 Task: Plan a trip to Mentekab, Malaysia from 5th December, 2023 to 13th December, 2023 for 6 adults.3 bedrooms having 3 beds and 3 bathrooms. Property type can be house. Look for 5 properties as per requirement.
Action: Mouse moved to (433, 79)
Screenshot: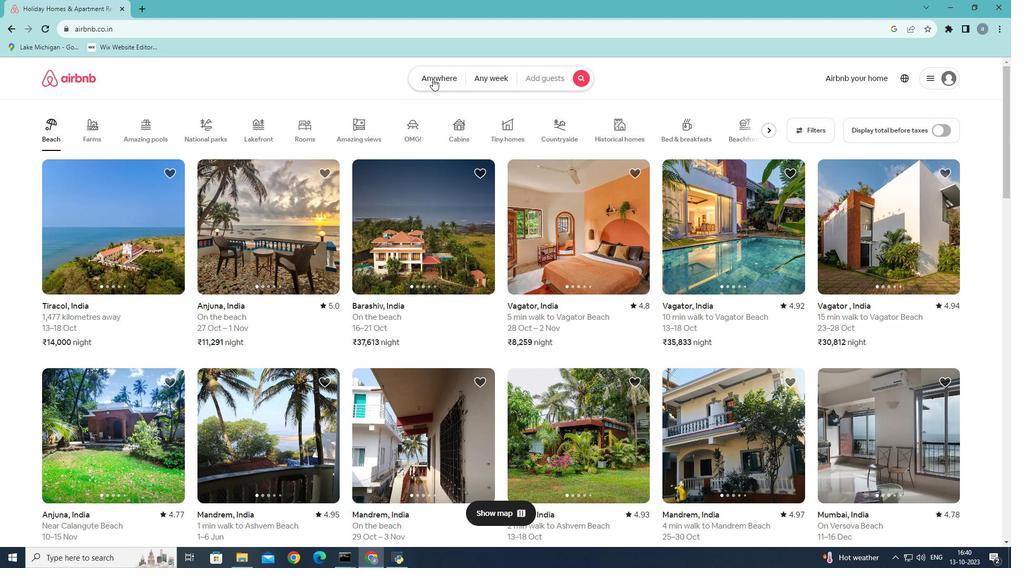 
Action: Mouse pressed left at (433, 79)
Screenshot: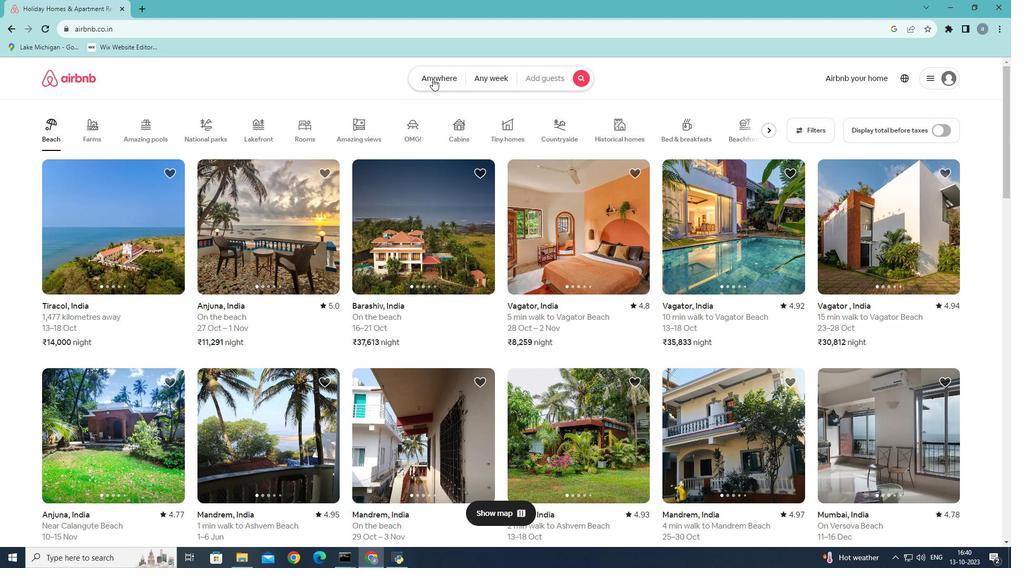 
Action: Mouse moved to (334, 121)
Screenshot: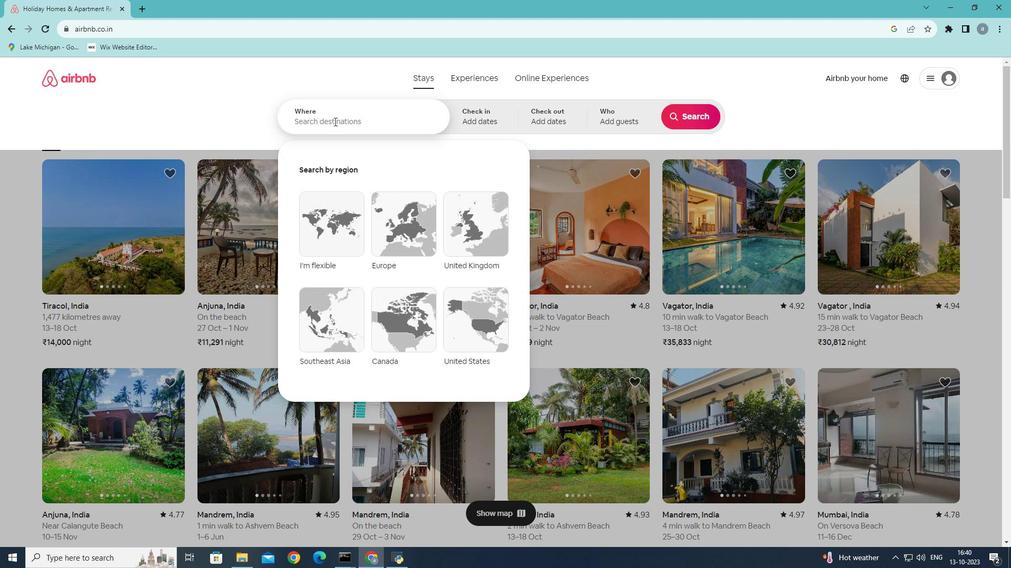 
Action: Mouse pressed left at (334, 121)
Screenshot: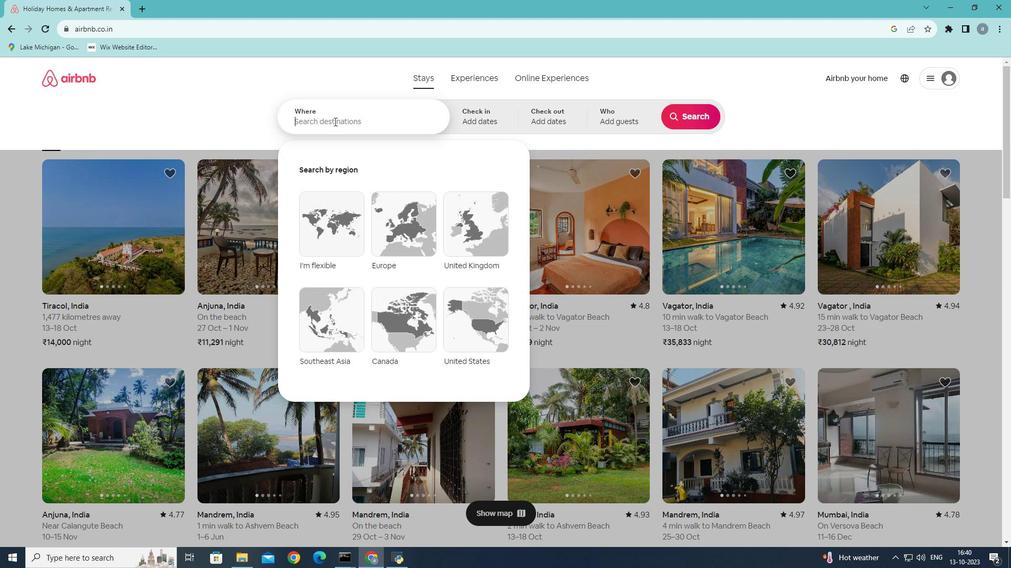 
Action: Mouse moved to (379, 121)
Screenshot: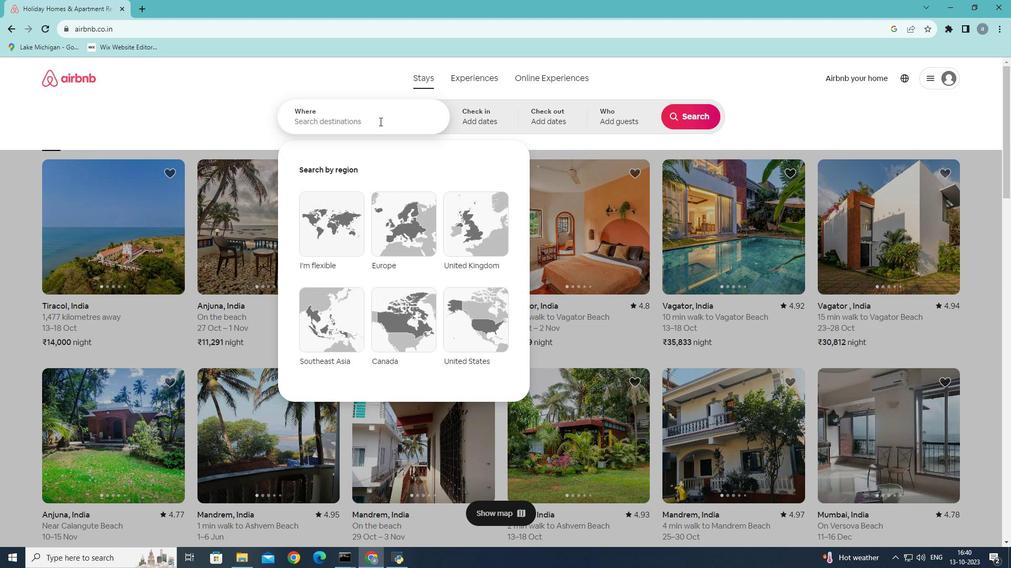 
Action: Key pressed <Key.shift>Mentekab
Screenshot: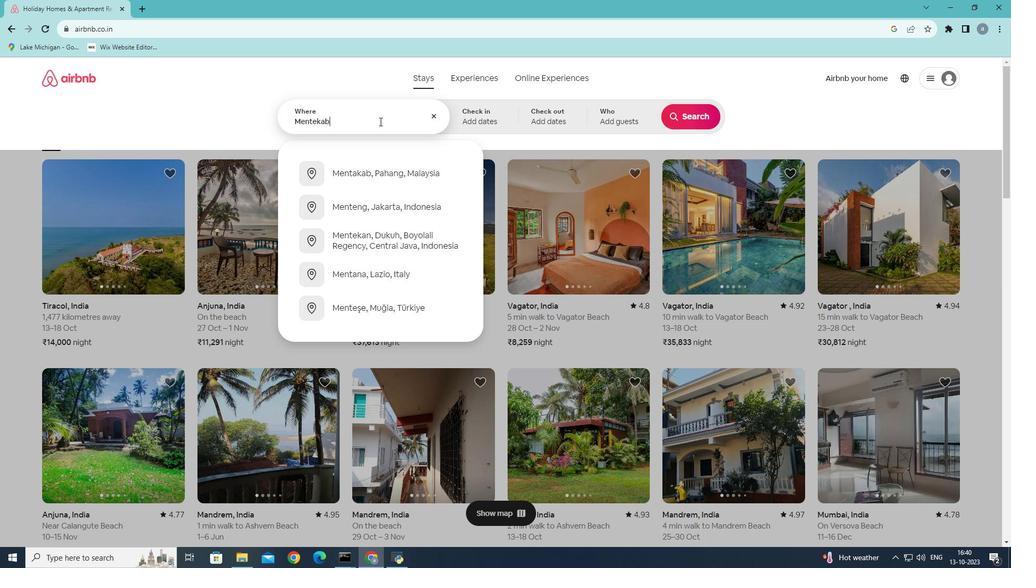 
Action: Mouse moved to (374, 177)
Screenshot: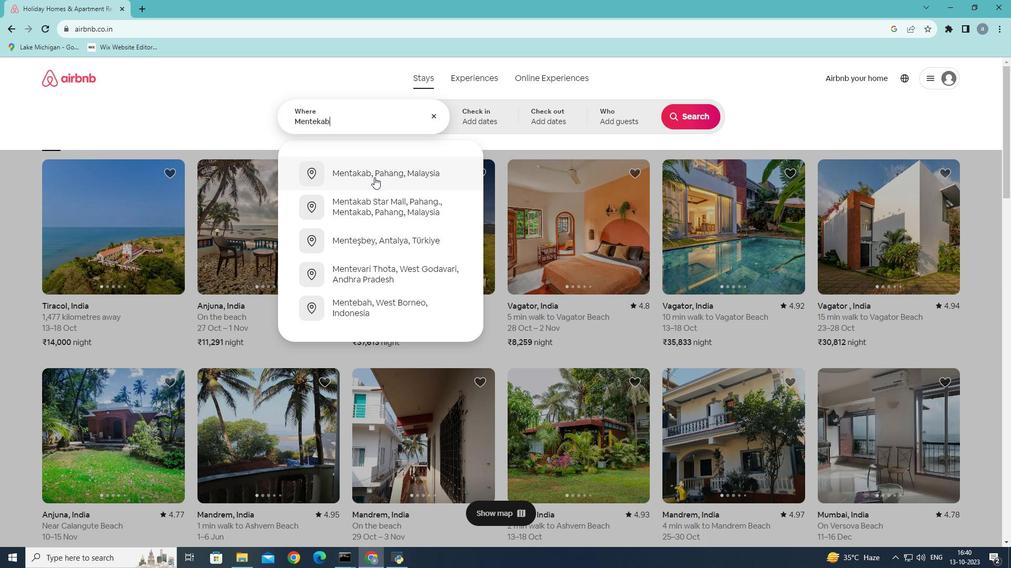 
Action: Mouse pressed left at (374, 177)
Screenshot: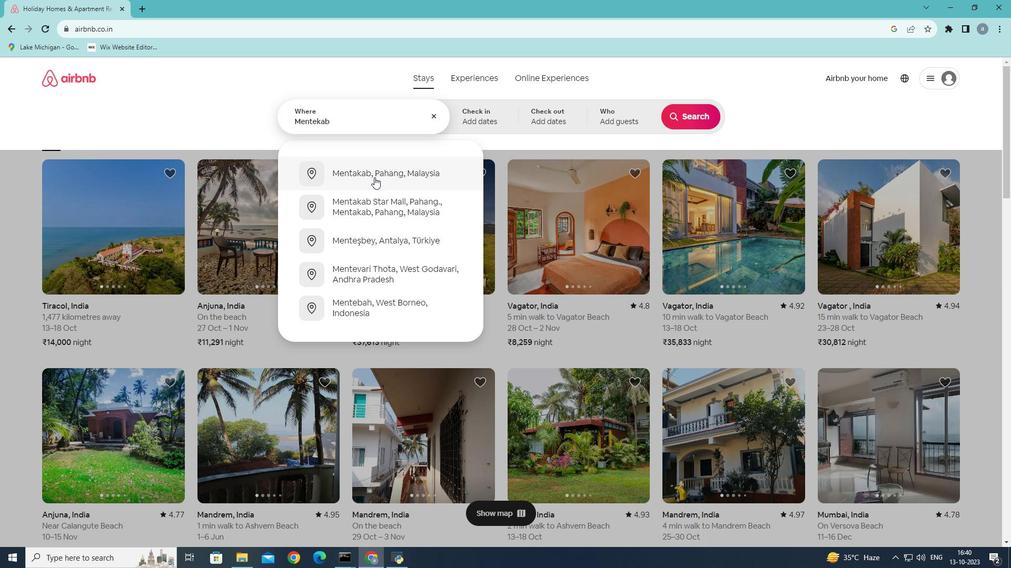 
Action: Mouse moved to (689, 201)
Screenshot: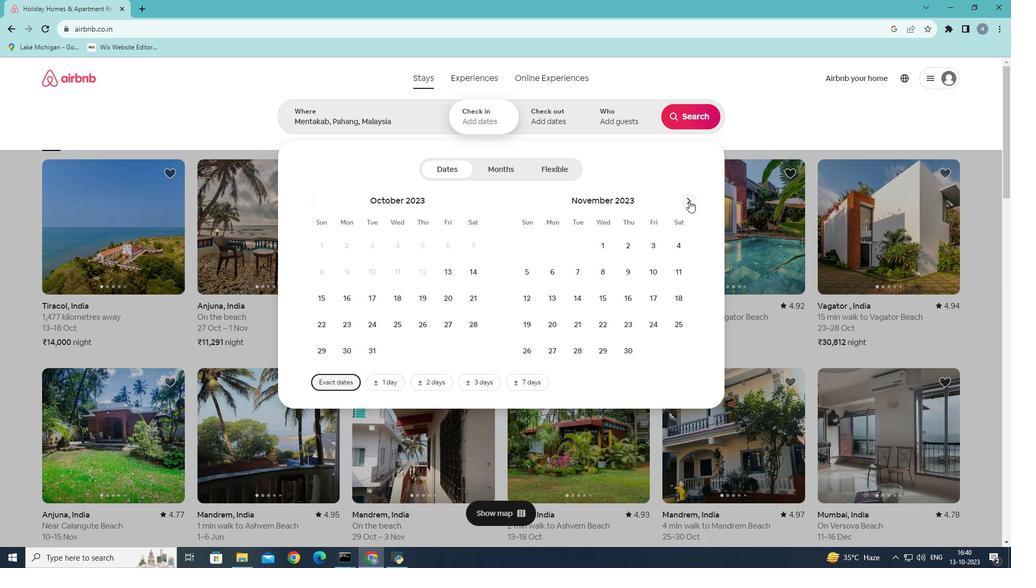 
Action: Mouse pressed left at (689, 201)
Screenshot: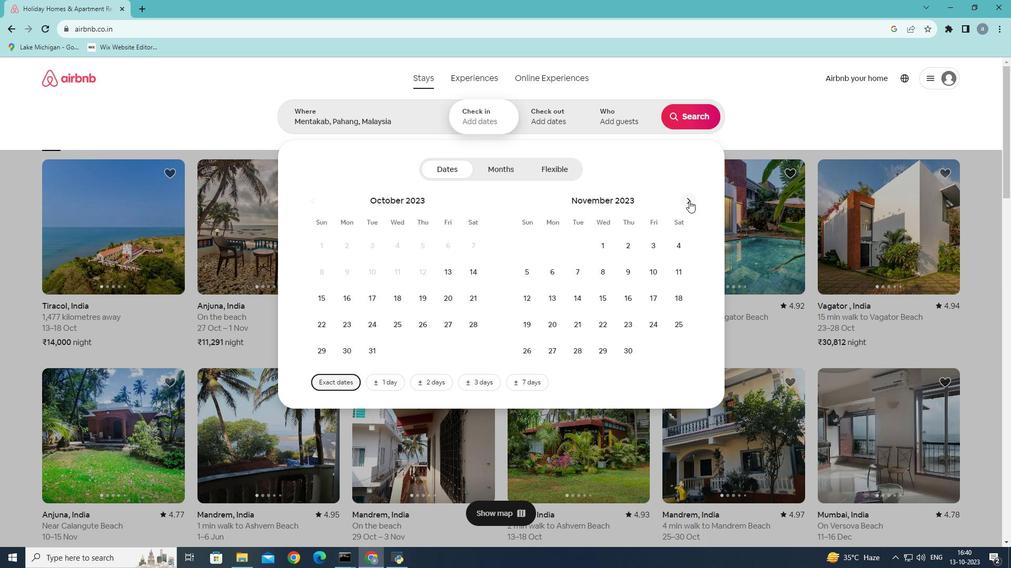 
Action: Mouse moved to (579, 272)
Screenshot: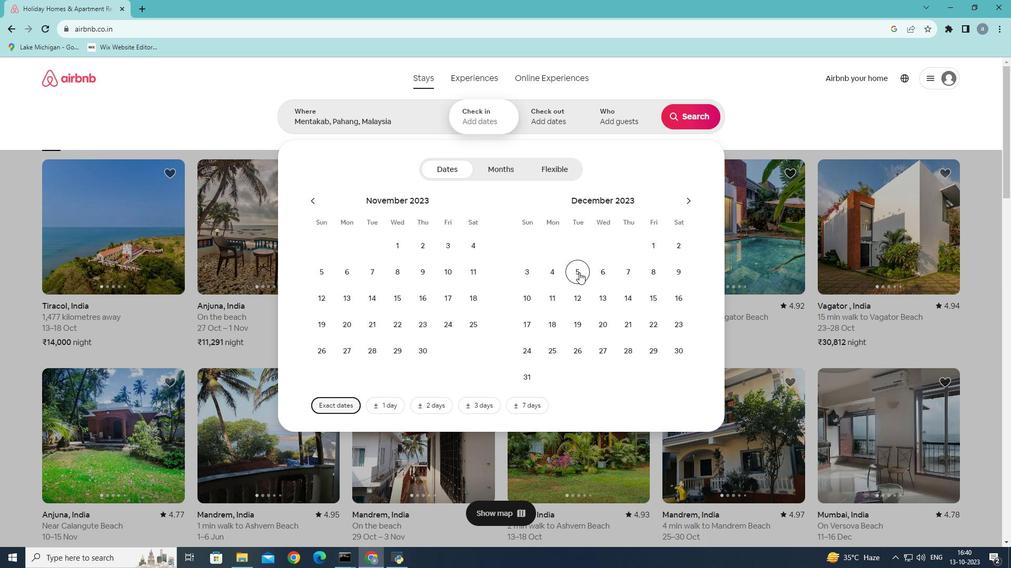 
Action: Mouse pressed left at (579, 272)
Screenshot: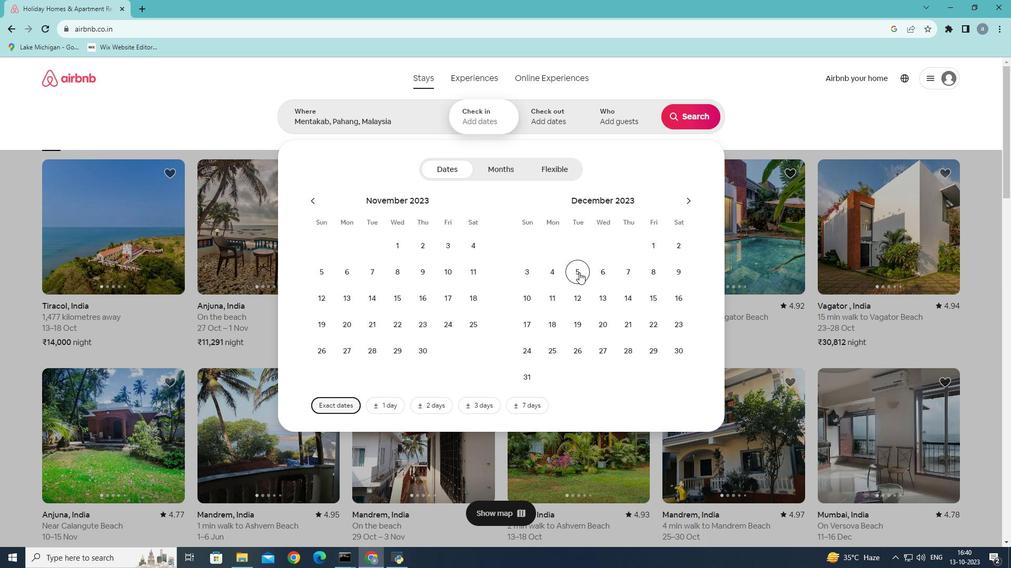 
Action: Mouse moved to (601, 292)
Screenshot: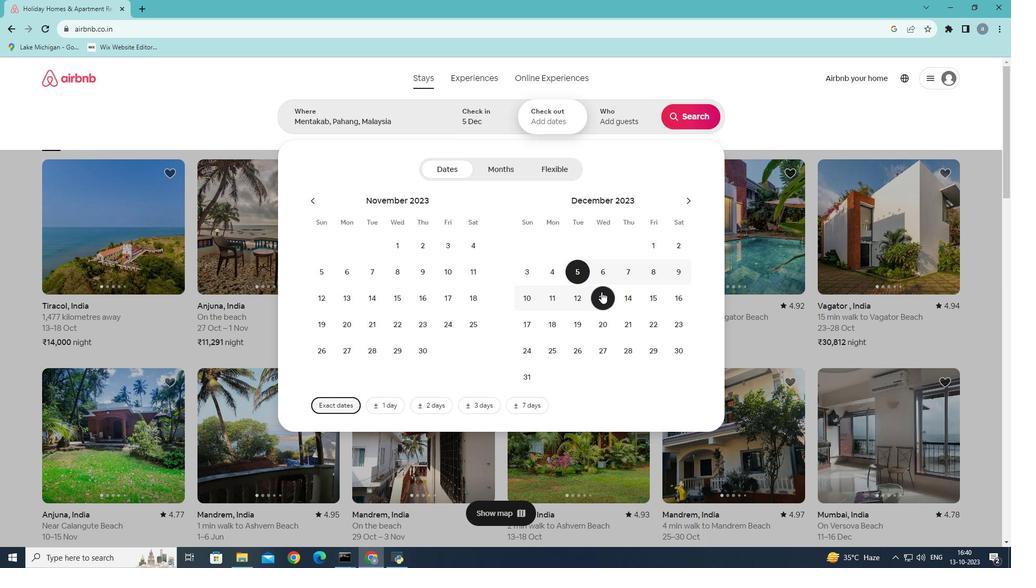 
Action: Mouse pressed left at (601, 292)
Screenshot: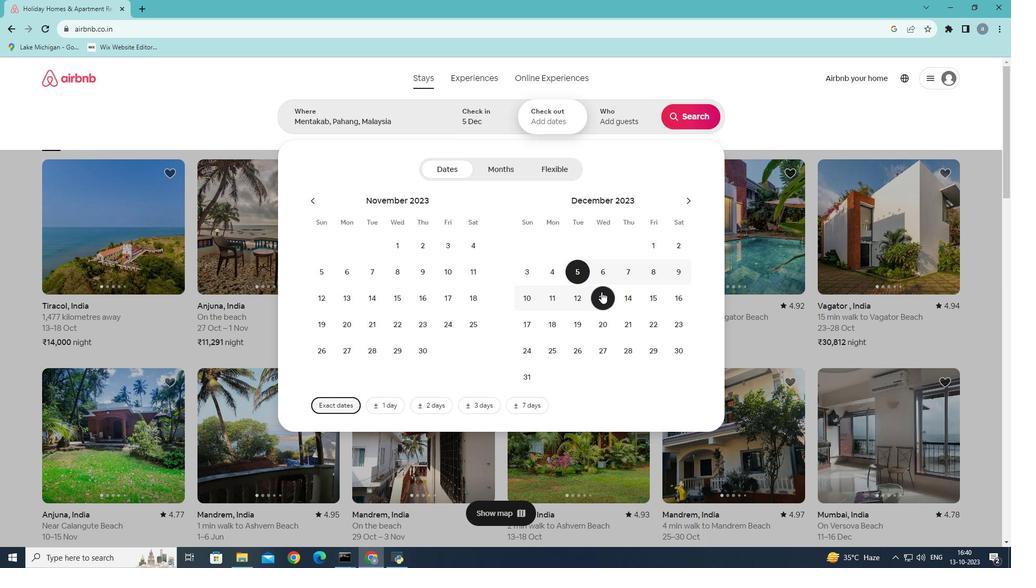 
Action: Mouse moved to (632, 119)
Screenshot: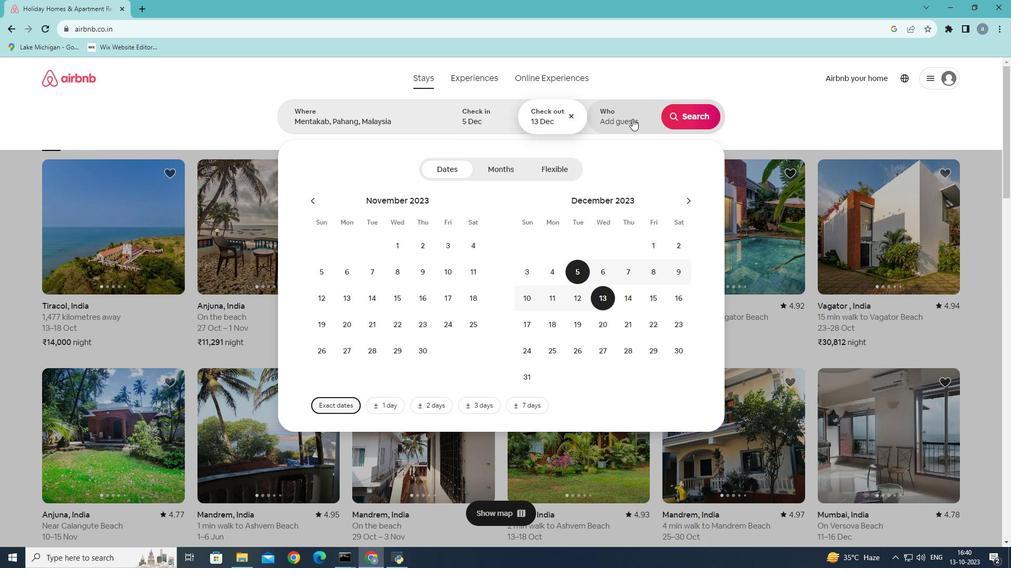 
Action: Mouse pressed left at (632, 119)
Screenshot: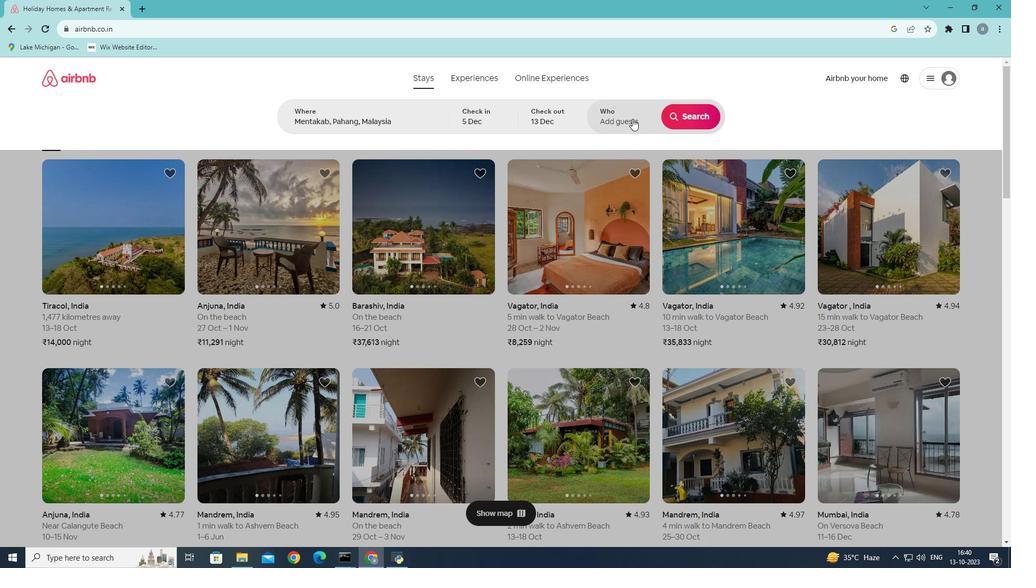 
Action: Mouse moved to (689, 171)
Screenshot: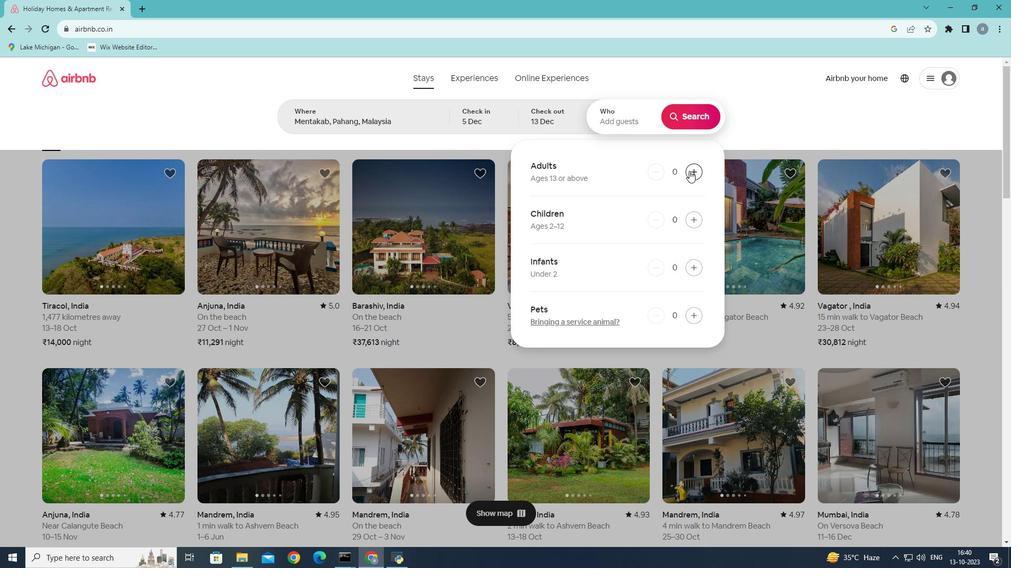 
Action: Mouse pressed left at (689, 171)
Screenshot: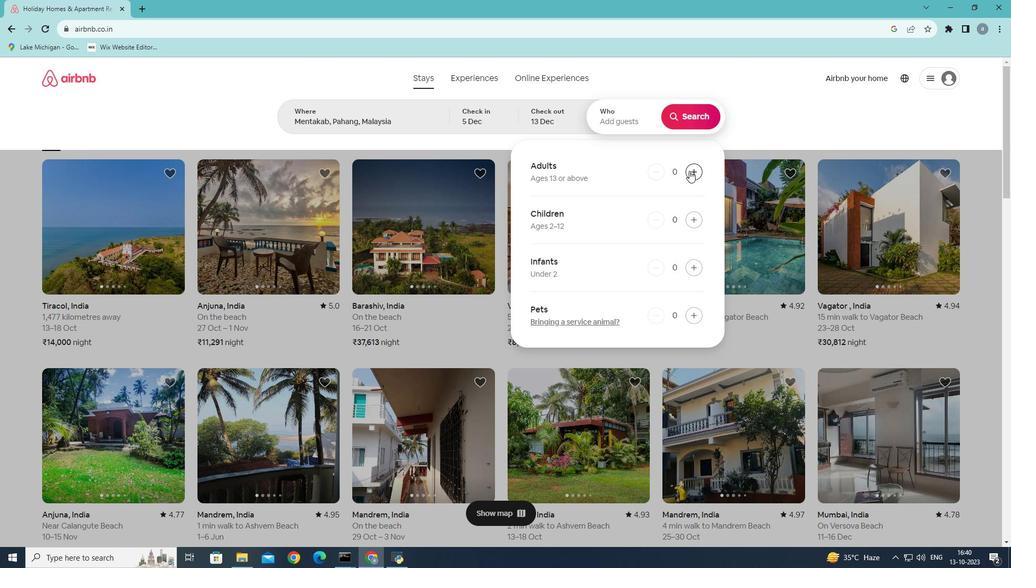 
Action: Mouse moved to (689, 171)
Screenshot: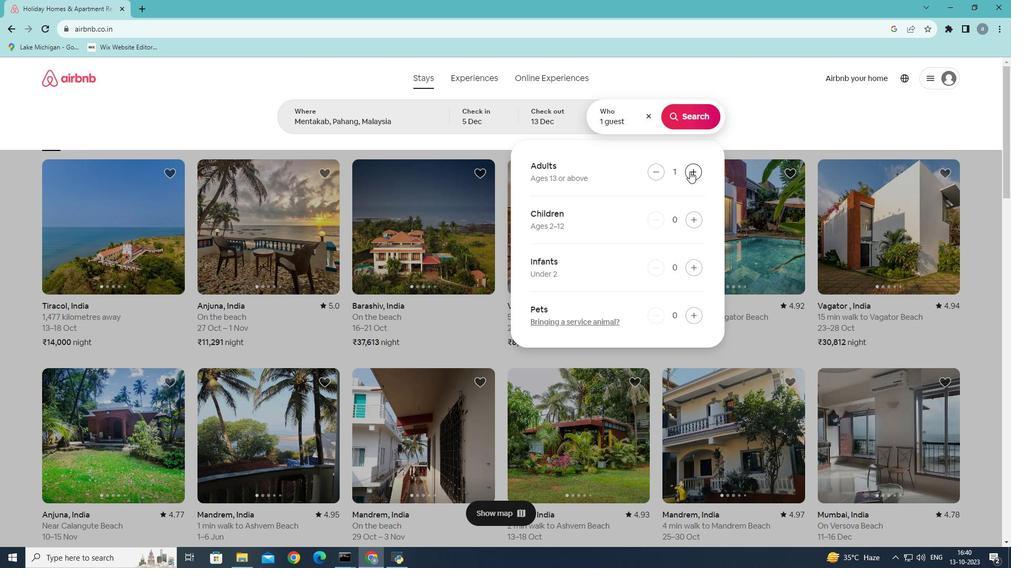 
Action: Mouse pressed left at (689, 171)
Screenshot: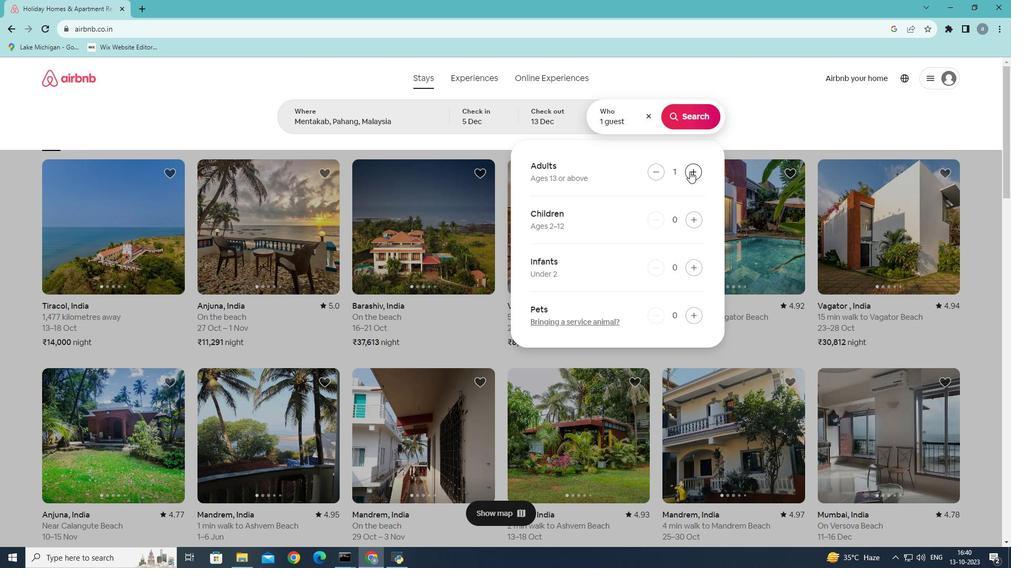 
Action: Mouse moved to (690, 171)
Screenshot: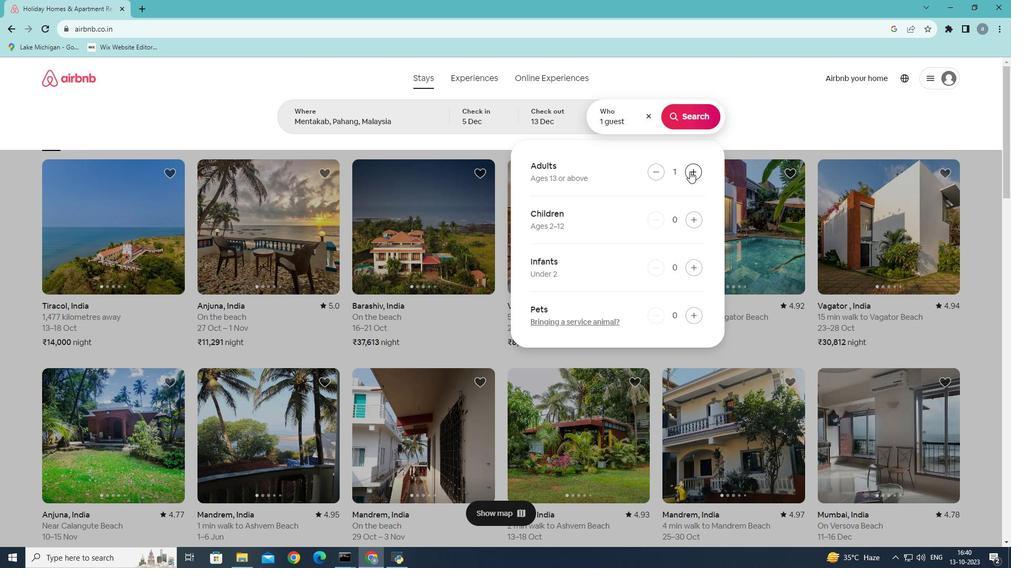 
Action: Mouse pressed left at (690, 171)
Screenshot: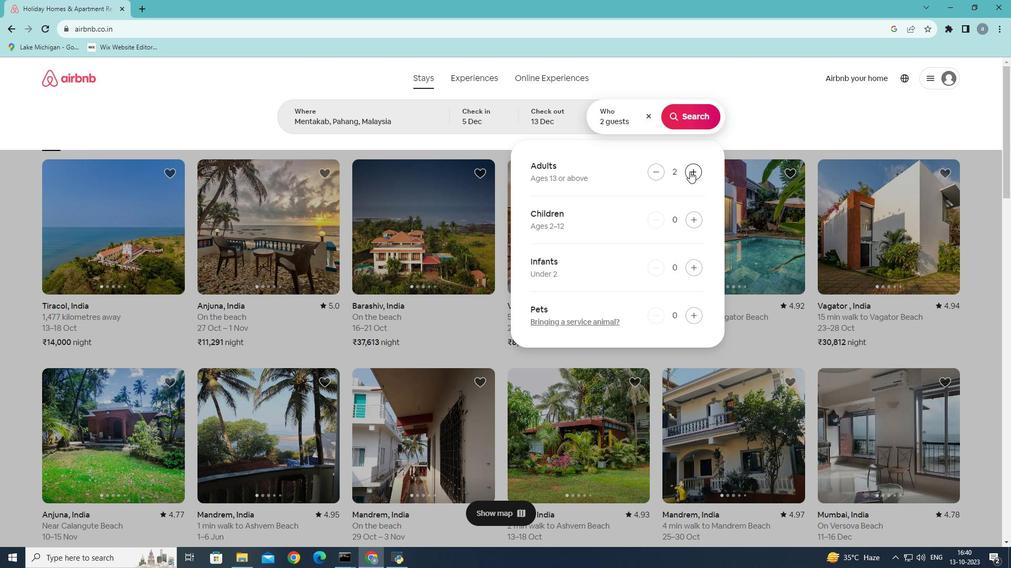 
Action: Mouse pressed left at (690, 171)
Screenshot: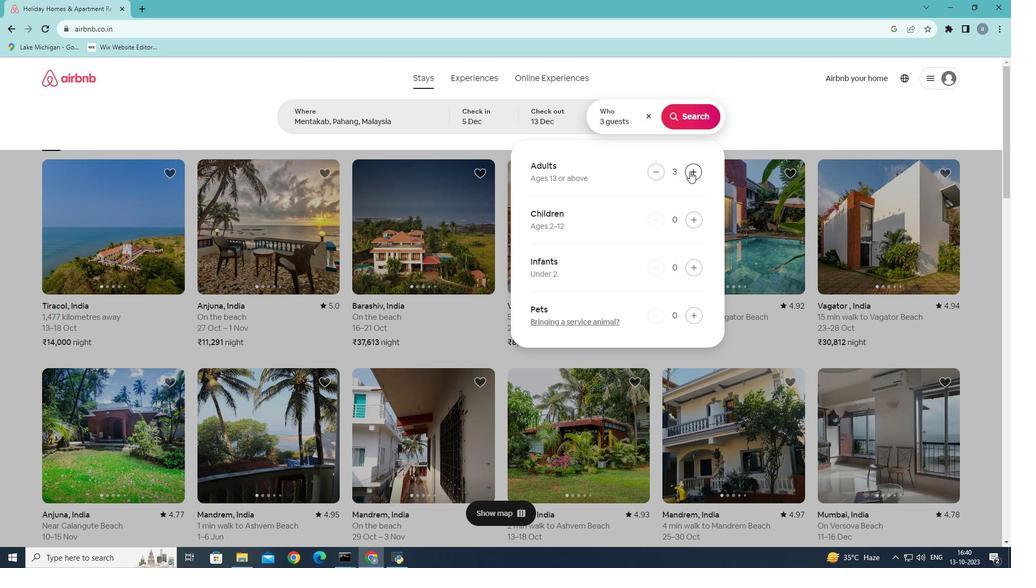 
Action: Mouse pressed left at (690, 171)
Screenshot: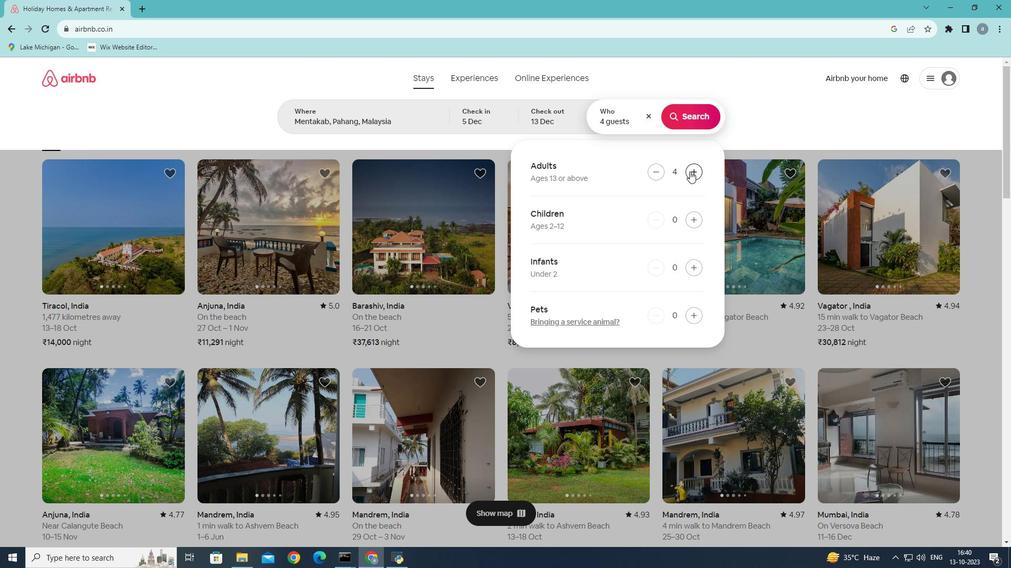 
Action: Mouse pressed left at (690, 171)
Screenshot: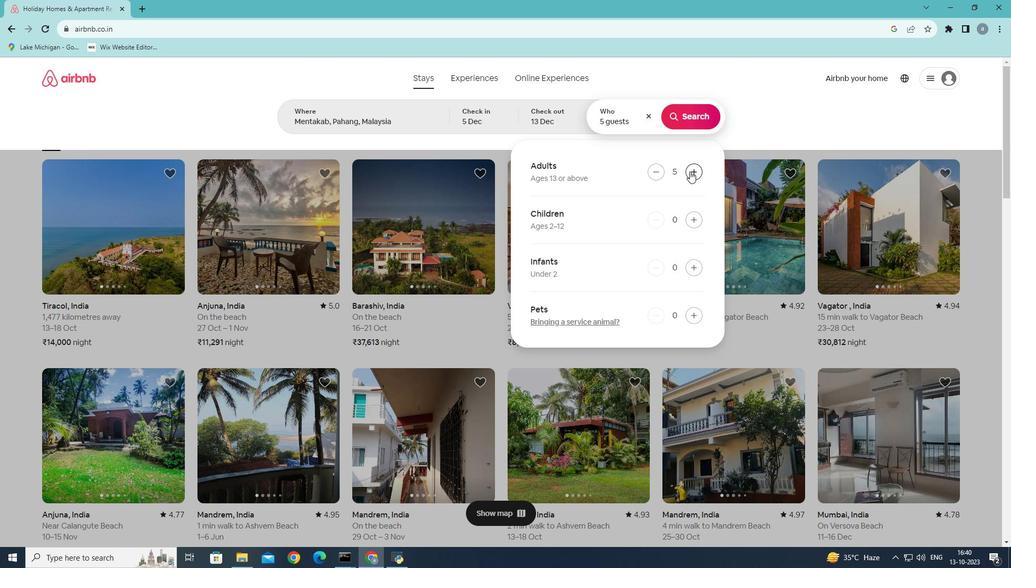 
Action: Mouse moved to (689, 118)
Screenshot: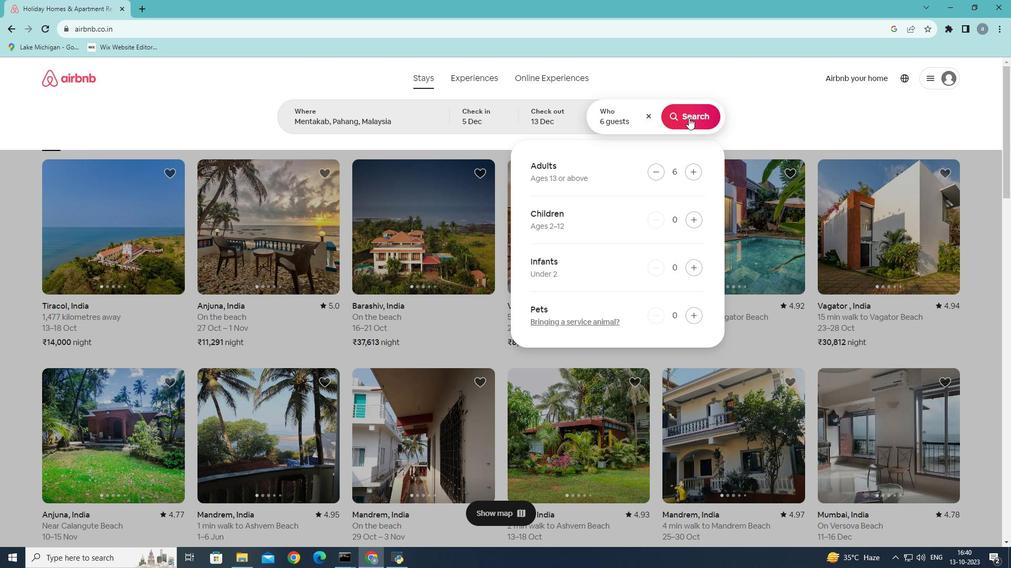 
Action: Mouse pressed left at (689, 118)
Screenshot: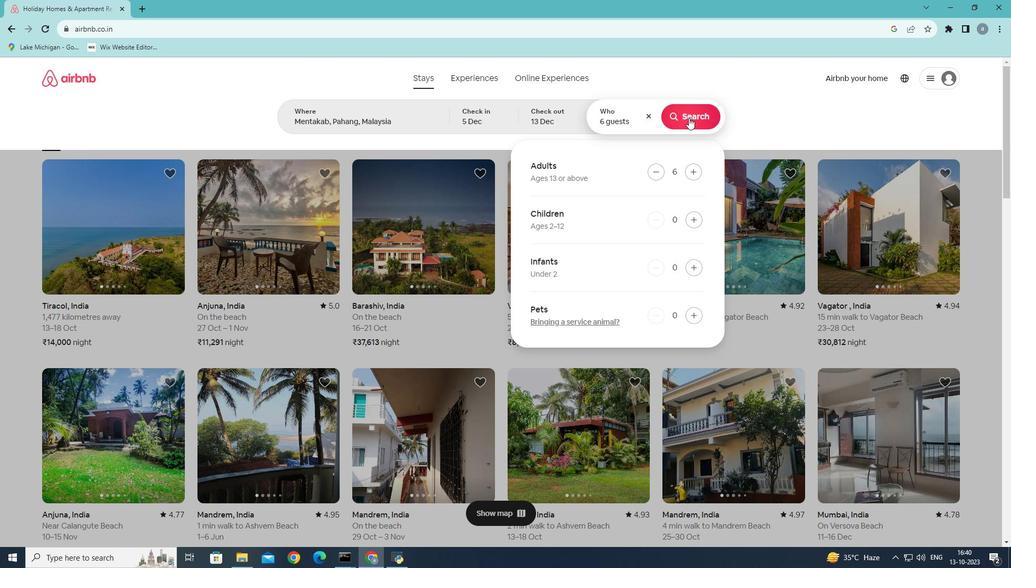 
Action: Mouse moved to (850, 118)
Screenshot: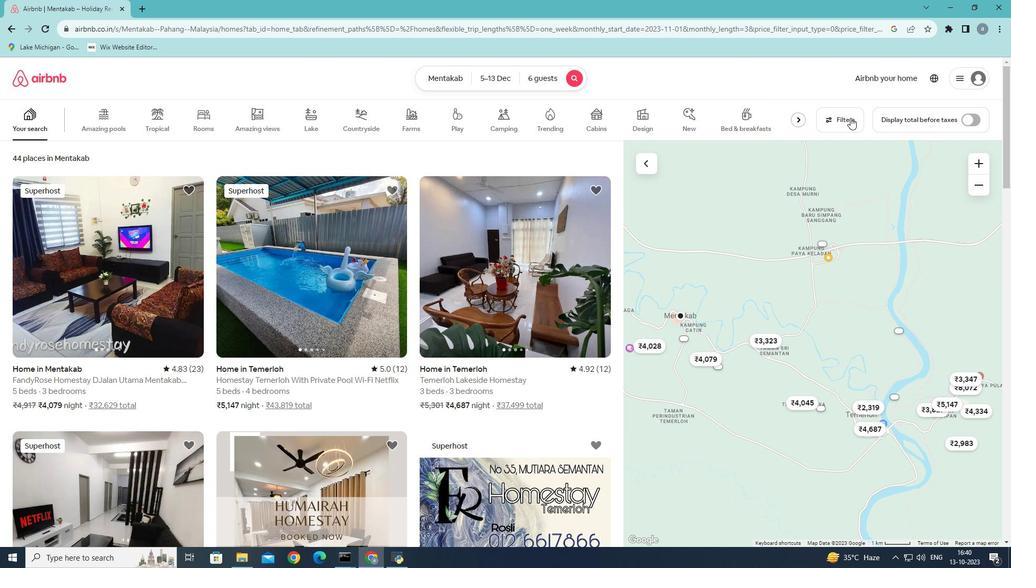 
Action: Mouse pressed left at (850, 118)
Screenshot: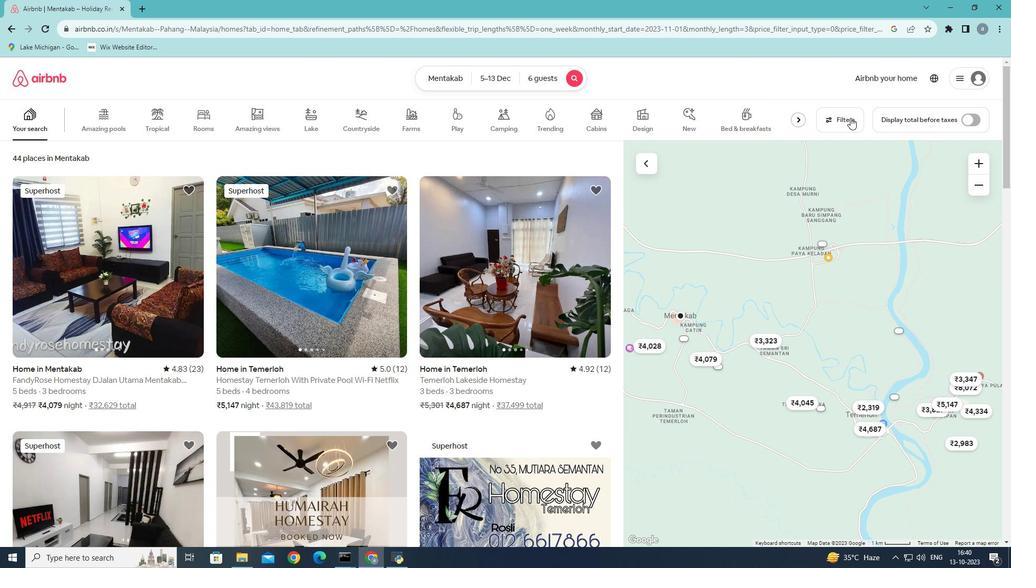 
Action: Mouse moved to (678, 229)
Screenshot: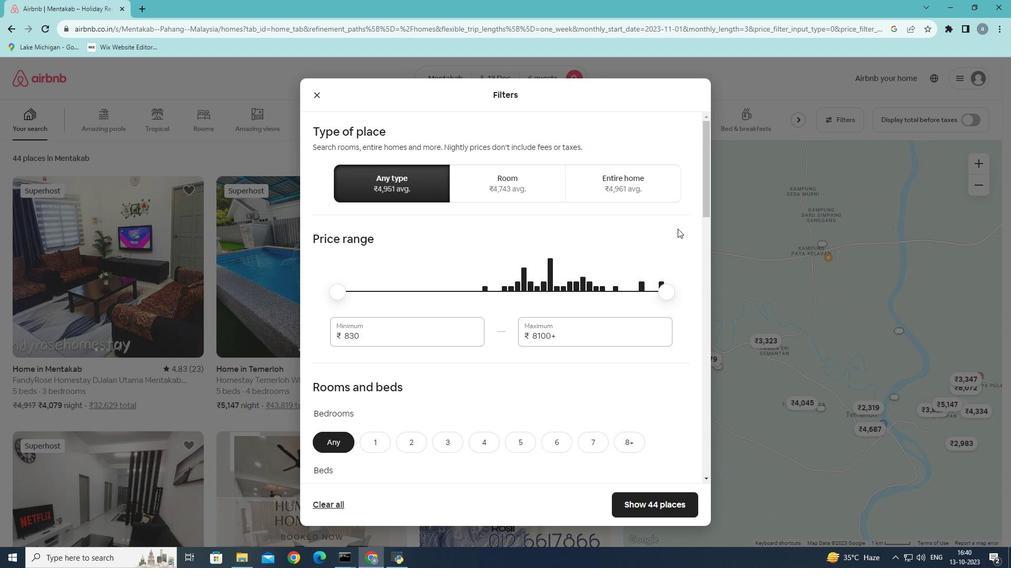 
Action: Mouse scrolled (678, 228) with delta (0, 0)
Screenshot: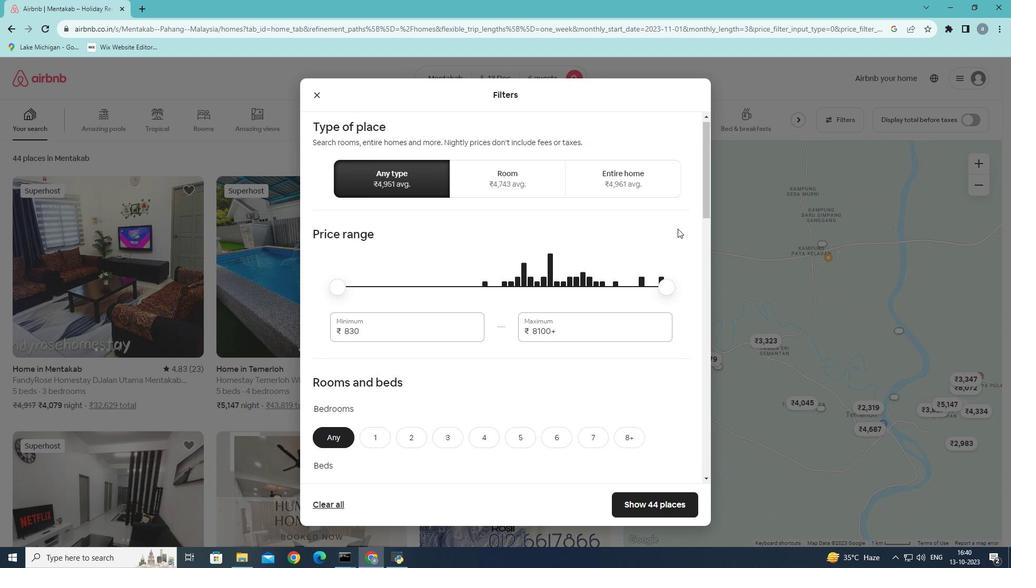 
Action: Mouse moved to (664, 252)
Screenshot: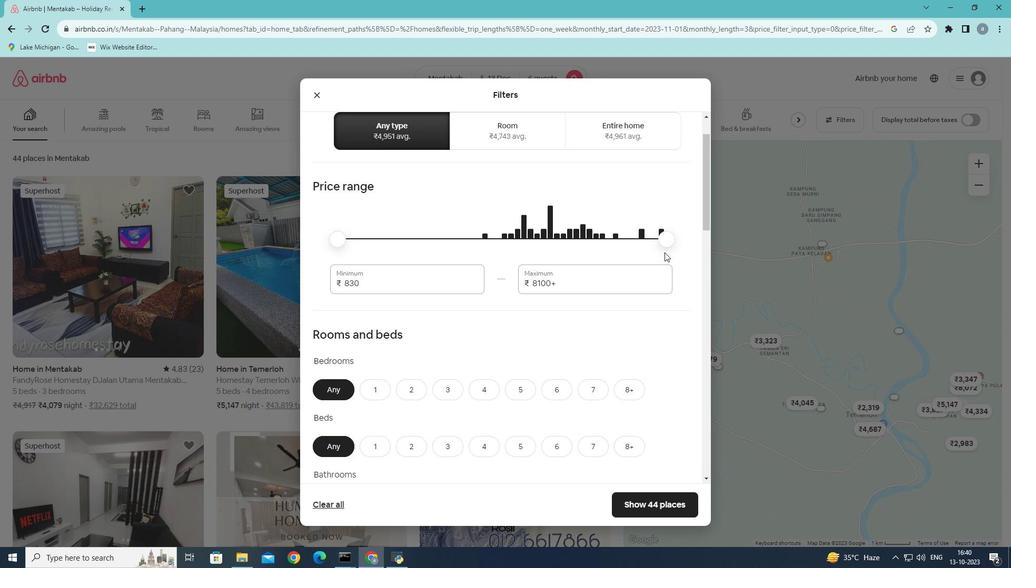 
Action: Mouse scrolled (664, 252) with delta (0, 0)
Screenshot: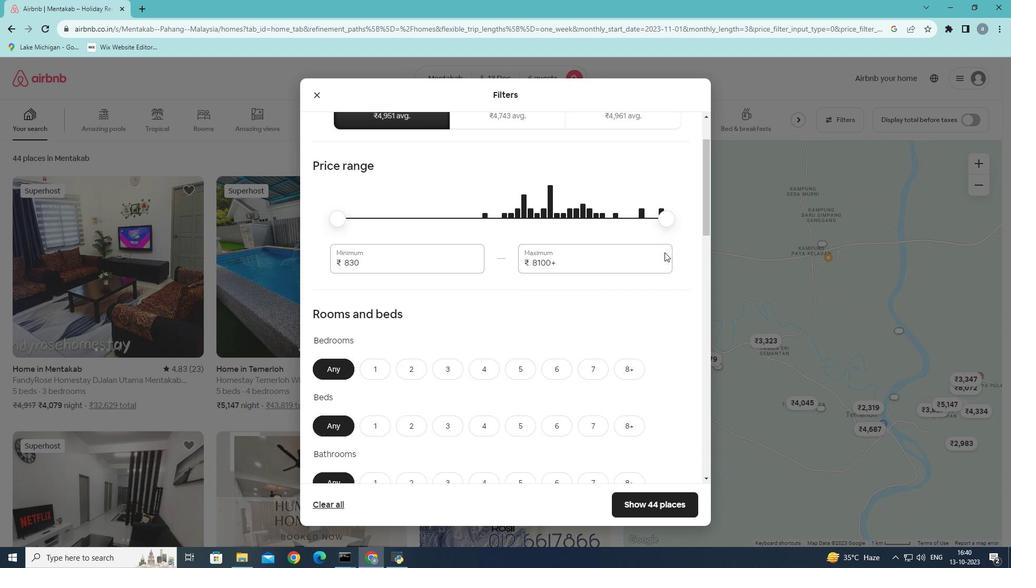 
Action: Mouse scrolled (664, 252) with delta (0, 0)
Screenshot: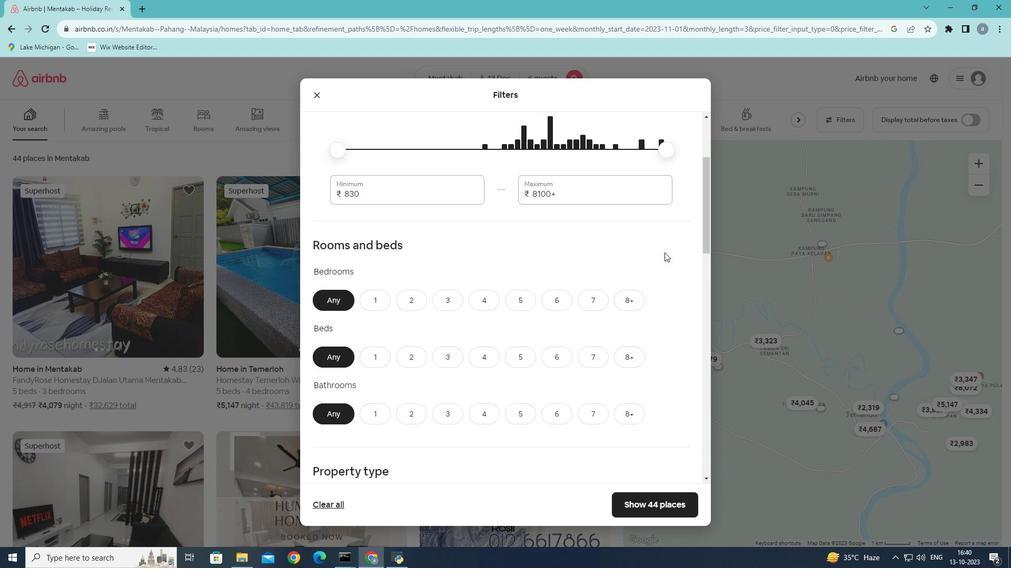 
Action: Mouse scrolled (664, 252) with delta (0, 0)
Screenshot: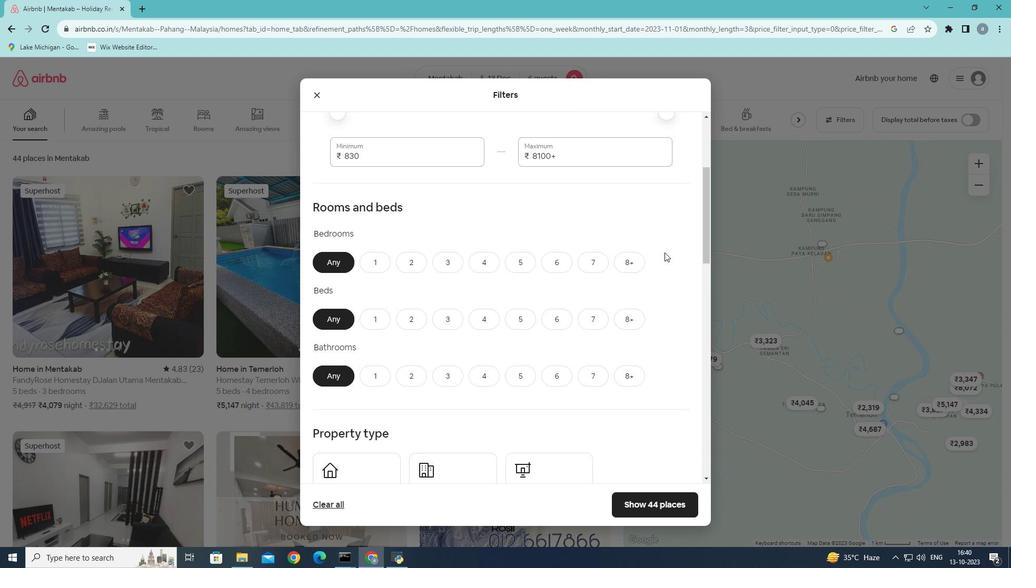 
Action: Mouse moved to (445, 238)
Screenshot: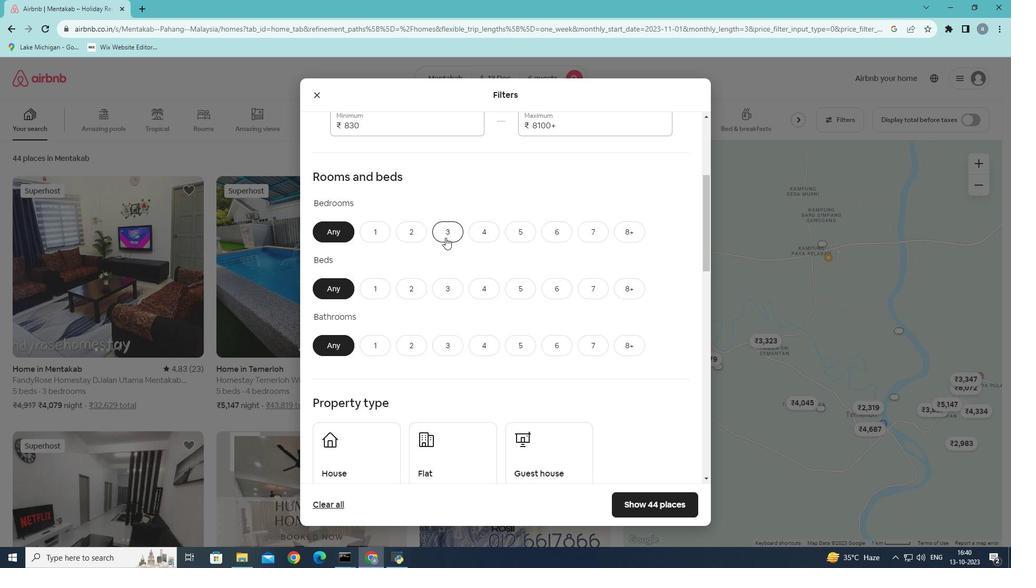 
Action: Mouse pressed left at (445, 238)
Screenshot: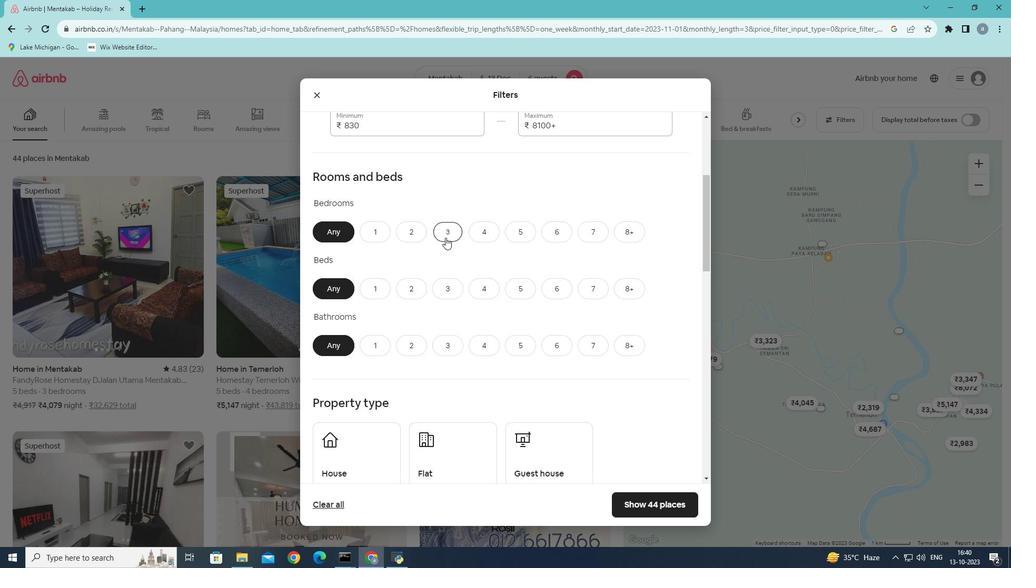 
Action: Mouse moved to (455, 294)
Screenshot: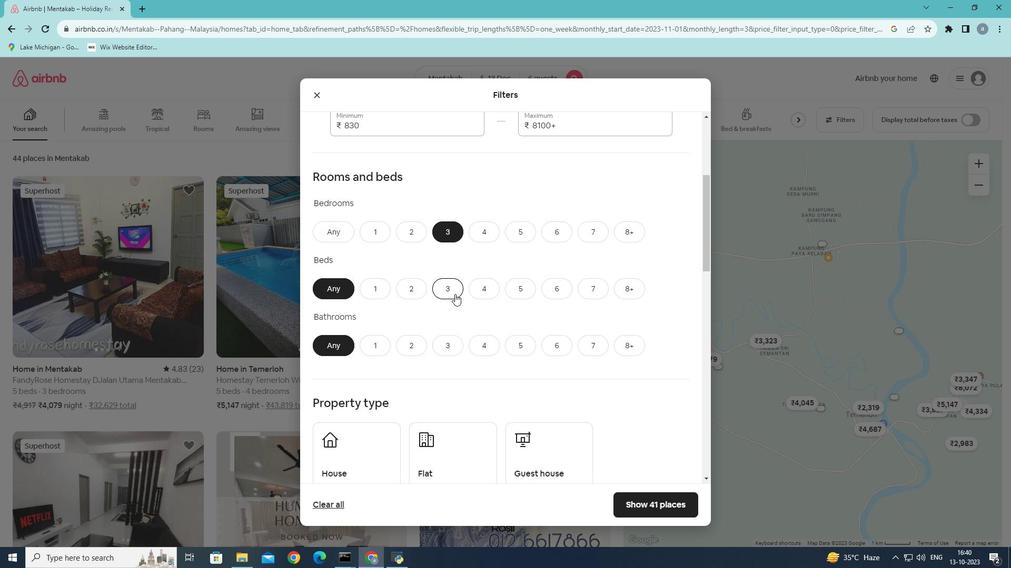 
Action: Mouse pressed left at (455, 294)
Screenshot: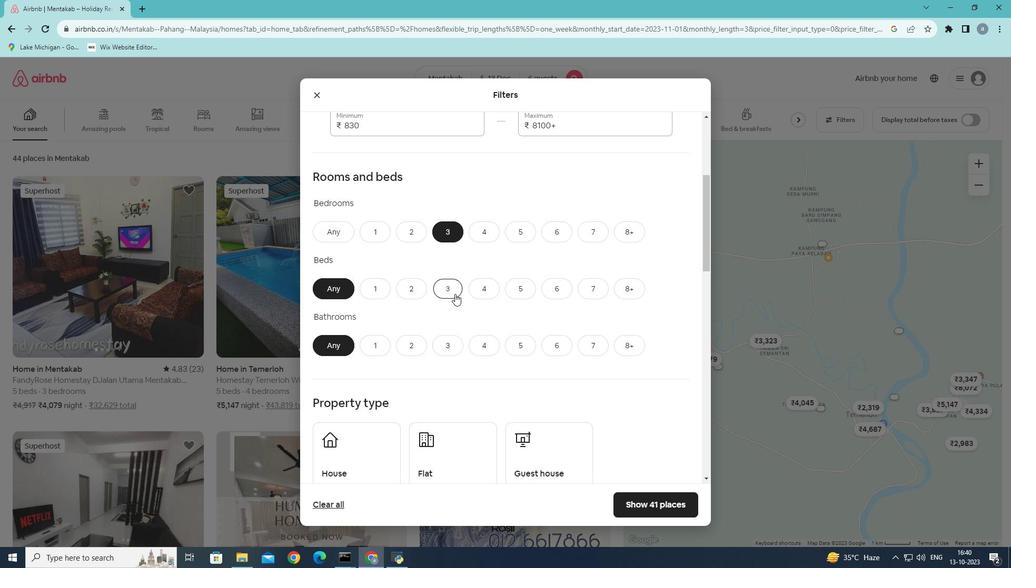 
Action: Mouse moved to (446, 340)
Screenshot: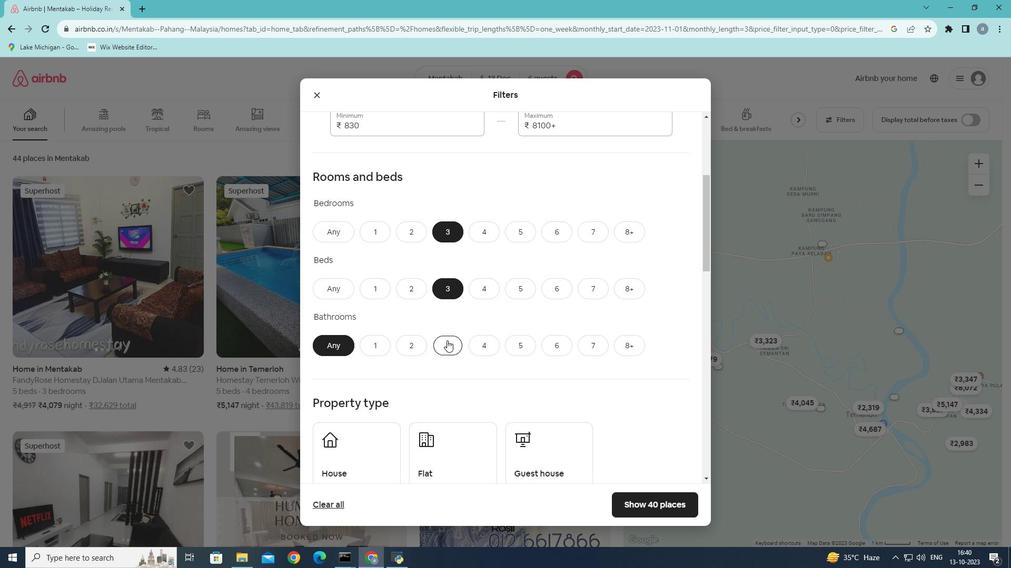 
Action: Mouse pressed left at (446, 340)
Screenshot: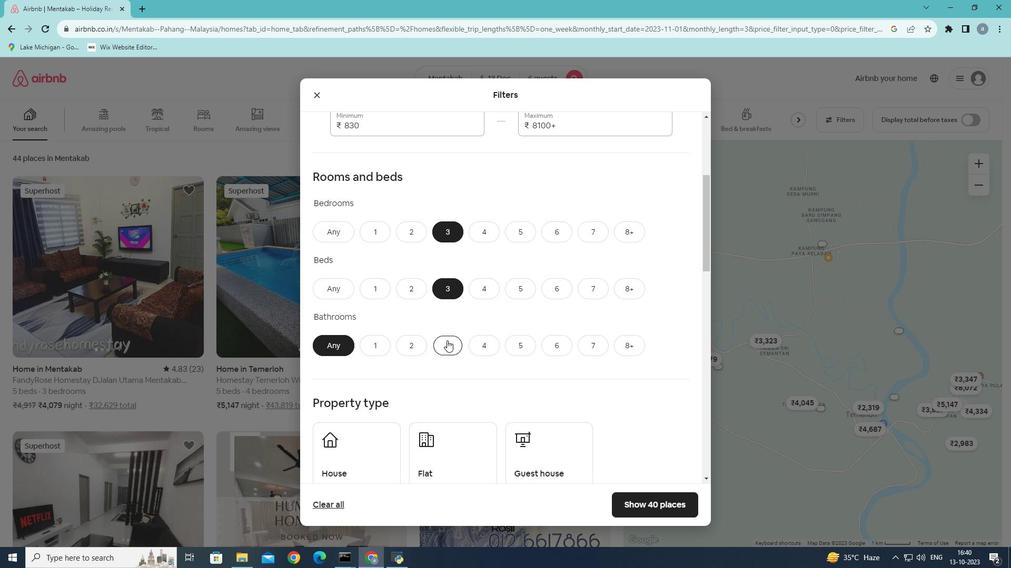 
Action: Mouse moved to (368, 246)
Screenshot: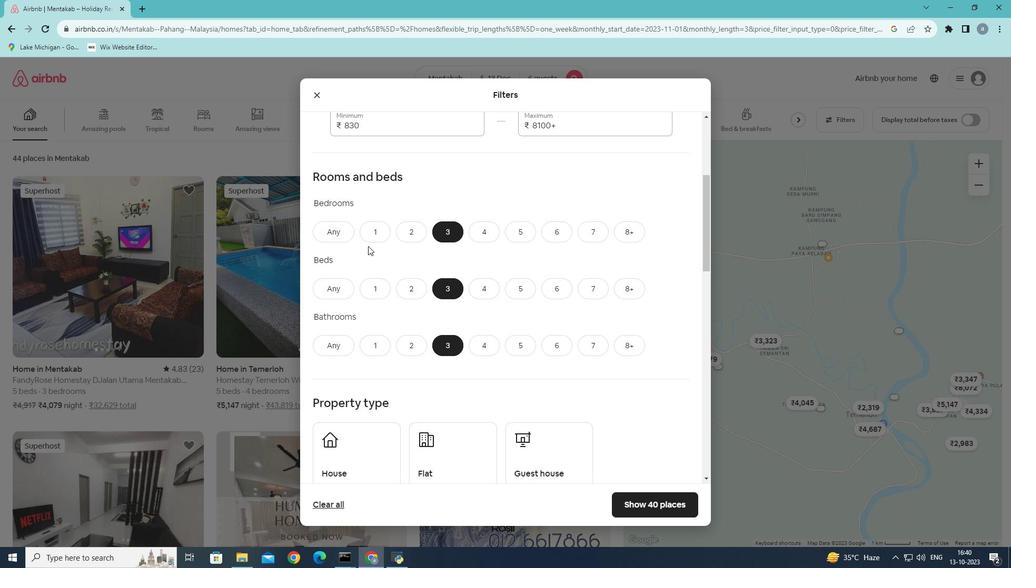
Action: Mouse scrolled (368, 246) with delta (0, 0)
Screenshot: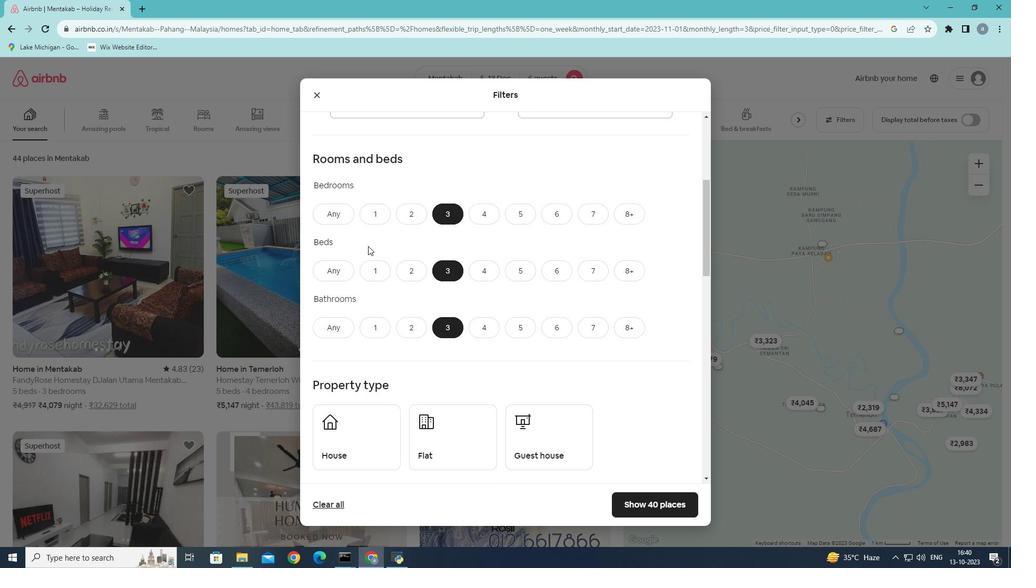 
Action: Mouse scrolled (368, 246) with delta (0, 0)
Screenshot: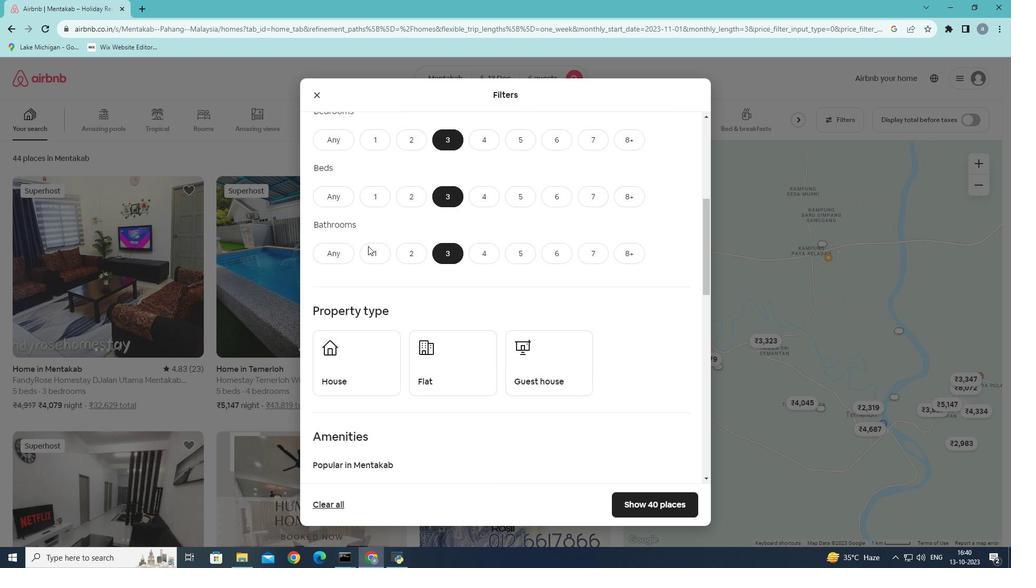 
Action: Mouse scrolled (368, 246) with delta (0, 0)
Screenshot: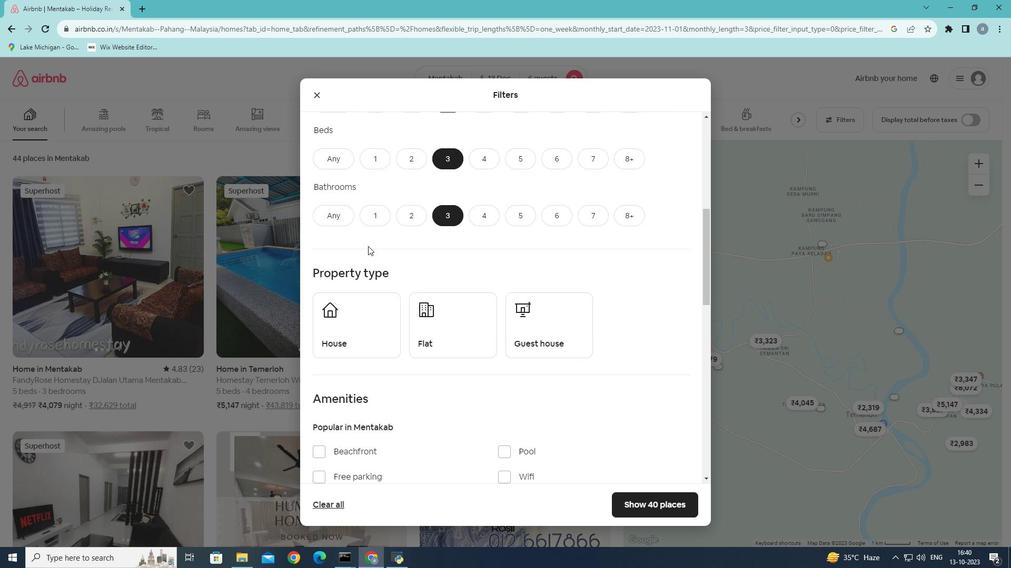 
Action: Mouse scrolled (368, 246) with delta (0, 0)
Screenshot: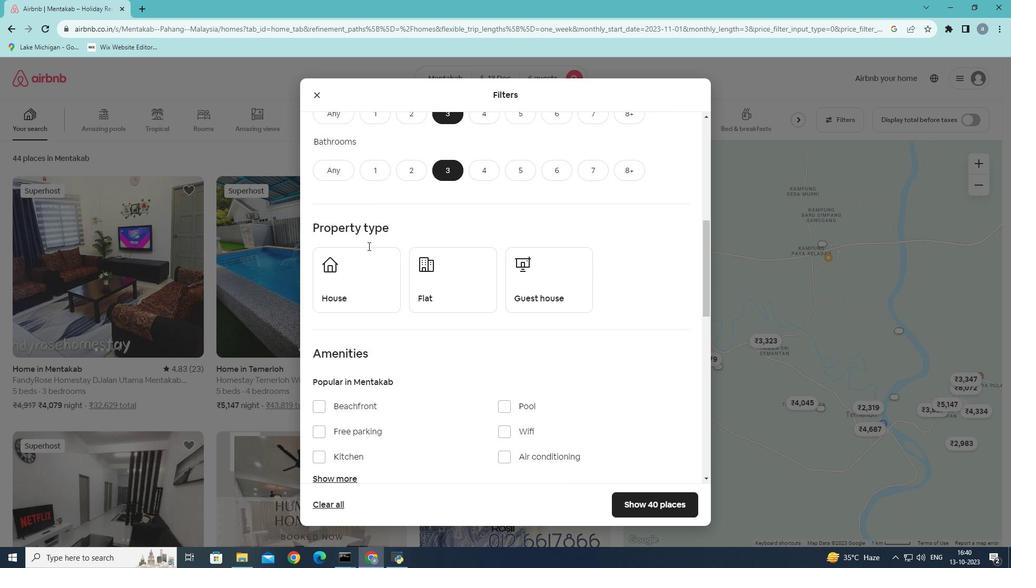 
Action: Mouse scrolled (368, 246) with delta (0, 0)
Screenshot: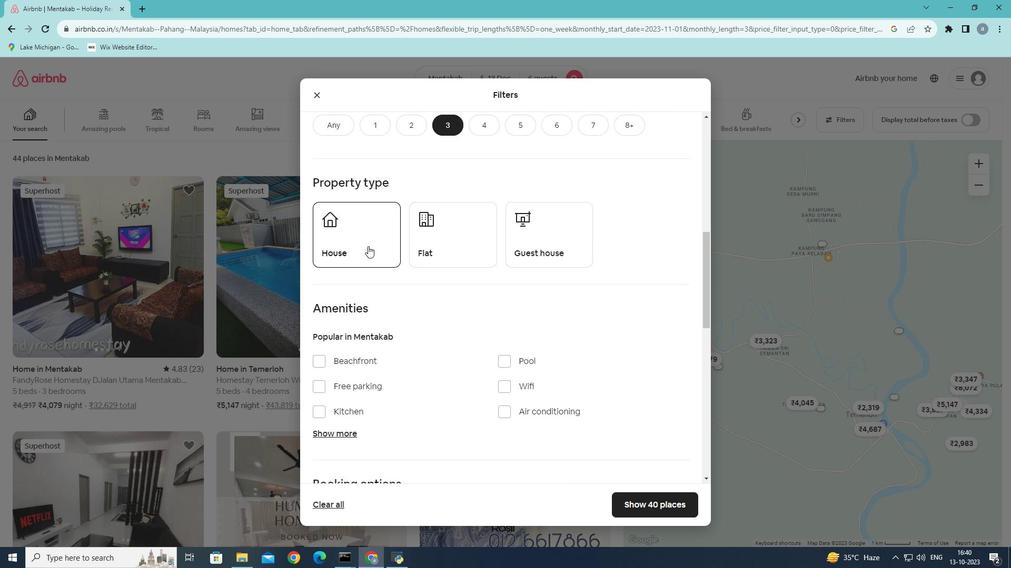 
Action: Mouse scrolled (368, 246) with delta (0, 0)
Screenshot: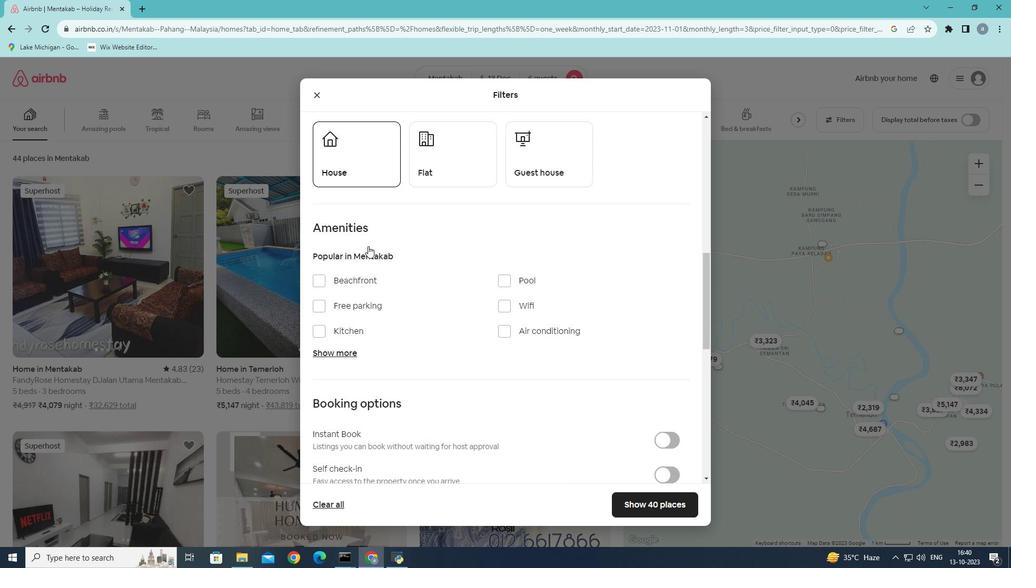 
Action: Mouse scrolled (368, 247) with delta (0, 0)
Screenshot: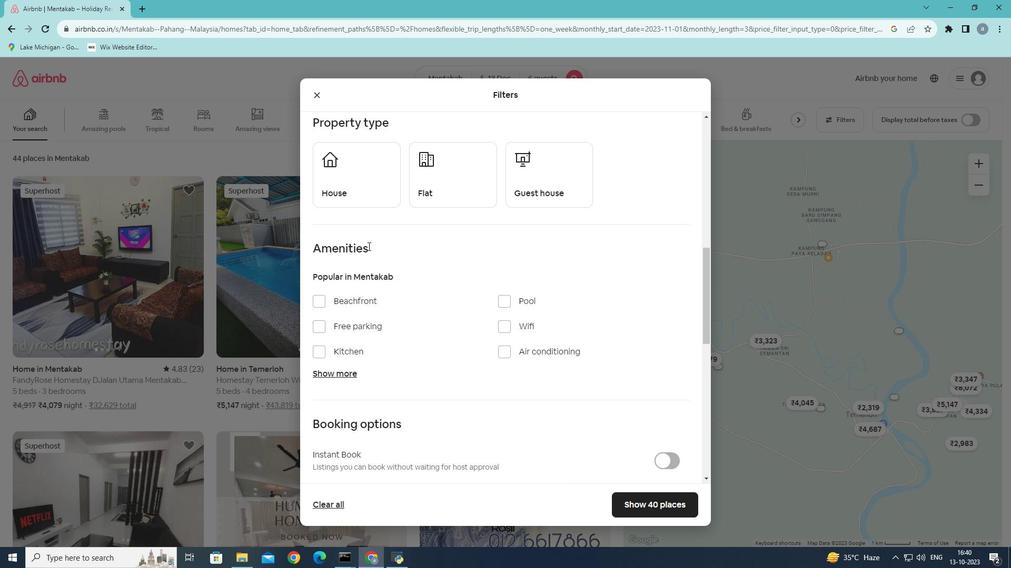 
Action: Mouse moved to (347, 213)
Screenshot: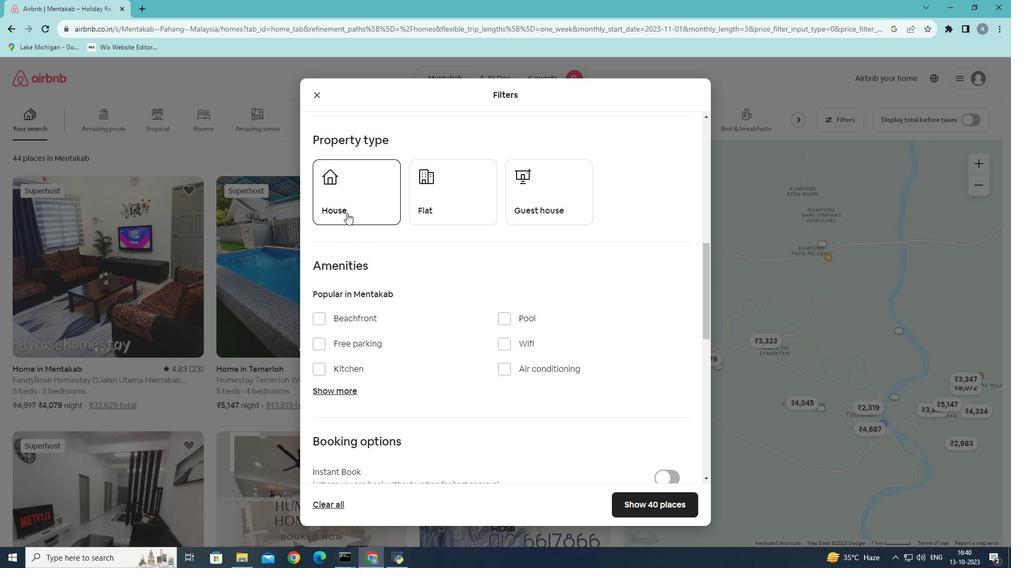
Action: Mouse pressed left at (347, 213)
Screenshot: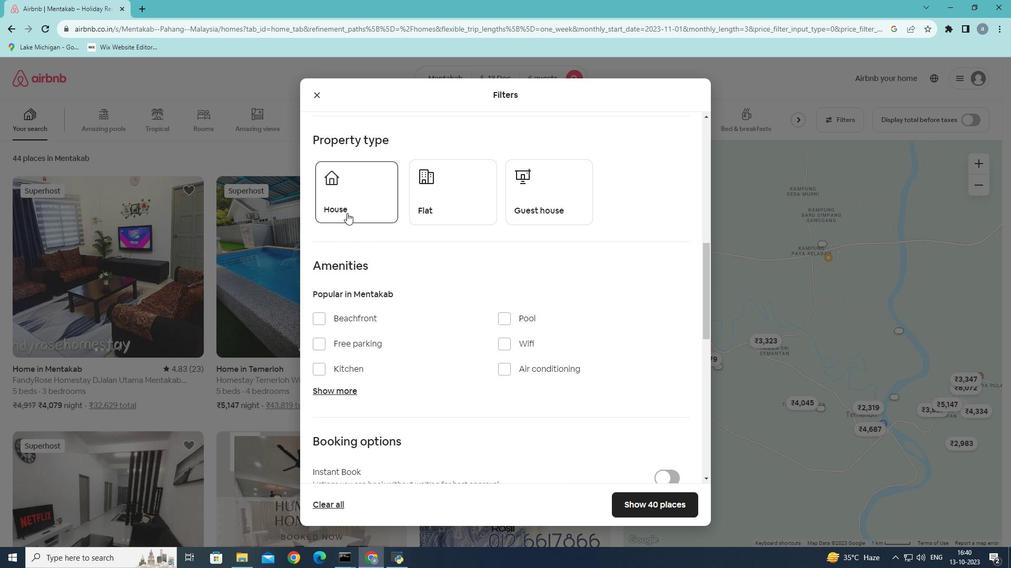 
Action: Mouse moved to (398, 254)
Screenshot: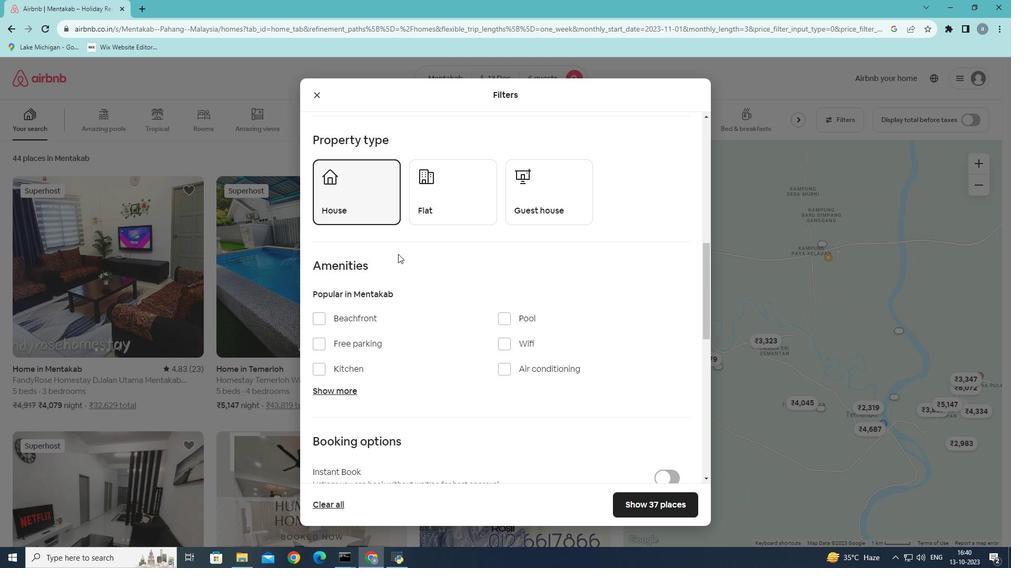 
Action: Mouse scrolled (398, 253) with delta (0, 0)
Screenshot: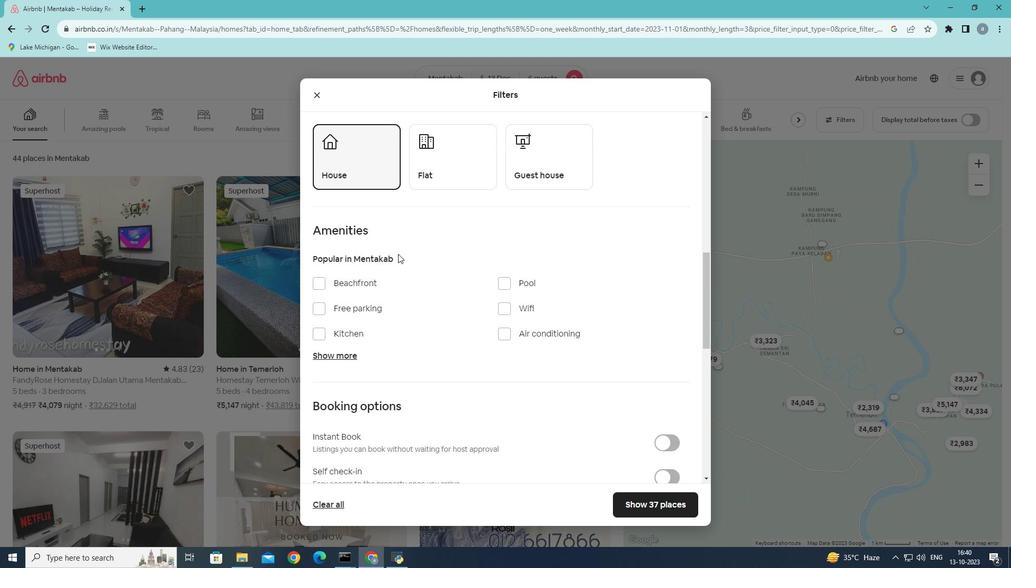 
Action: Mouse scrolled (398, 253) with delta (0, 0)
Screenshot: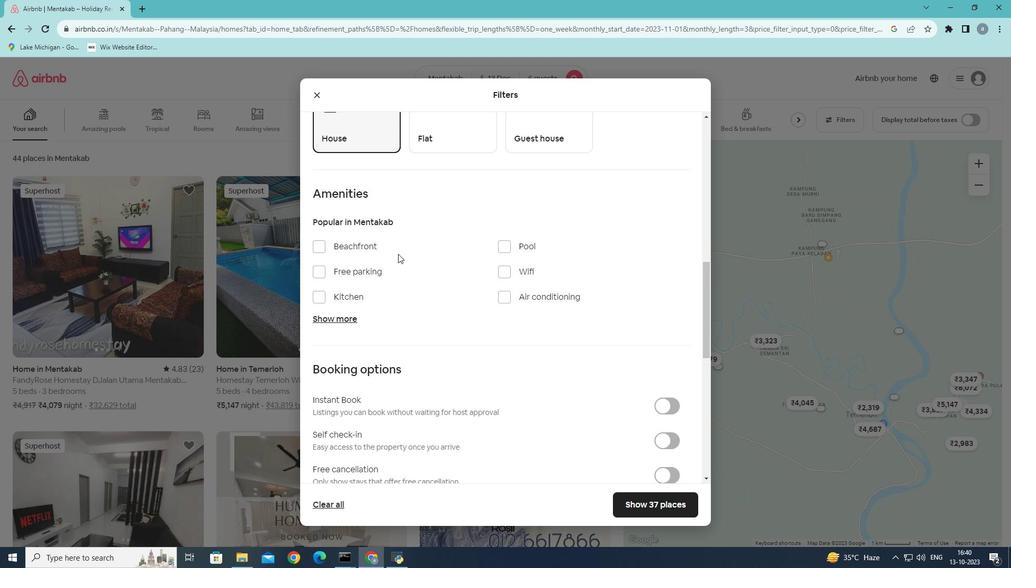 
Action: Mouse scrolled (398, 253) with delta (0, 0)
Screenshot: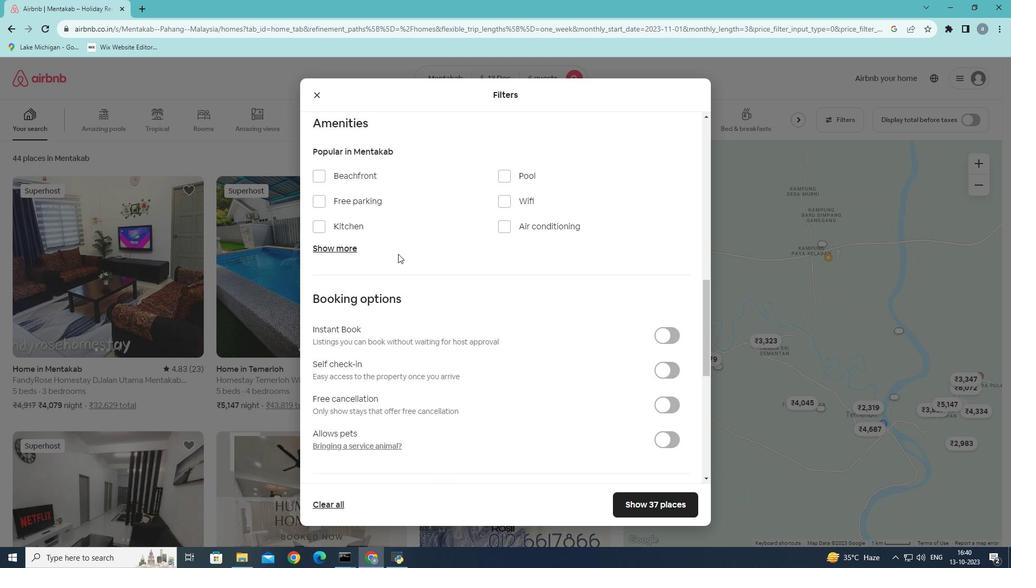
Action: Mouse scrolled (398, 253) with delta (0, 0)
Screenshot: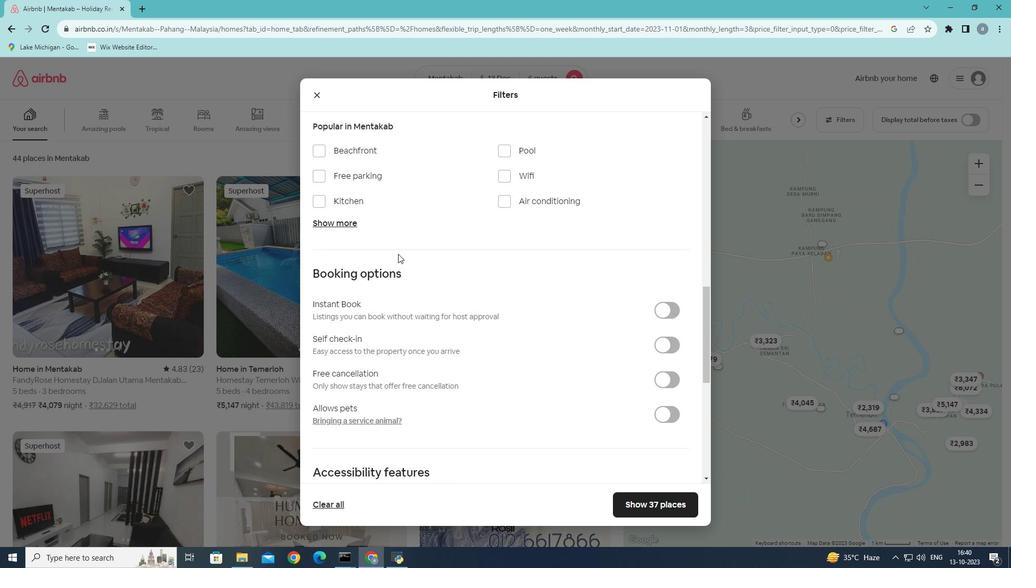 
Action: Mouse scrolled (398, 253) with delta (0, 0)
Screenshot: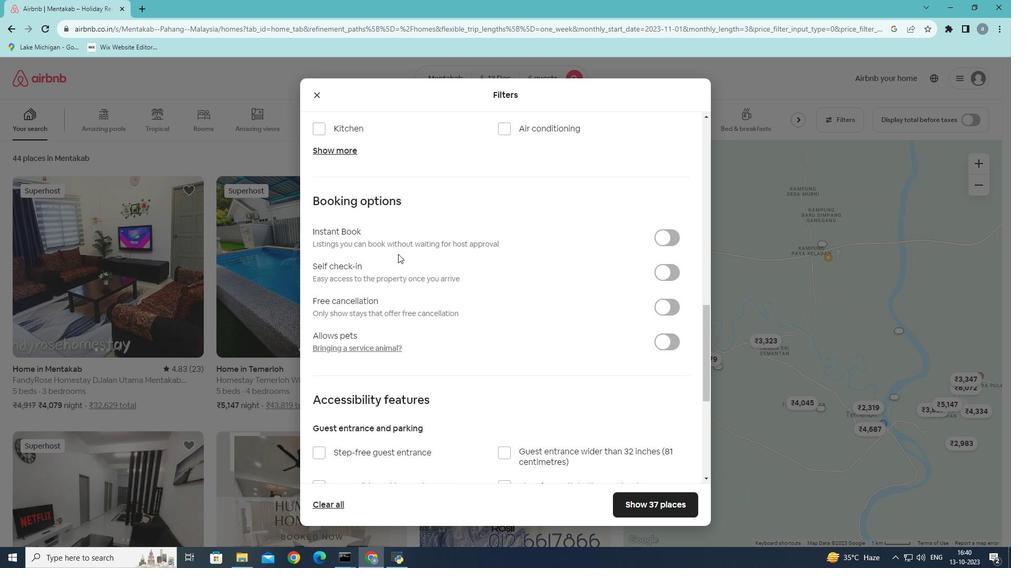 
Action: Mouse scrolled (398, 253) with delta (0, 0)
Screenshot: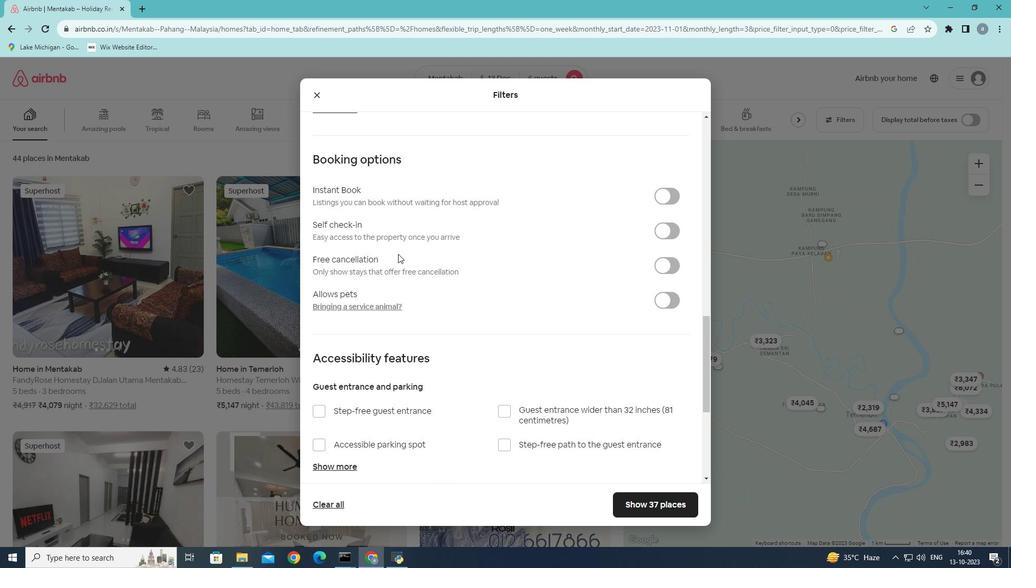 
Action: Mouse scrolled (398, 253) with delta (0, 0)
Screenshot: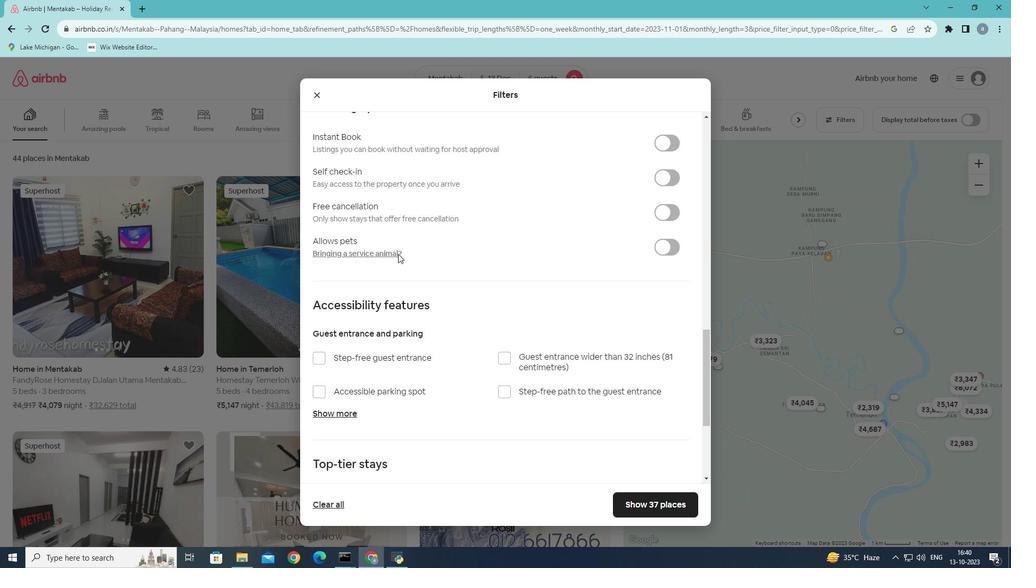 
Action: Mouse moved to (645, 507)
Screenshot: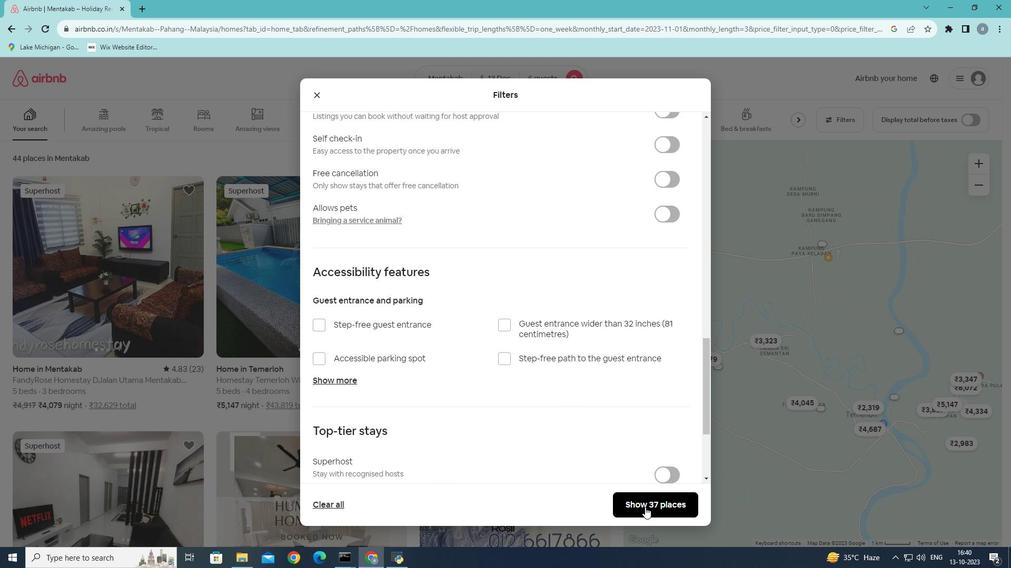 
Action: Mouse pressed left at (645, 507)
Screenshot: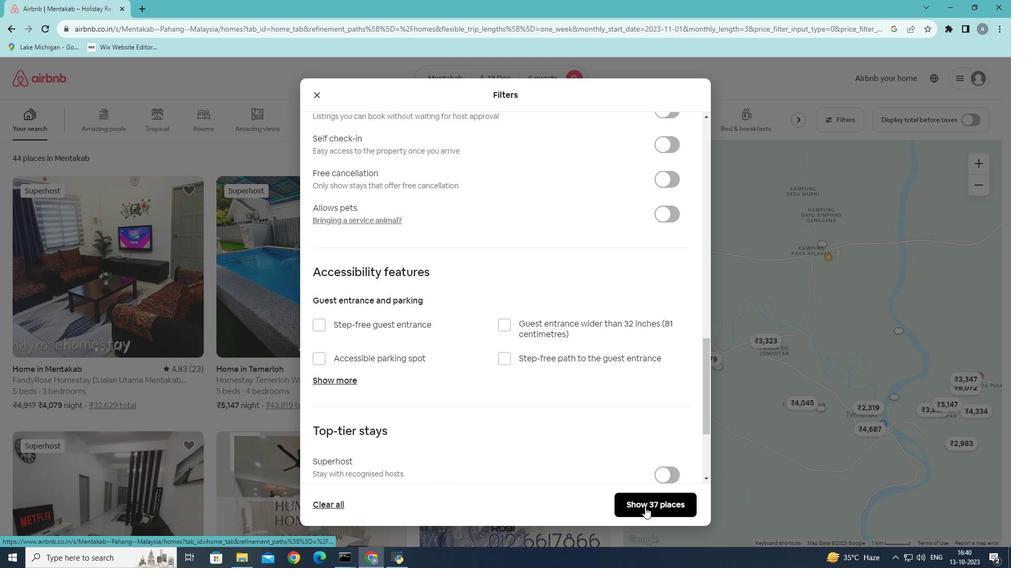 
Action: Mouse moved to (120, 300)
Screenshot: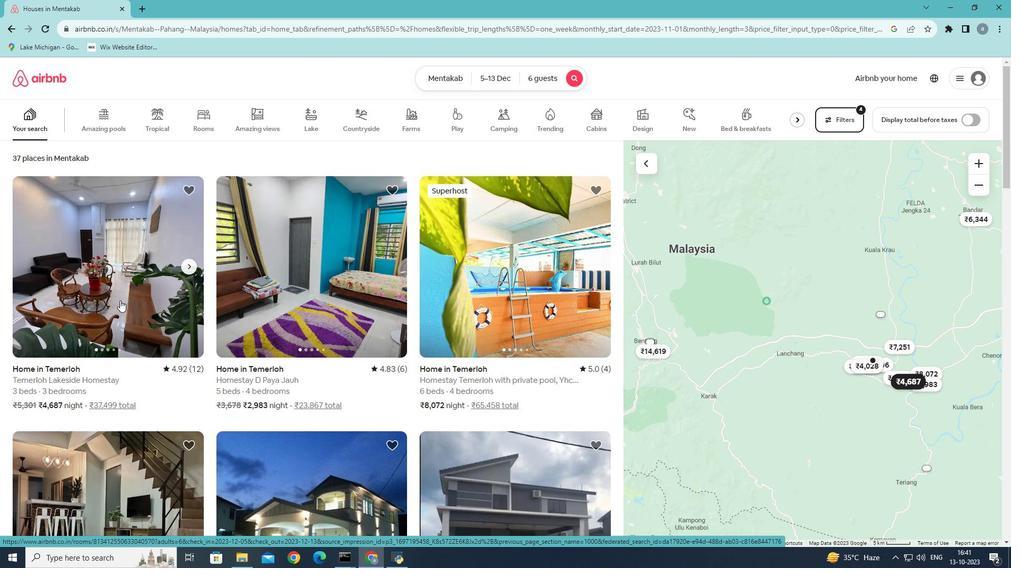 
Action: Mouse pressed left at (120, 300)
Screenshot: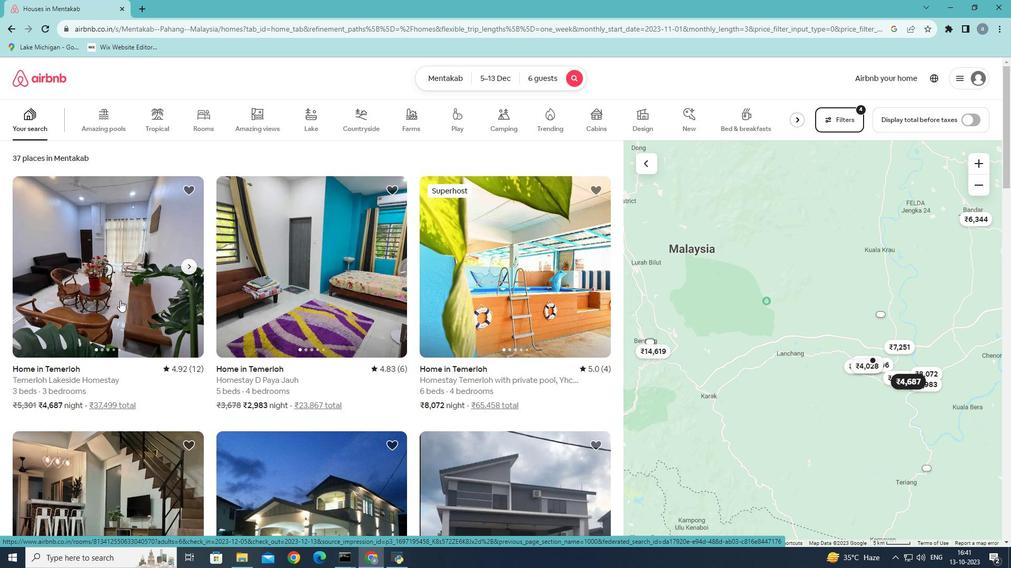 
Action: Mouse moved to (740, 396)
Screenshot: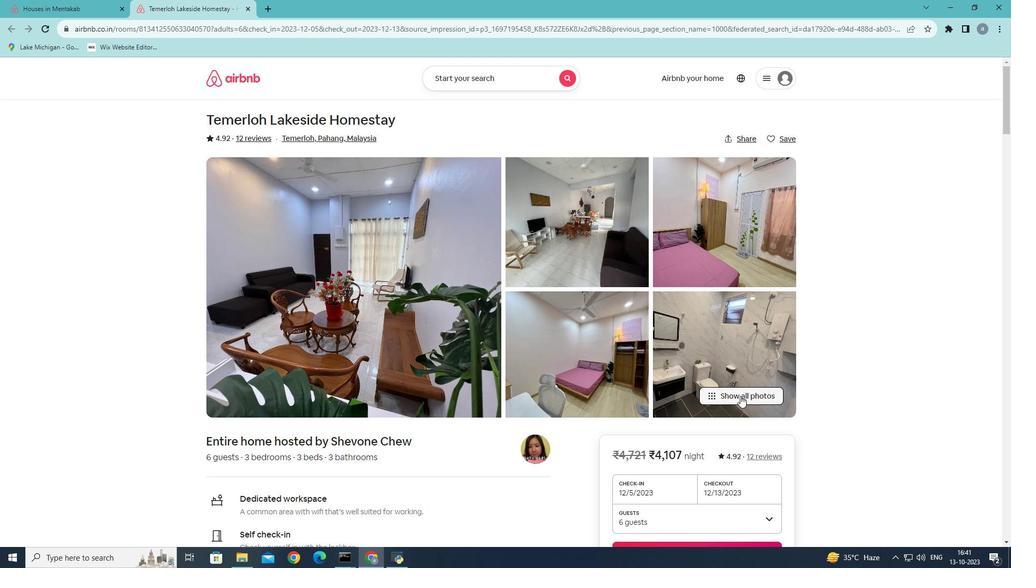 
Action: Mouse pressed left at (740, 396)
Screenshot: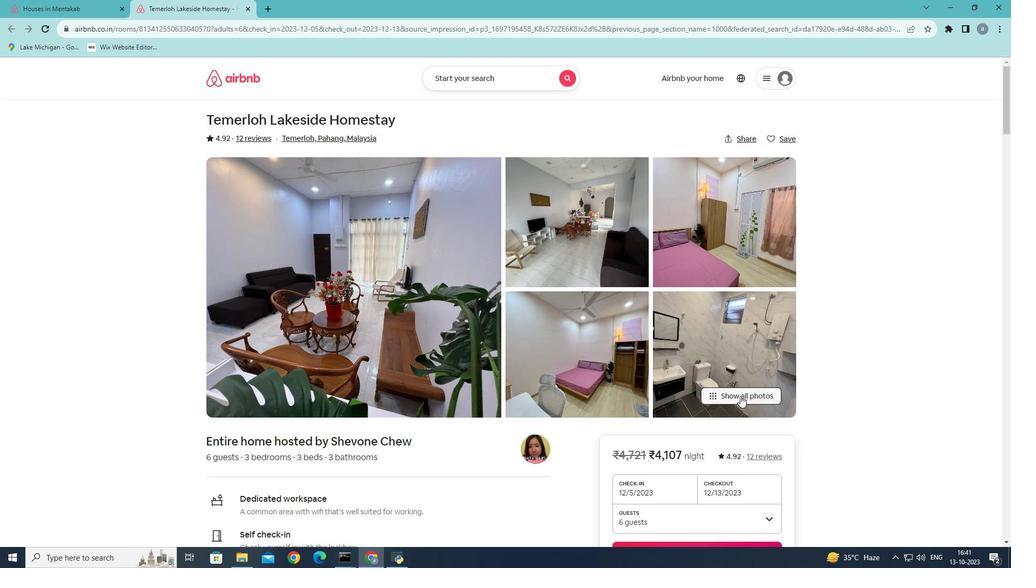 
Action: Mouse moved to (629, 266)
Screenshot: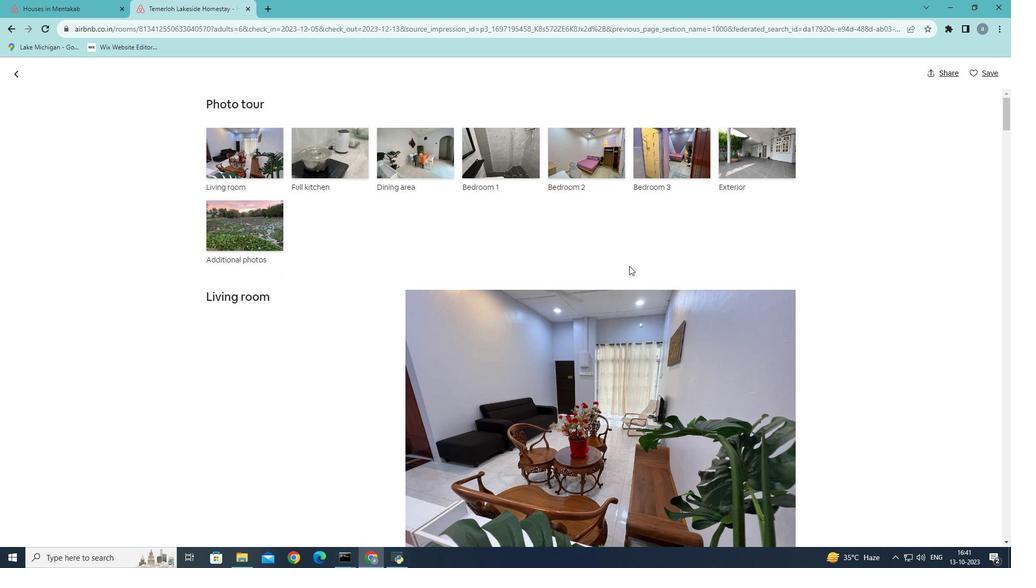 
Action: Mouse scrolled (629, 266) with delta (0, 0)
Screenshot: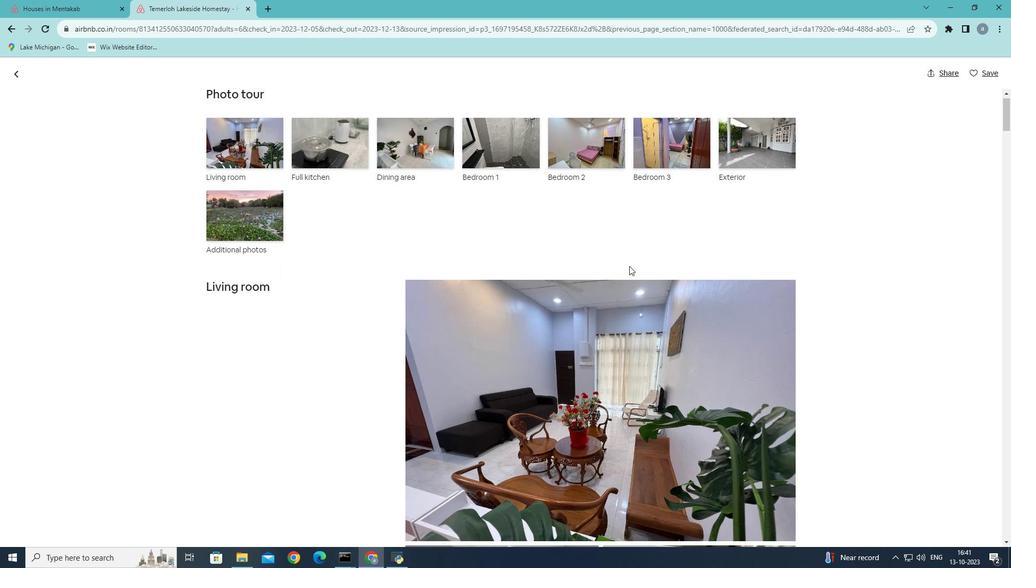 
Action: Mouse moved to (629, 267)
Screenshot: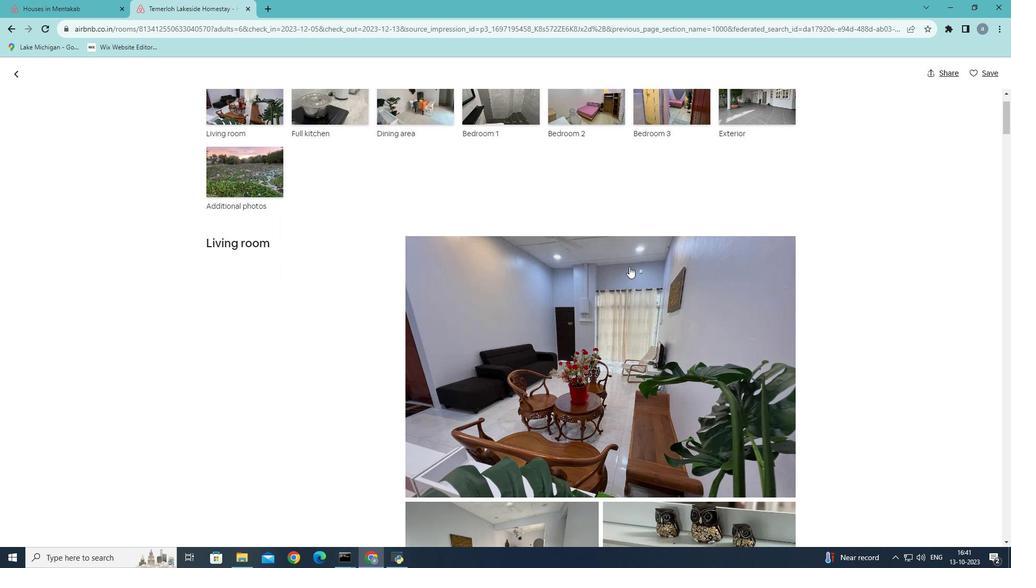 
Action: Mouse scrolled (629, 266) with delta (0, 0)
Screenshot: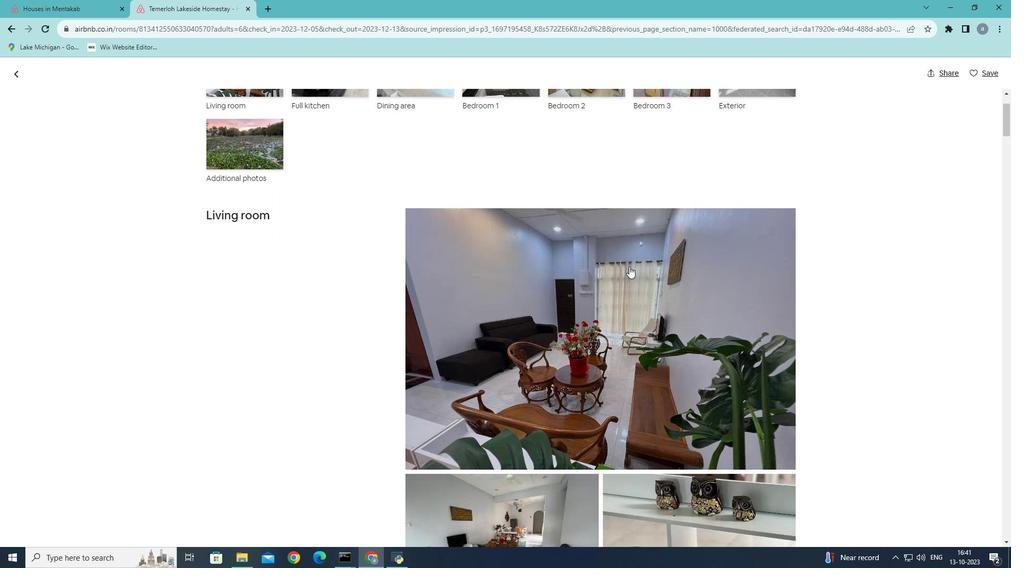 
Action: Mouse scrolled (629, 266) with delta (0, 0)
Screenshot: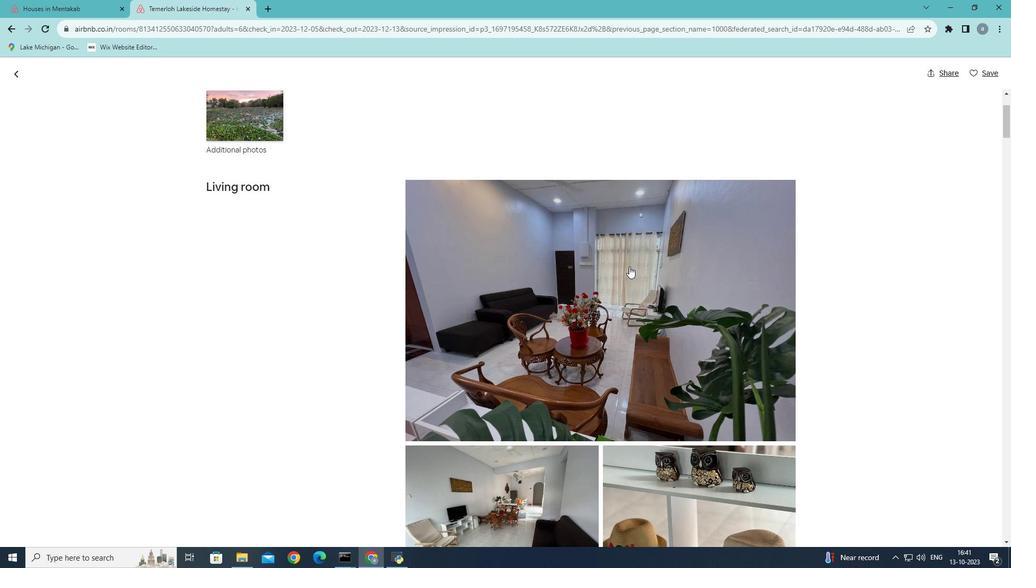 
Action: Mouse scrolled (629, 266) with delta (0, 0)
Screenshot: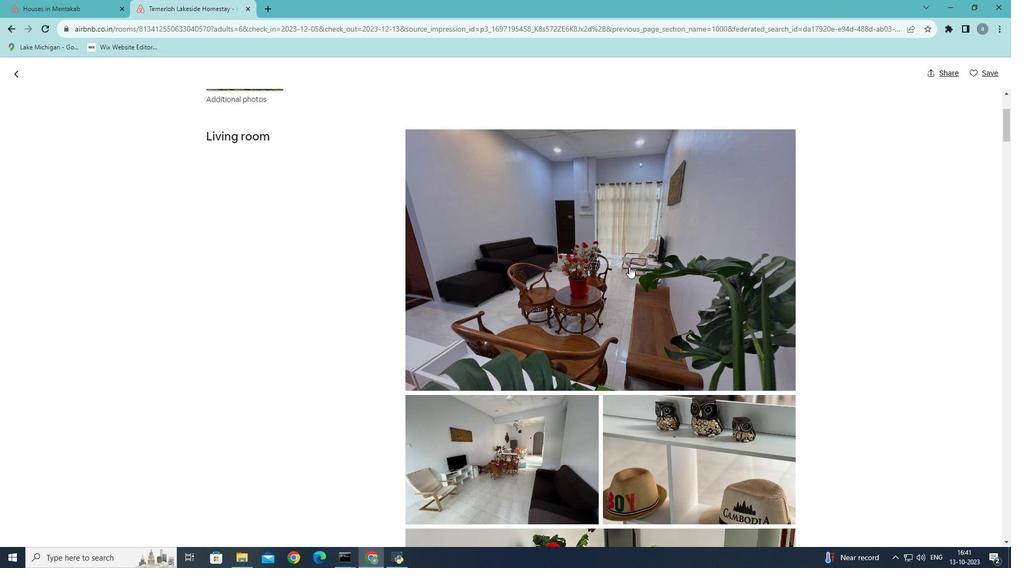 
Action: Mouse scrolled (629, 266) with delta (0, 0)
Screenshot: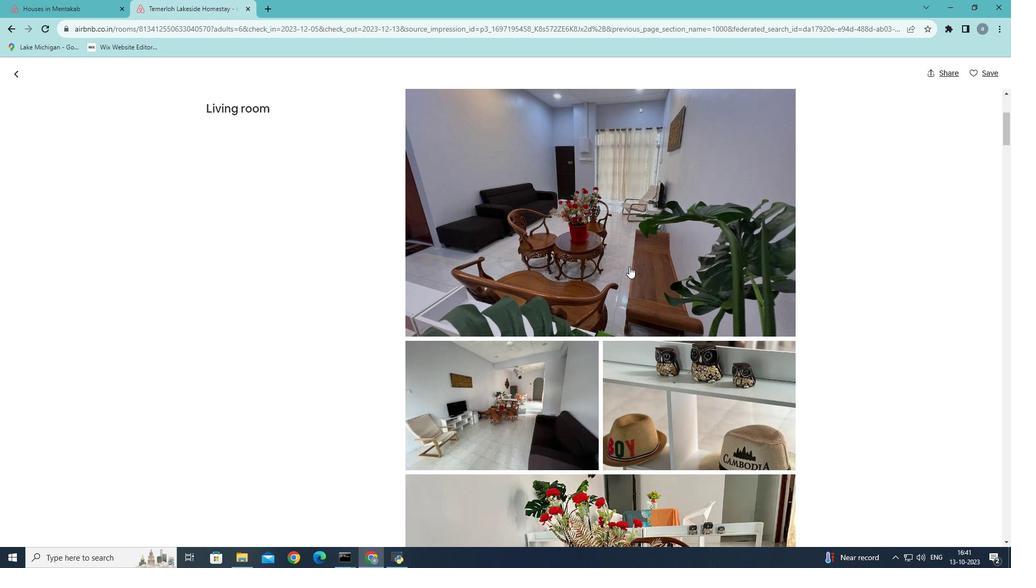 
Action: Mouse scrolled (629, 266) with delta (0, 0)
Screenshot: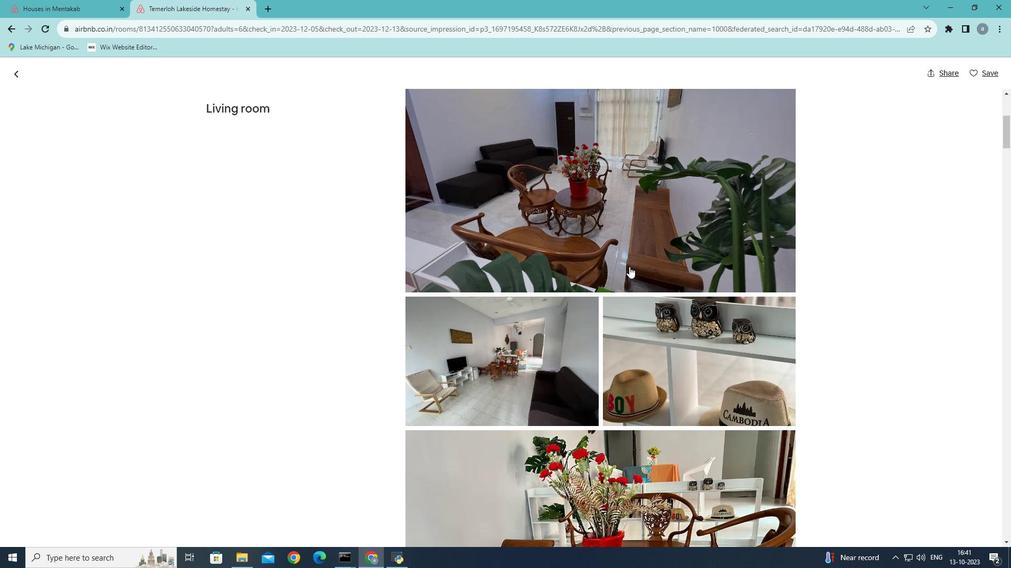 
Action: Mouse scrolled (629, 266) with delta (0, 0)
Screenshot: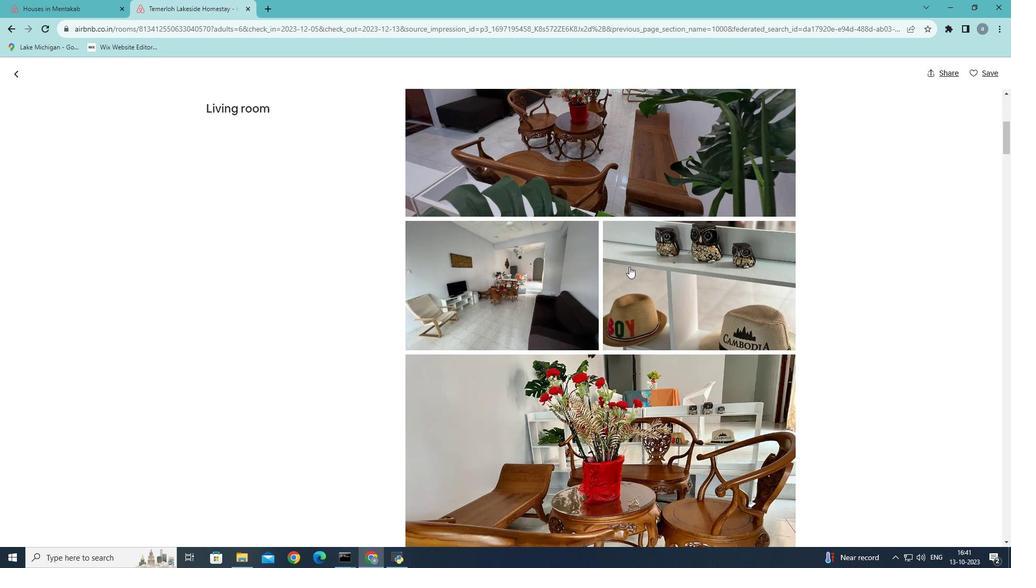 
Action: Mouse scrolled (629, 266) with delta (0, 0)
Screenshot: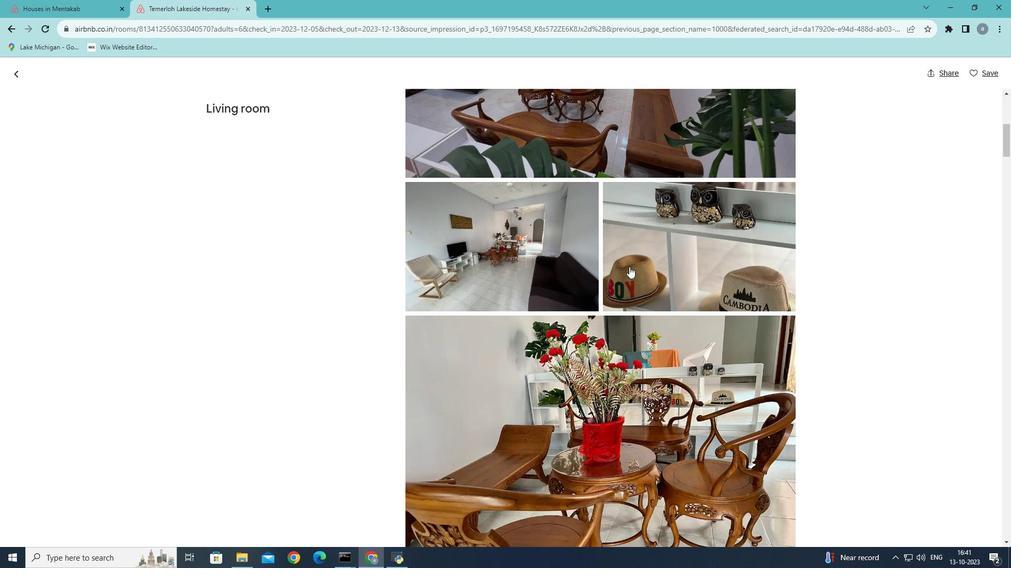 
Action: Mouse scrolled (629, 266) with delta (0, 0)
Screenshot: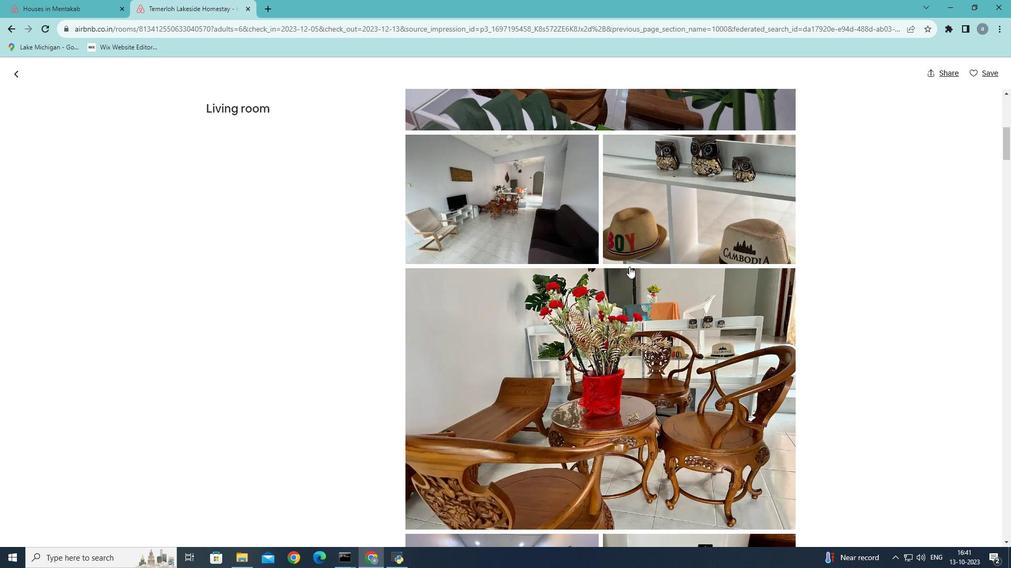 
Action: Mouse scrolled (629, 266) with delta (0, 0)
Screenshot: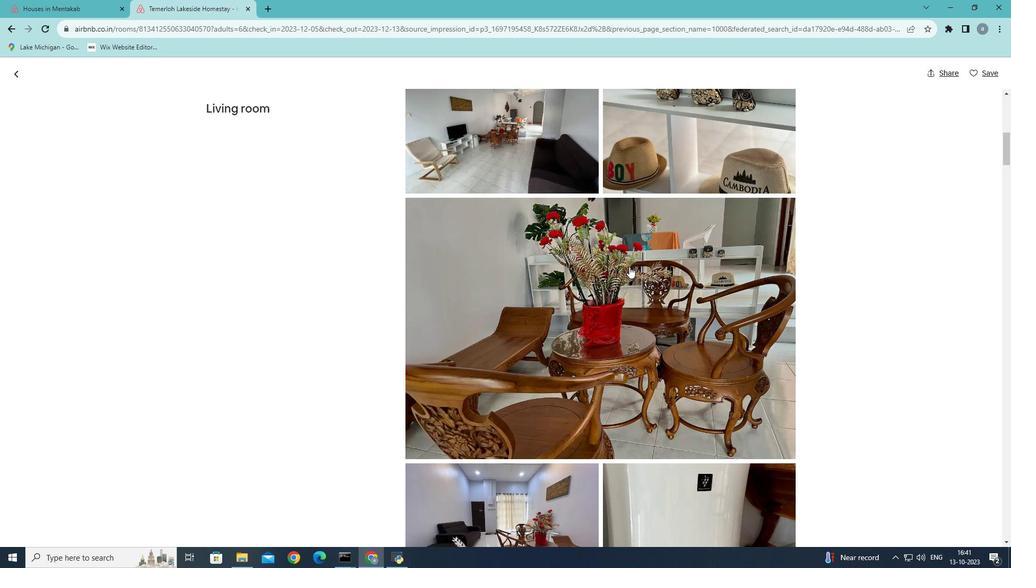 
Action: Mouse scrolled (629, 266) with delta (0, 0)
Screenshot: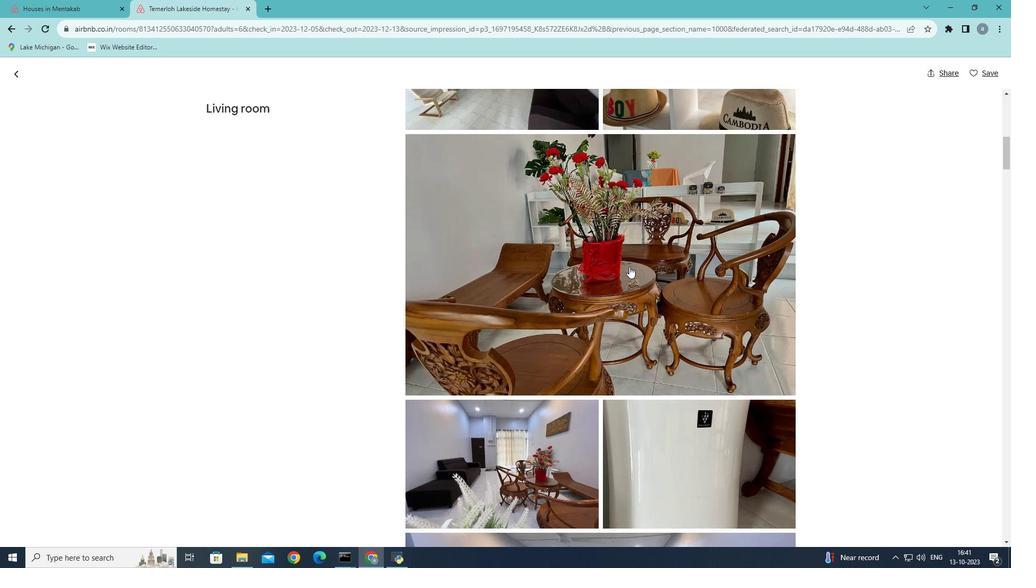 
Action: Mouse scrolled (629, 266) with delta (0, 0)
Screenshot: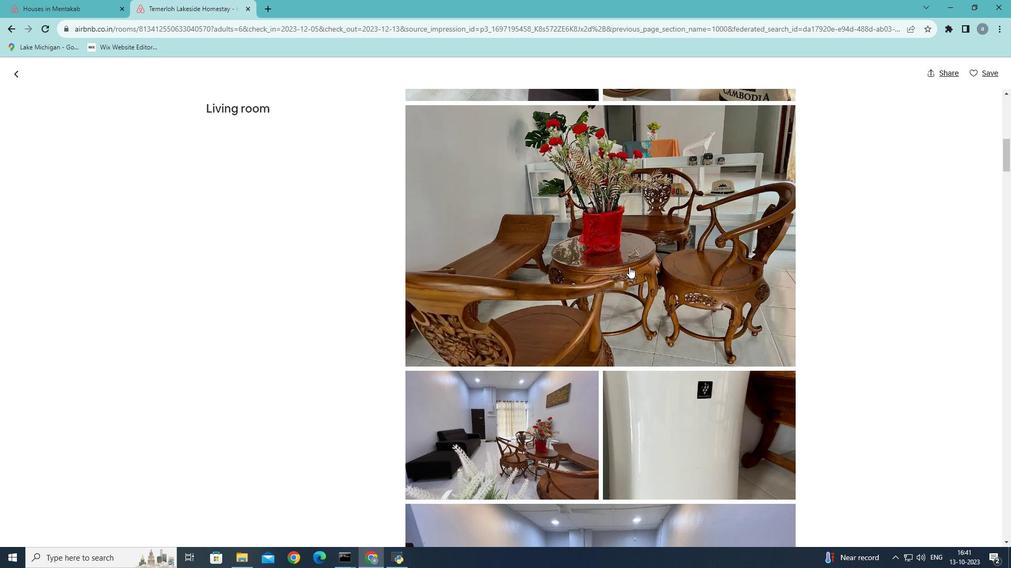 
Action: Mouse scrolled (629, 266) with delta (0, 0)
Screenshot: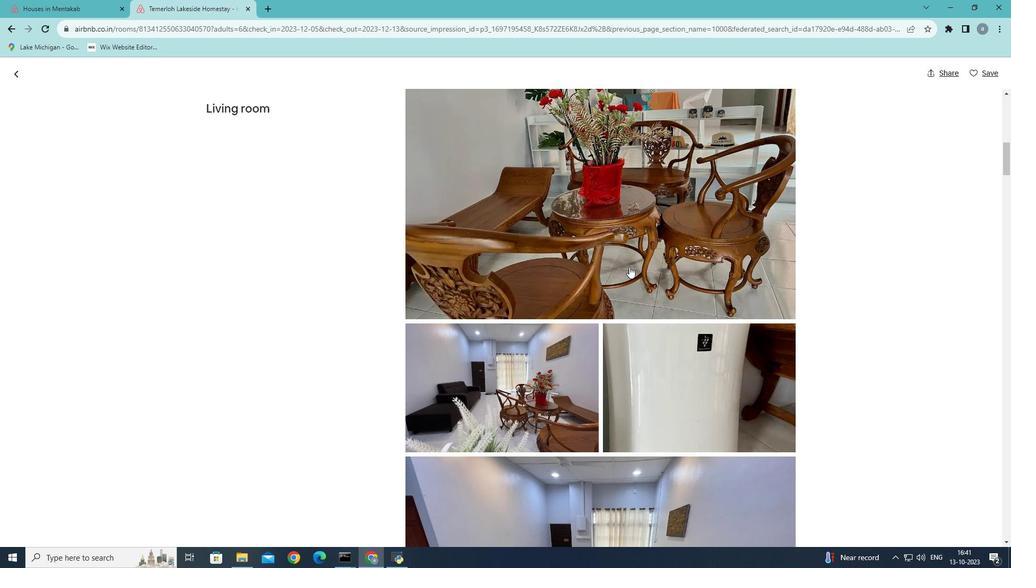 
Action: Mouse scrolled (629, 266) with delta (0, 0)
Screenshot: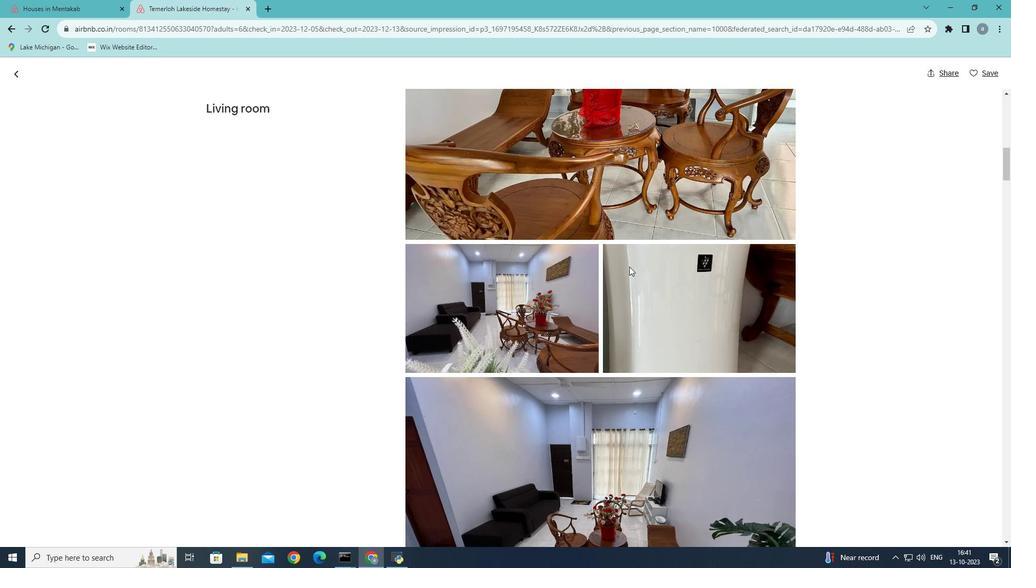 
Action: Mouse scrolled (629, 266) with delta (0, 0)
Screenshot: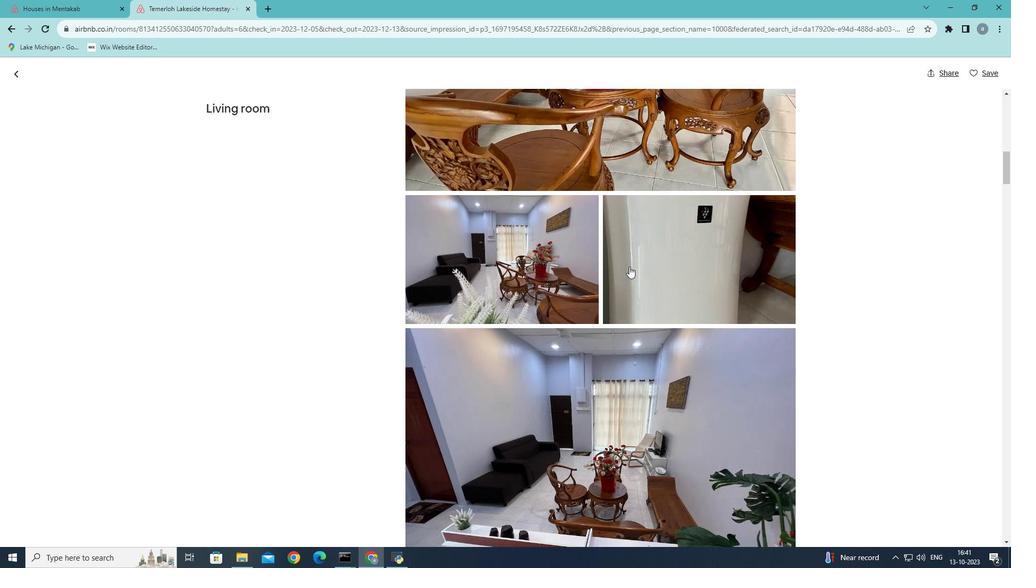 
Action: Mouse scrolled (629, 266) with delta (0, 0)
Screenshot: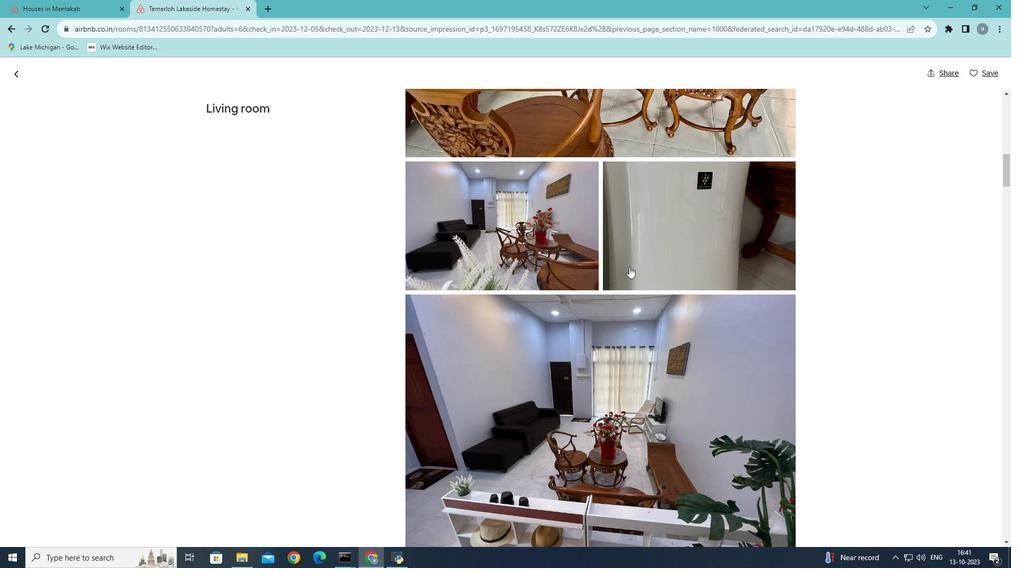 
Action: Mouse scrolled (629, 266) with delta (0, 0)
Screenshot: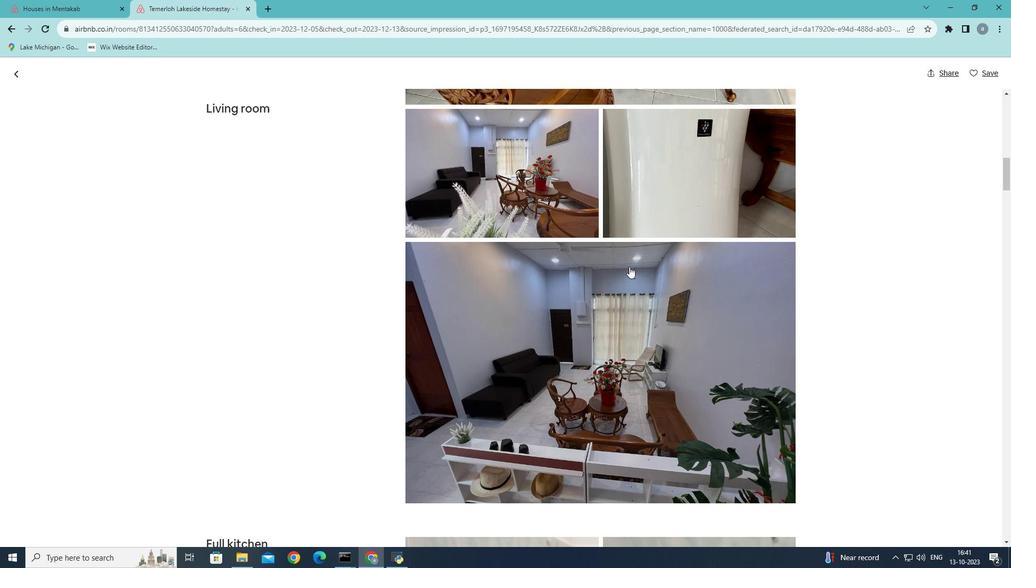 
Action: Mouse scrolled (629, 266) with delta (0, 0)
Screenshot: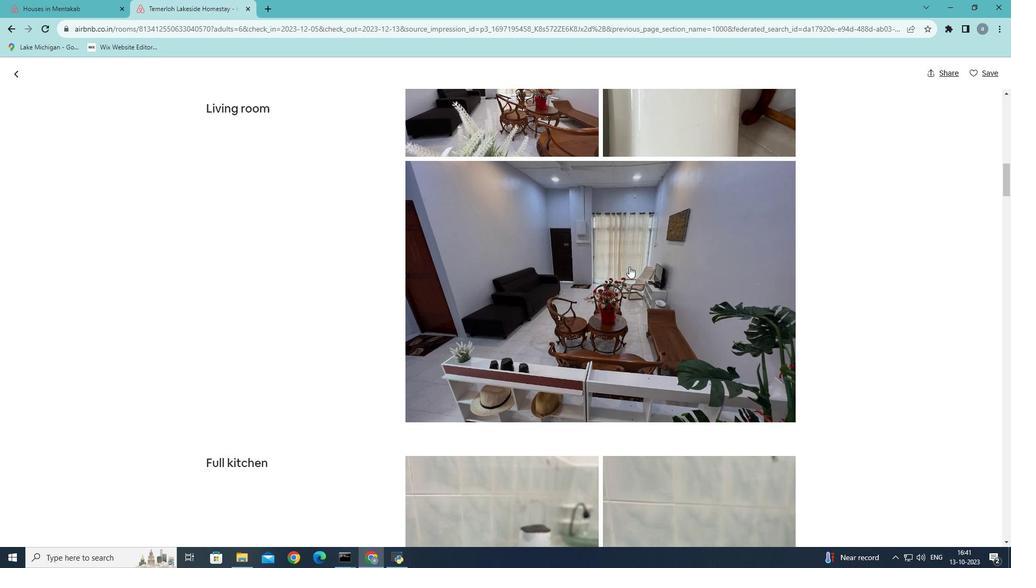 
Action: Mouse scrolled (629, 266) with delta (0, 0)
Screenshot: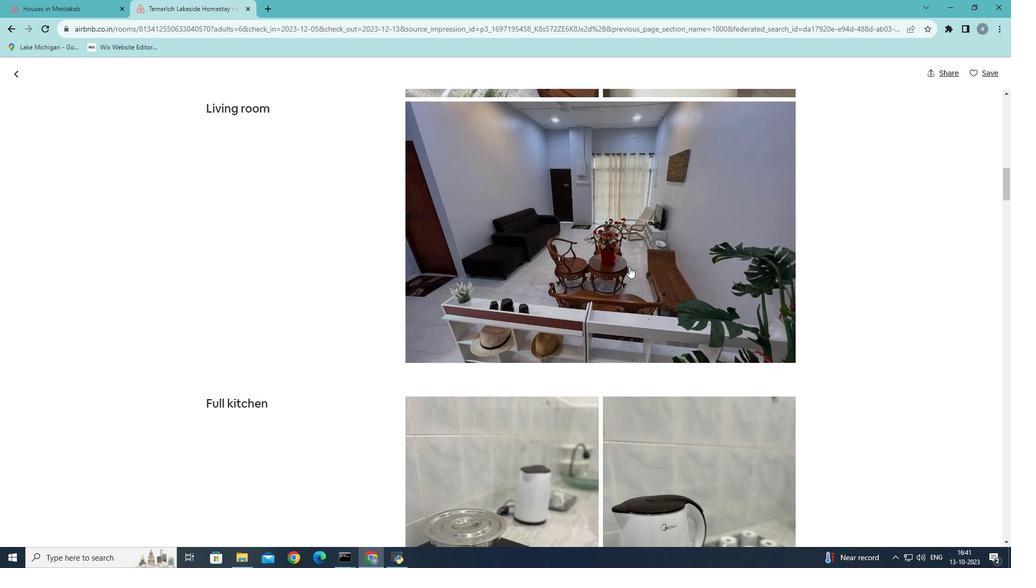 
Action: Mouse scrolled (629, 266) with delta (0, 0)
Screenshot: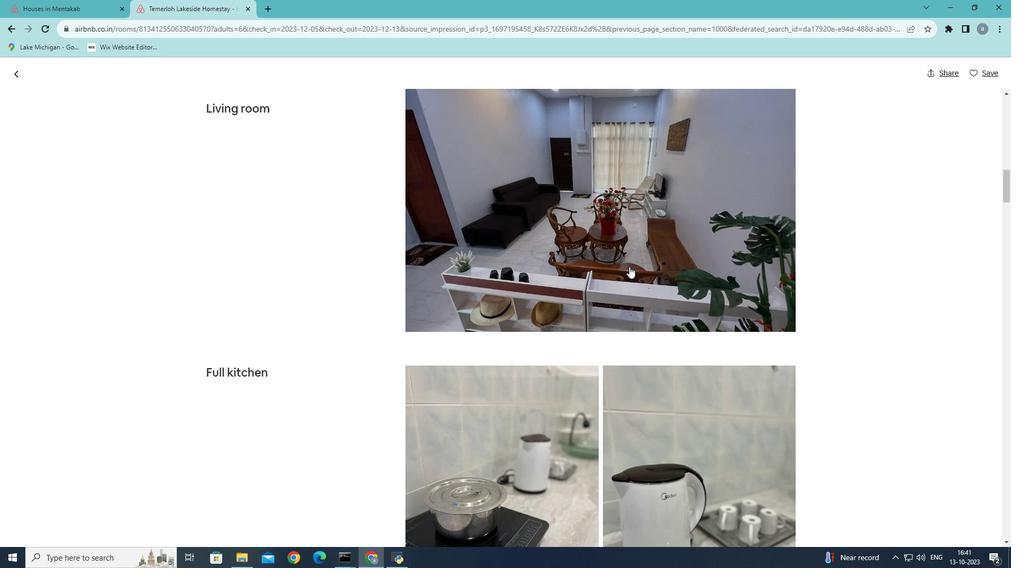
Action: Mouse scrolled (629, 266) with delta (0, 0)
Screenshot: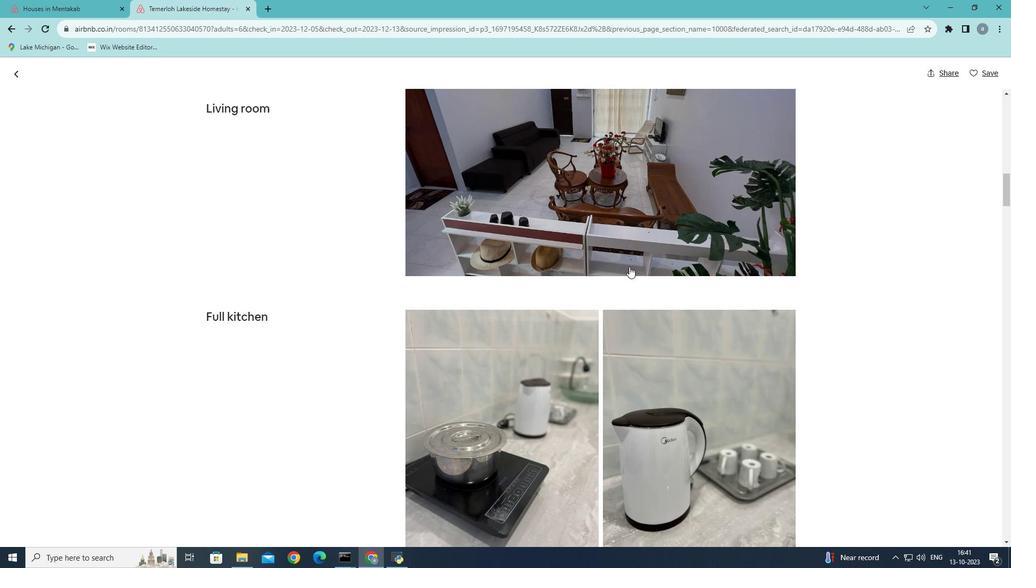 
Action: Mouse scrolled (629, 266) with delta (0, 0)
Screenshot: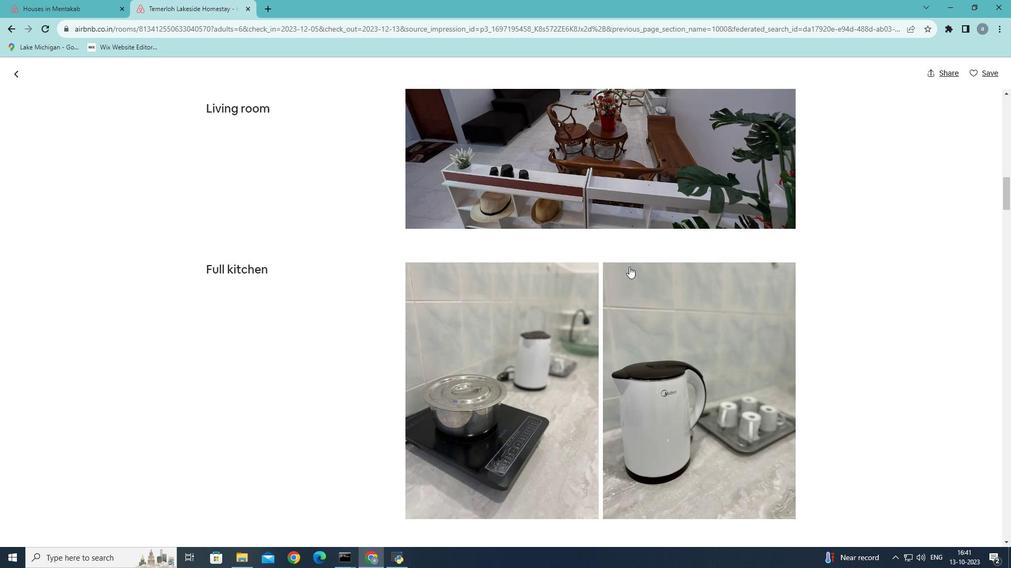 
Action: Mouse scrolled (629, 266) with delta (0, 0)
Screenshot: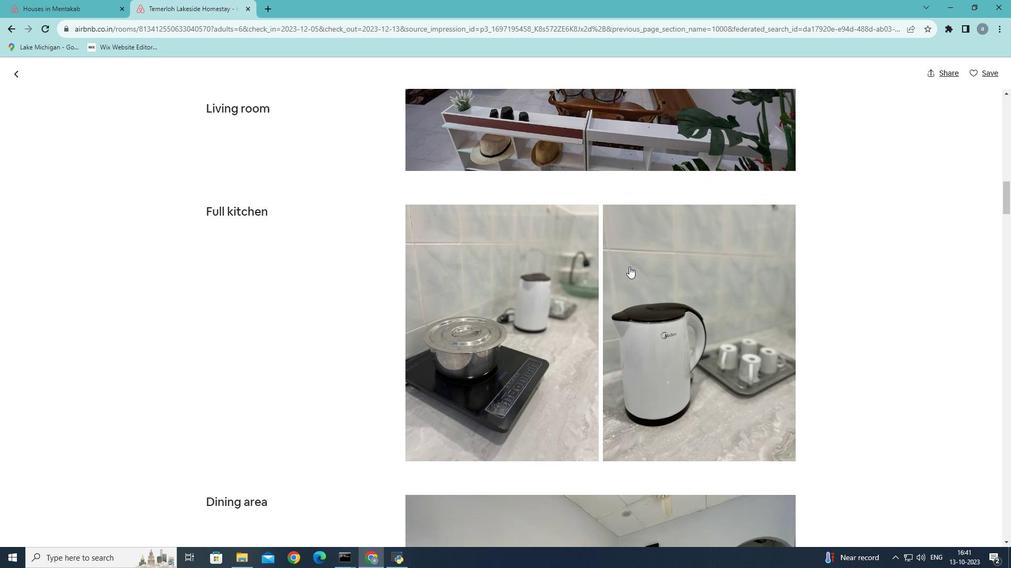 
Action: Mouse scrolled (629, 266) with delta (0, 0)
Screenshot: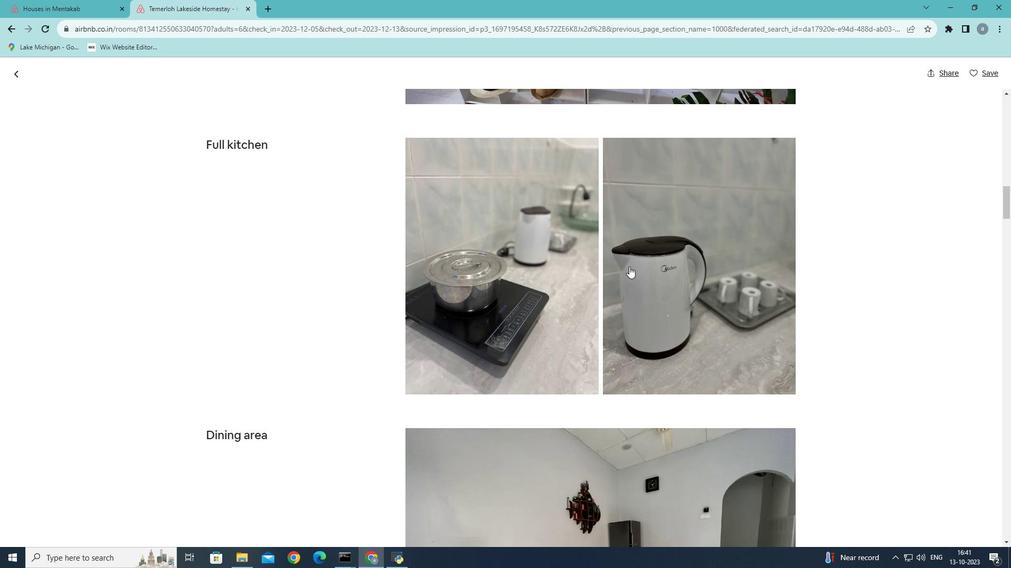 
Action: Mouse scrolled (629, 266) with delta (0, 0)
Screenshot: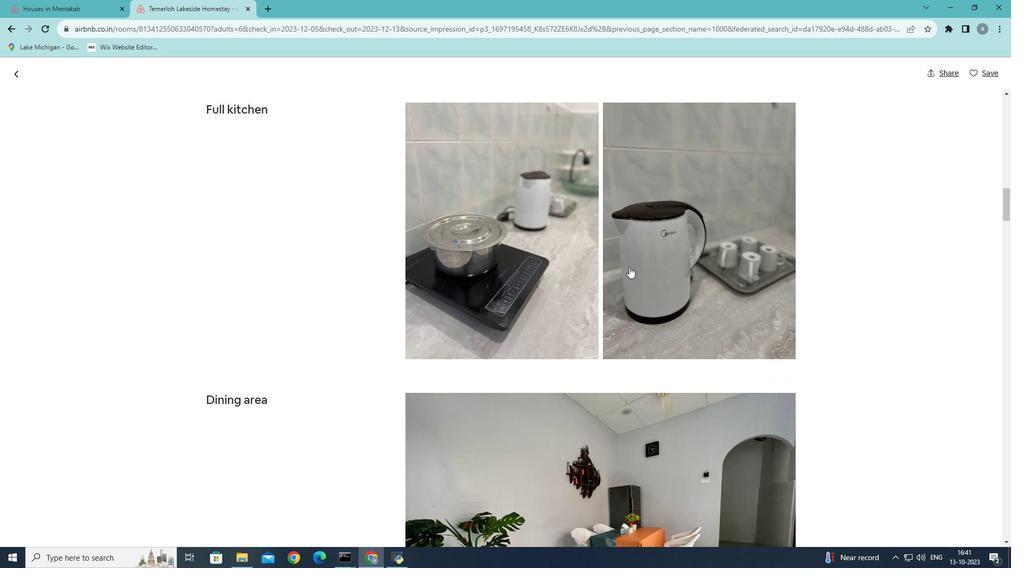 
Action: Mouse scrolled (629, 266) with delta (0, 0)
Screenshot: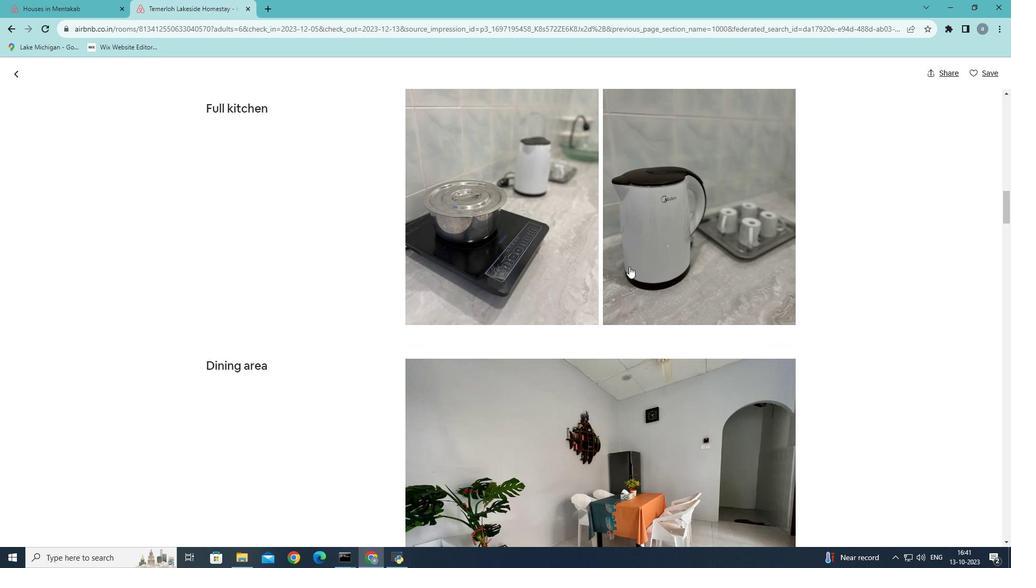 
Action: Mouse scrolled (629, 266) with delta (0, 0)
Screenshot: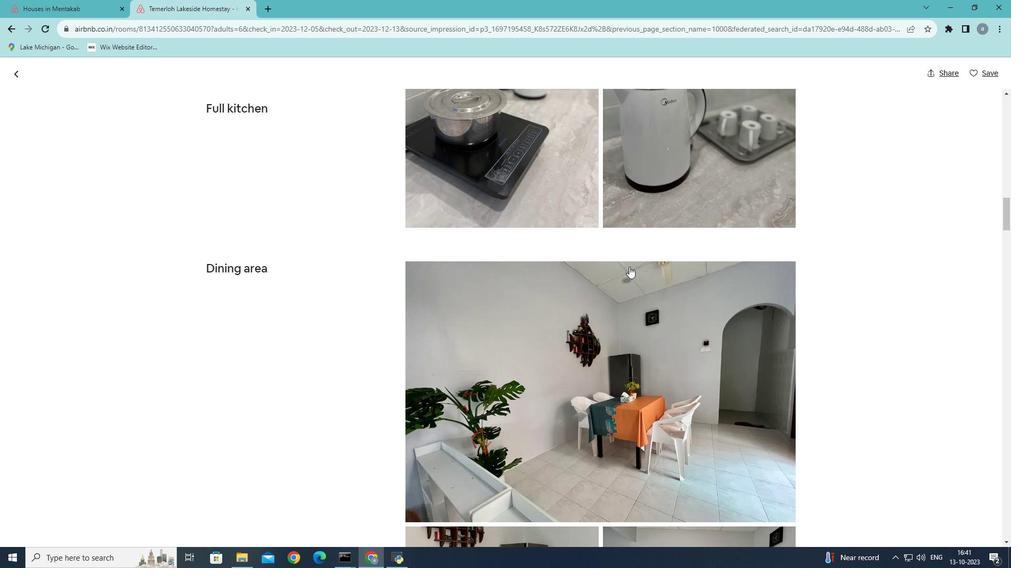 
Action: Mouse scrolled (629, 266) with delta (0, 0)
Screenshot: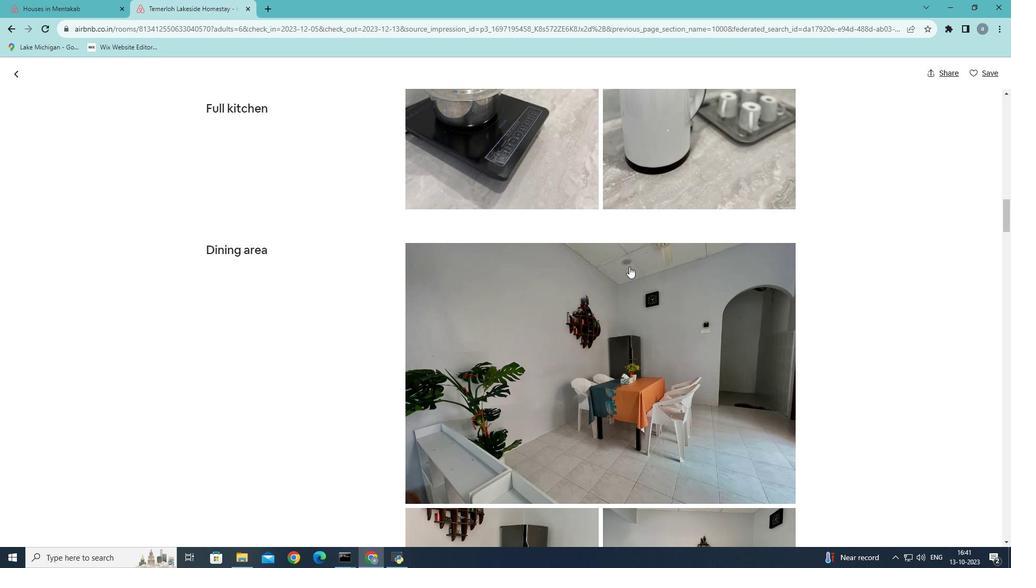 
Action: Mouse scrolled (629, 266) with delta (0, 0)
Screenshot: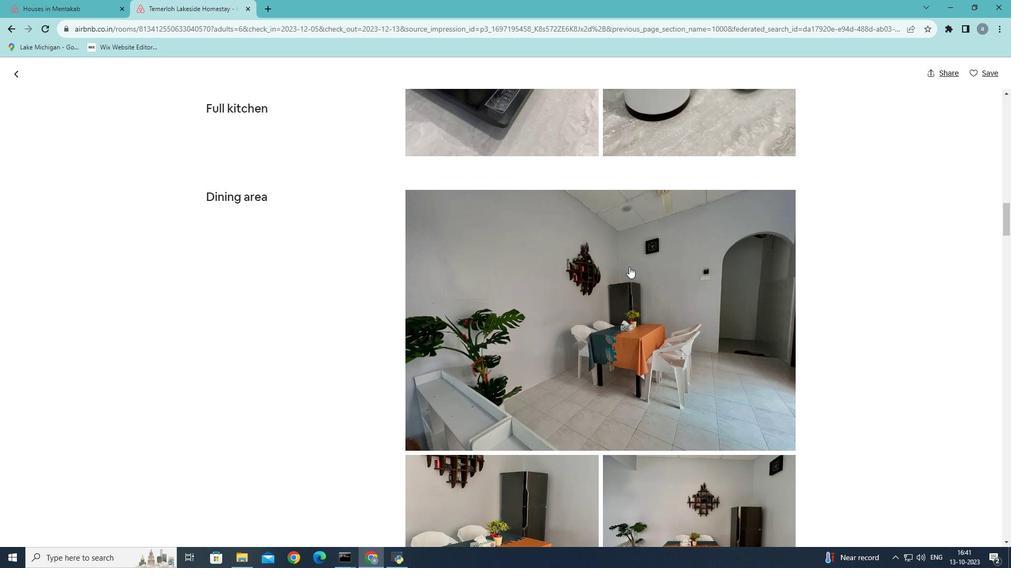 
Action: Mouse scrolled (629, 266) with delta (0, 0)
Screenshot: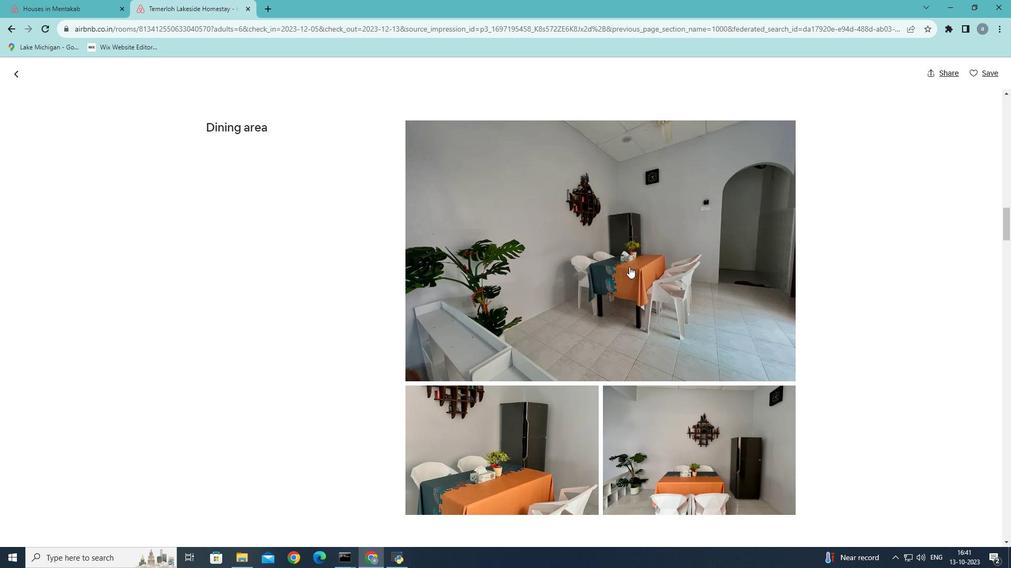 
Action: Mouse scrolled (629, 266) with delta (0, 0)
Screenshot: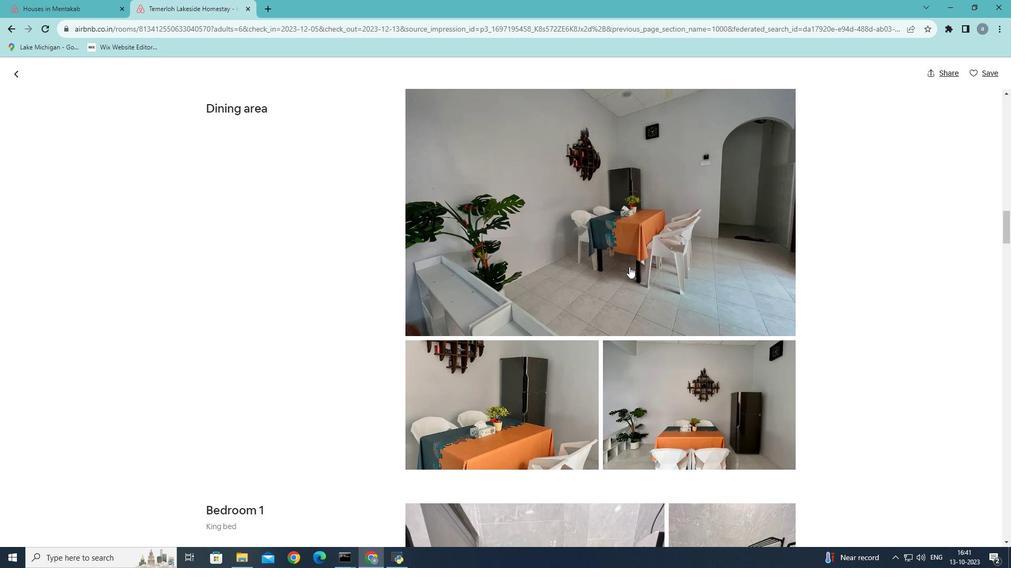 
Action: Mouse scrolled (629, 266) with delta (0, 0)
Screenshot: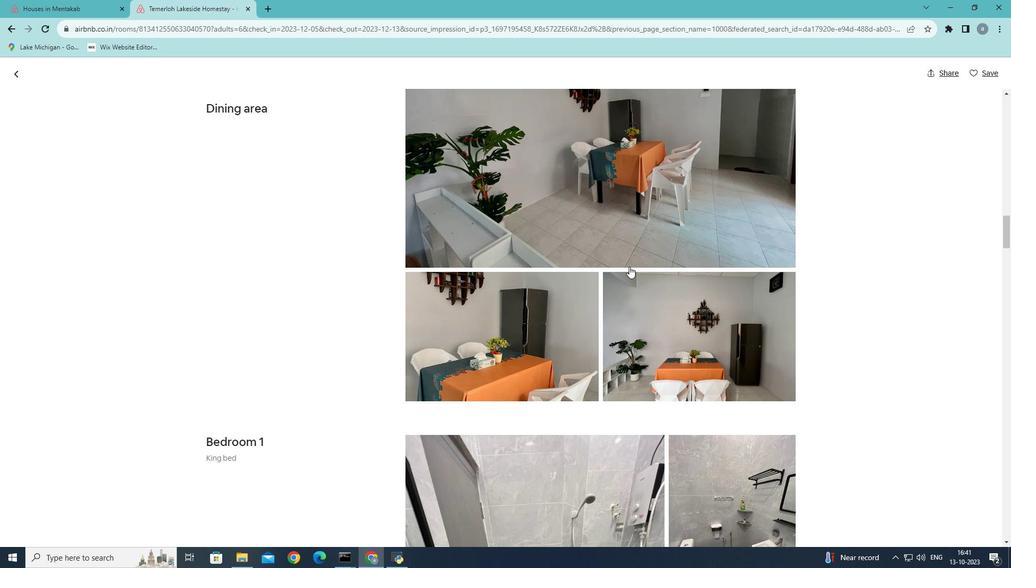 
Action: Mouse scrolled (629, 266) with delta (0, 0)
Screenshot: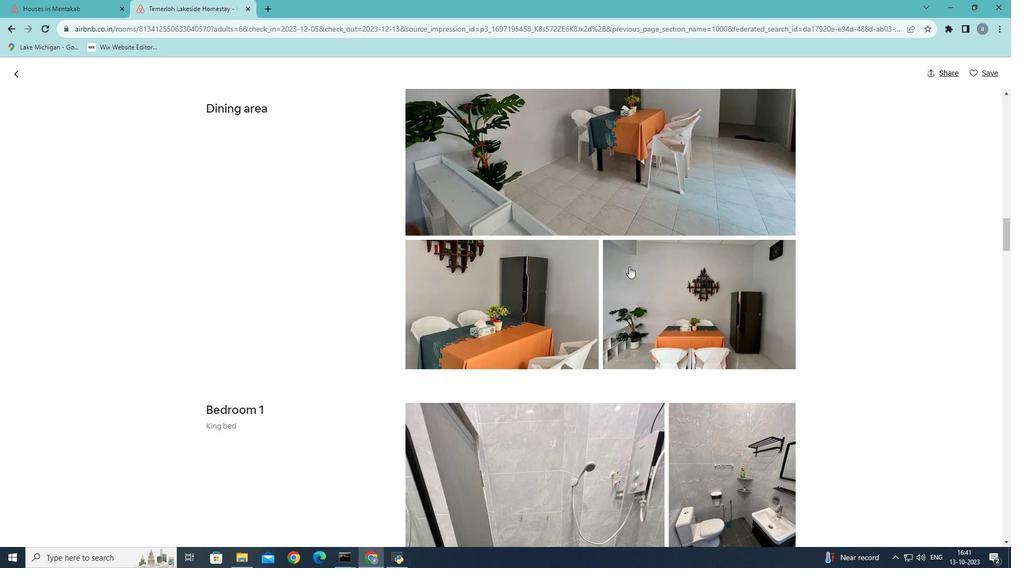 
Action: Mouse scrolled (629, 266) with delta (0, 0)
Screenshot: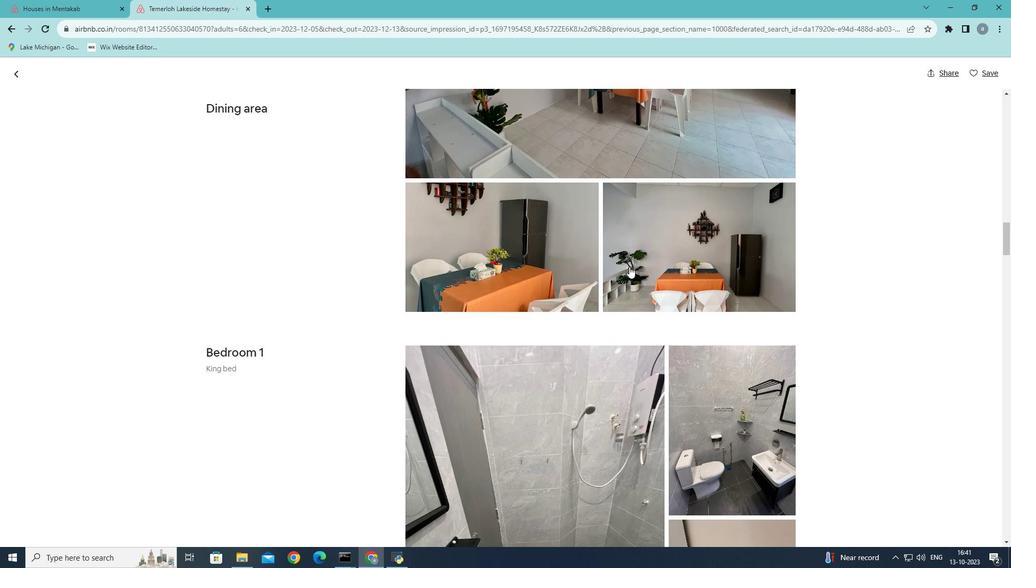 
Action: Mouse scrolled (629, 266) with delta (0, 0)
Screenshot: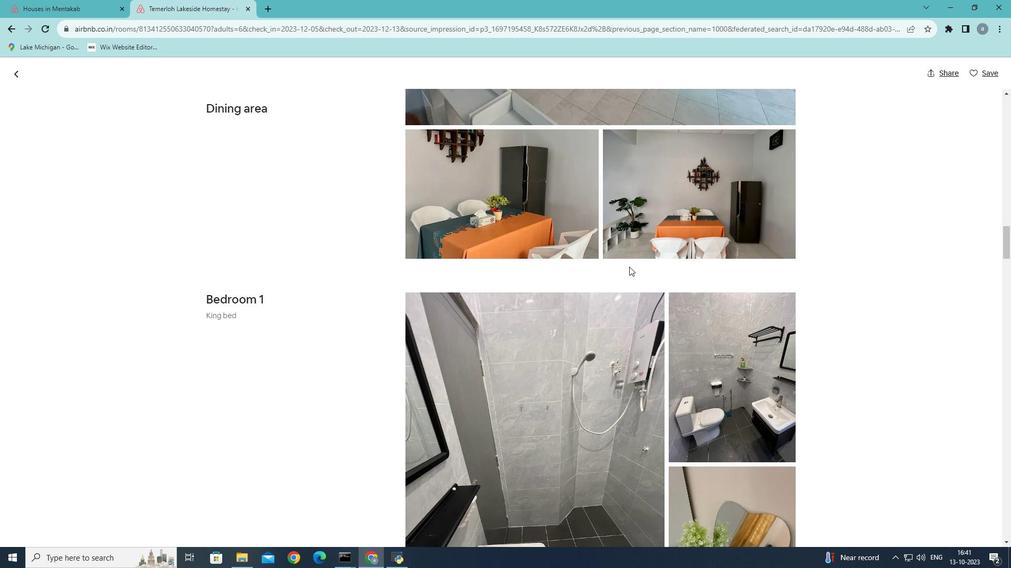 
Action: Mouse scrolled (629, 266) with delta (0, 0)
Screenshot: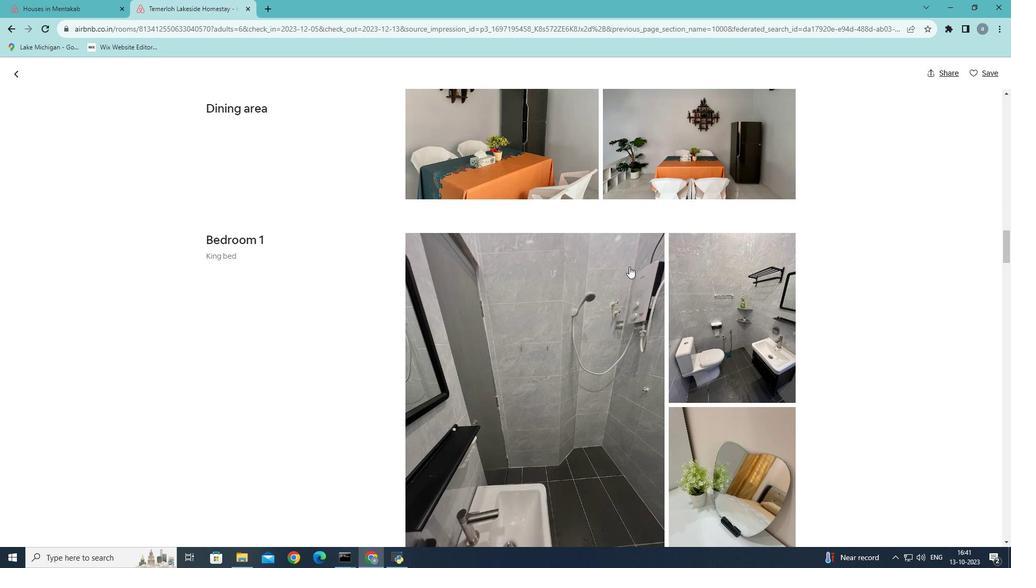 
Action: Mouse scrolled (629, 266) with delta (0, 0)
Screenshot: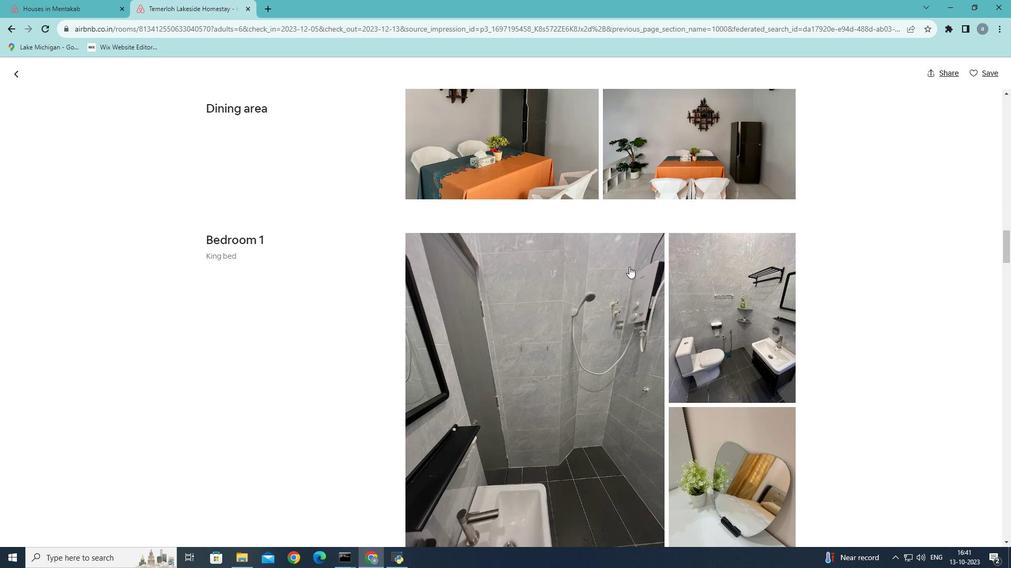 
Action: Mouse scrolled (629, 266) with delta (0, 0)
Screenshot: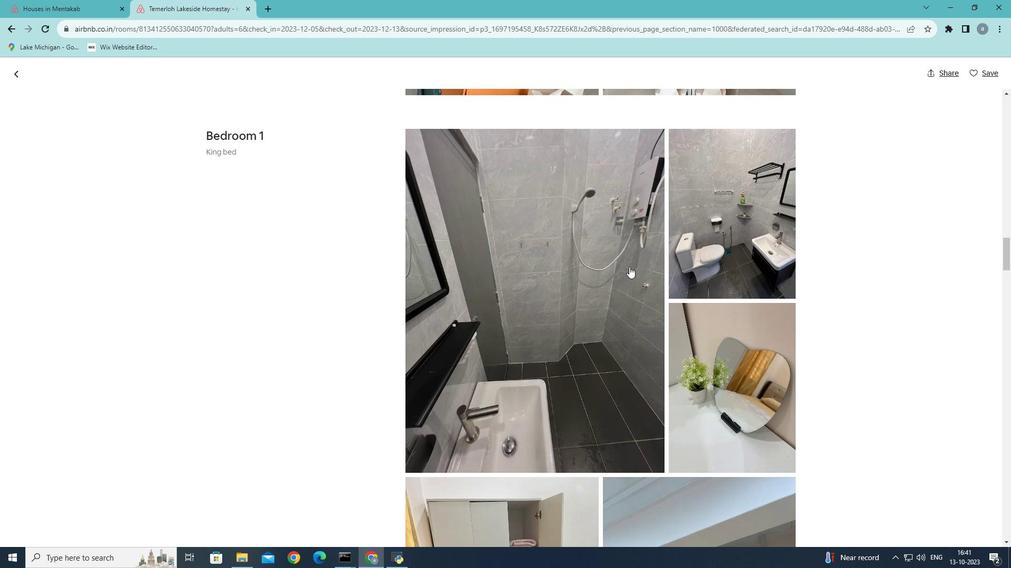 
Action: Mouse scrolled (629, 266) with delta (0, 0)
Screenshot: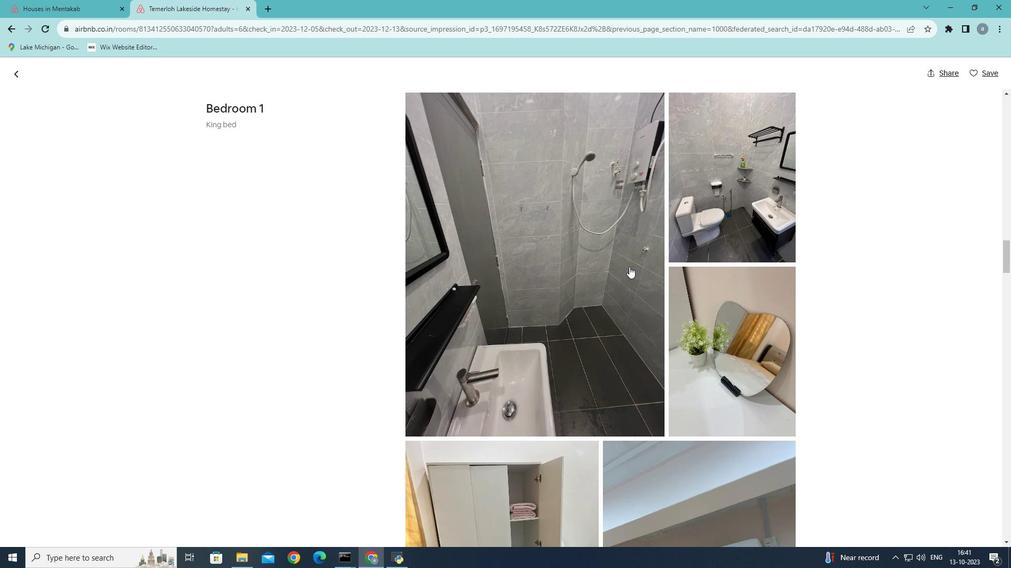 
Action: Mouse scrolled (629, 266) with delta (0, 0)
Screenshot: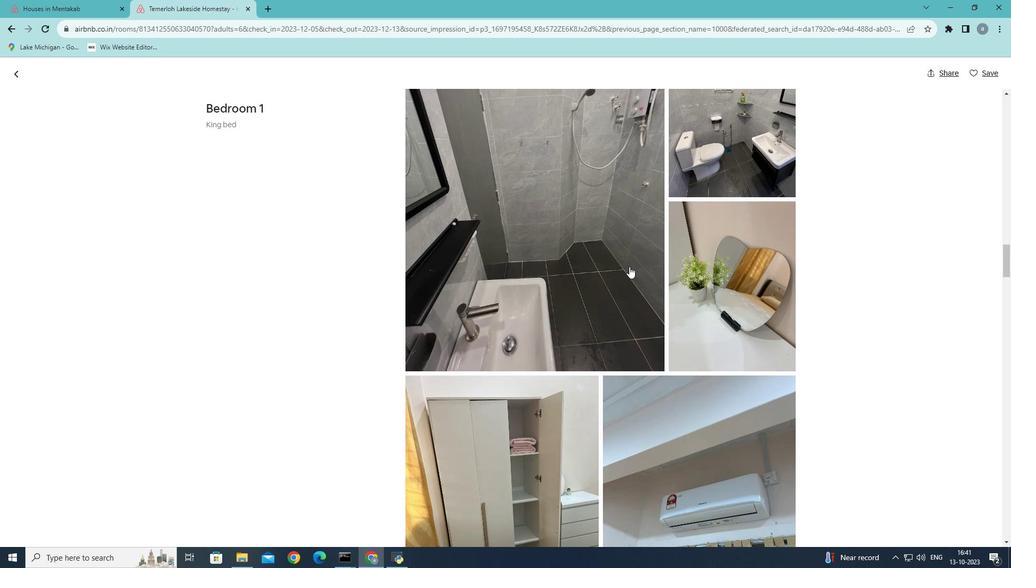 
Action: Mouse scrolled (629, 266) with delta (0, 0)
Screenshot: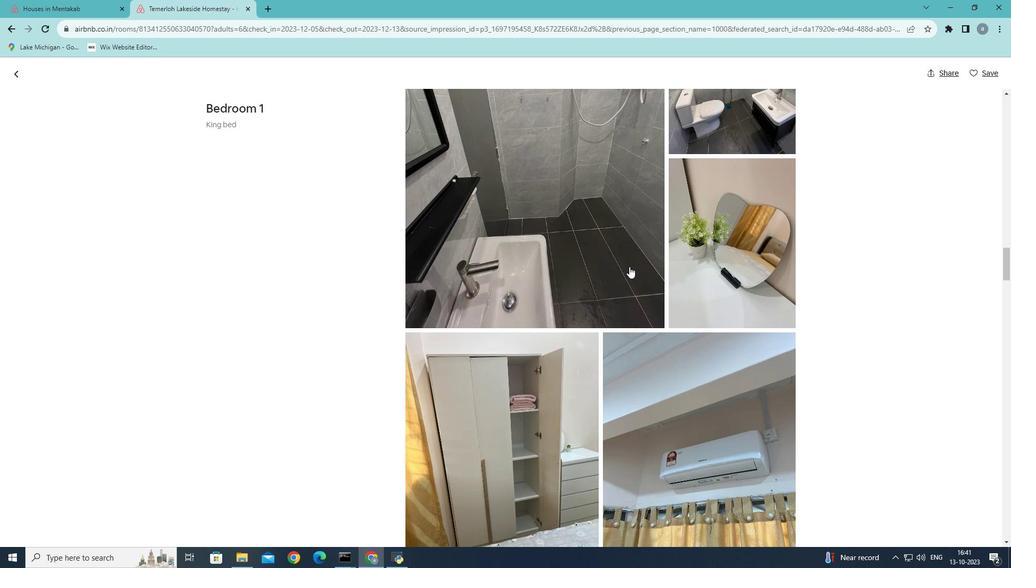 
Action: Mouse scrolled (629, 266) with delta (0, 0)
Screenshot: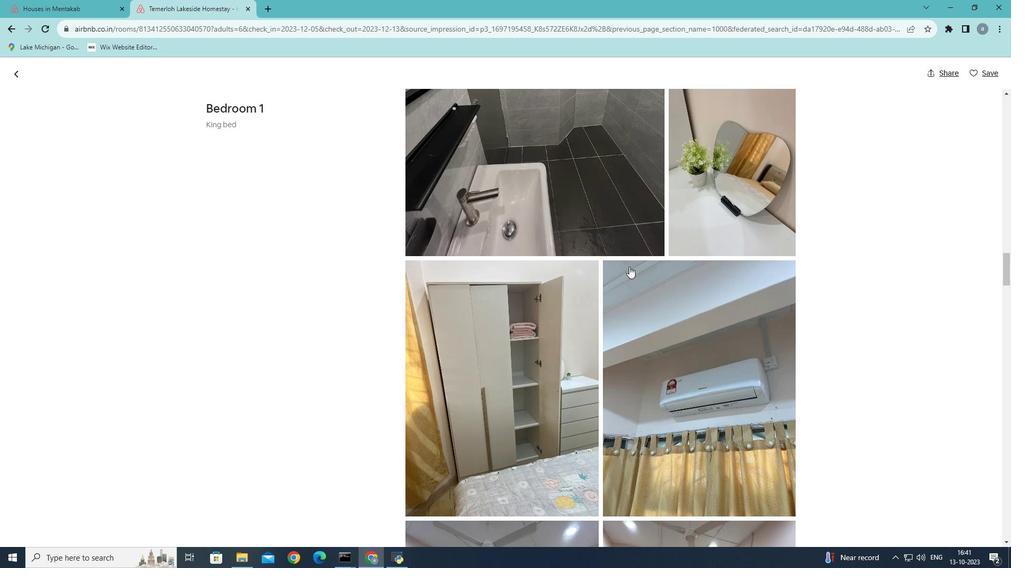 
Action: Mouse scrolled (629, 266) with delta (0, 0)
Screenshot: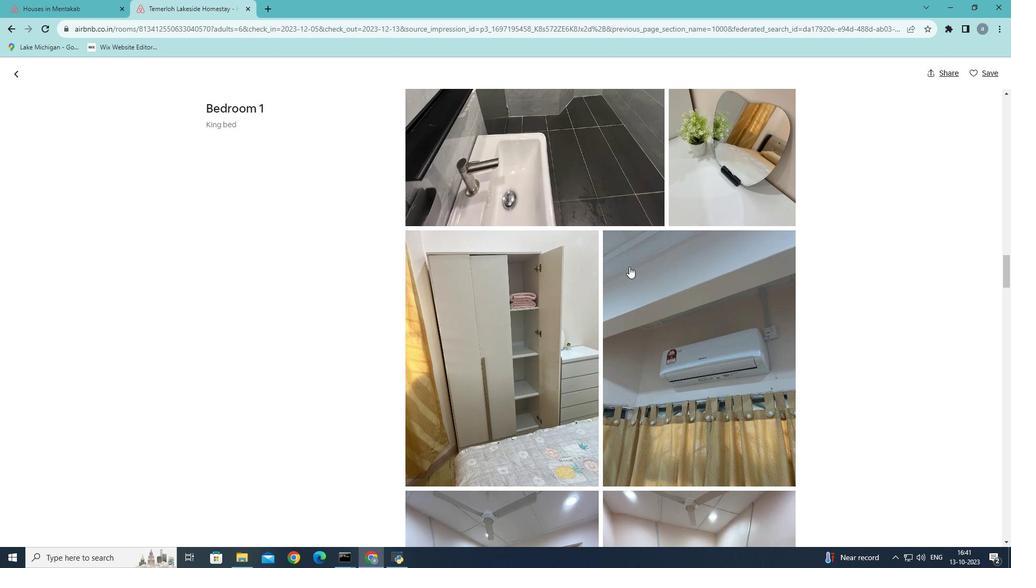 
Action: Mouse scrolled (629, 266) with delta (0, 0)
Screenshot: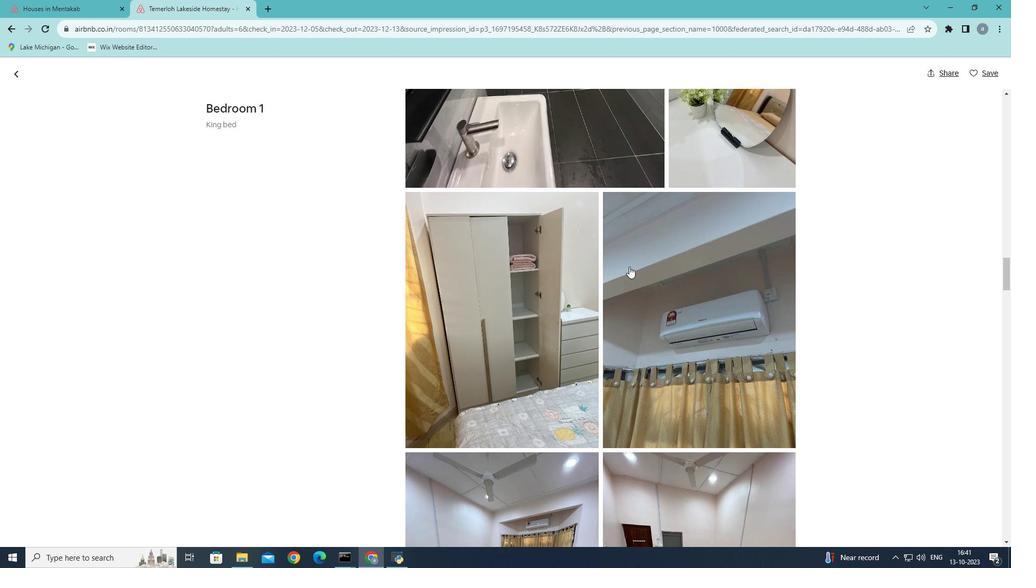 
Action: Mouse scrolled (629, 266) with delta (0, 0)
Screenshot: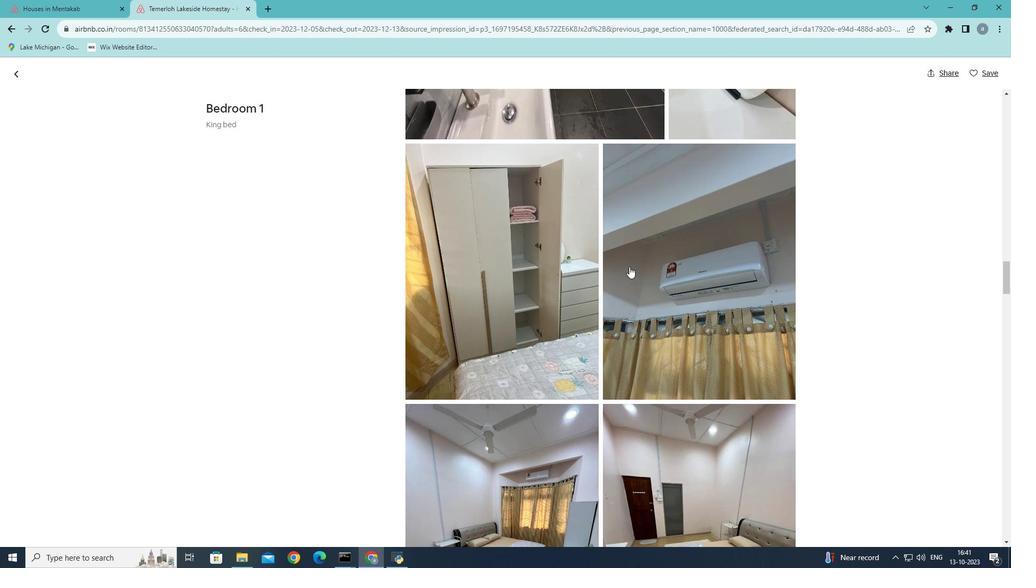 
Action: Mouse scrolled (629, 266) with delta (0, 0)
Screenshot: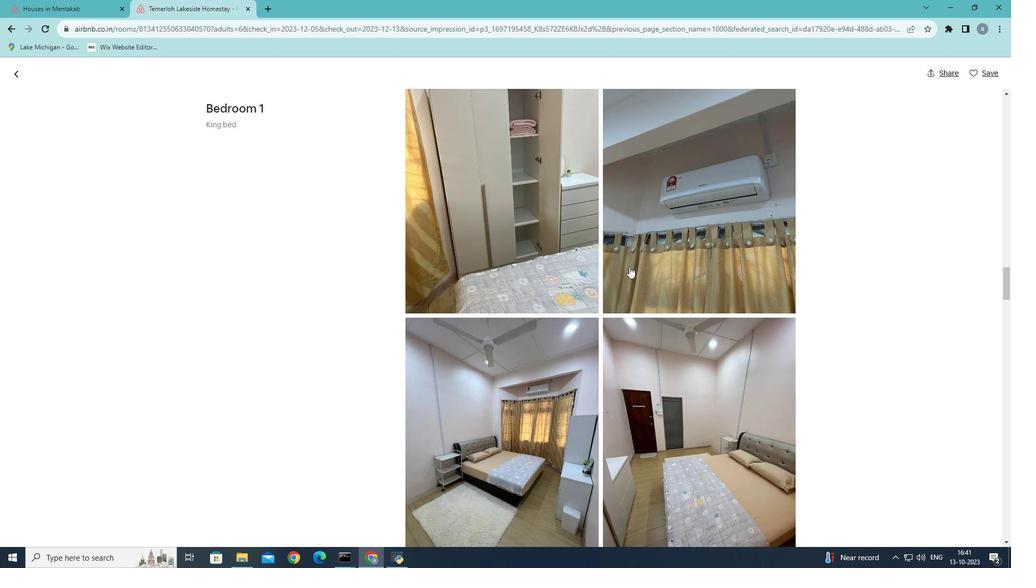 
Action: Mouse scrolled (629, 266) with delta (0, 0)
Screenshot: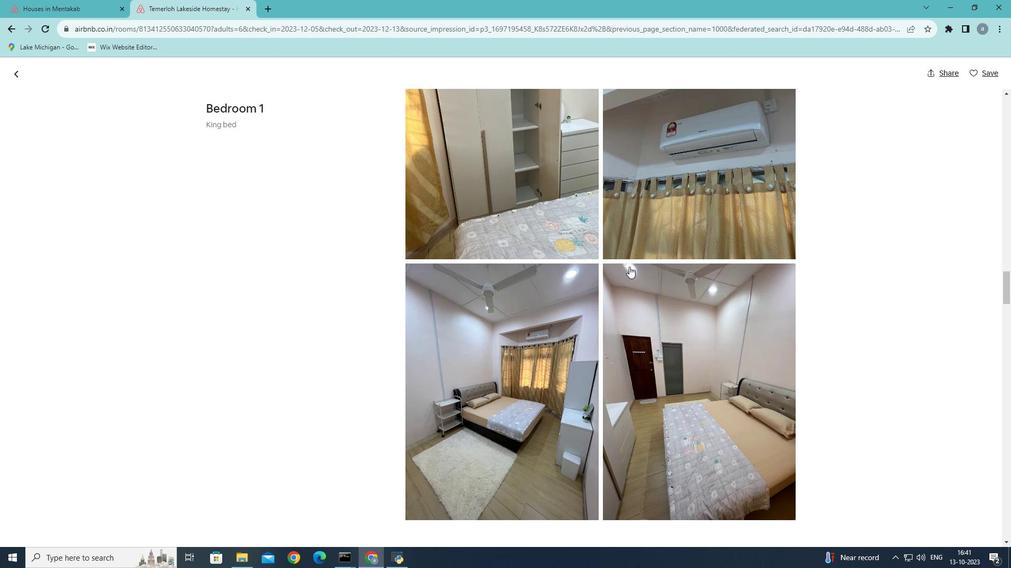 
Action: Mouse scrolled (629, 266) with delta (0, 0)
Screenshot: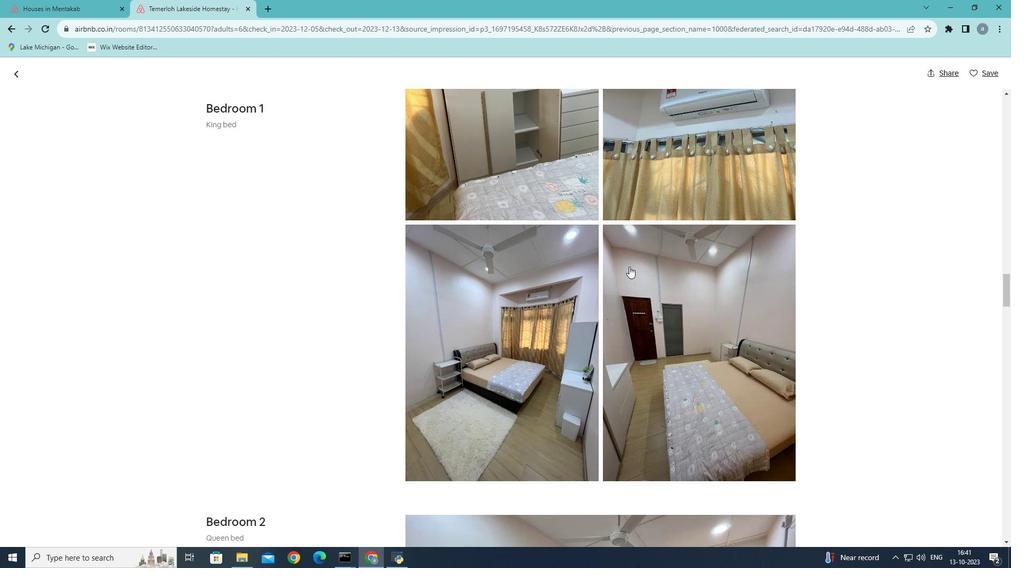 
Action: Mouse scrolled (629, 266) with delta (0, 0)
Screenshot: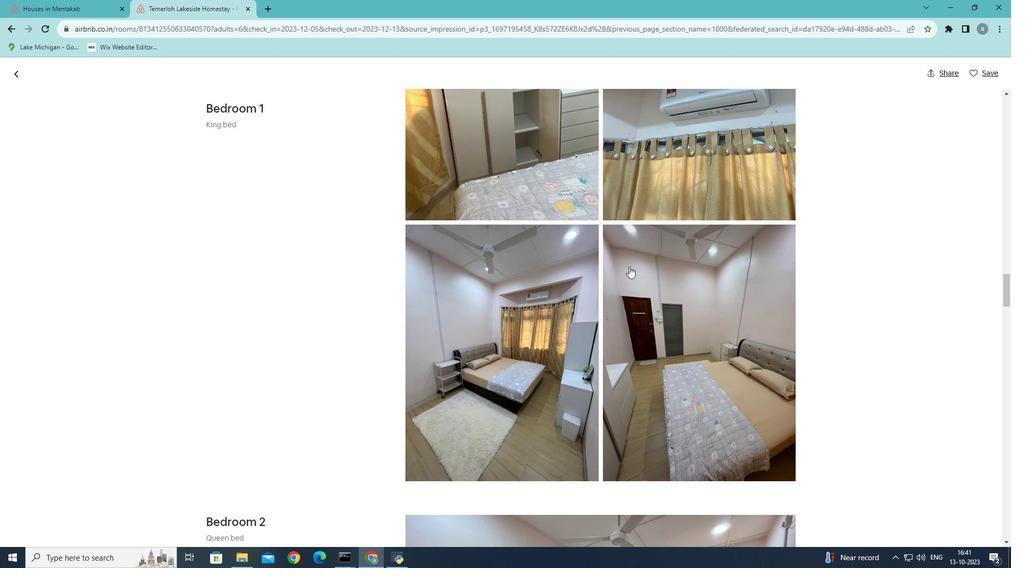 
Action: Mouse scrolled (629, 266) with delta (0, 0)
Screenshot: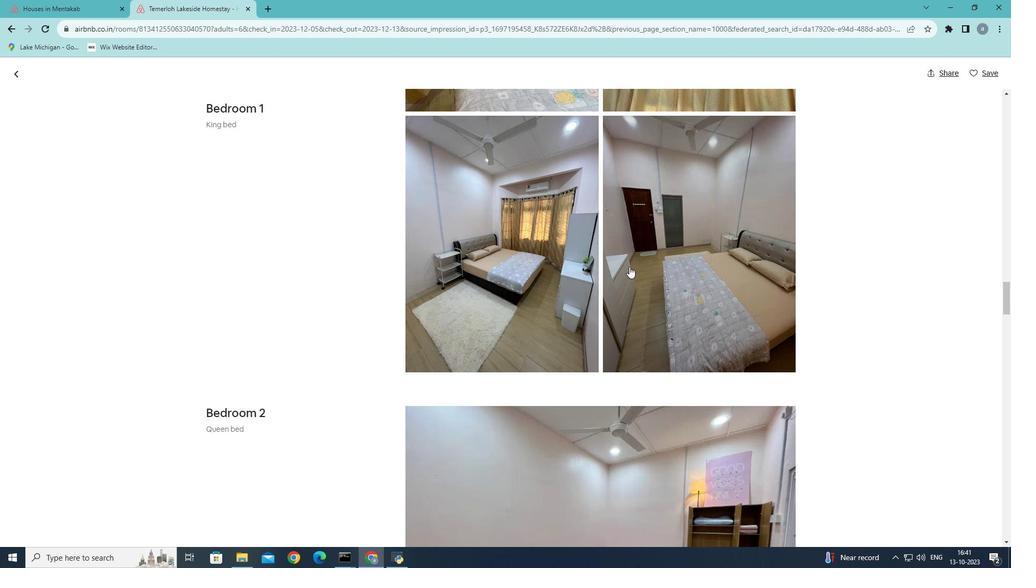 
Action: Mouse scrolled (629, 266) with delta (0, 0)
Screenshot: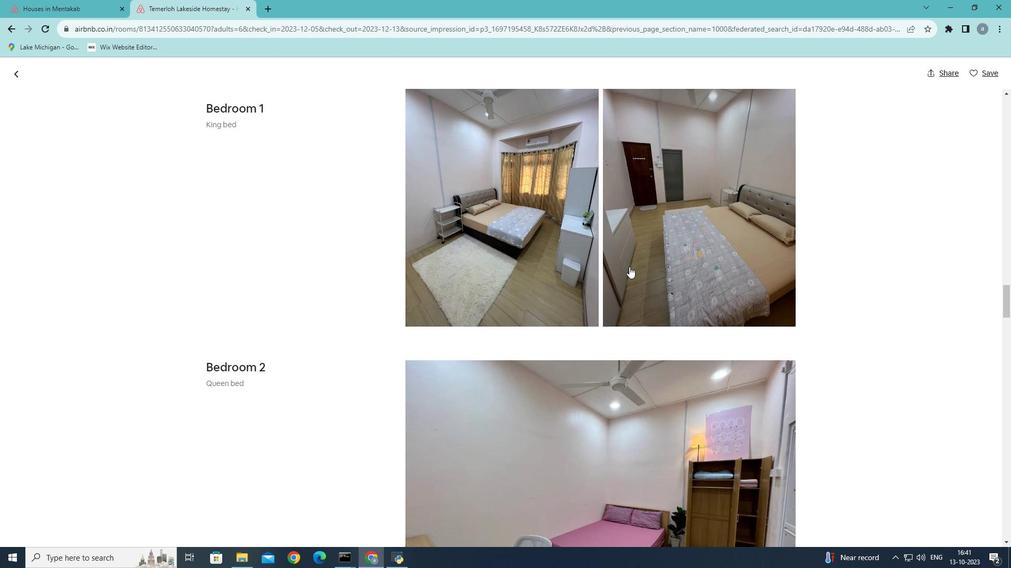 
Action: Mouse scrolled (629, 266) with delta (0, 0)
Screenshot: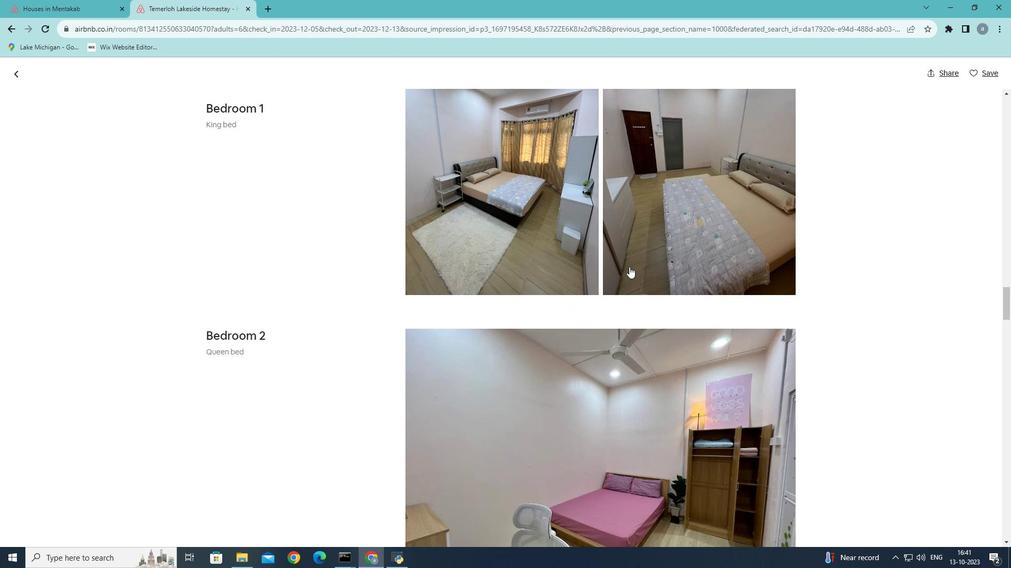 
Action: Mouse scrolled (629, 266) with delta (0, 0)
Screenshot: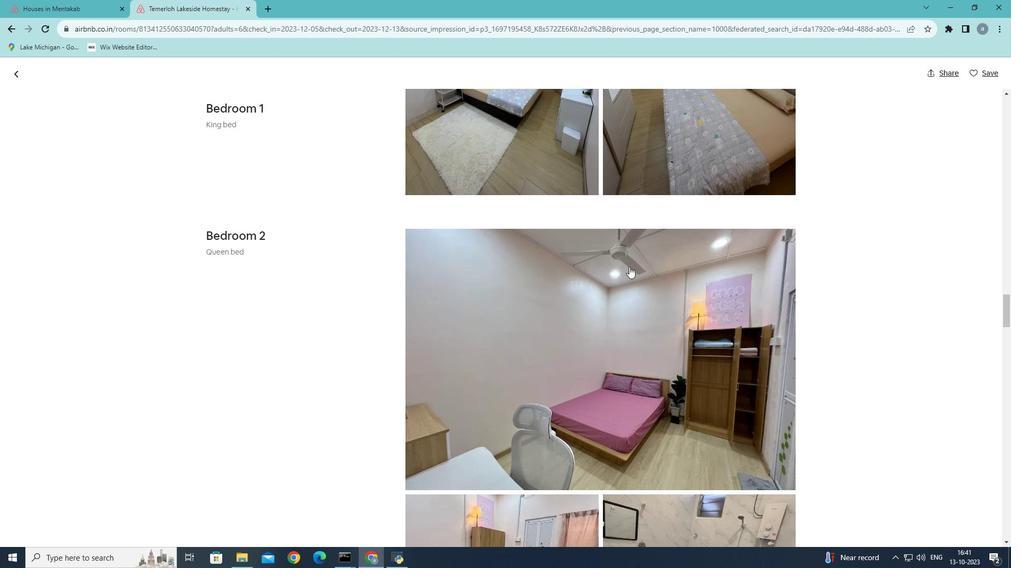 
Action: Mouse scrolled (629, 266) with delta (0, 0)
Screenshot: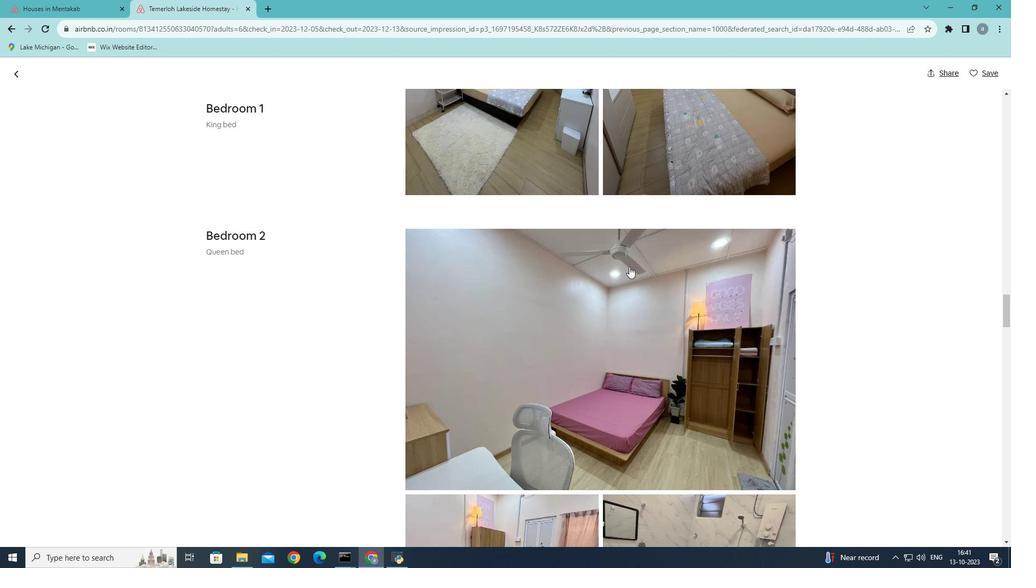 
Action: Mouse scrolled (629, 266) with delta (0, 0)
Screenshot: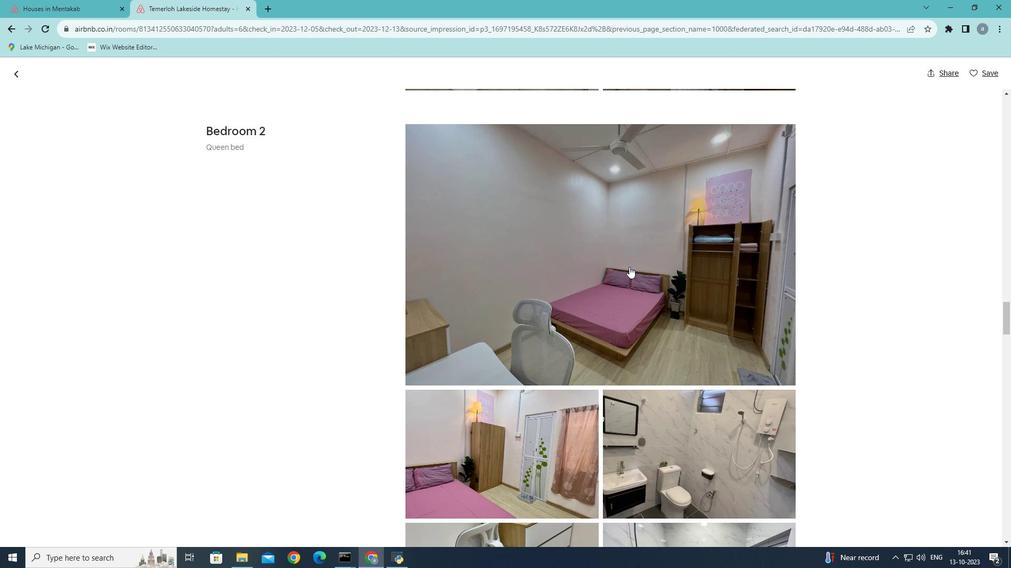 
Action: Mouse scrolled (629, 266) with delta (0, 0)
Screenshot: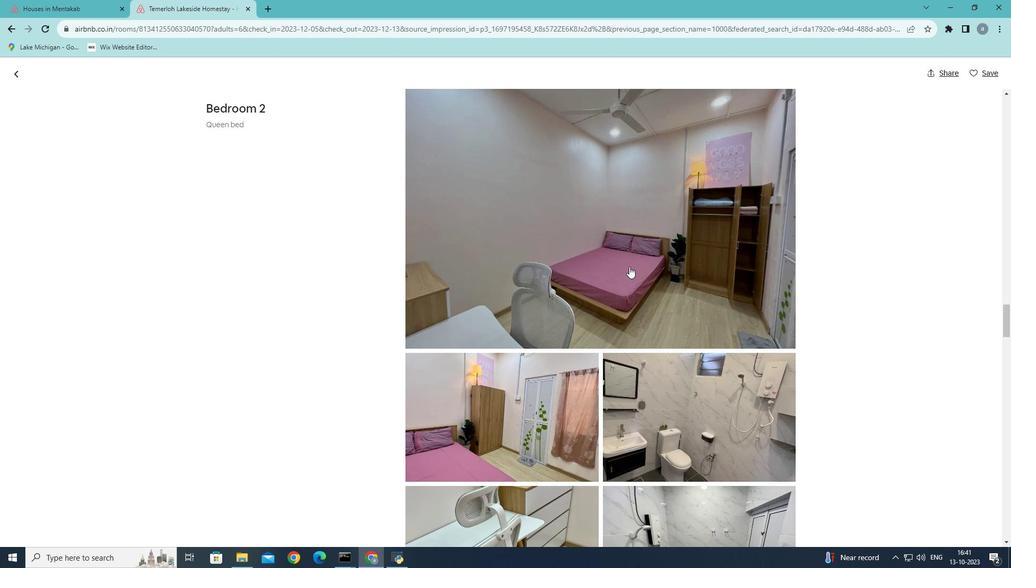 
Action: Mouse scrolled (629, 266) with delta (0, 0)
Screenshot: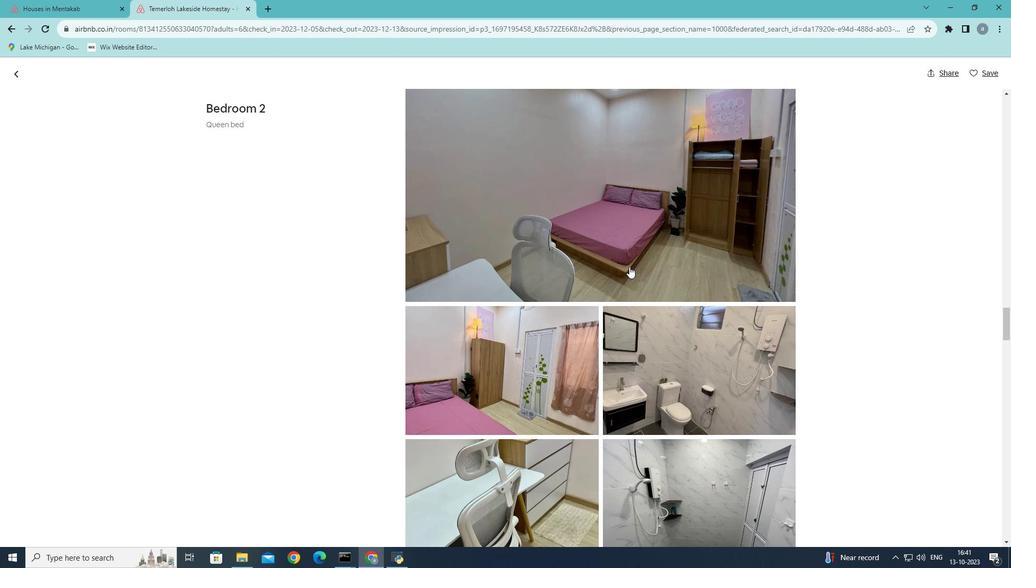
Action: Mouse scrolled (629, 266) with delta (0, 0)
Screenshot: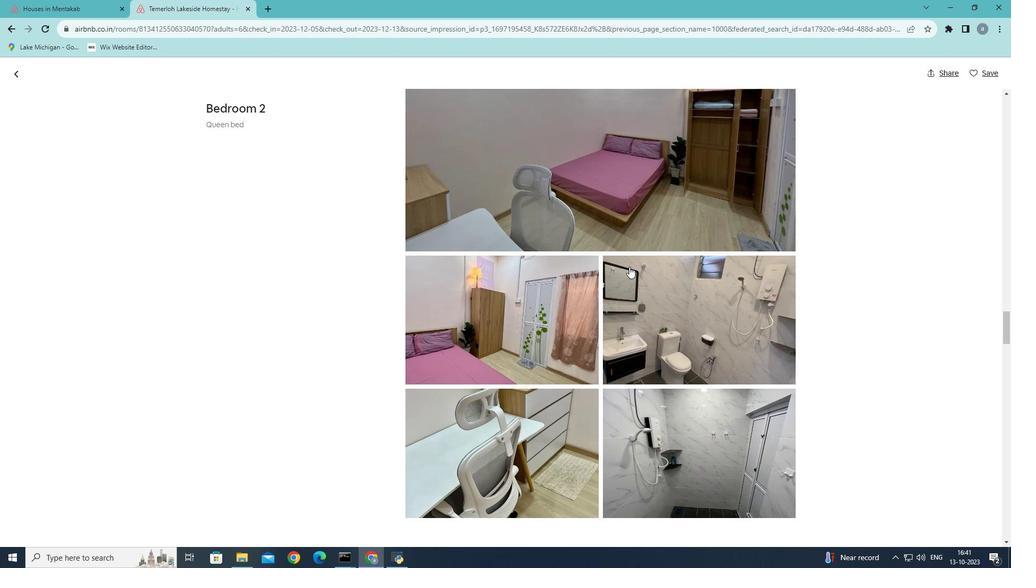 
Action: Mouse scrolled (629, 266) with delta (0, 0)
Screenshot: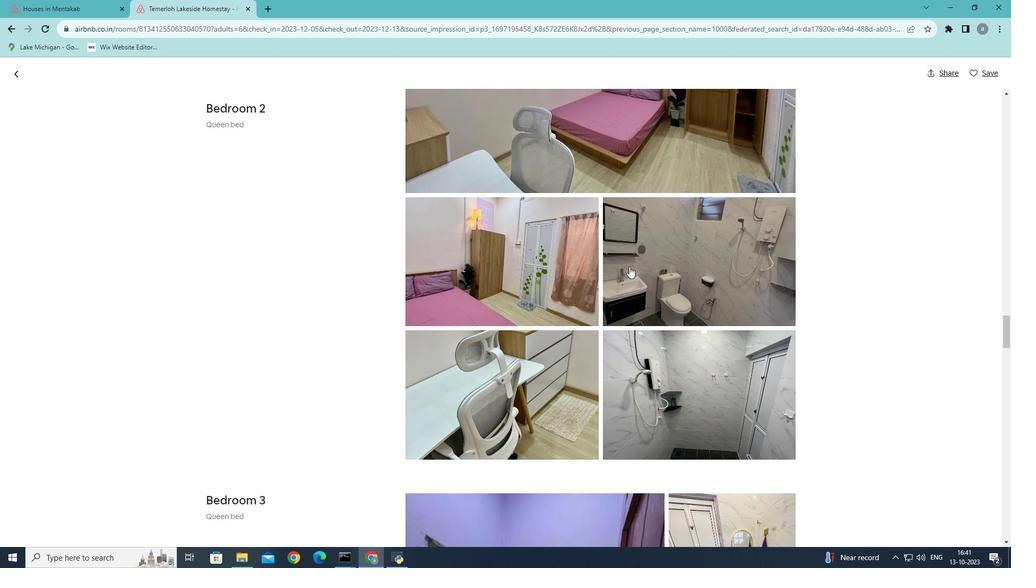 
Action: Mouse scrolled (629, 266) with delta (0, 0)
Screenshot: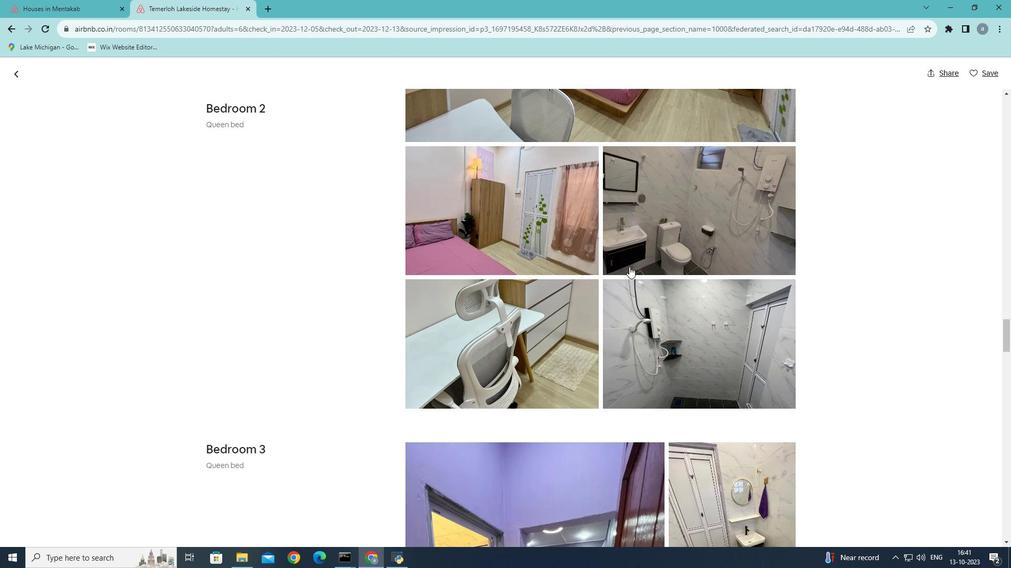 
Action: Mouse scrolled (629, 266) with delta (0, 0)
Screenshot: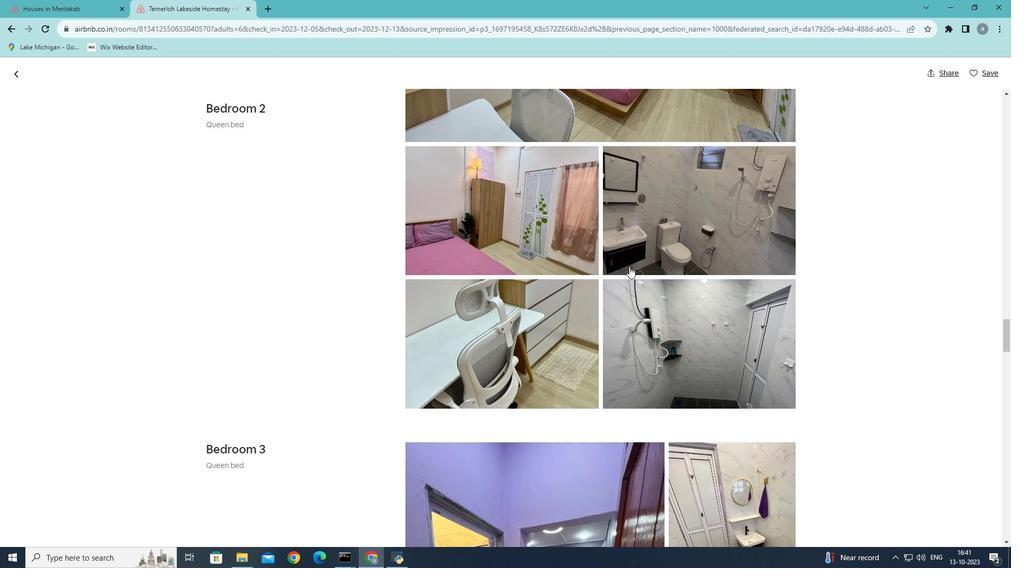
Action: Mouse scrolled (629, 266) with delta (0, 0)
Screenshot: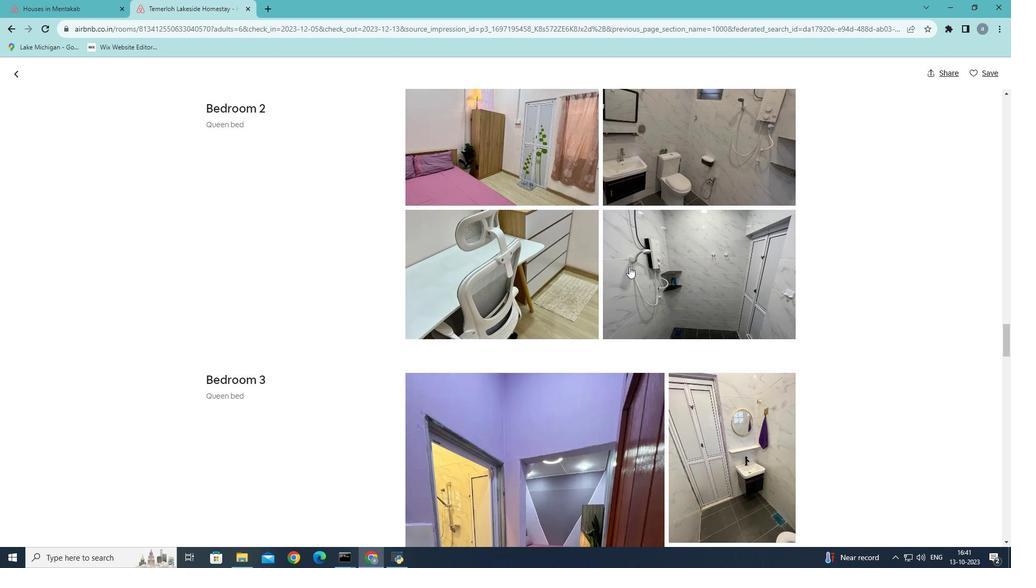 
Action: Mouse scrolled (629, 266) with delta (0, 0)
Screenshot: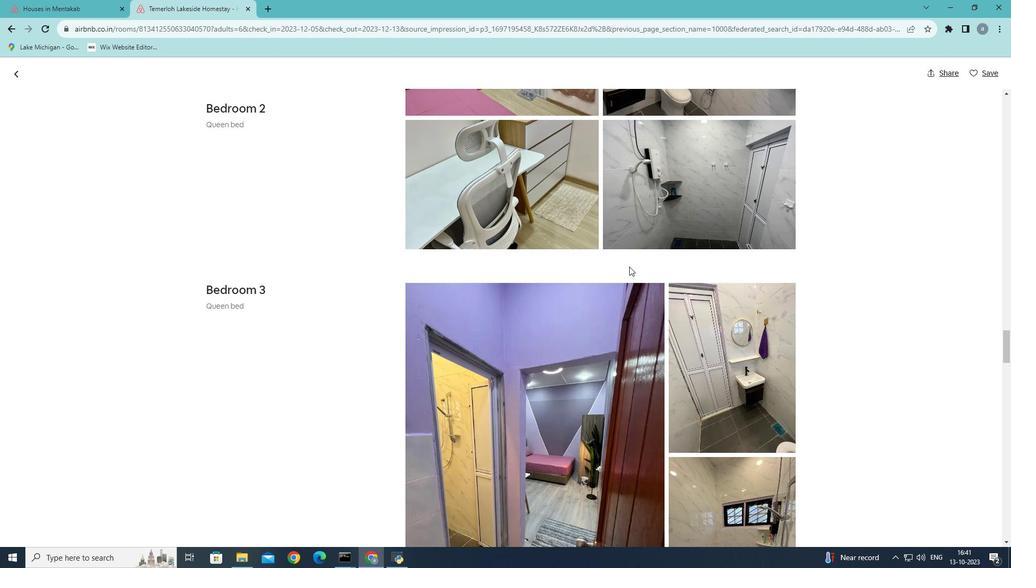 
Action: Mouse scrolled (629, 266) with delta (0, 0)
Screenshot: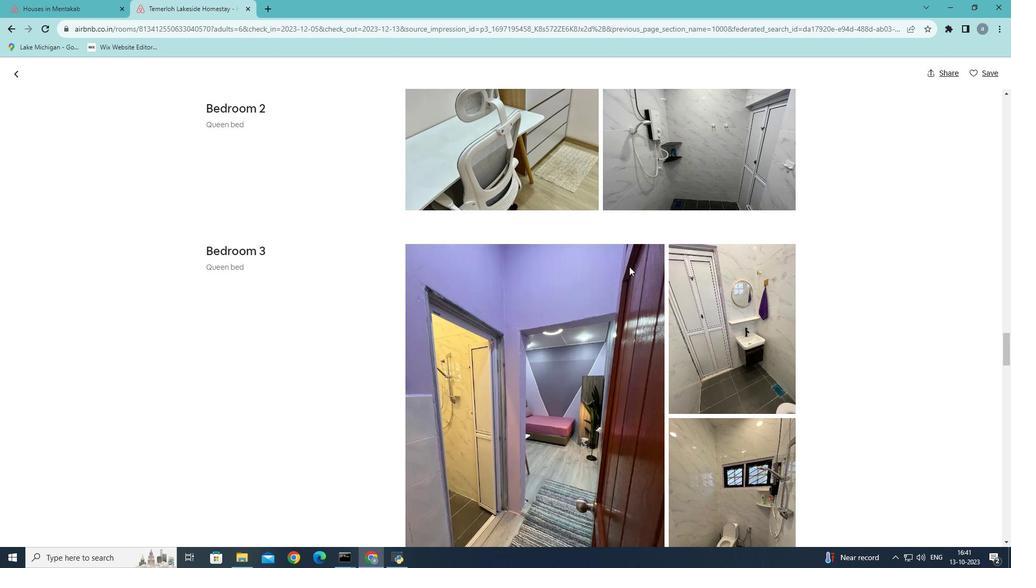 
Action: Mouse scrolled (629, 266) with delta (0, 0)
Screenshot: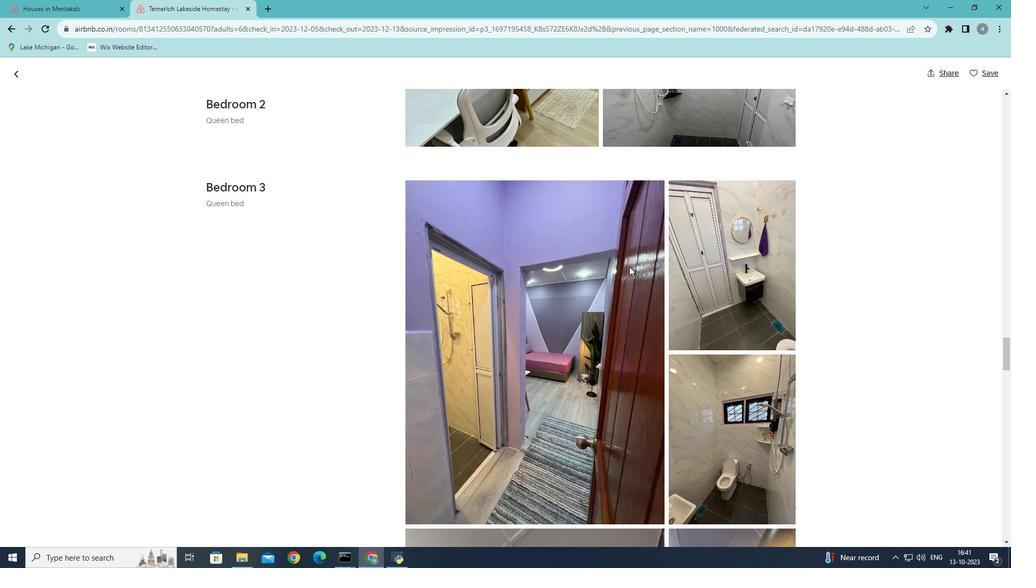 
Action: Mouse scrolled (629, 266) with delta (0, 0)
Screenshot: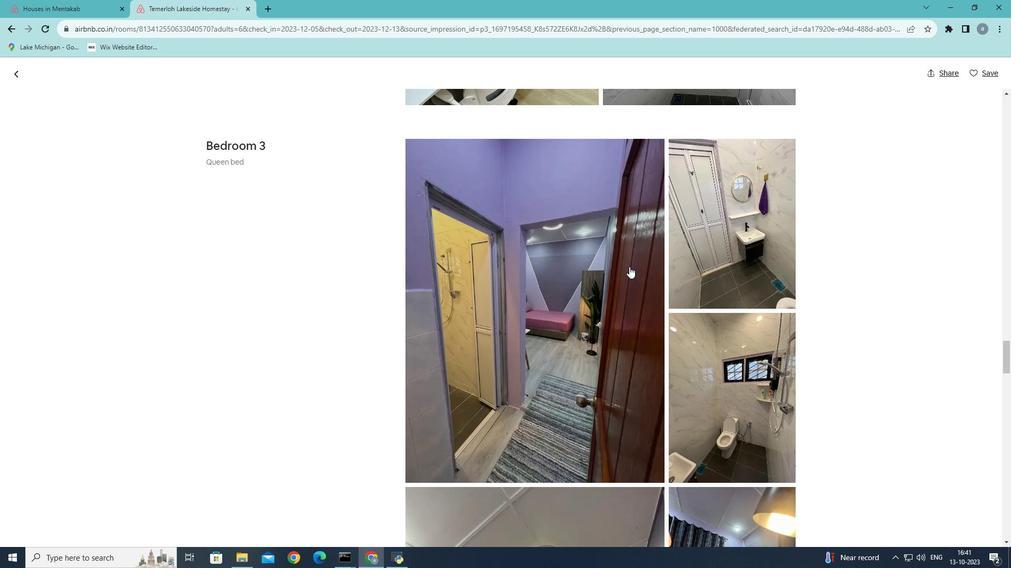 
Action: Mouse scrolled (629, 266) with delta (0, 0)
Screenshot: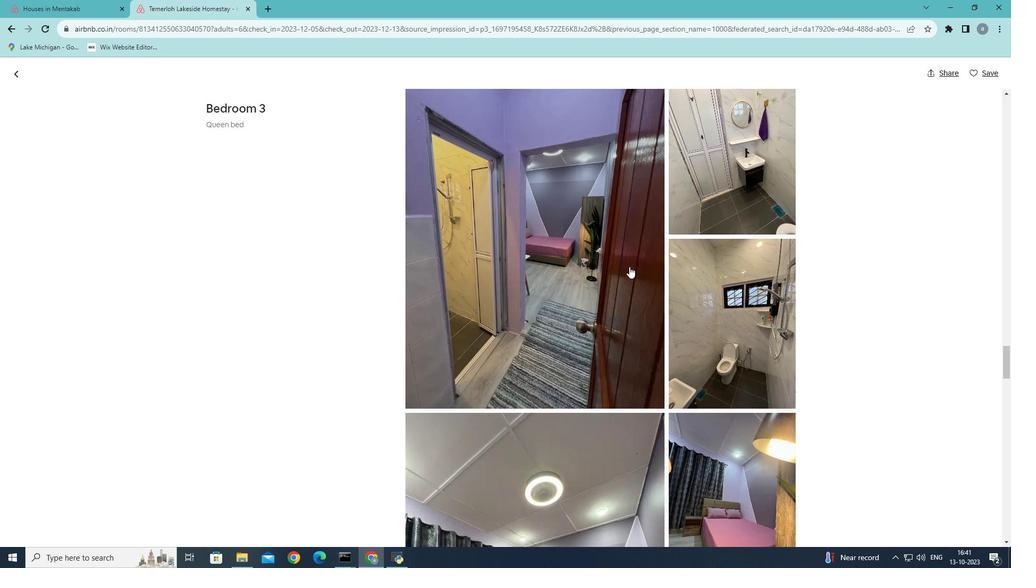 
Action: Mouse scrolled (629, 266) with delta (0, 0)
Screenshot: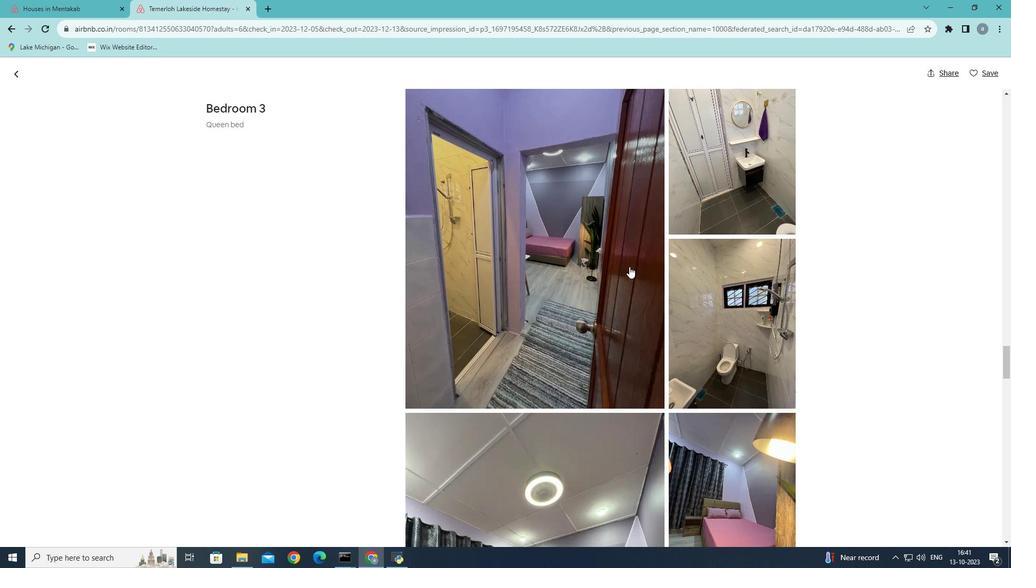 
Action: Mouse scrolled (629, 266) with delta (0, 0)
Screenshot: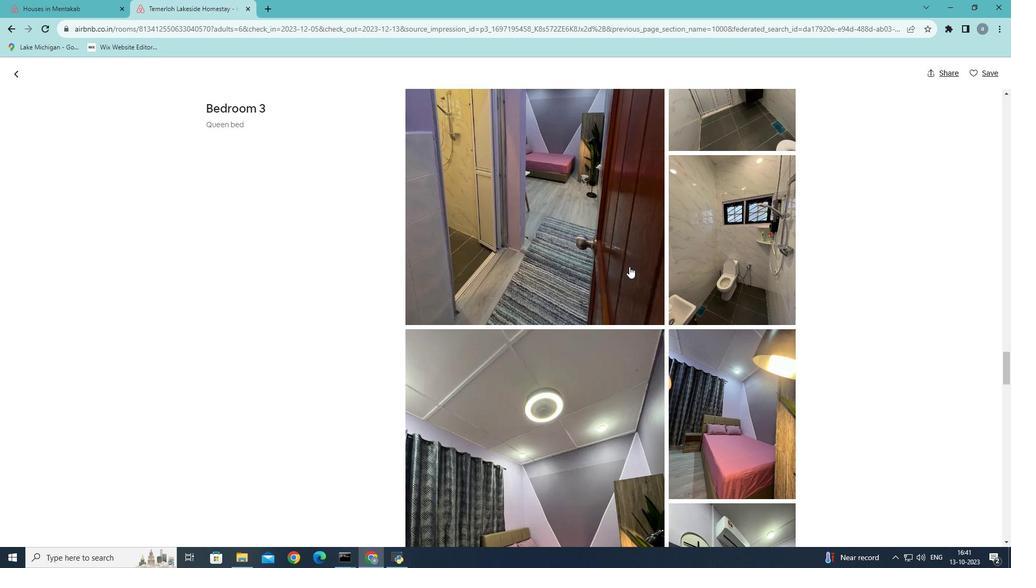 
Action: Mouse scrolled (629, 266) with delta (0, 0)
Screenshot: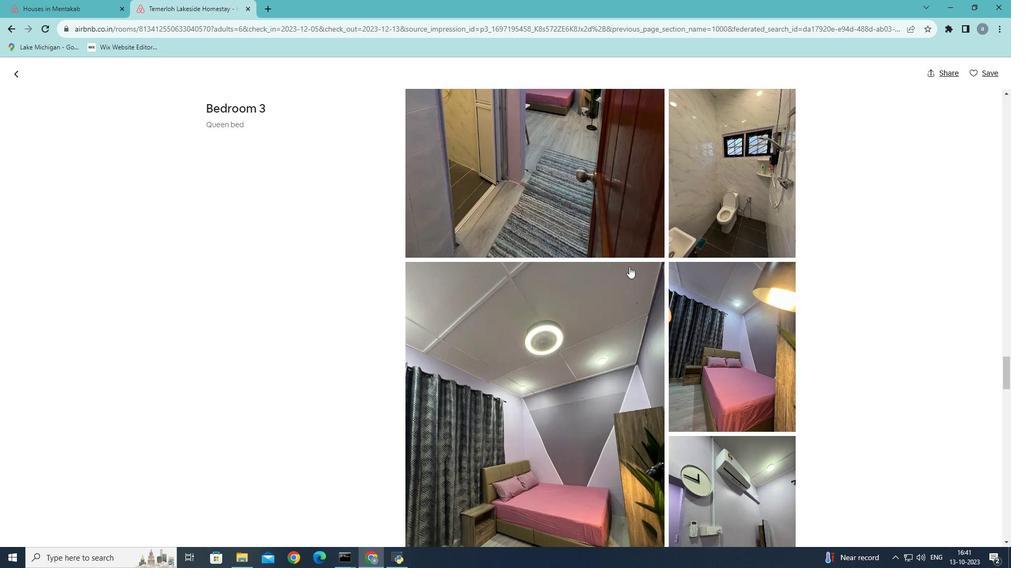 
Action: Mouse scrolled (629, 266) with delta (0, 0)
Screenshot: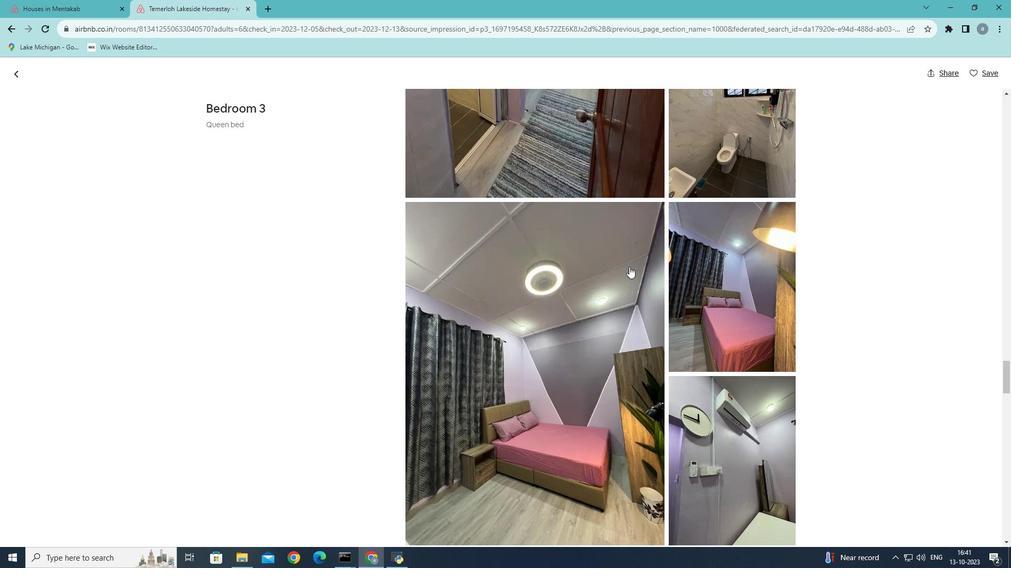 
Action: Mouse scrolled (629, 266) with delta (0, 0)
Screenshot: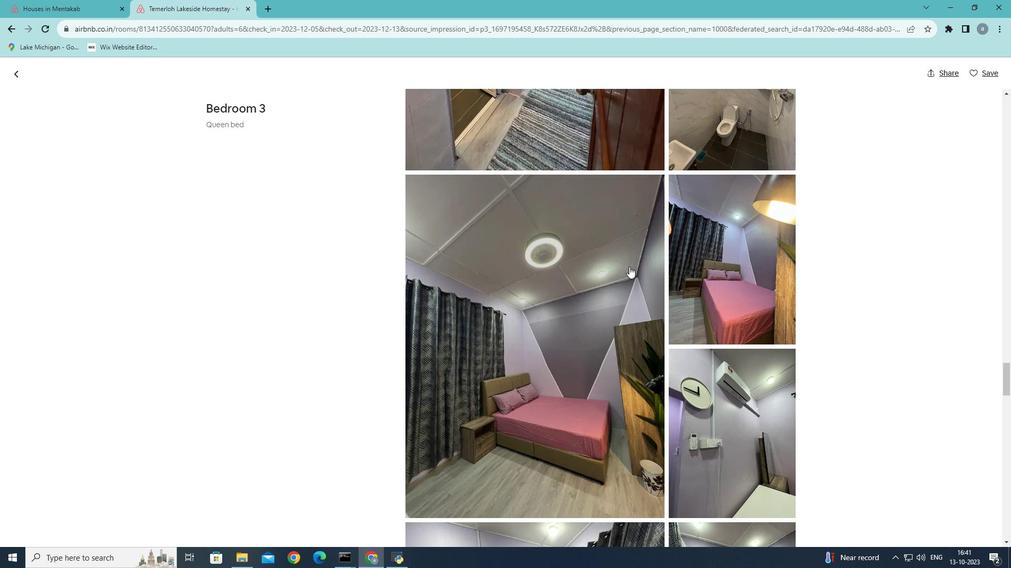 
Action: Mouse scrolled (629, 266) with delta (0, 0)
Screenshot: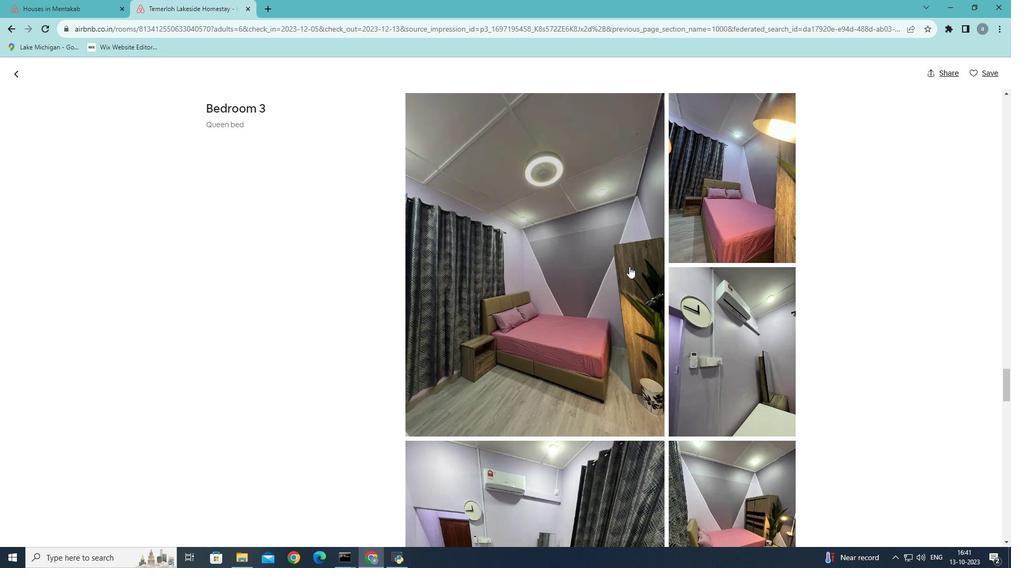 
Action: Mouse scrolled (629, 266) with delta (0, 0)
Screenshot: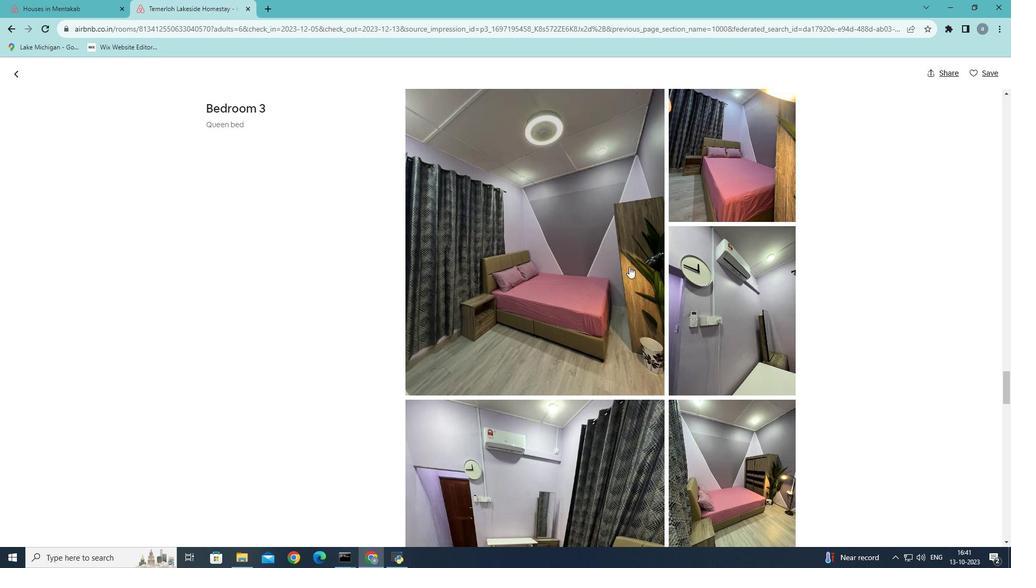
Action: Mouse scrolled (629, 266) with delta (0, 0)
Screenshot: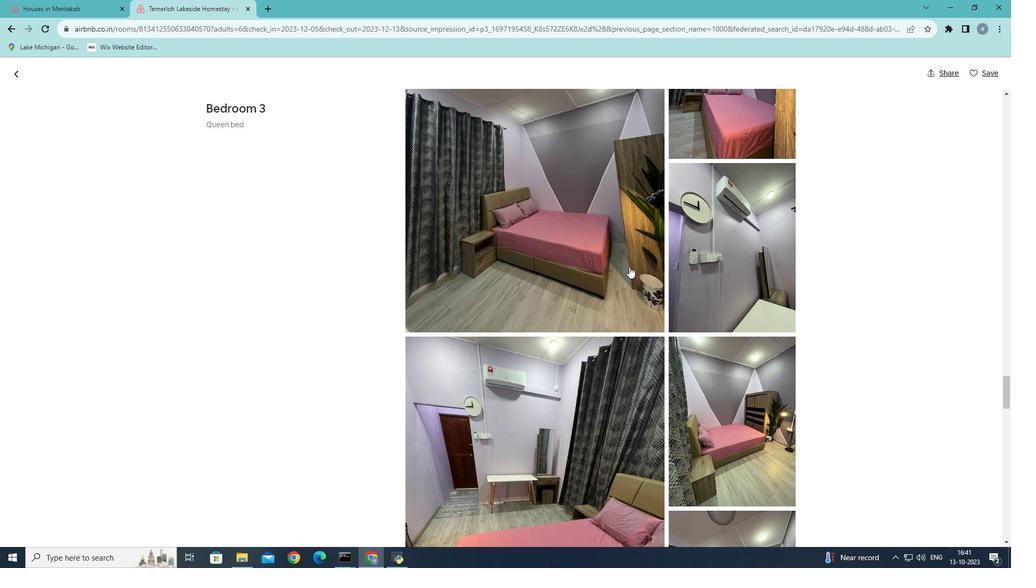 
Action: Mouse scrolled (629, 266) with delta (0, 0)
Screenshot: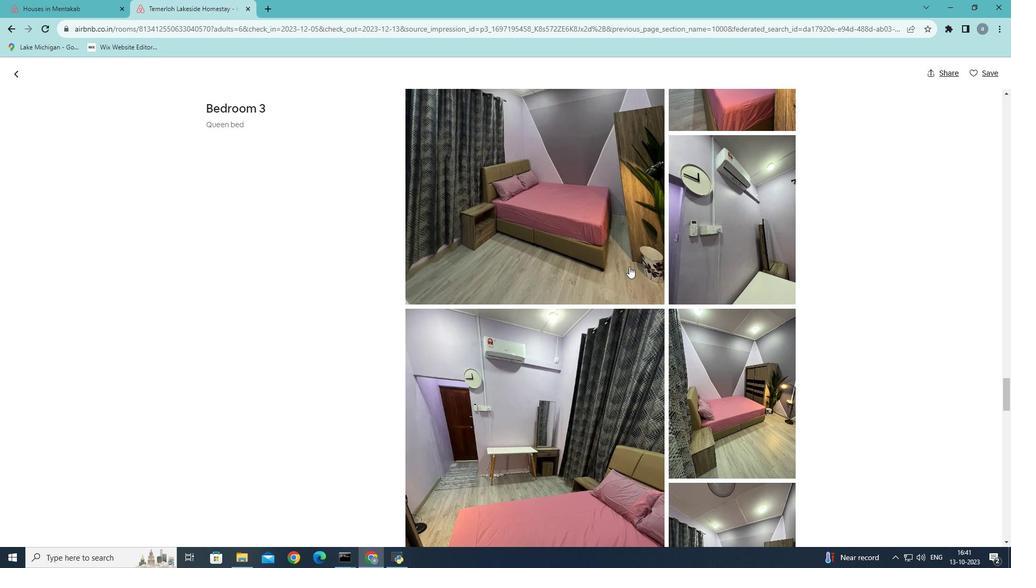 
Action: Mouse scrolled (629, 266) with delta (0, 0)
Screenshot: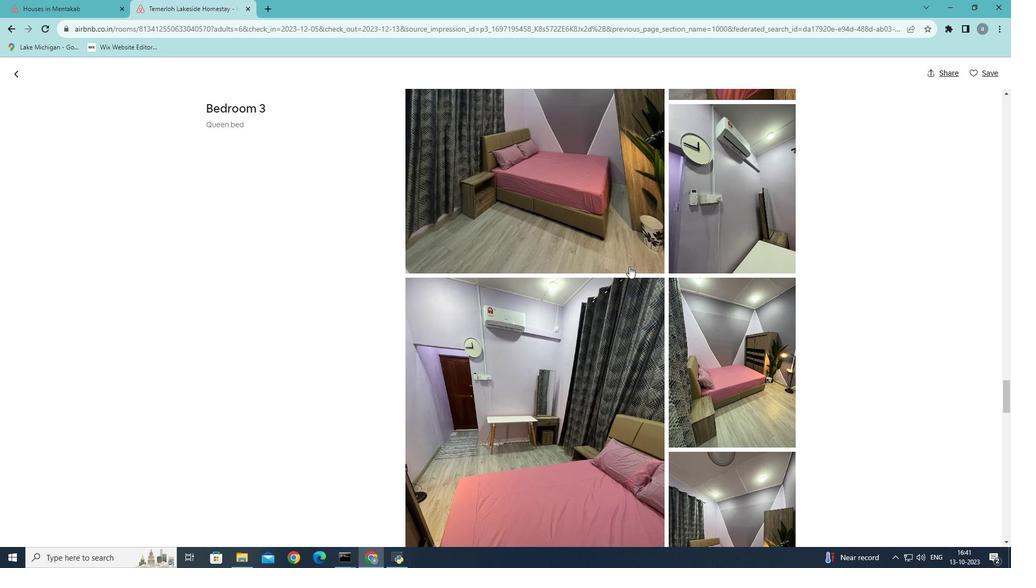 
Action: Mouse scrolled (629, 266) with delta (0, 0)
Screenshot: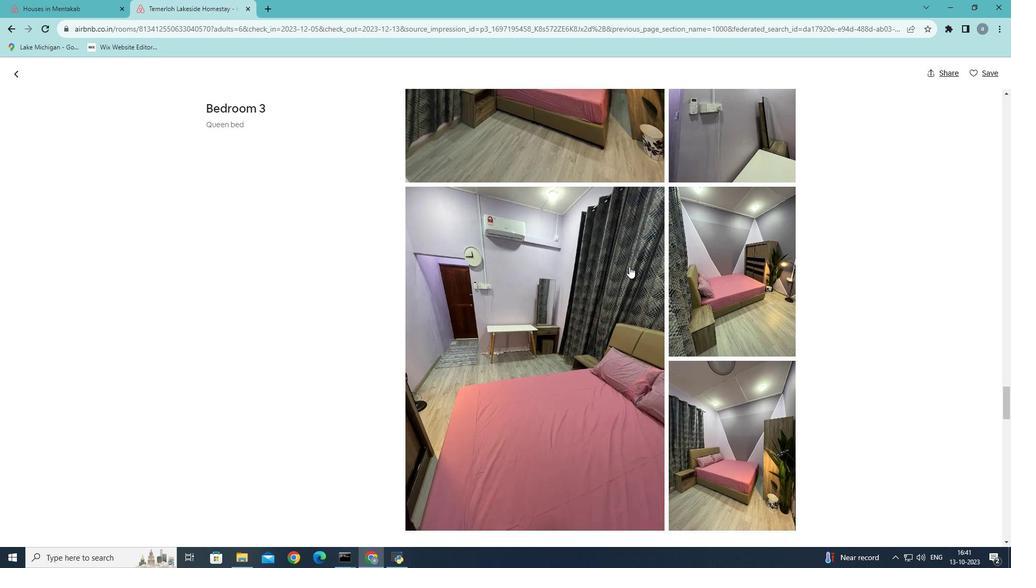 
Action: Mouse scrolled (629, 266) with delta (0, 0)
Screenshot: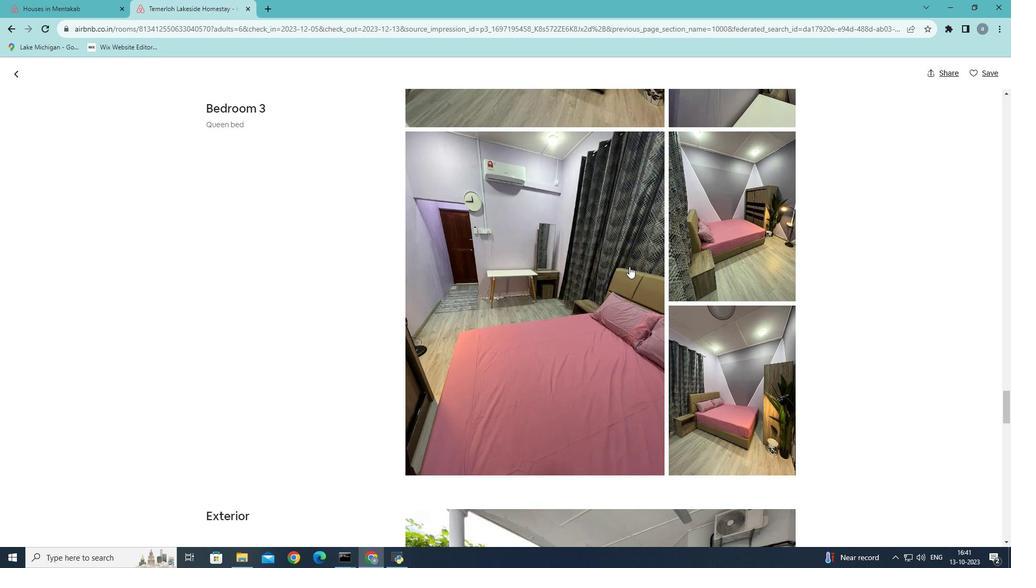 
Action: Mouse scrolled (629, 266) with delta (0, 0)
Screenshot: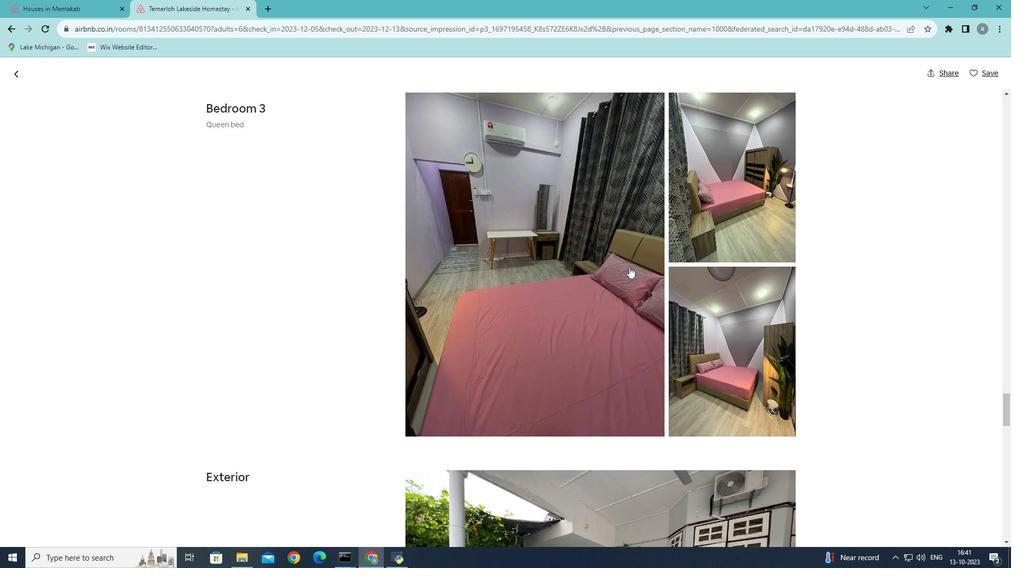 
Action: Mouse scrolled (629, 266) with delta (0, 0)
Screenshot: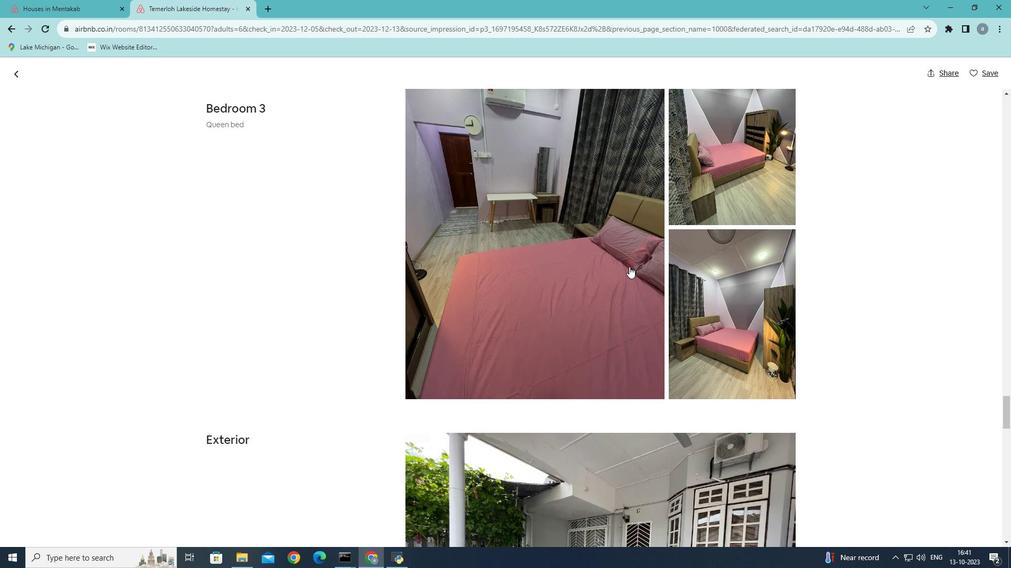 
Action: Mouse scrolled (629, 266) with delta (0, 0)
Screenshot: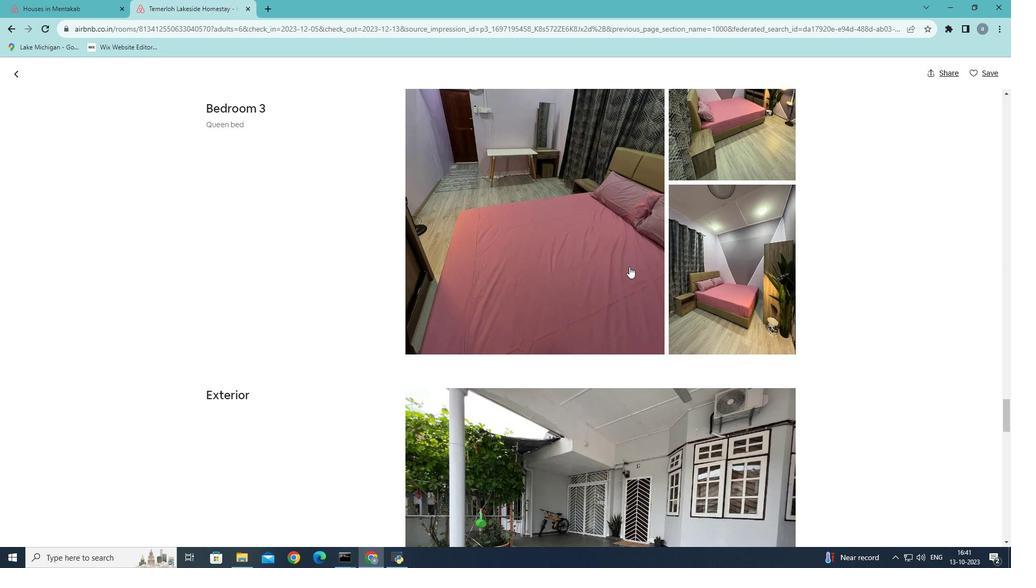 
Action: Mouse scrolled (629, 266) with delta (0, 0)
Screenshot: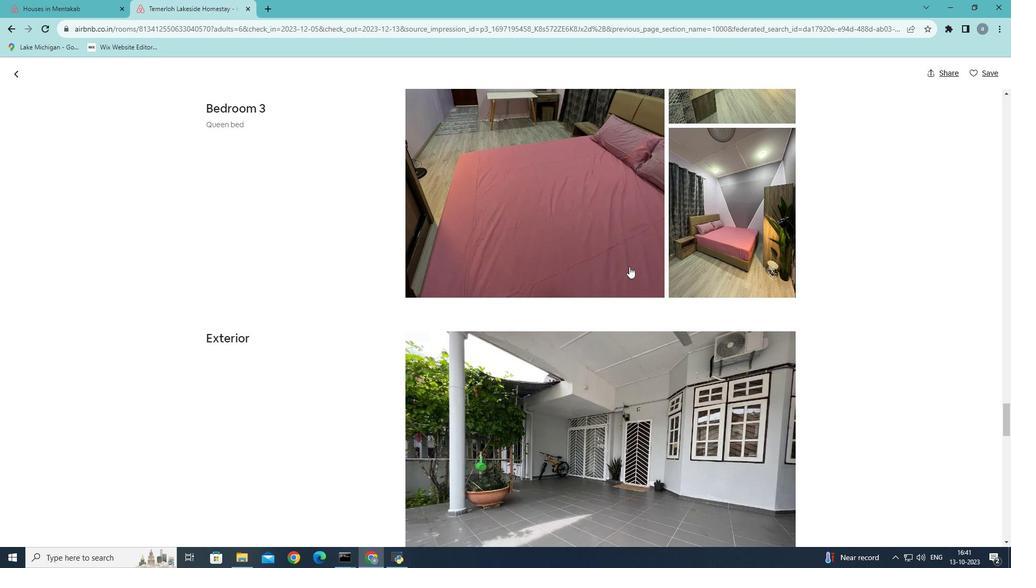 
Action: Mouse scrolled (629, 266) with delta (0, 0)
Screenshot: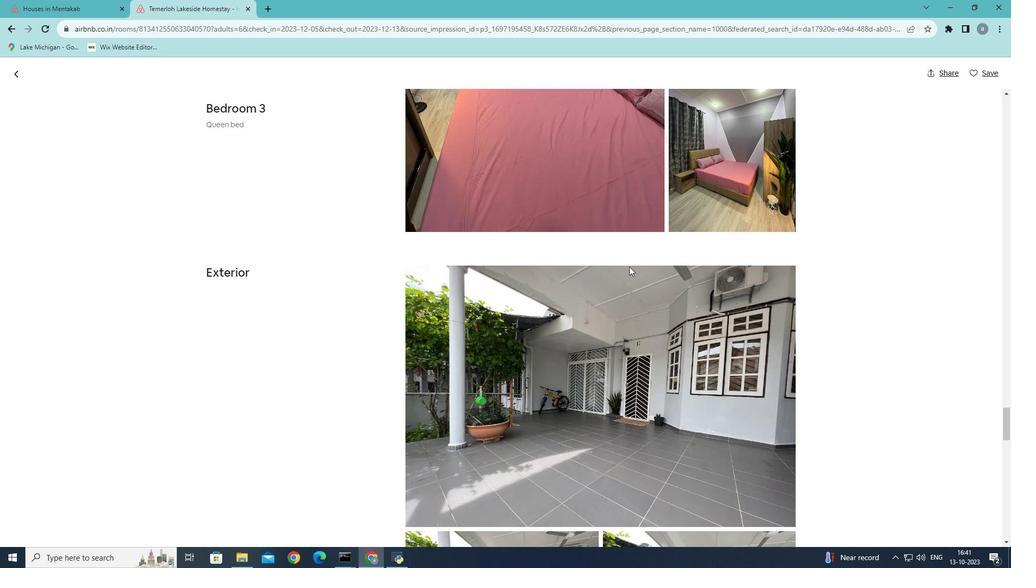 
Action: Mouse scrolled (629, 266) with delta (0, 0)
Screenshot: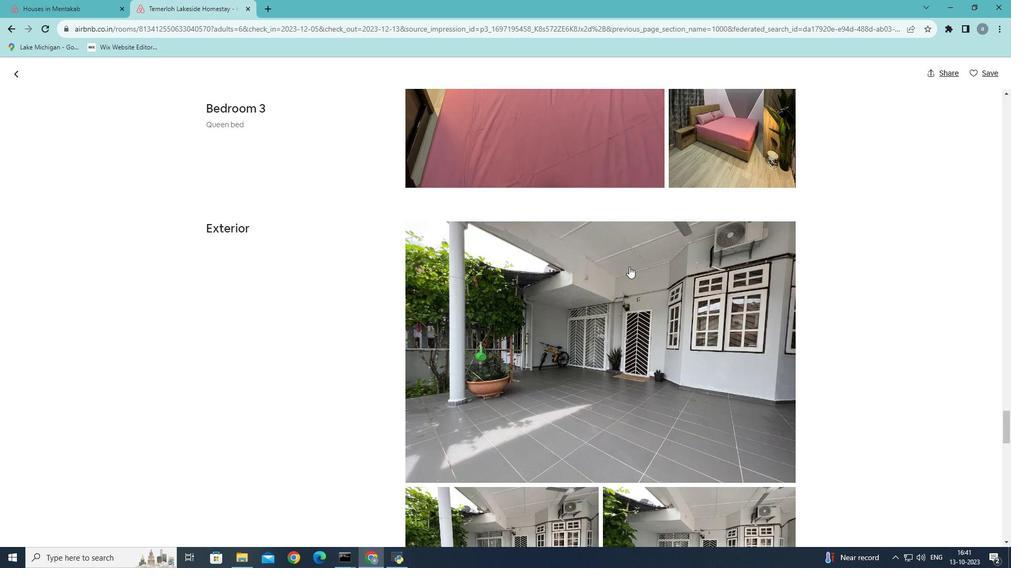 
Action: Mouse scrolled (629, 266) with delta (0, 0)
Screenshot: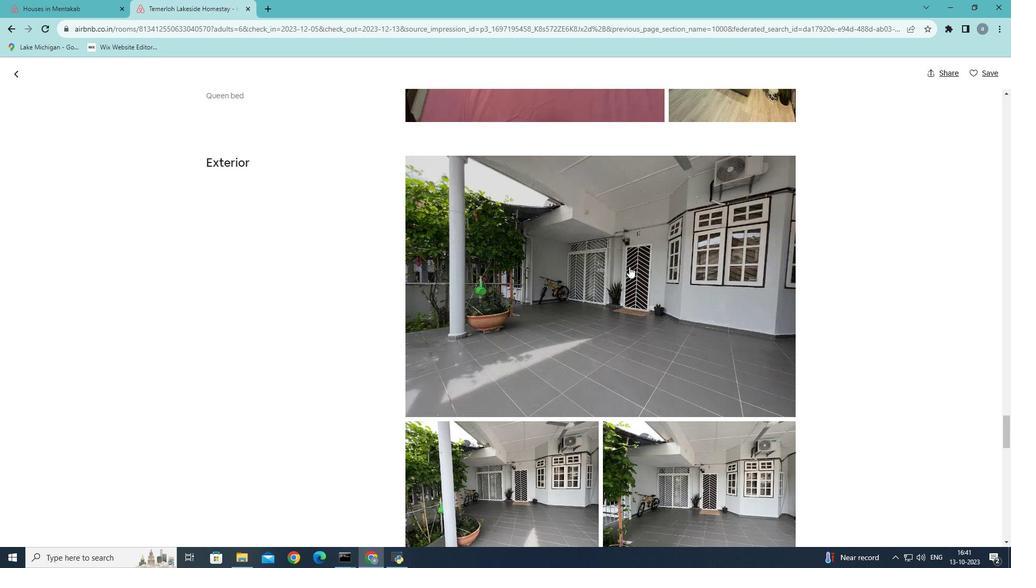 
Action: Mouse scrolled (629, 266) with delta (0, 0)
Screenshot: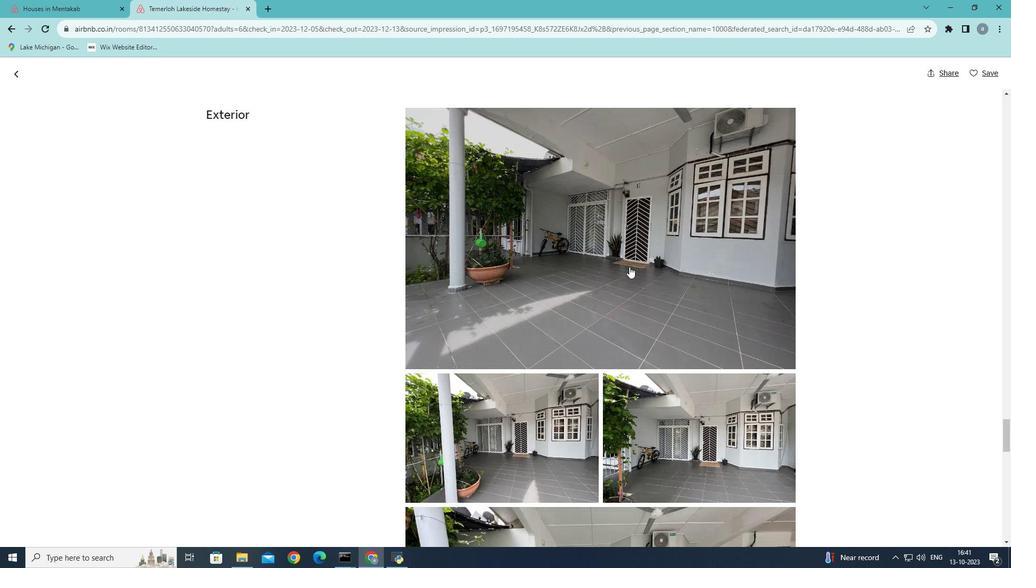 
Action: Mouse scrolled (629, 266) with delta (0, 0)
Screenshot: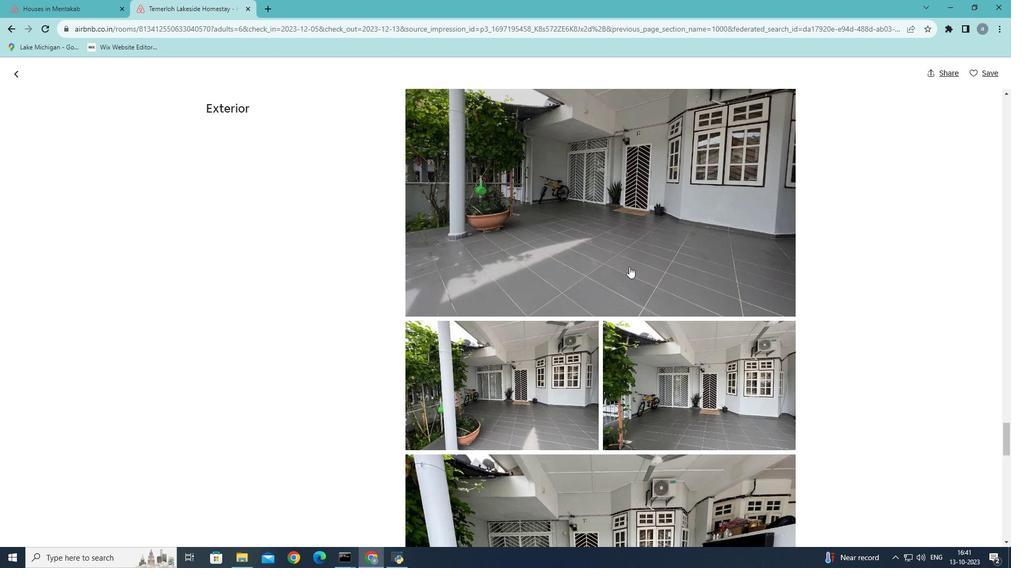 
Action: Mouse scrolled (629, 266) with delta (0, 0)
Screenshot: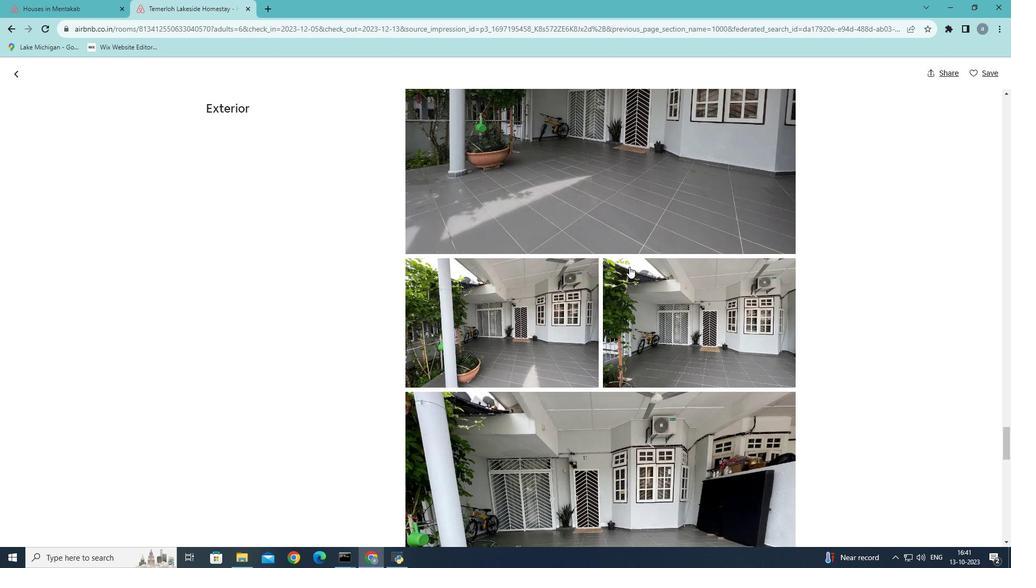 
Action: Mouse scrolled (629, 266) with delta (0, 0)
Screenshot: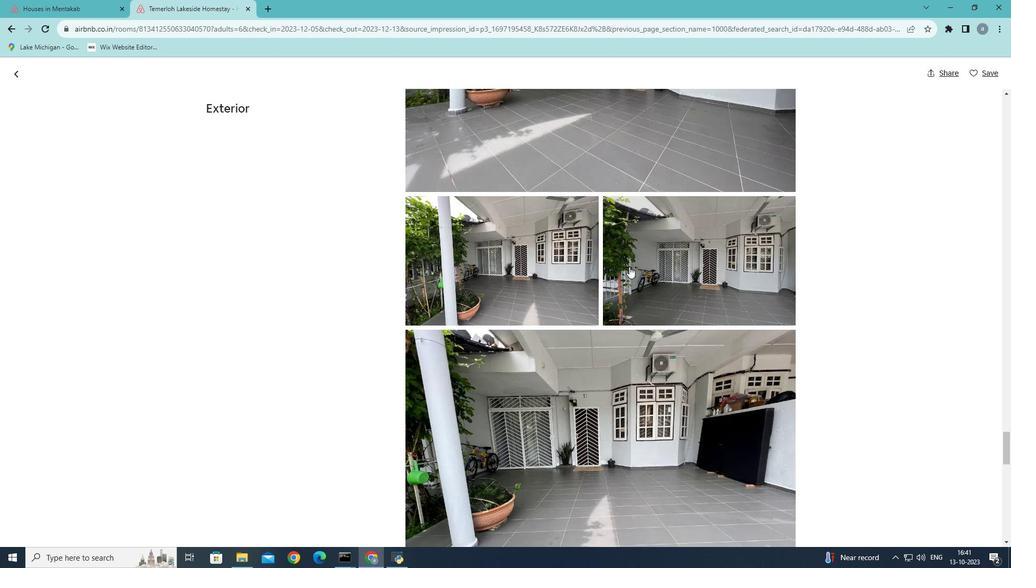 
Action: Mouse scrolled (629, 266) with delta (0, 0)
Screenshot: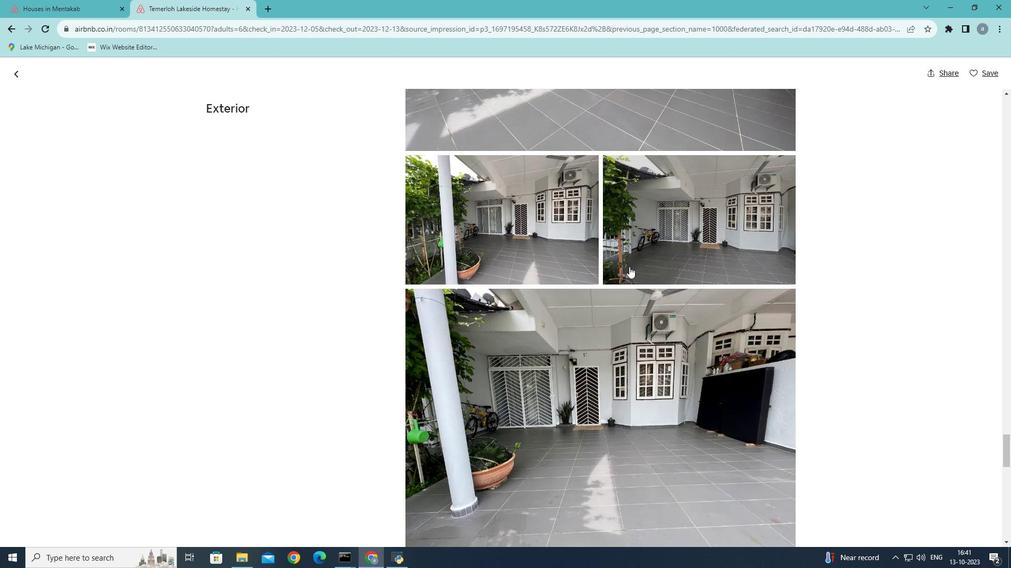 
Action: Mouse scrolled (629, 266) with delta (0, 0)
Screenshot: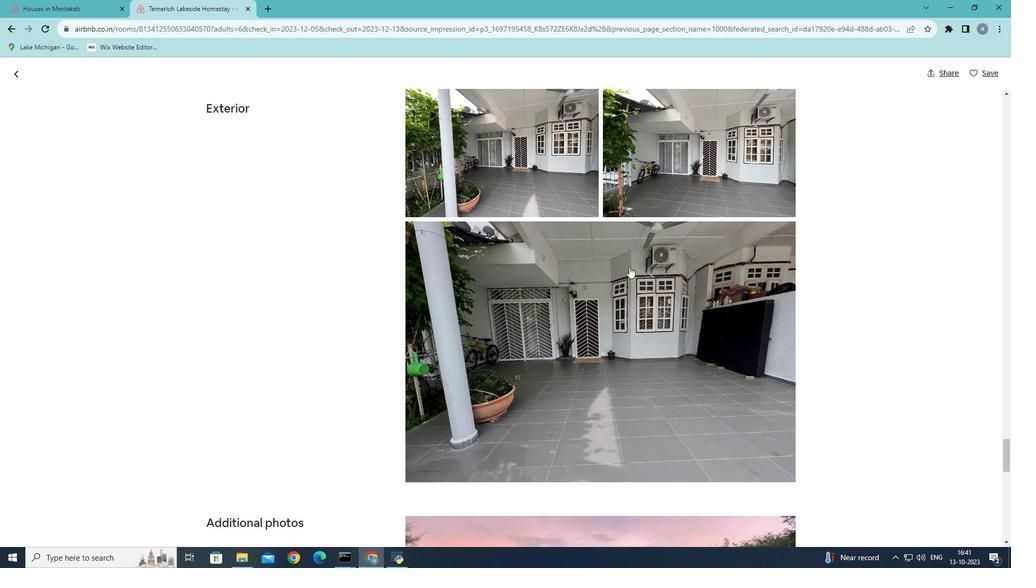 
Action: Mouse scrolled (629, 266) with delta (0, 0)
Screenshot: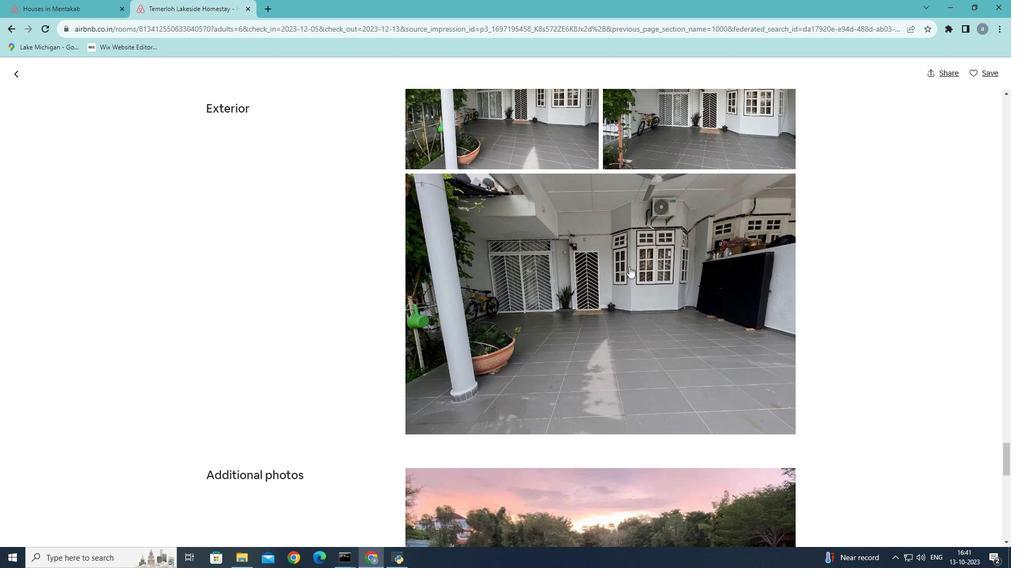 
Action: Mouse scrolled (629, 266) with delta (0, 0)
Screenshot: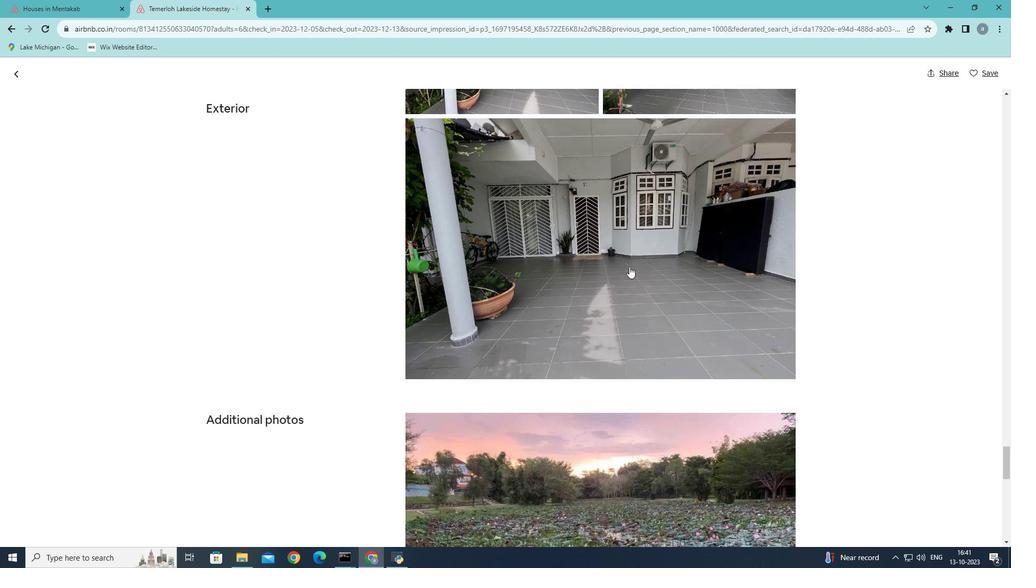 
Action: Mouse scrolled (629, 266) with delta (0, 0)
Screenshot: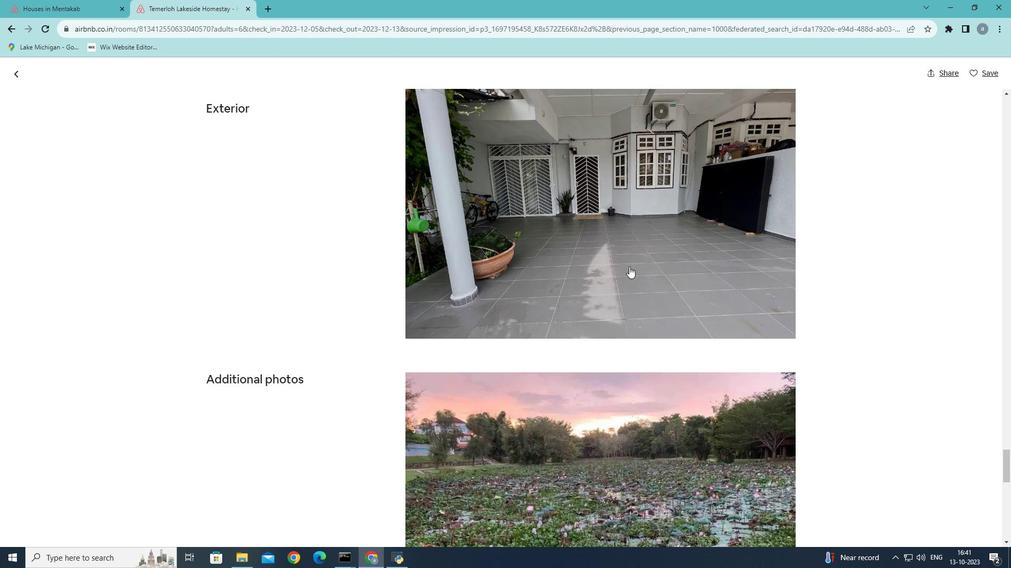 
Action: Mouse scrolled (629, 266) with delta (0, 0)
Screenshot: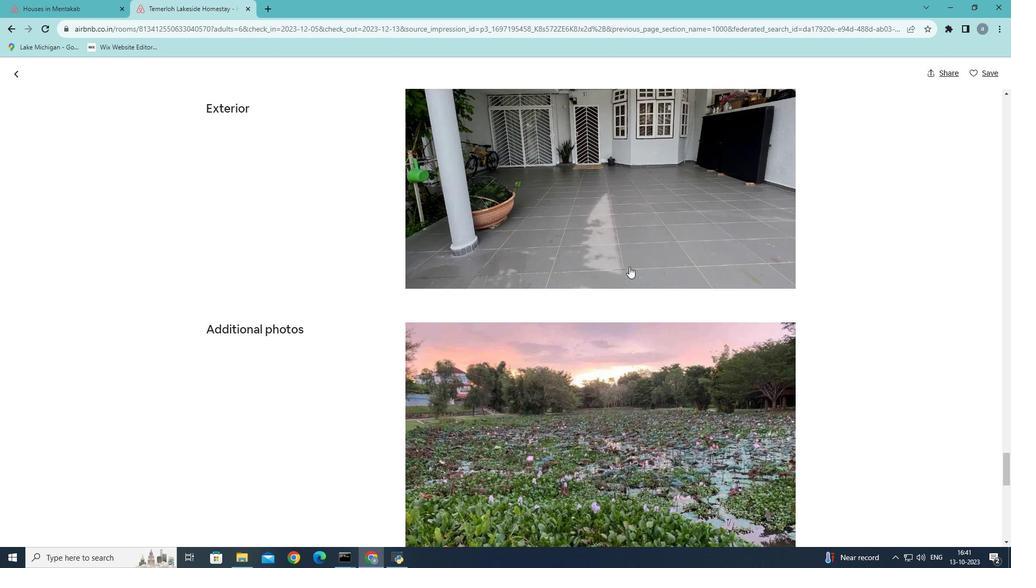
Action: Mouse scrolled (629, 266) with delta (0, 0)
Screenshot: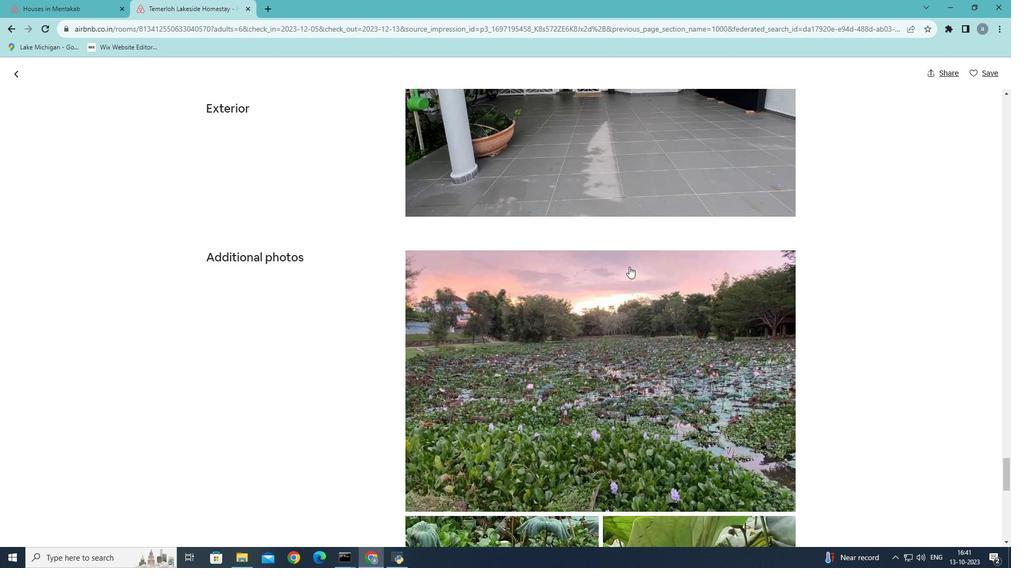 
Action: Mouse scrolled (629, 266) with delta (0, 0)
Screenshot: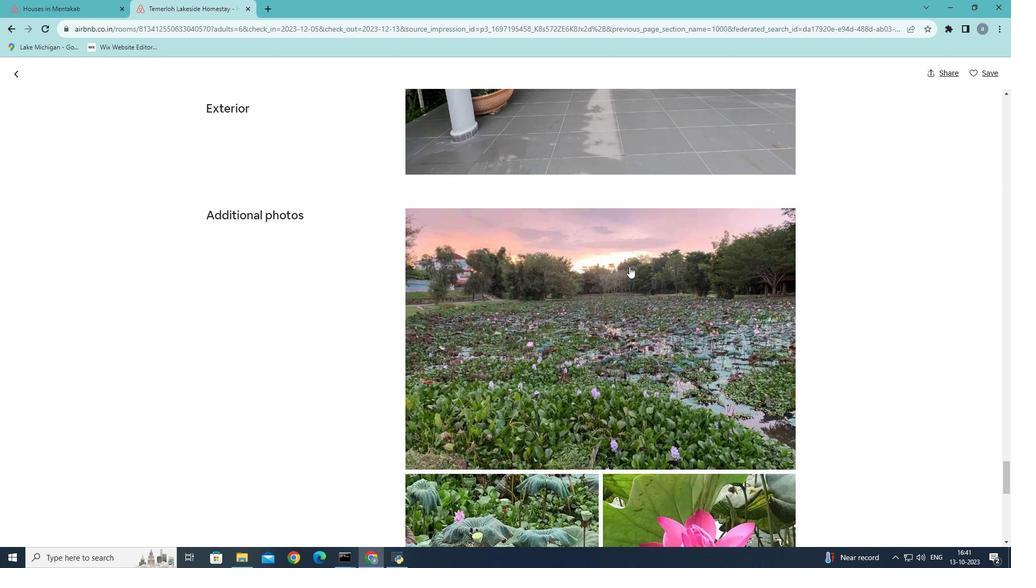 
Action: Mouse scrolled (629, 266) with delta (0, 0)
Screenshot: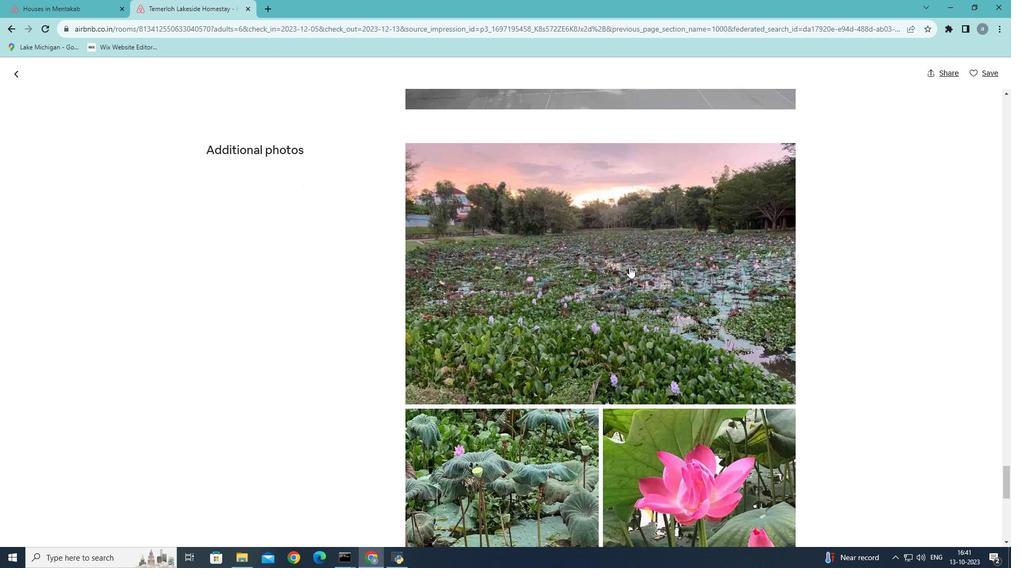 
Action: Mouse scrolled (629, 266) with delta (0, 0)
Screenshot: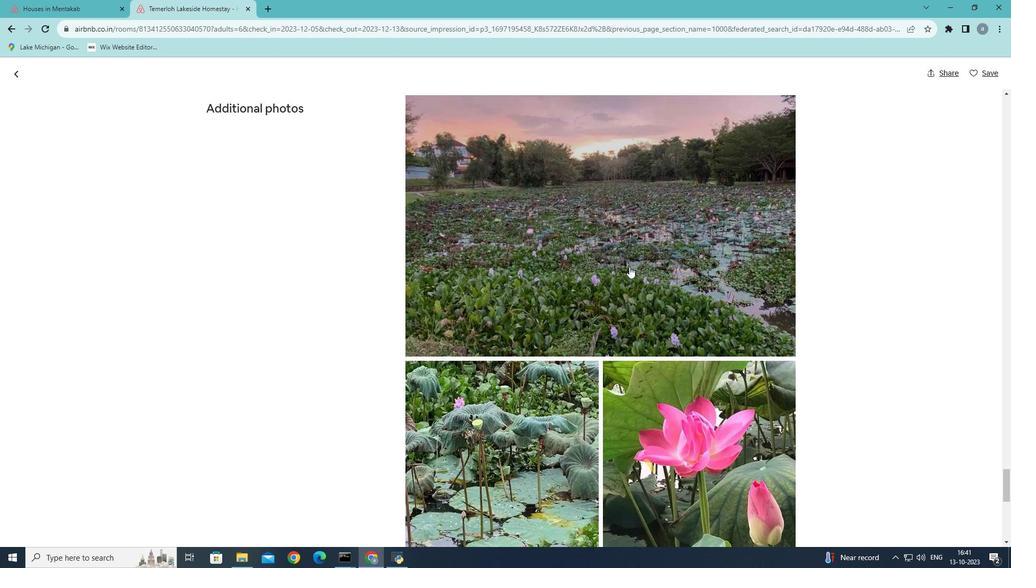 
Action: Mouse scrolled (629, 266) with delta (0, 0)
Screenshot: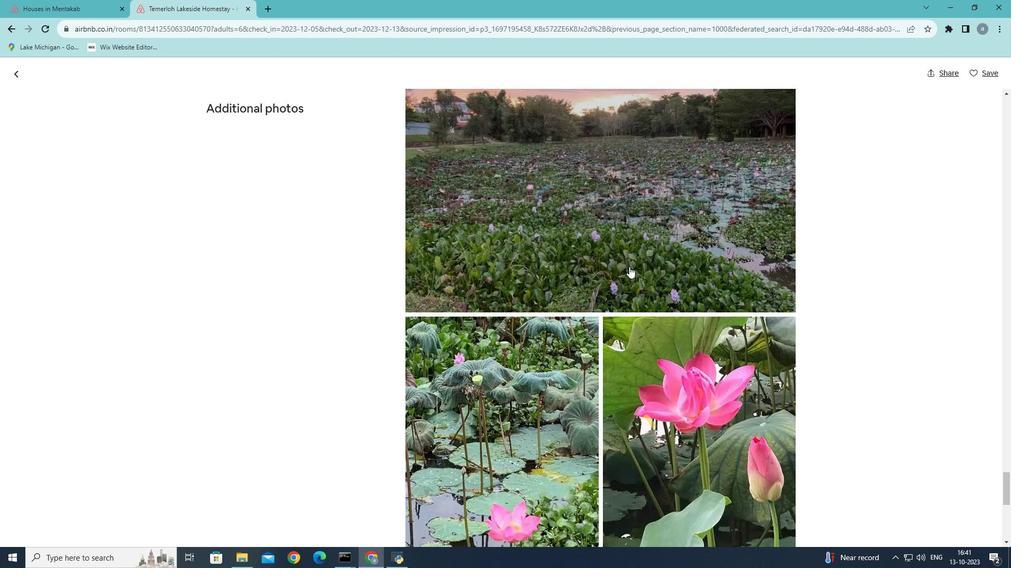 
Action: Mouse scrolled (629, 266) with delta (0, 0)
Screenshot: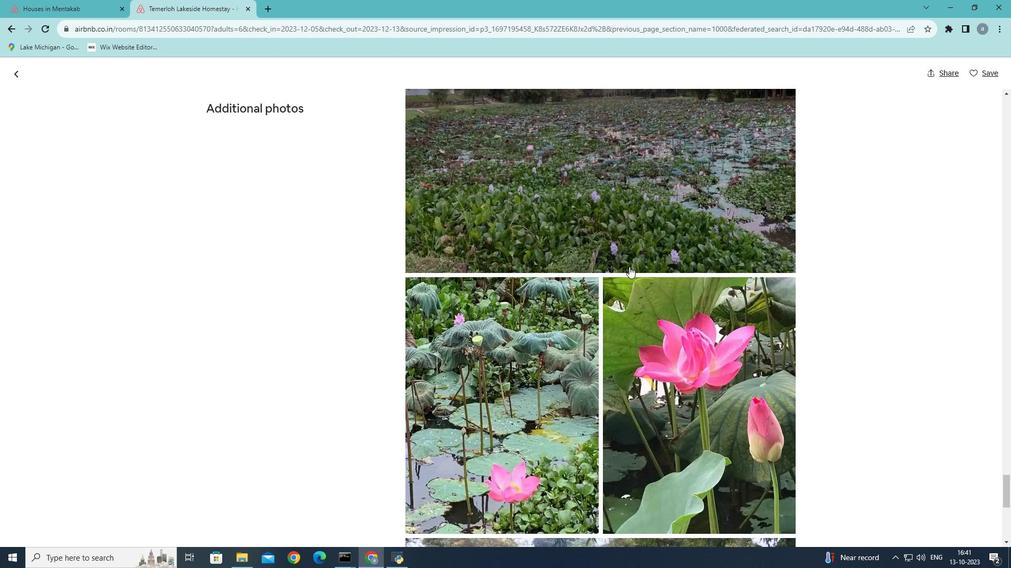
Action: Mouse scrolled (629, 266) with delta (0, 0)
Screenshot: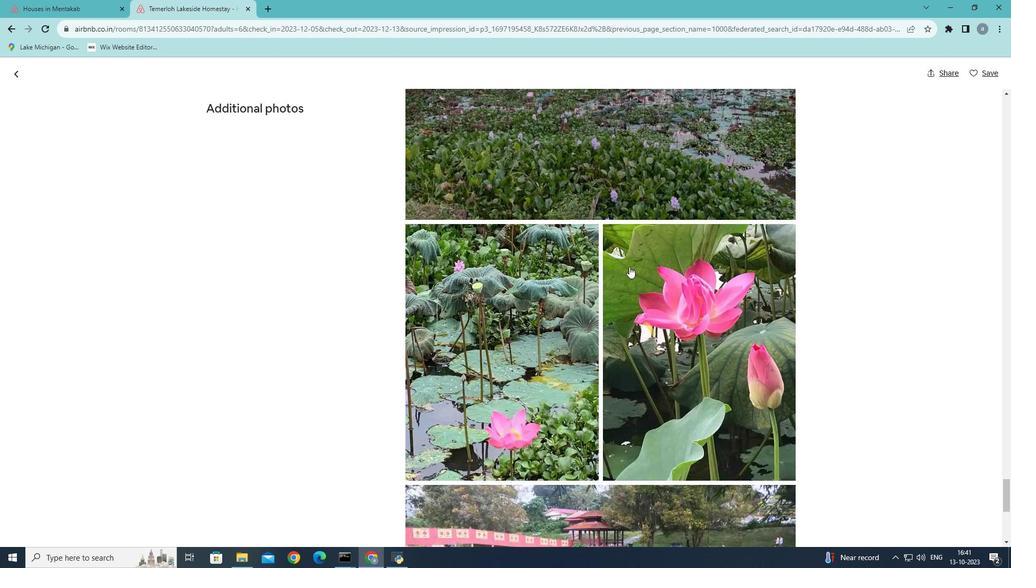 
Action: Mouse scrolled (629, 266) with delta (0, 0)
Screenshot: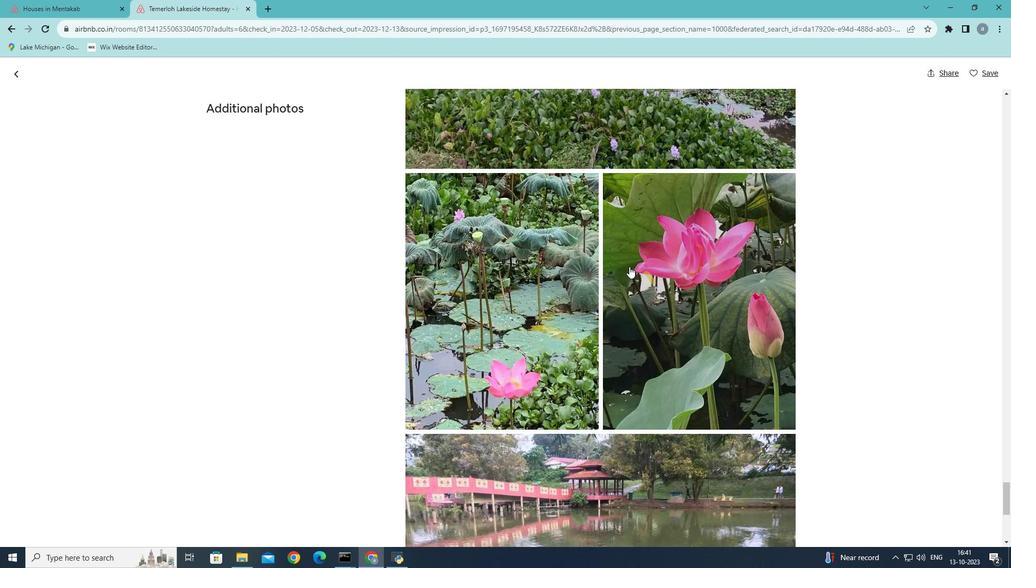 
Action: Mouse scrolled (629, 266) with delta (0, 0)
Screenshot: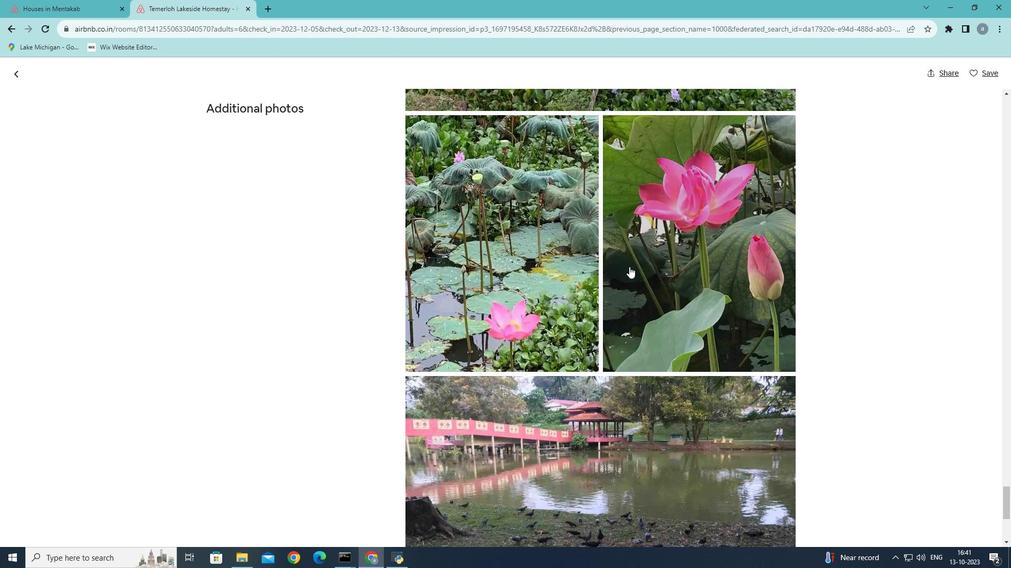 
Action: Mouse scrolled (629, 266) with delta (0, 0)
Screenshot: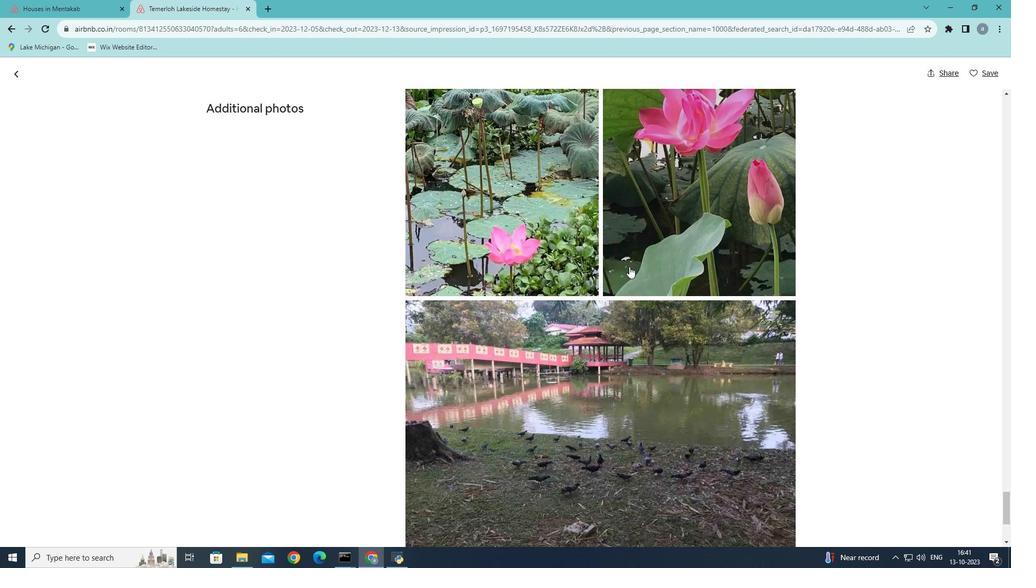 
Action: Mouse scrolled (629, 266) with delta (0, 0)
Screenshot: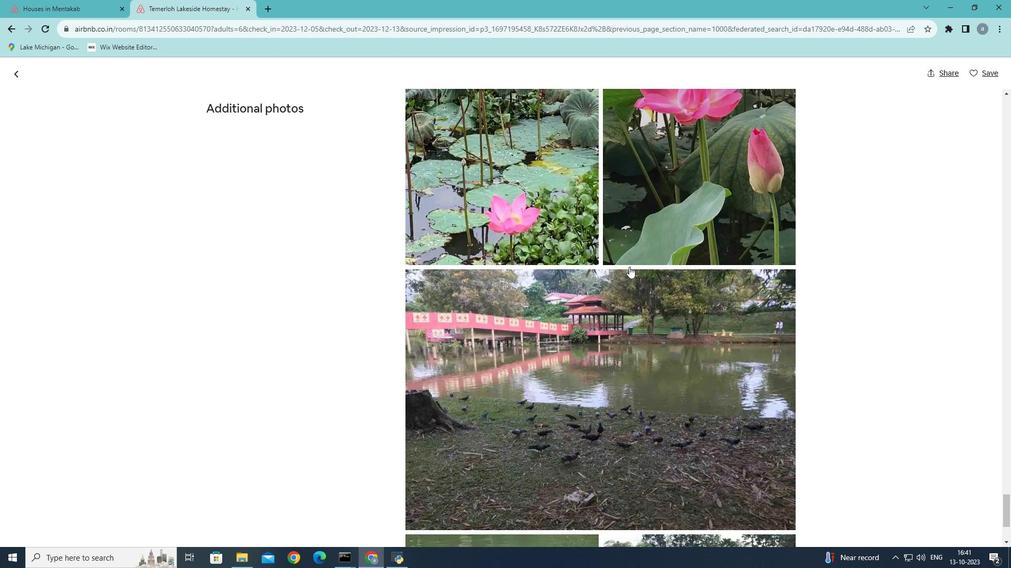 
Action: Mouse scrolled (629, 266) with delta (0, 0)
Screenshot: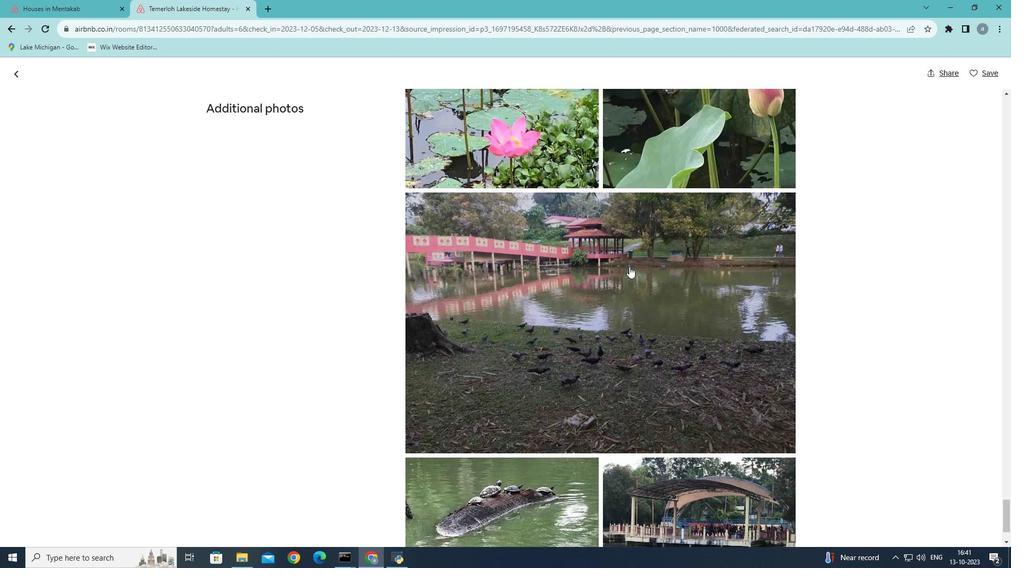 
Action: Mouse scrolled (629, 266) with delta (0, 0)
Screenshot: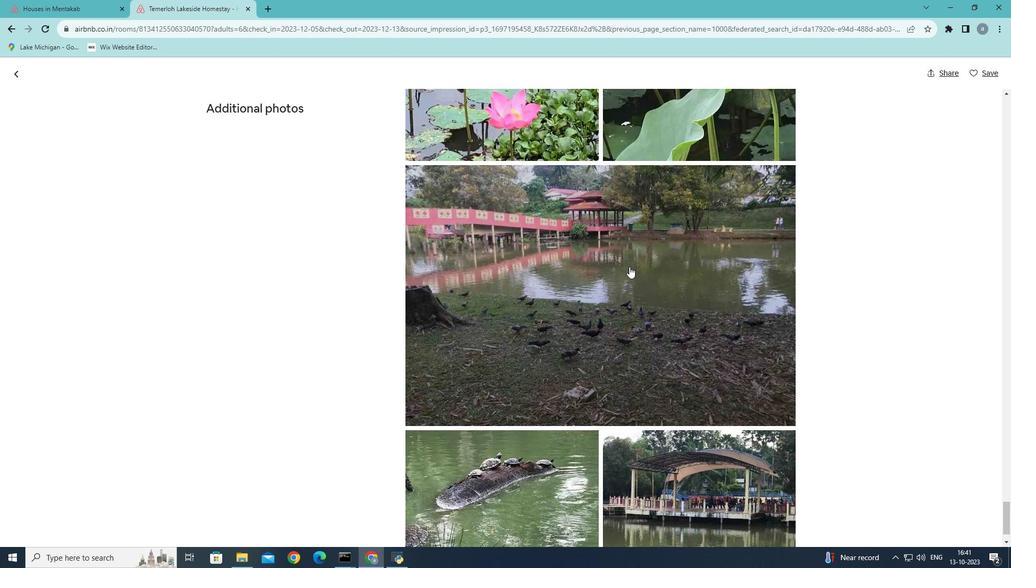 
Action: Mouse scrolled (629, 266) with delta (0, 0)
Screenshot: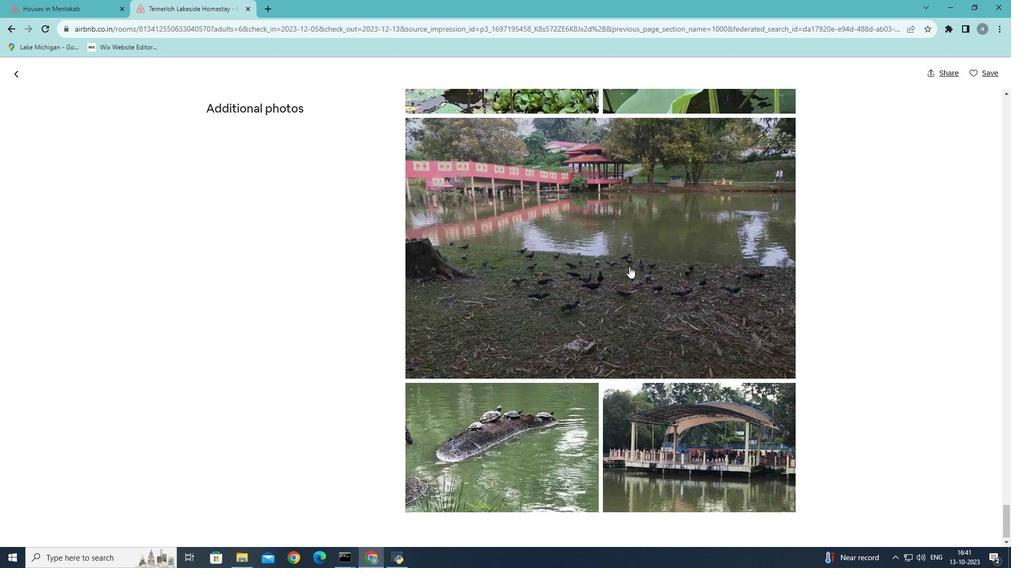 
Action: Mouse scrolled (629, 266) with delta (0, 0)
Screenshot: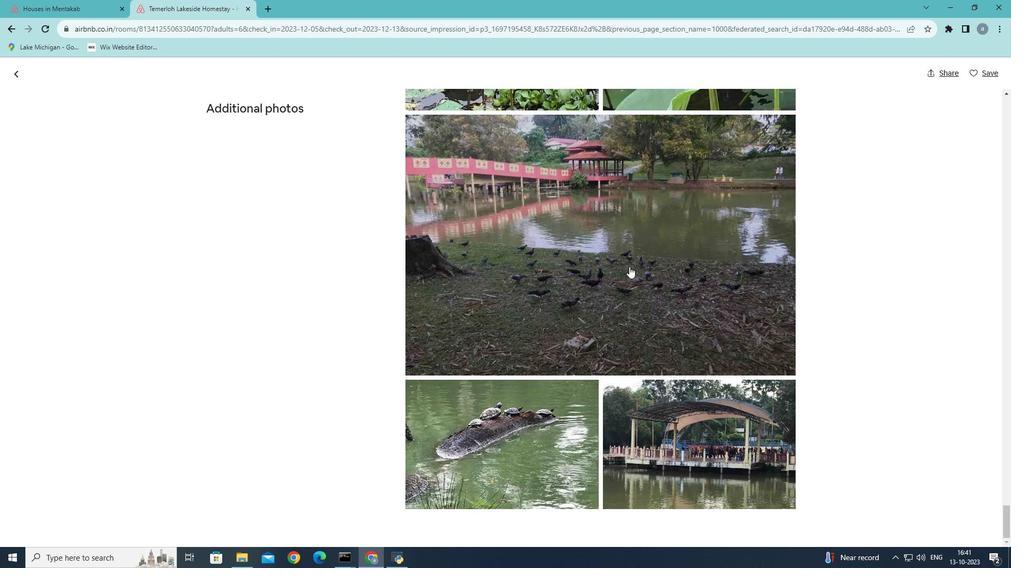 
Action: Mouse scrolled (629, 266) with delta (0, 0)
Screenshot: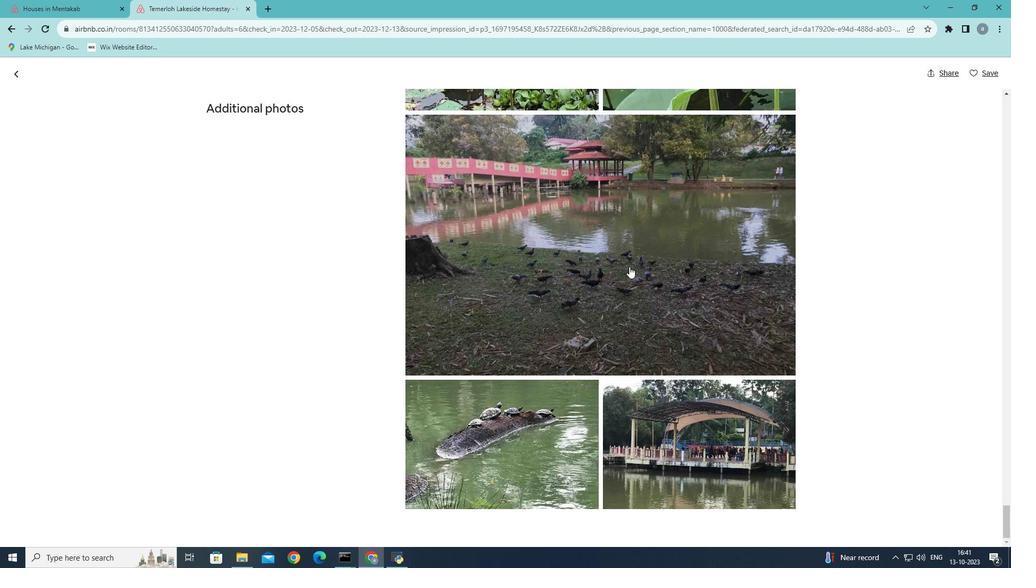 
Action: Mouse scrolled (629, 266) with delta (0, 0)
Screenshot: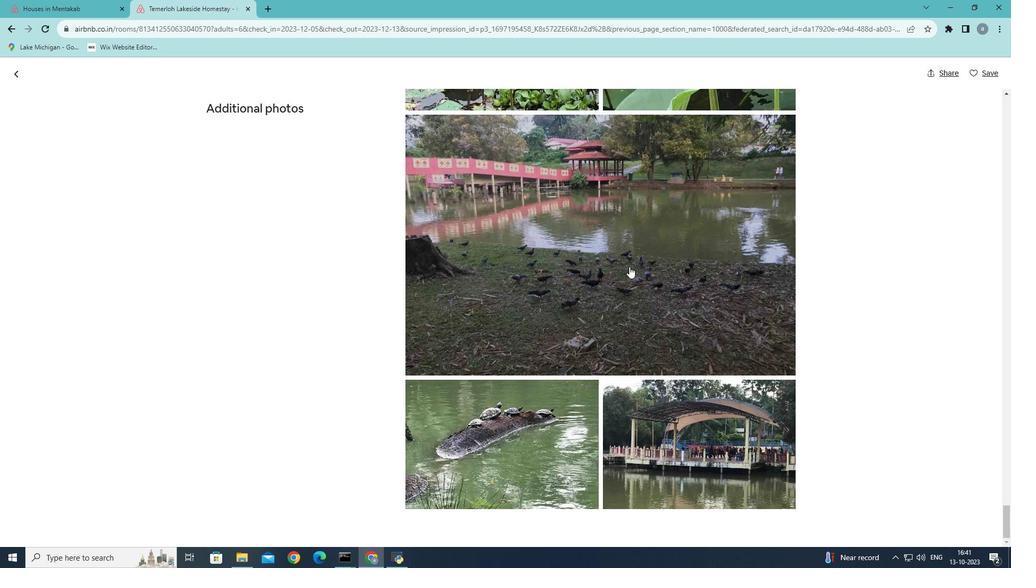 
Action: Mouse scrolled (629, 266) with delta (0, 0)
Screenshot: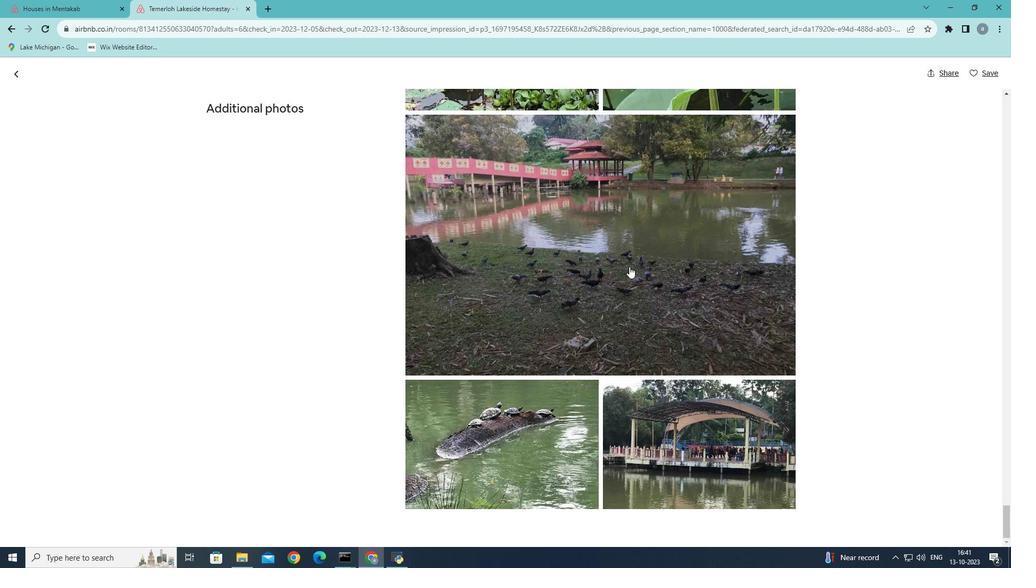 
Action: Mouse scrolled (629, 266) with delta (0, 0)
Screenshot: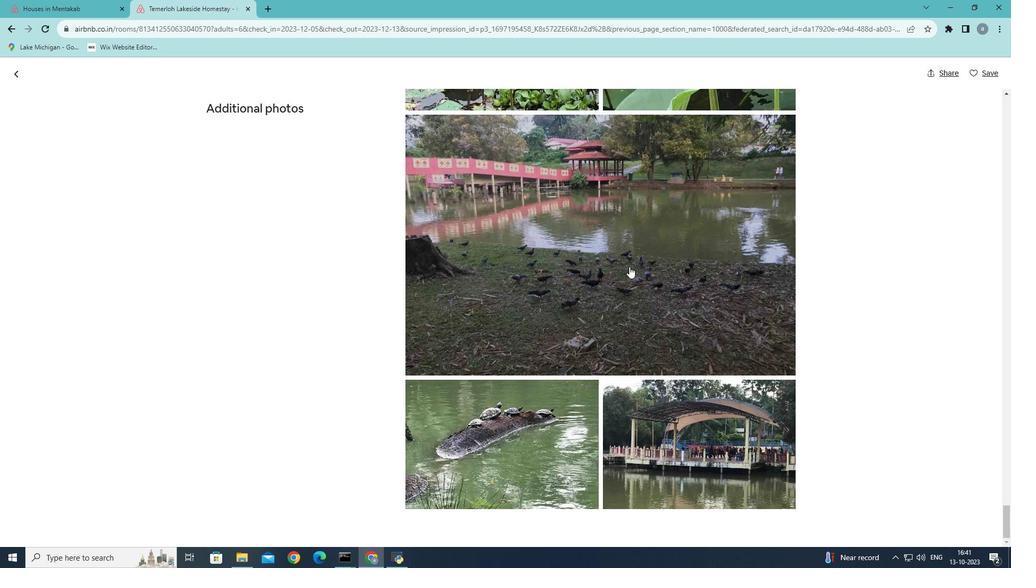 
Action: Mouse scrolled (629, 266) with delta (0, 0)
Screenshot: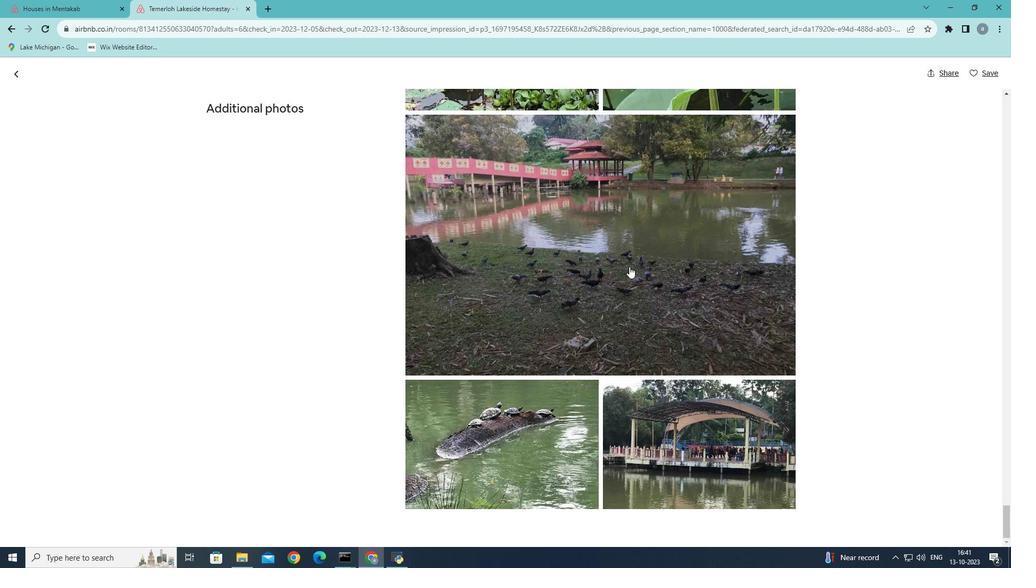 
Action: Mouse scrolled (629, 266) with delta (0, 0)
Screenshot: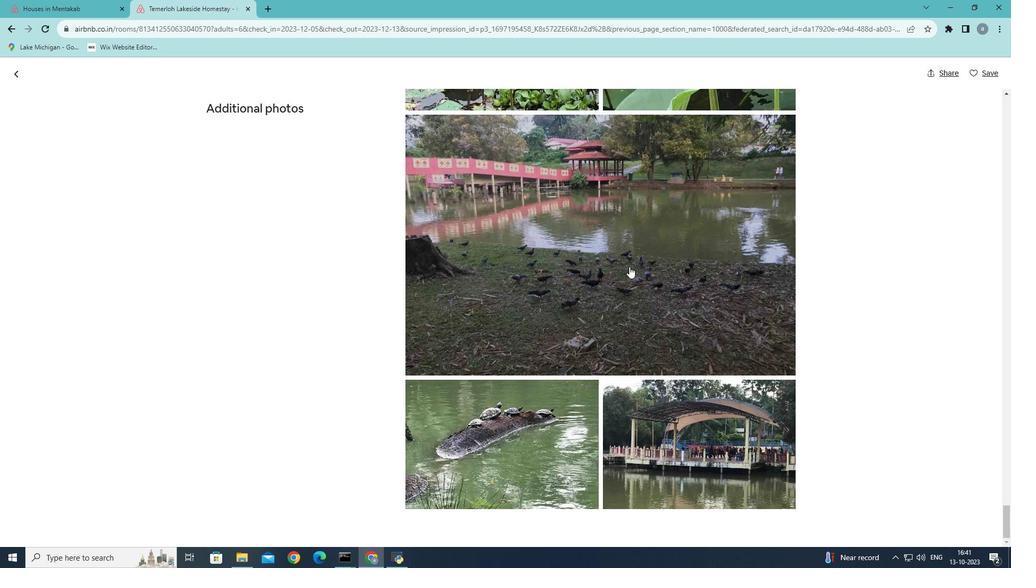 
Action: Mouse scrolled (629, 266) with delta (0, 0)
Screenshot: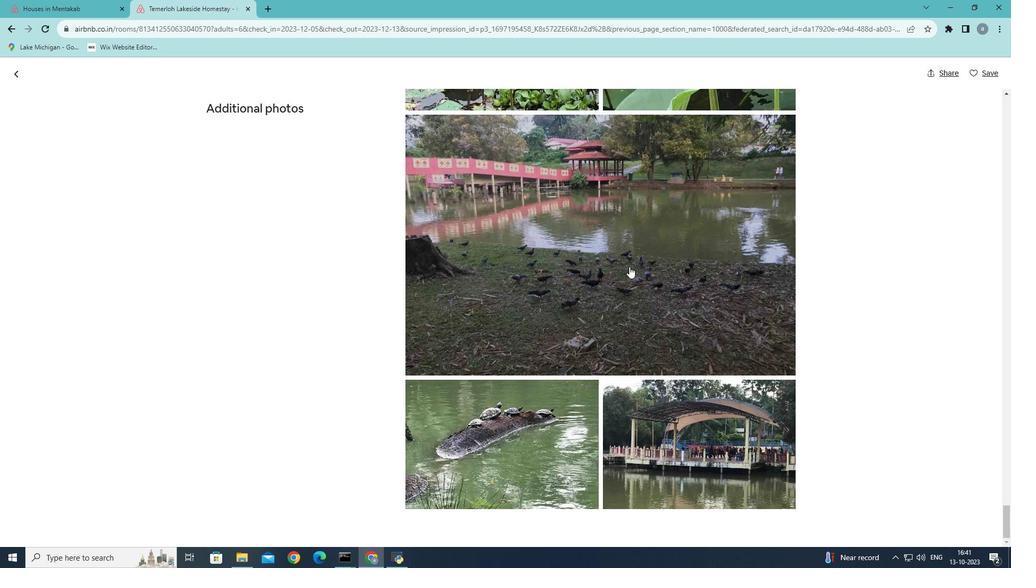 
Action: Mouse scrolled (629, 266) with delta (0, 0)
Screenshot: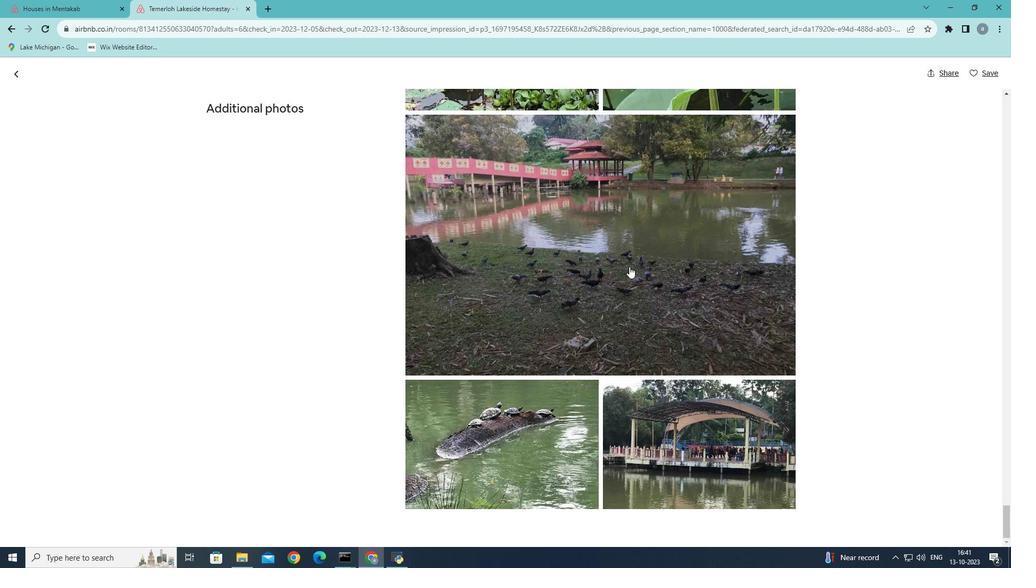 
Action: Mouse scrolled (629, 266) with delta (0, 0)
Screenshot: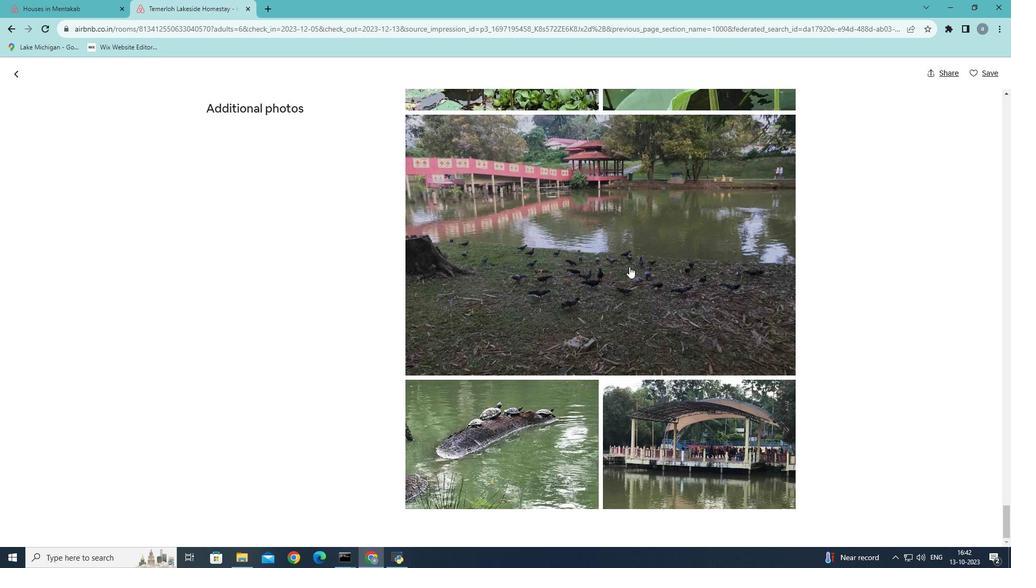 
Action: Mouse scrolled (629, 266) with delta (0, 0)
Screenshot: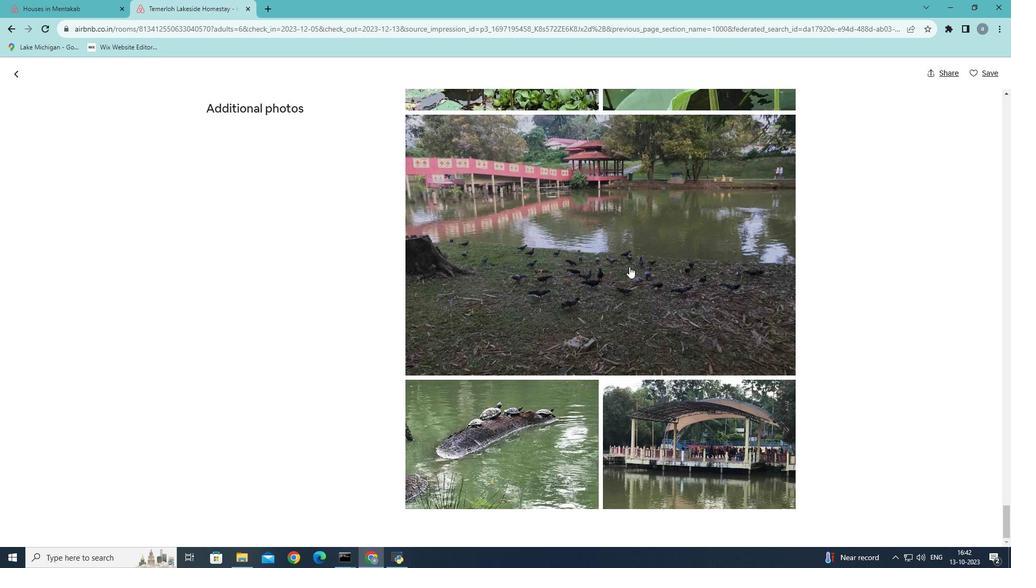 
Action: Mouse scrolled (629, 266) with delta (0, 0)
Screenshot: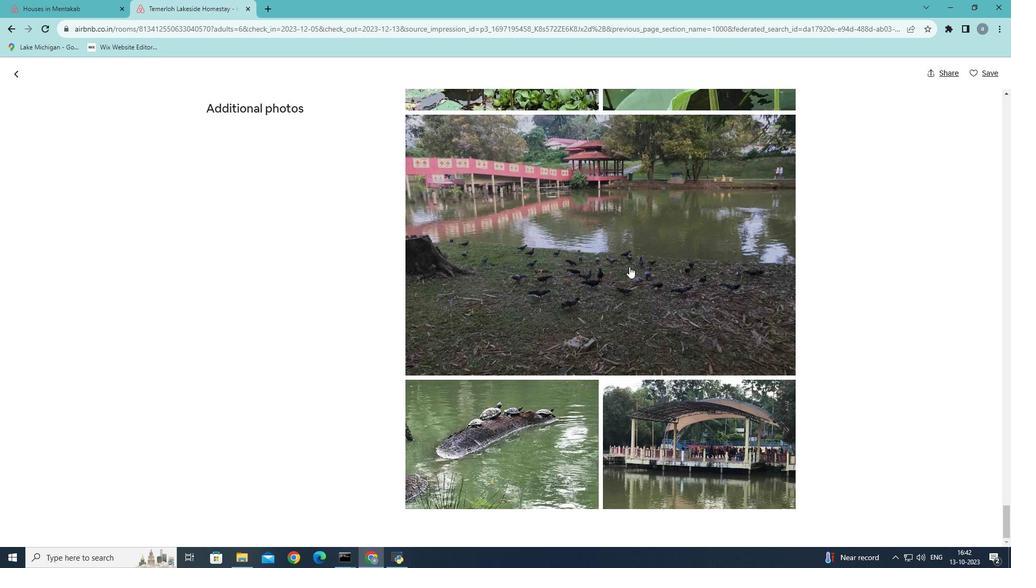 
Action: Mouse scrolled (629, 266) with delta (0, 0)
Screenshot: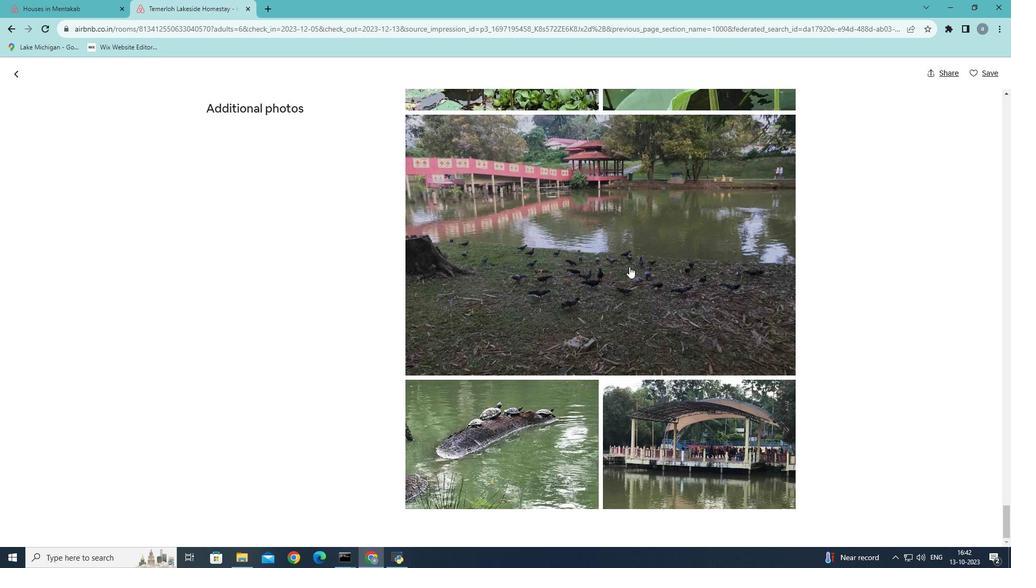 
Action: Mouse scrolled (629, 266) with delta (0, 0)
Screenshot: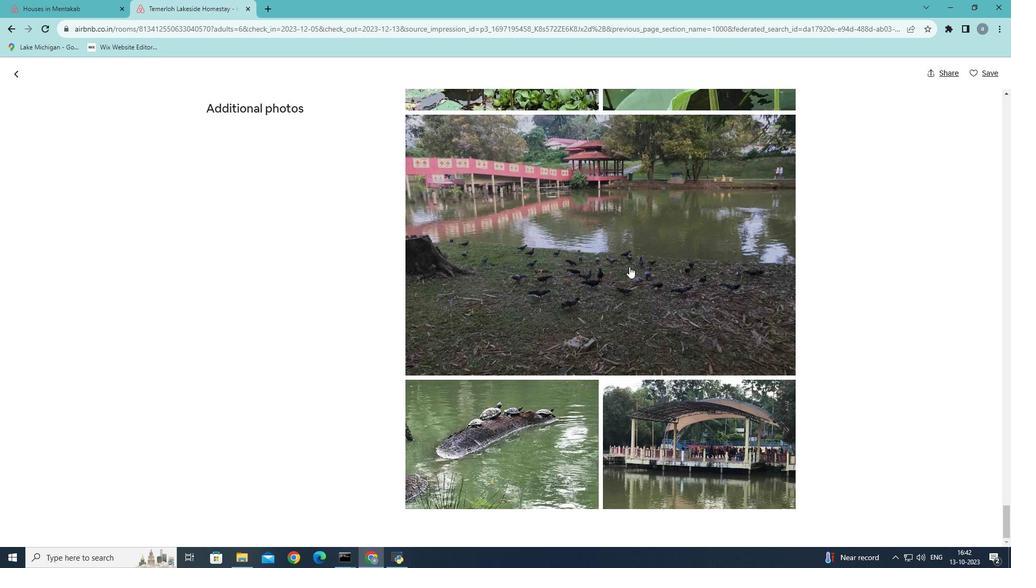 
Action: Mouse moved to (23, 76)
Screenshot: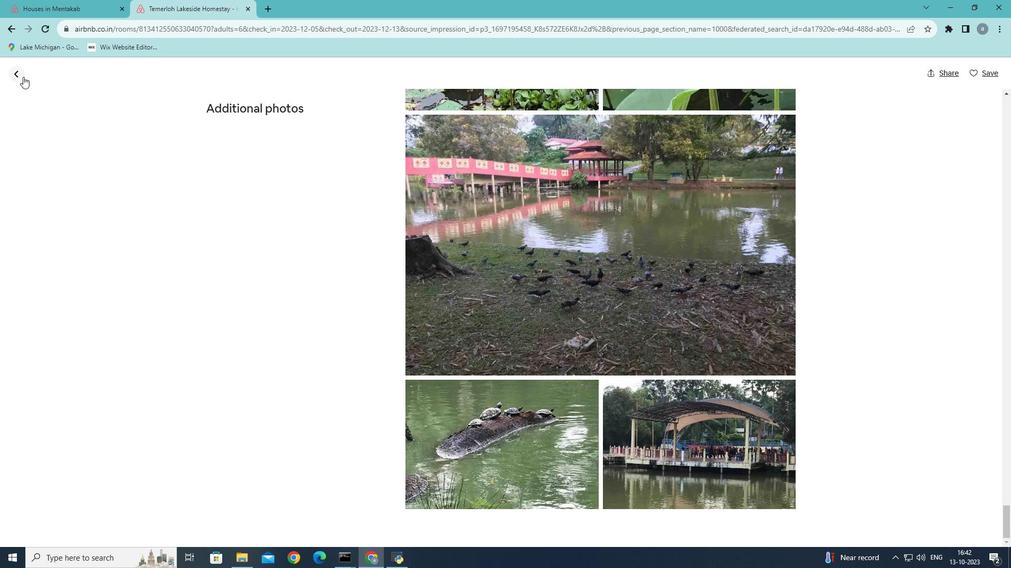 
Action: Mouse pressed left at (23, 76)
Screenshot: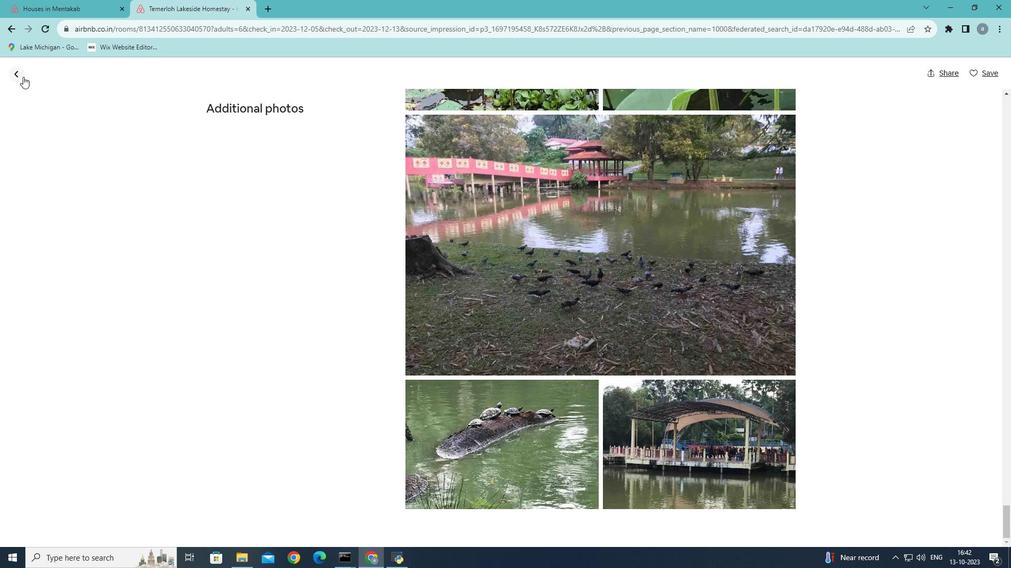
Action: Mouse moved to (323, 232)
Screenshot: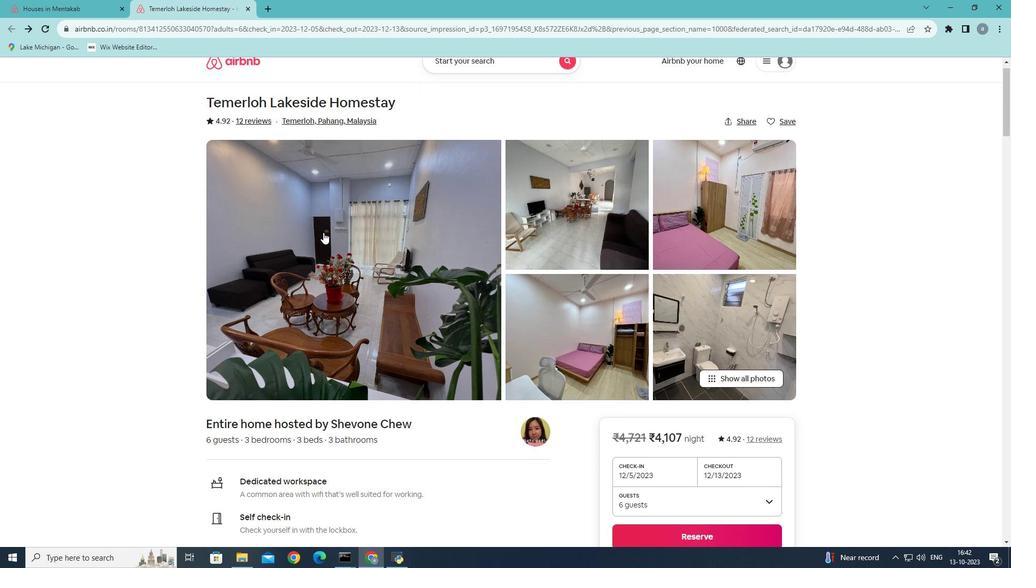 
Action: Mouse scrolled (323, 232) with delta (0, 0)
Screenshot: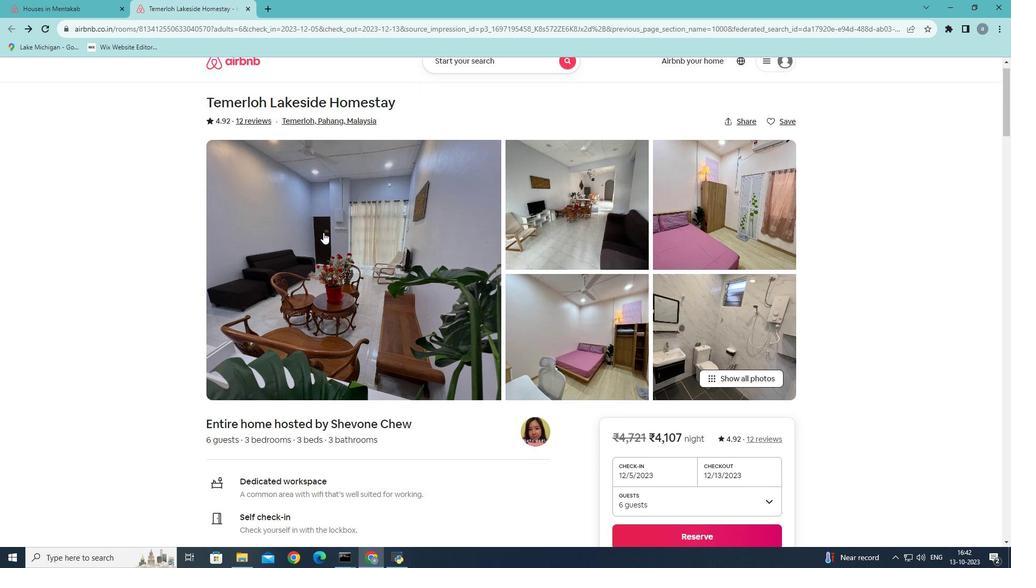 
Action: Mouse scrolled (323, 232) with delta (0, 0)
Screenshot: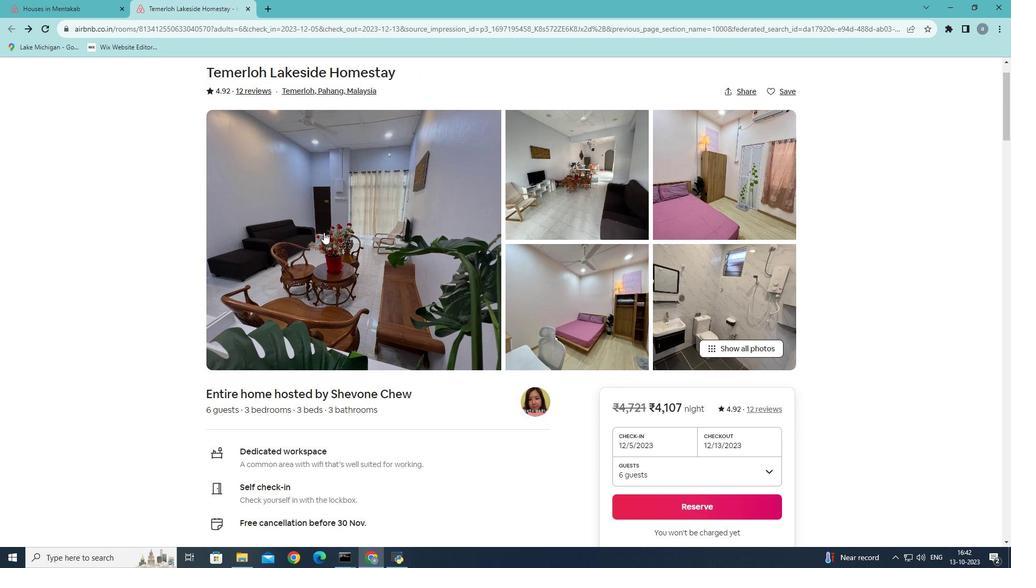 
Action: Mouse moved to (324, 232)
Screenshot: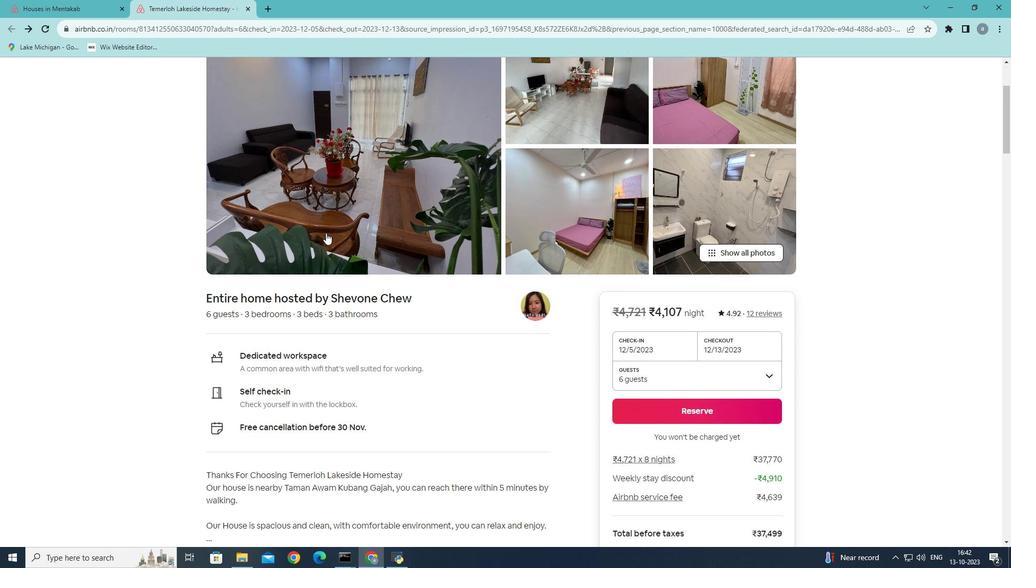 
Action: Mouse scrolled (324, 232) with delta (0, 0)
Screenshot: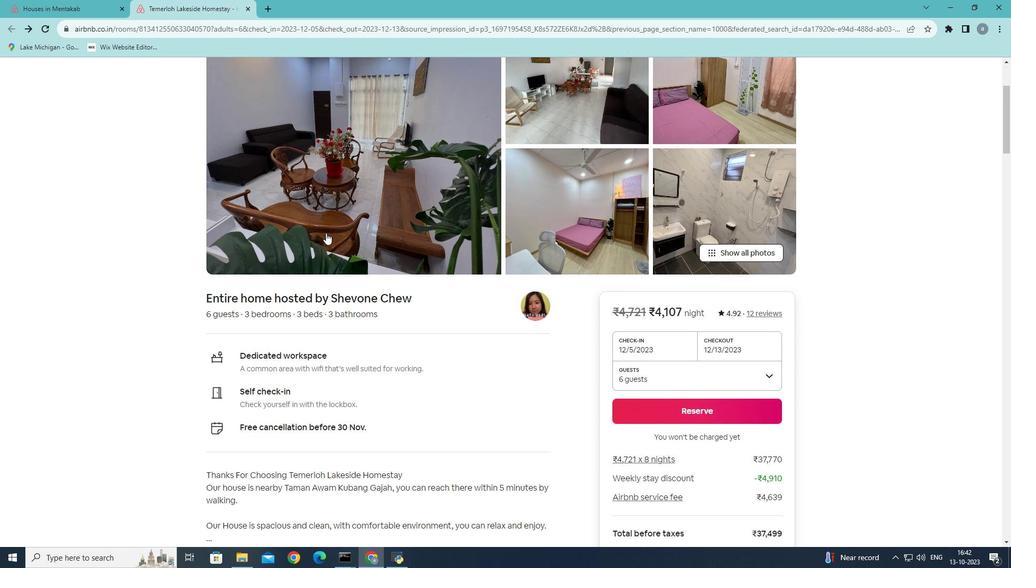
Action: Mouse moved to (325, 233)
Screenshot: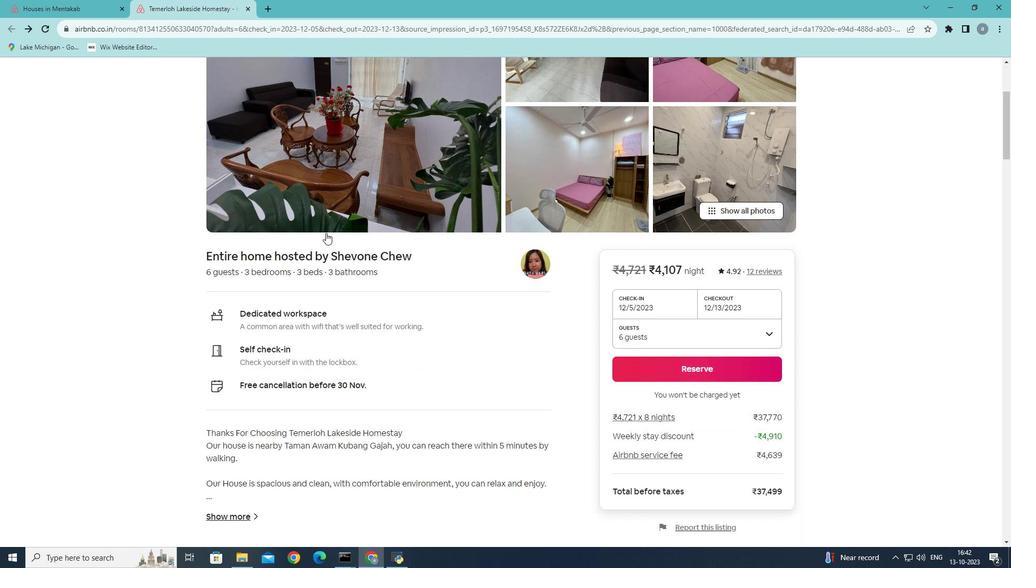 
Action: Mouse scrolled (325, 232) with delta (0, 0)
Screenshot: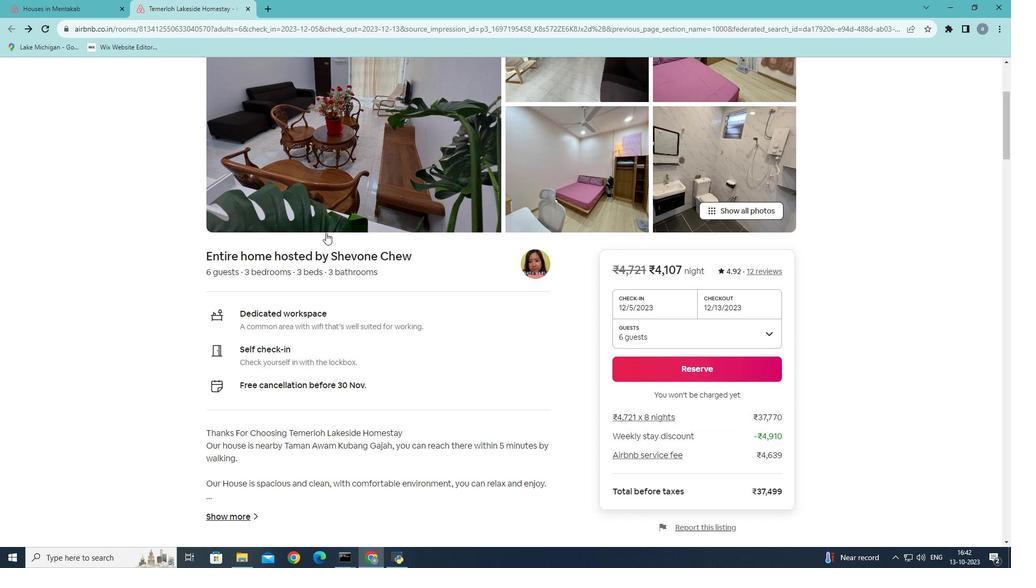 
Action: Mouse moved to (340, 233)
Screenshot: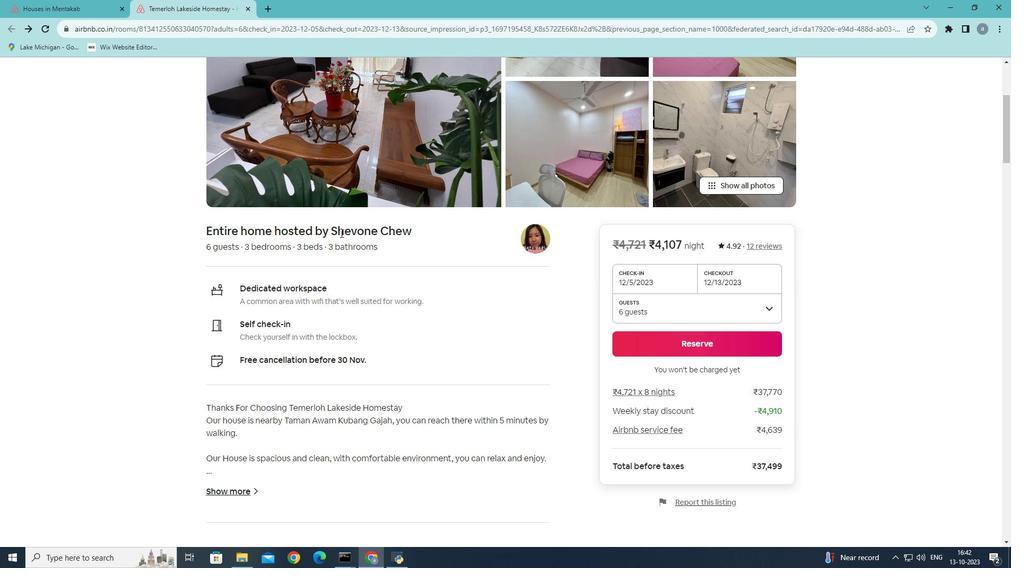 
Action: Mouse scrolled (340, 232) with delta (0, 0)
Screenshot: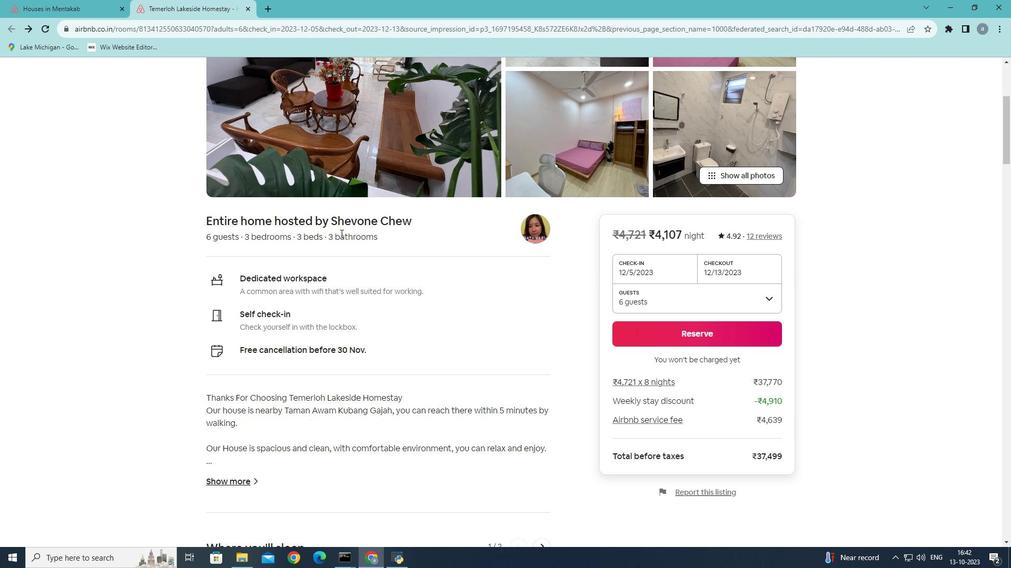 
Action: Mouse moved to (341, 233)
Screenshot: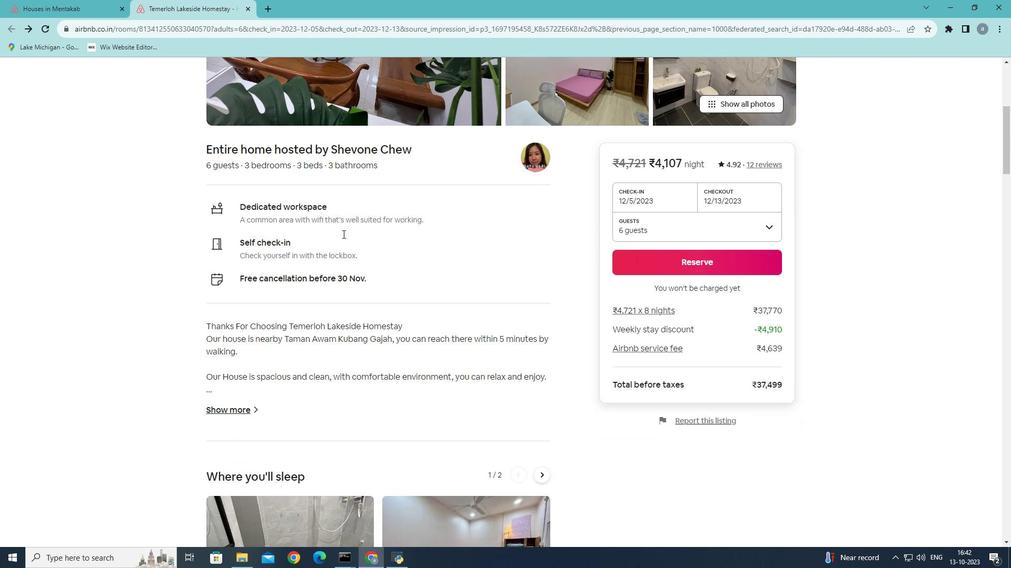 
Action: Mouse scrolled (341, 233) with delta (0, 0)
Screenshot: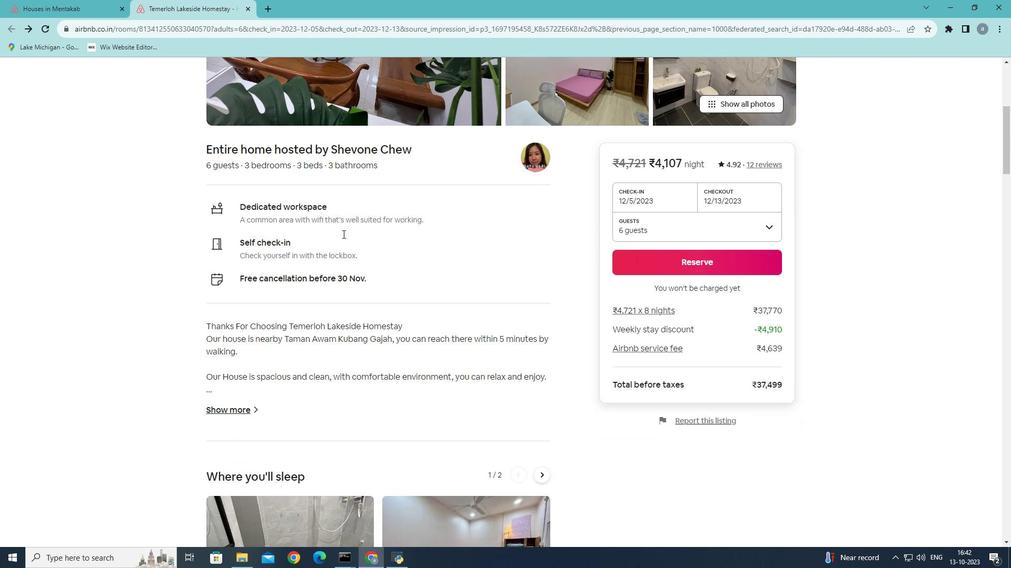 
Action: Mouse moved to (342, 234)
Screenshot: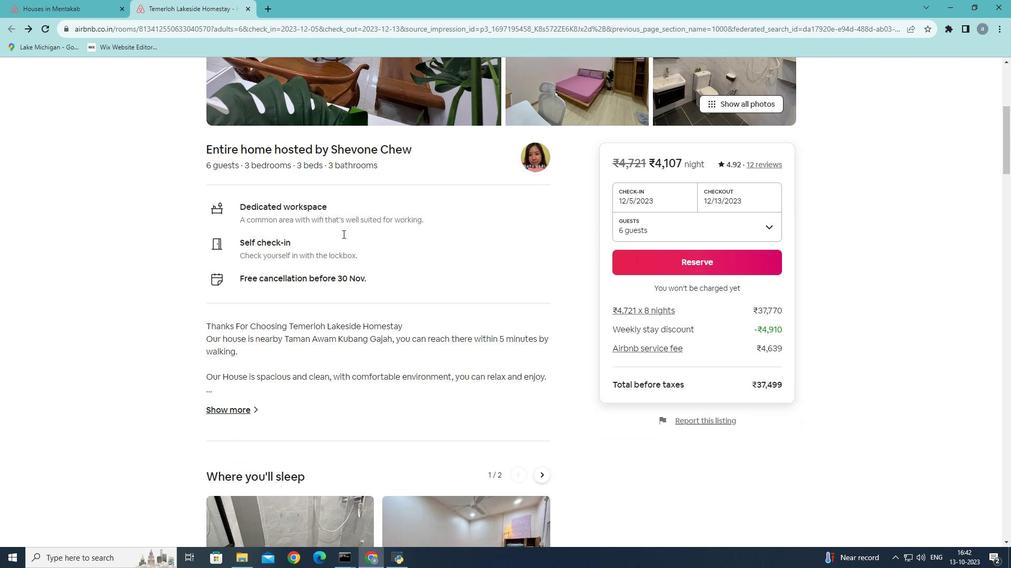 
Action: Mouse scrolled (342, 233) with delta (0, 0)
Screenshot: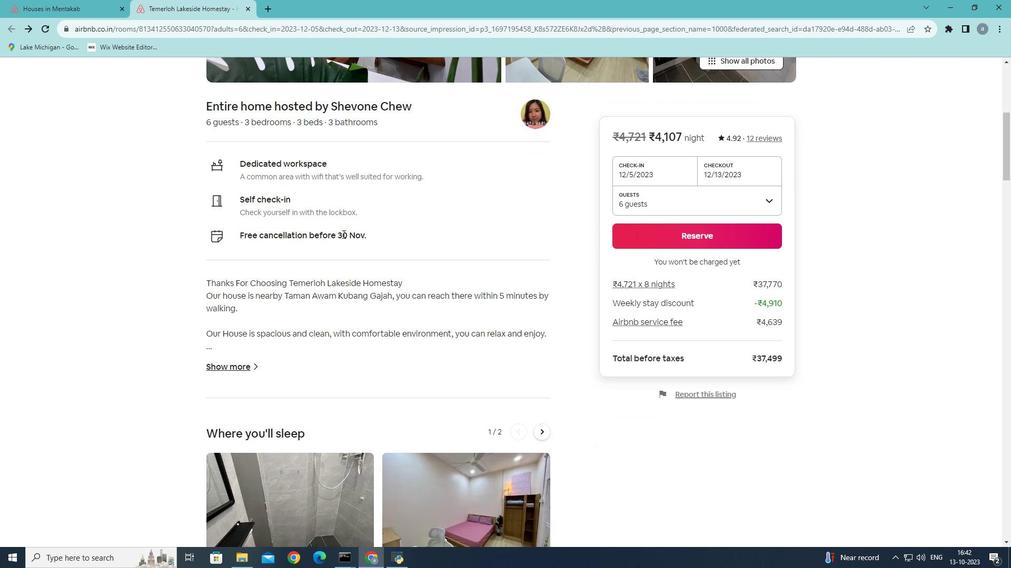 
Action: Mouse scrolled (342, 233) with delta (0, 0)
Screenshot: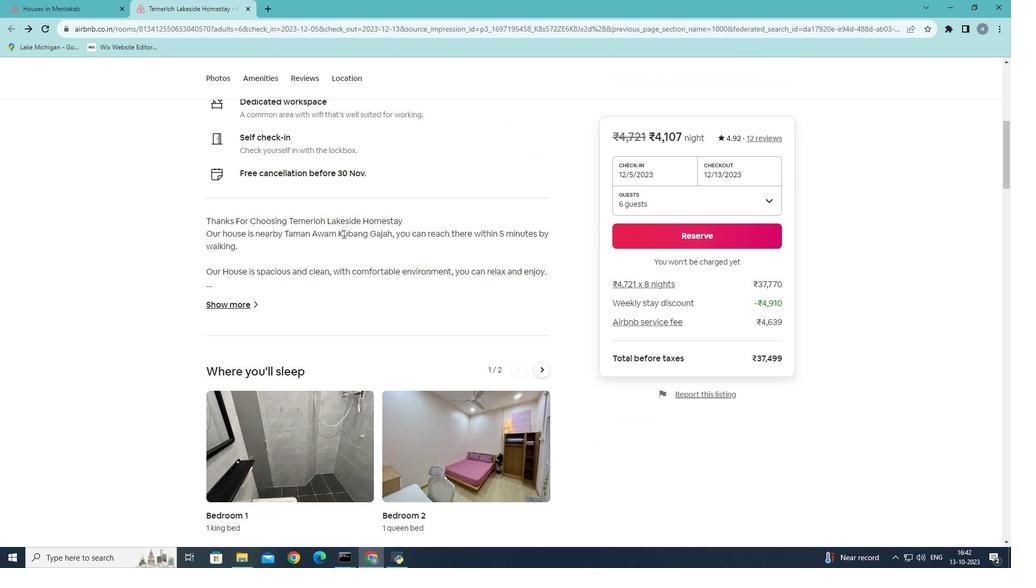 
Action: Mouse scrolled (342, 233) with delta (0, 0)
Screenshot: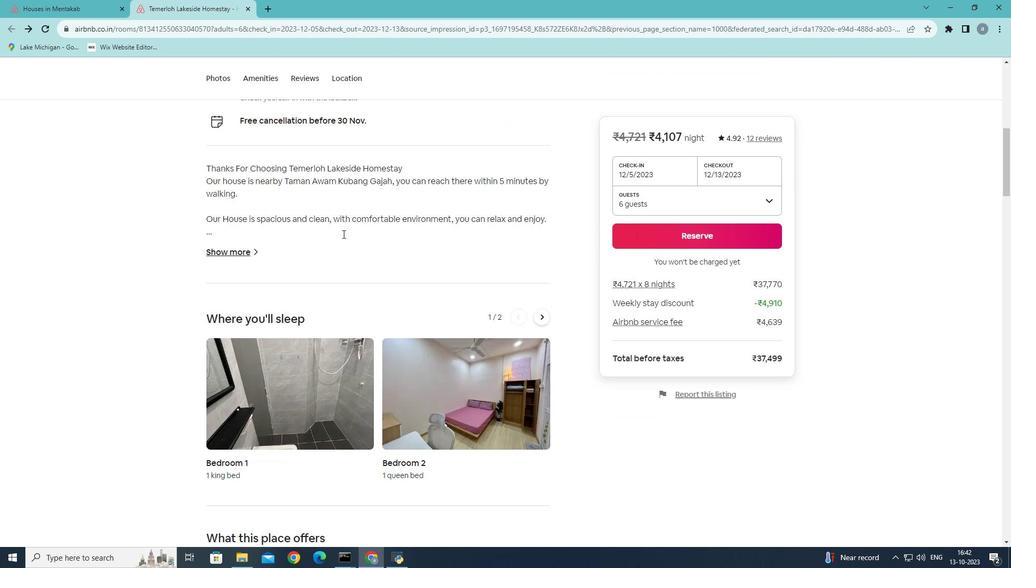 
Action: Mouse scrolled (342, 233) with delta (0, 0)
Screenshot: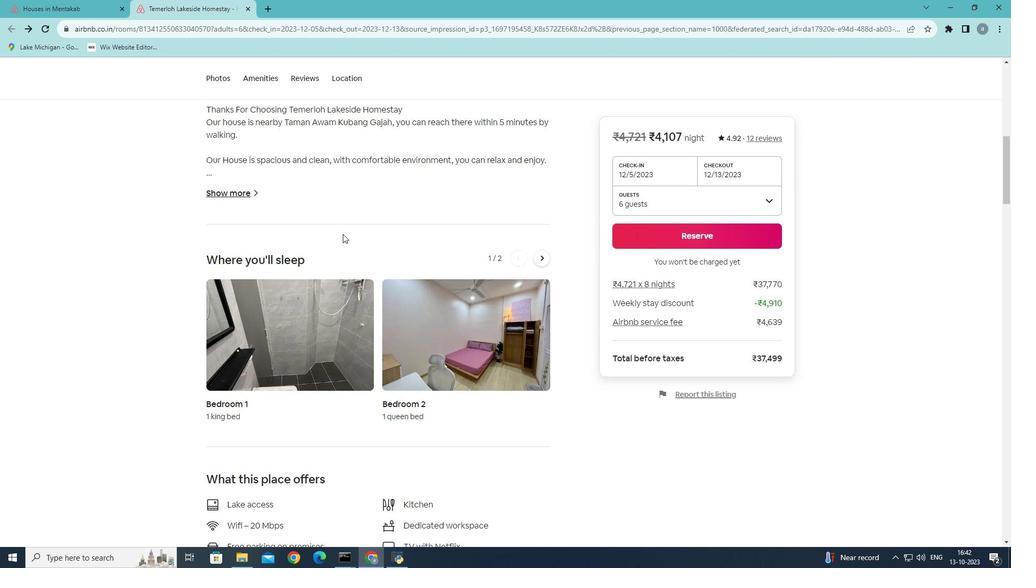 
Action: Mouse scrolled (342, 233) with delta (0, 0)
Screenshot: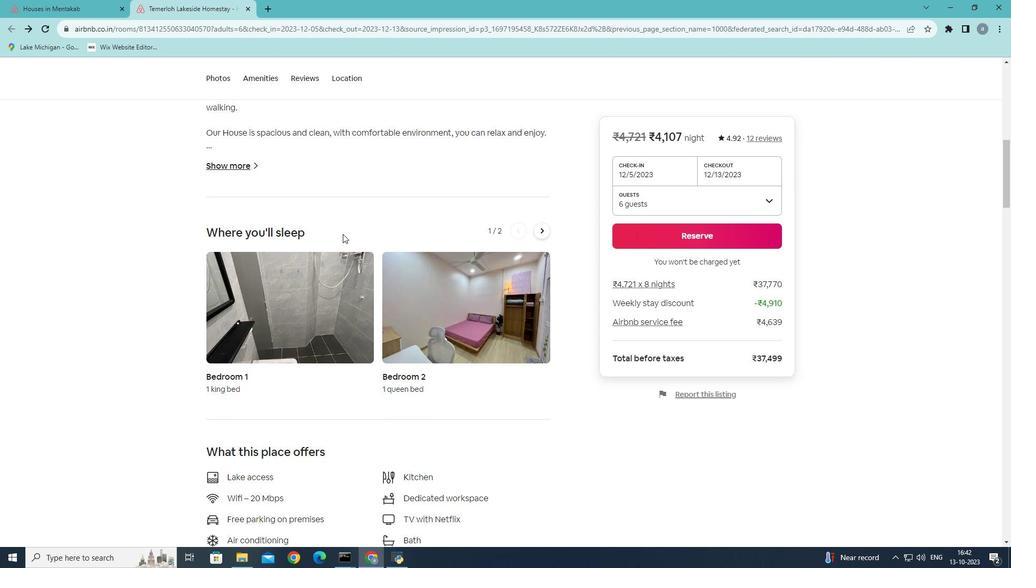 
Action: Mouse scrolled (342, 233) with delta (0, 0)
Screenshot: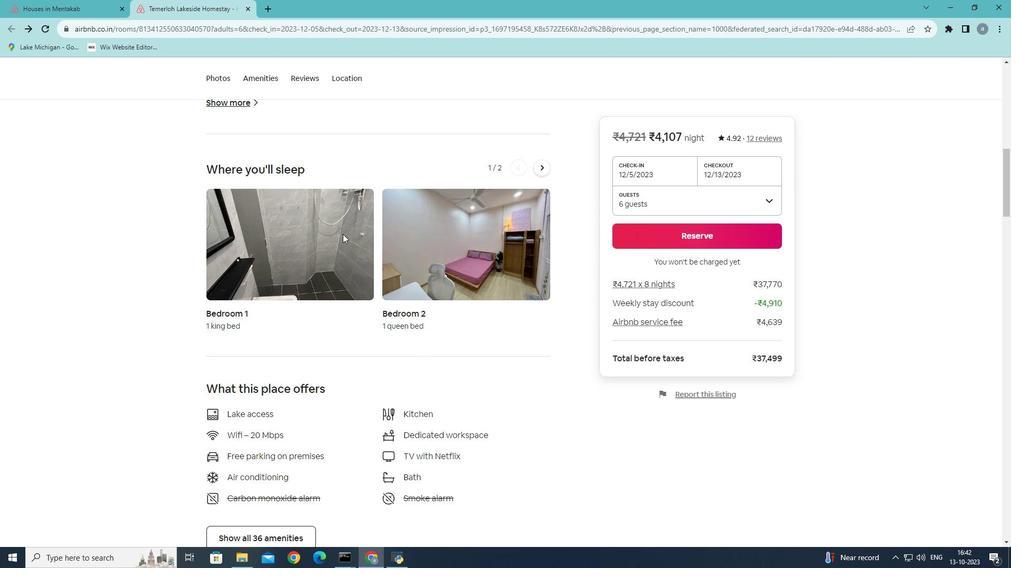 
Action: Mouse scrolled (342, 233) with delta (0, 0)
Screenshot: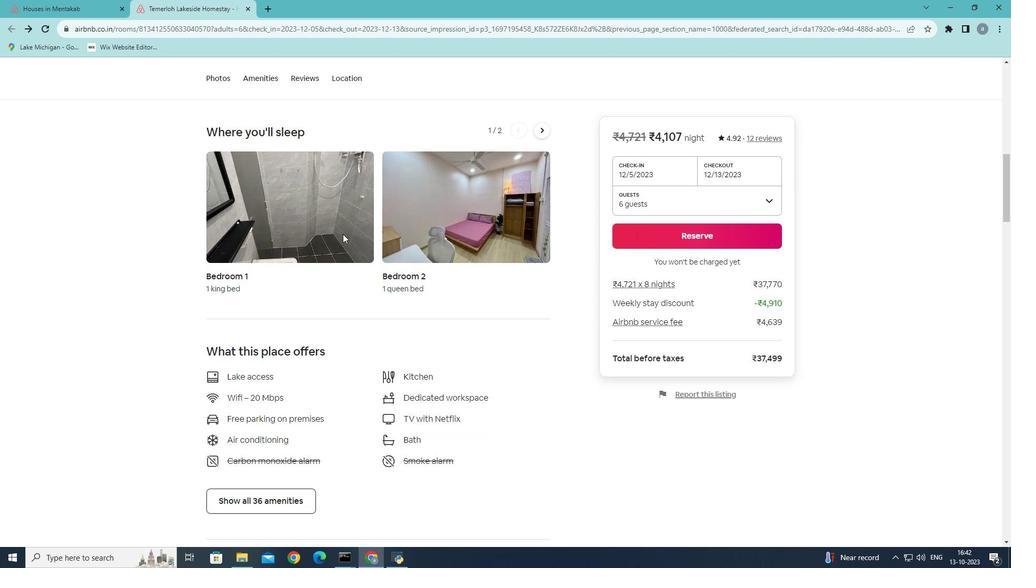 
Action: Mouse scrolled (342, 233) with delta (0, 0)
Screenshot: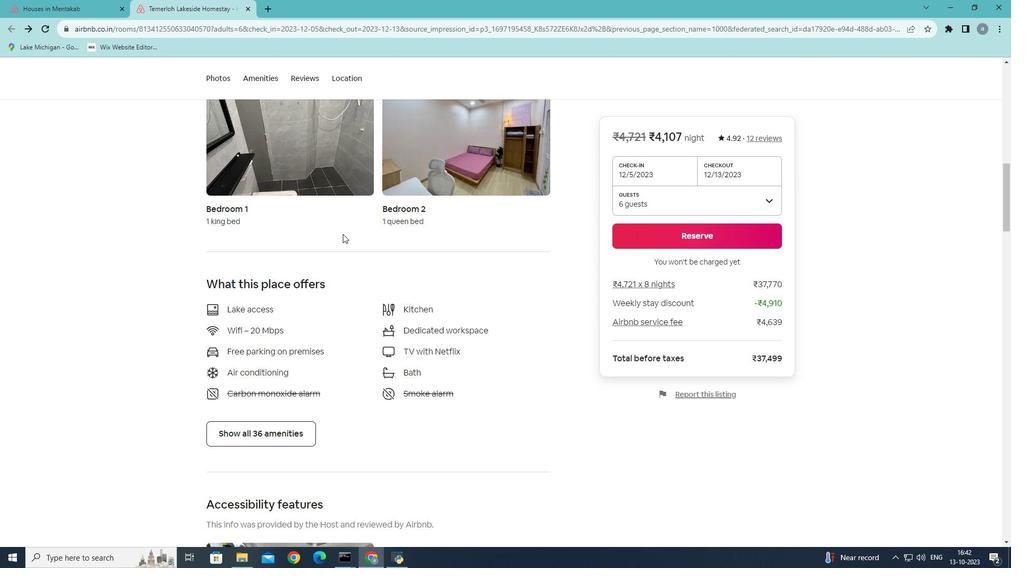 
Action: Mouse moved to (340, 238)
Screenshot: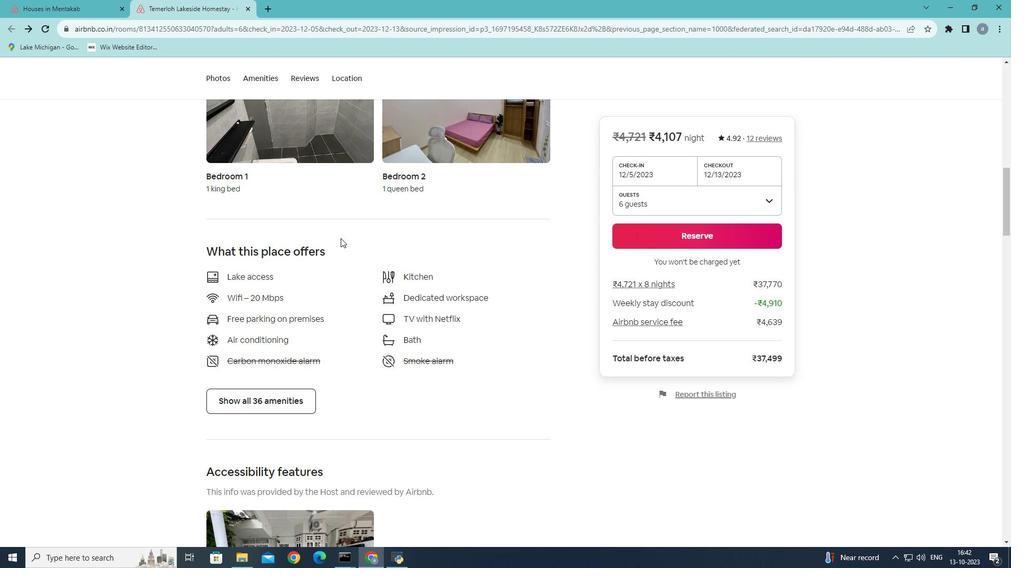 
Action: Mouse scrolled (340, 238) with delta (0, 0)
Screenshot: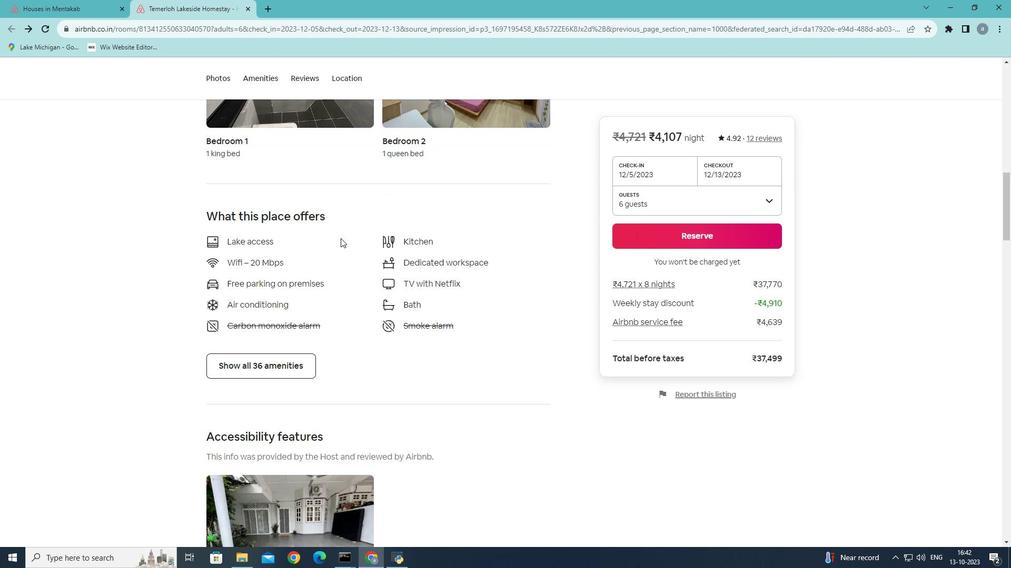 
Action: Mouse scrolled (340, 238) with delta (0, 0)
Screenshot: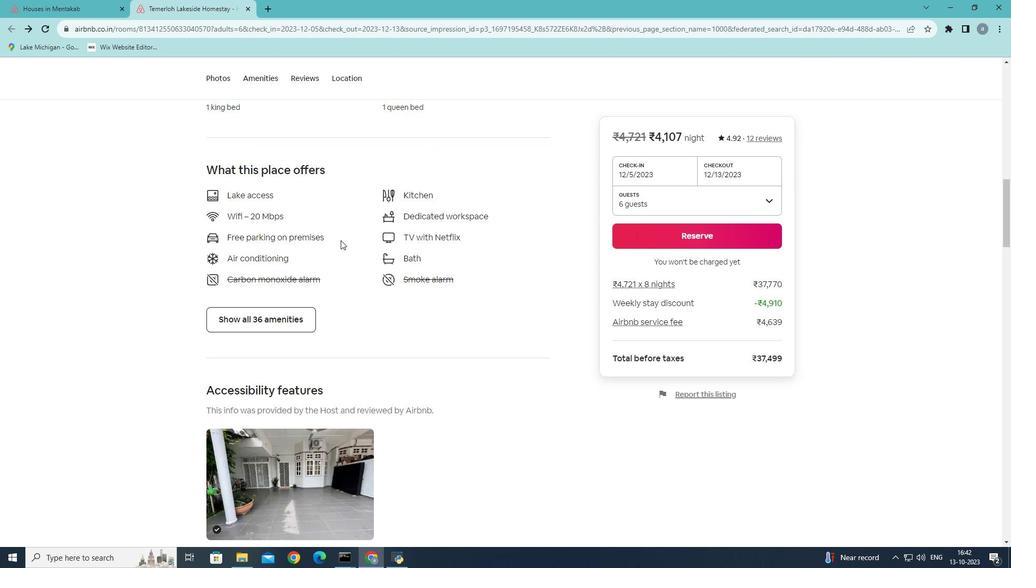 
Action: Mouse moved to (288, 291)
Screenshot: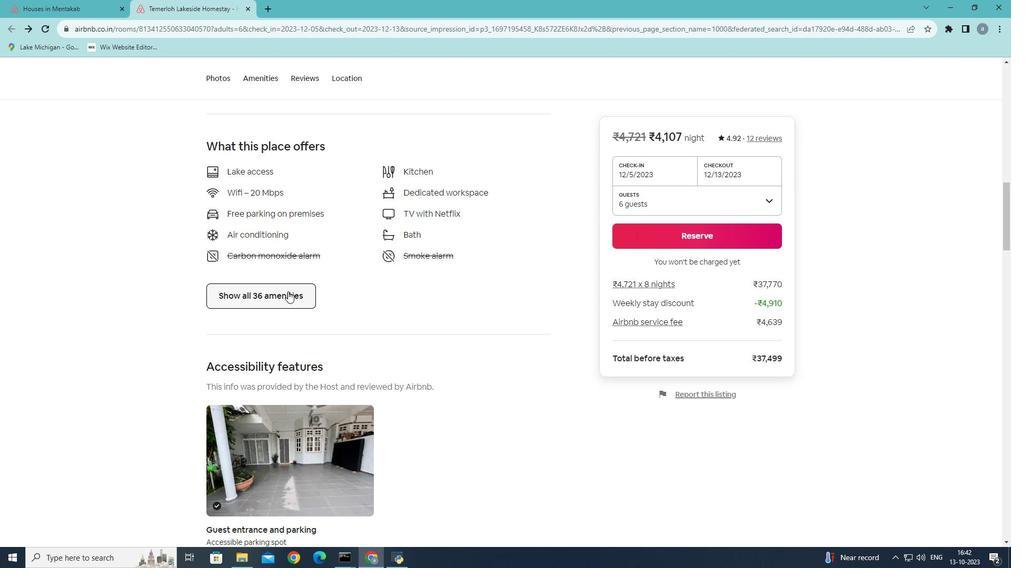 
Action: Mouse pressed left at (288, 291)
Screenshot: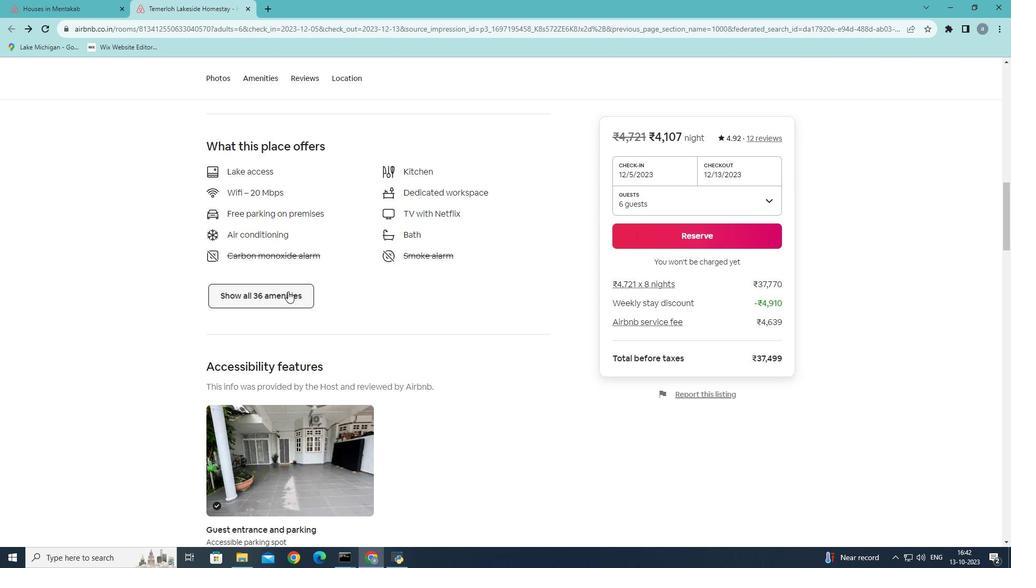 
Action: Mouse moved to (398, 191)
Screenshot: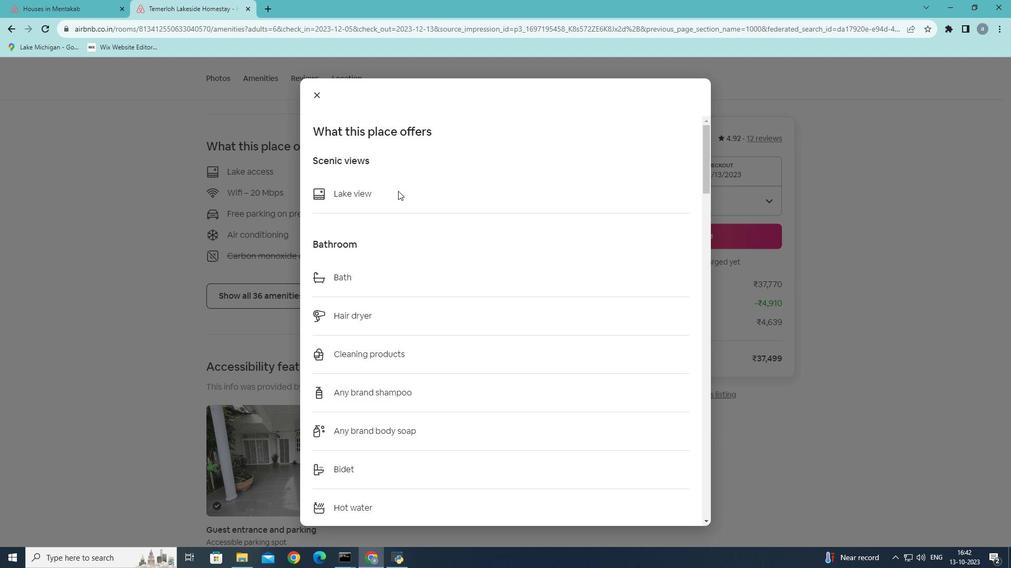 
Action: Mouse scrolled (398, 190) with delta (0, 0)
Screenshot: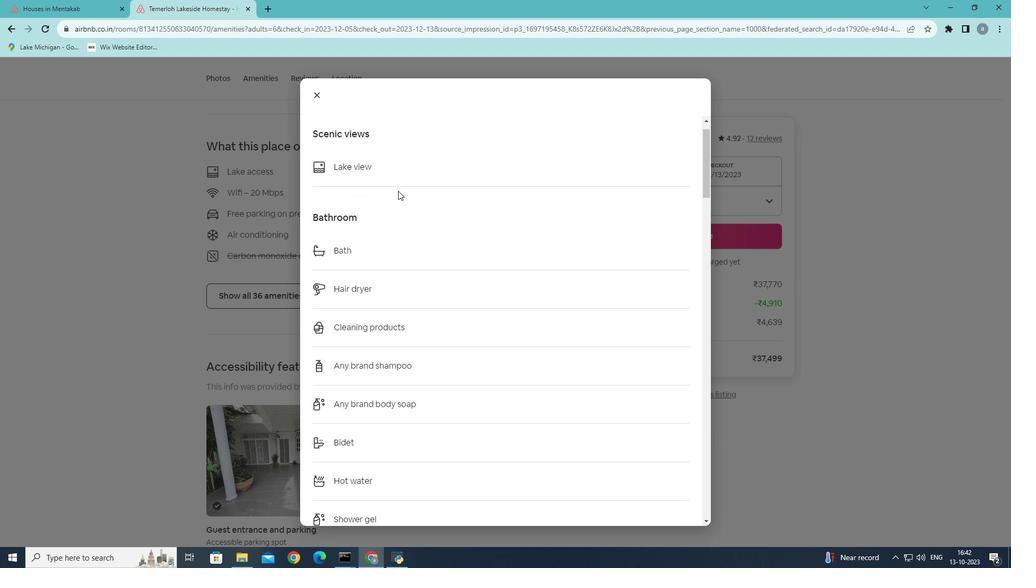 
Action: Mouse scrolled (398, 190) with delta (0, 0)
Screenshot: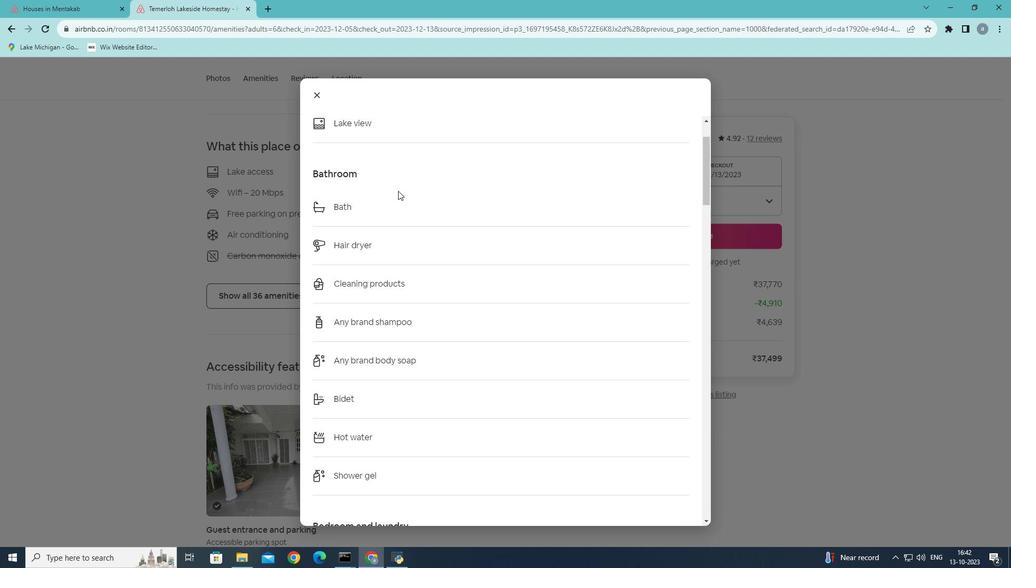 
Action: Mouse scrolled (398, 190) with delta (0, 0)
Screenshot: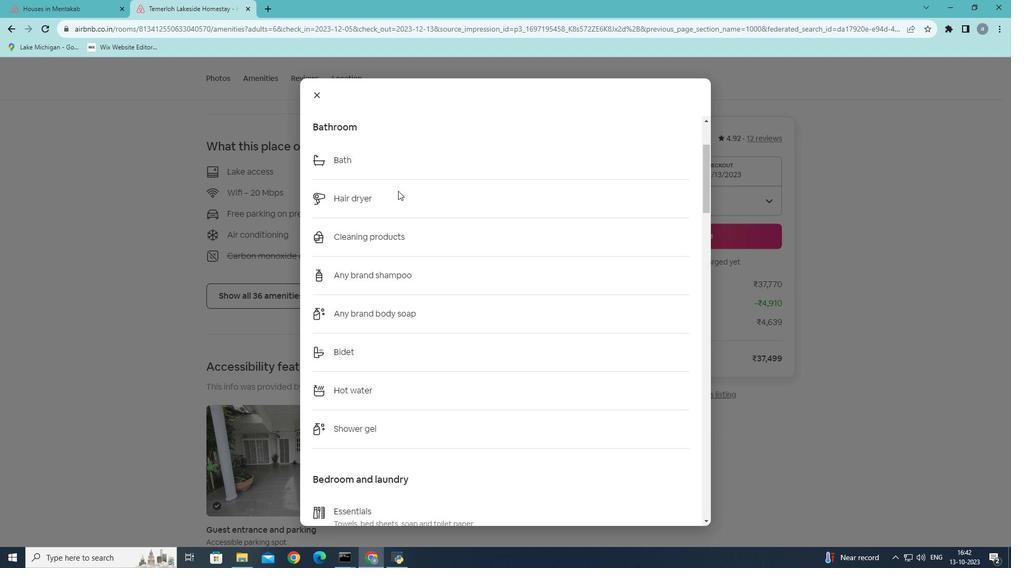 
Action: Mouse scrolled (398, 190) with delta (0, 0)
Screenshot: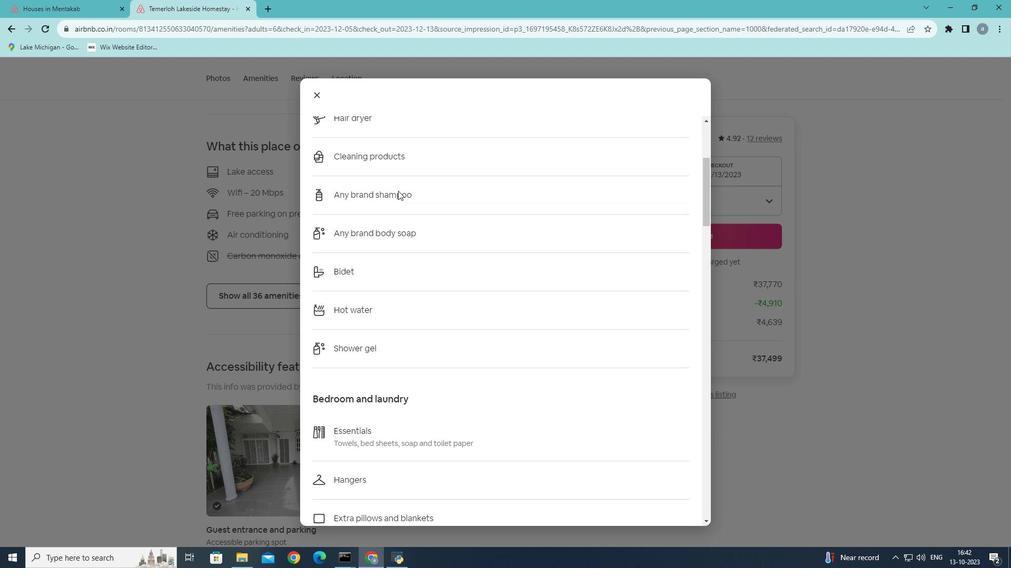 
Action: Mouse scrolled (398, 190) with delta (0, 0)
Screenshot: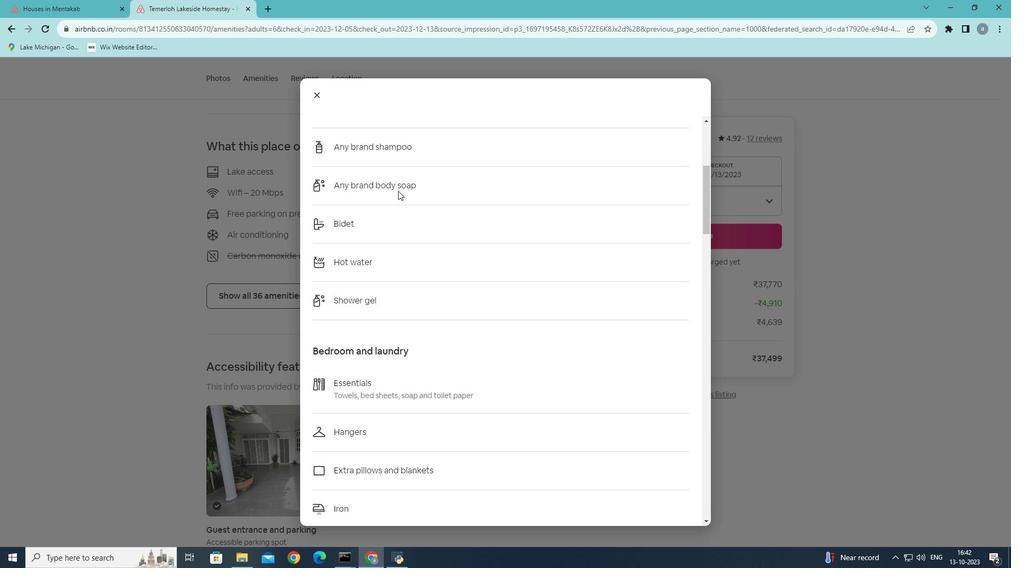 
Action: Mouse scrolled (398, 190) with delta (0, 0)
Screenshot: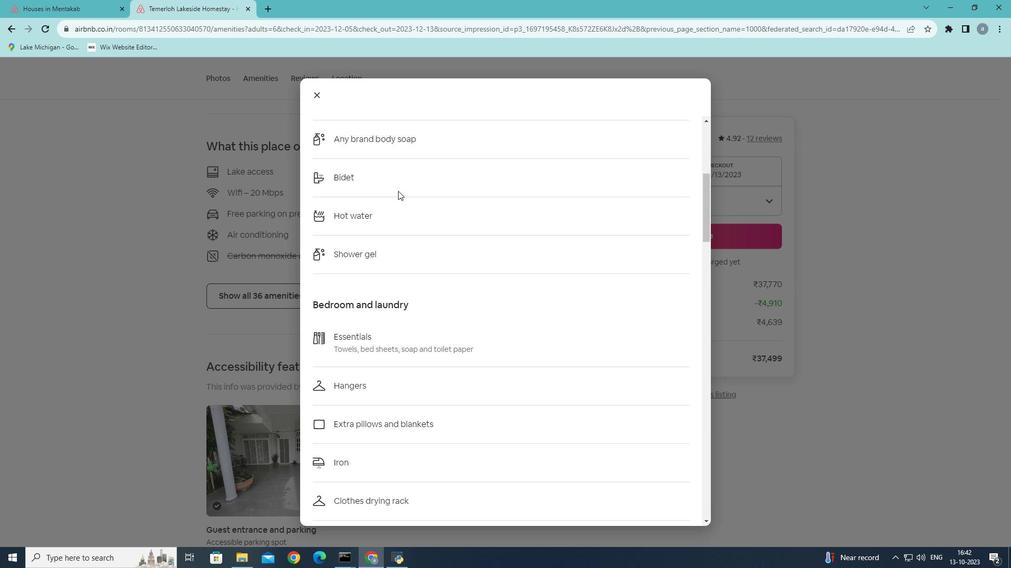 
Action: Mouse moved to (398, 192)
Screenshot: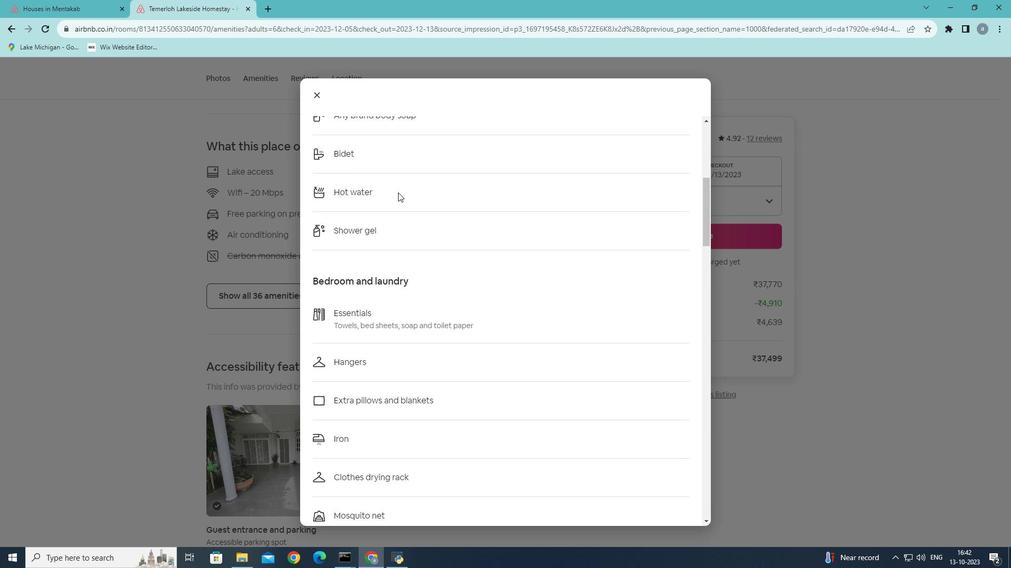 
Action: Mouse scrolled (398, 192) with delta (0, 0)
Screenshot: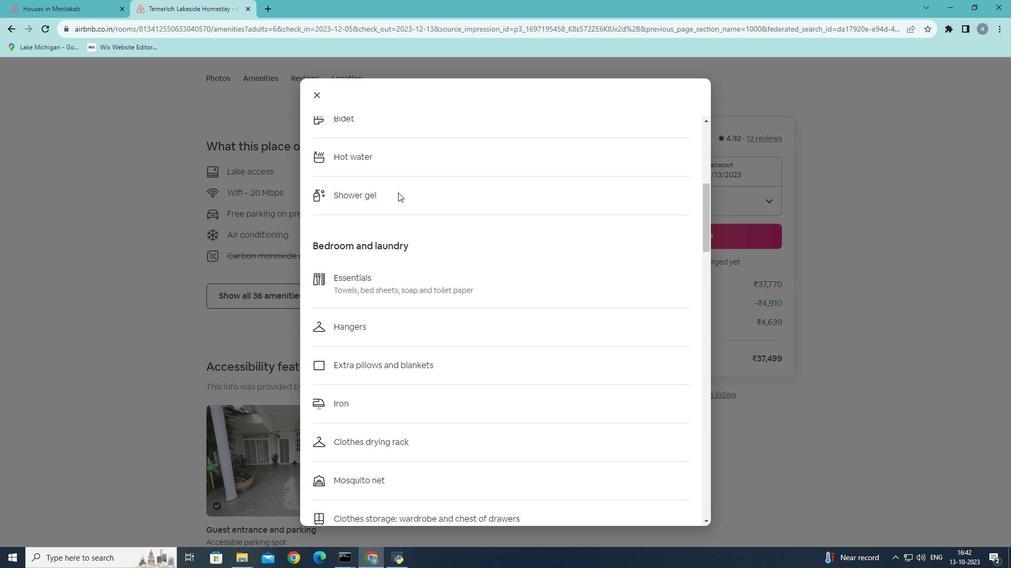 
Action: Mouse scrolled (398, 192) with delta (0, 0)
Screenshot: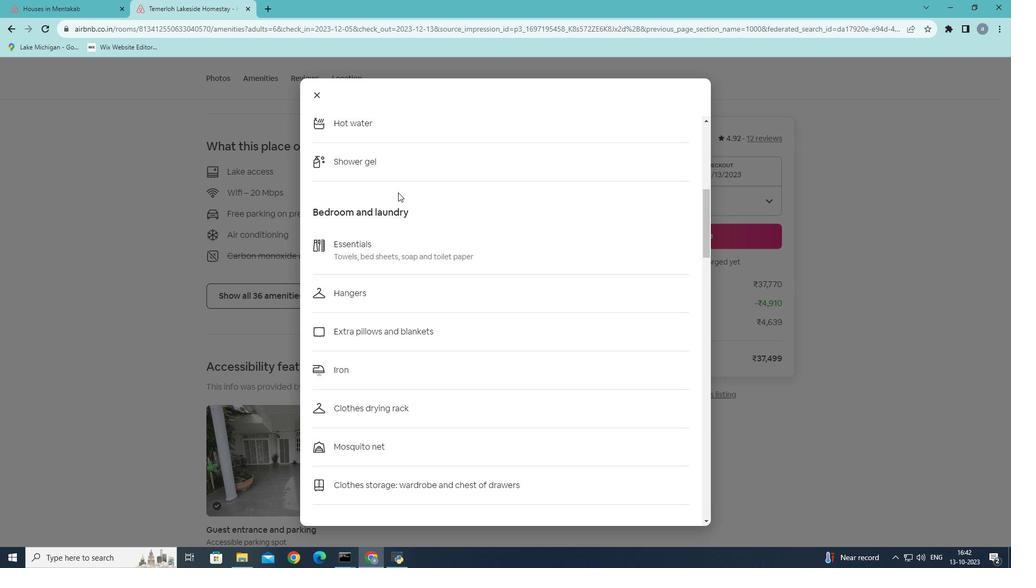 
Action: Mouse scrolled (398, 192) with delta (0, 0)
Screenshot: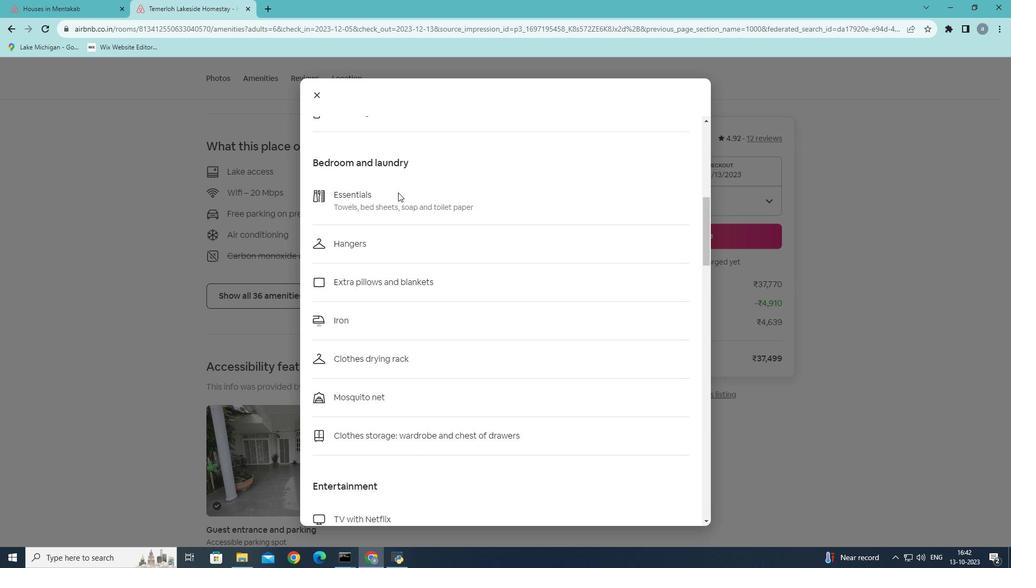 
Action: Mouse scrolled (398, 192) with delta (0, 0)
Screenshot: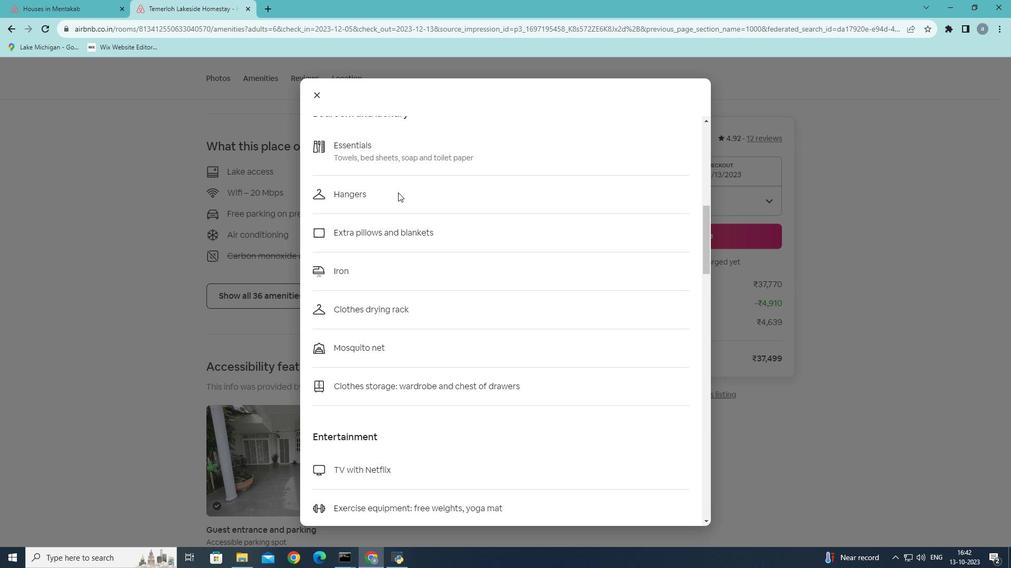 
Action: Mouse scrolled (398, 192) with delta (0, 0)
Screenshot: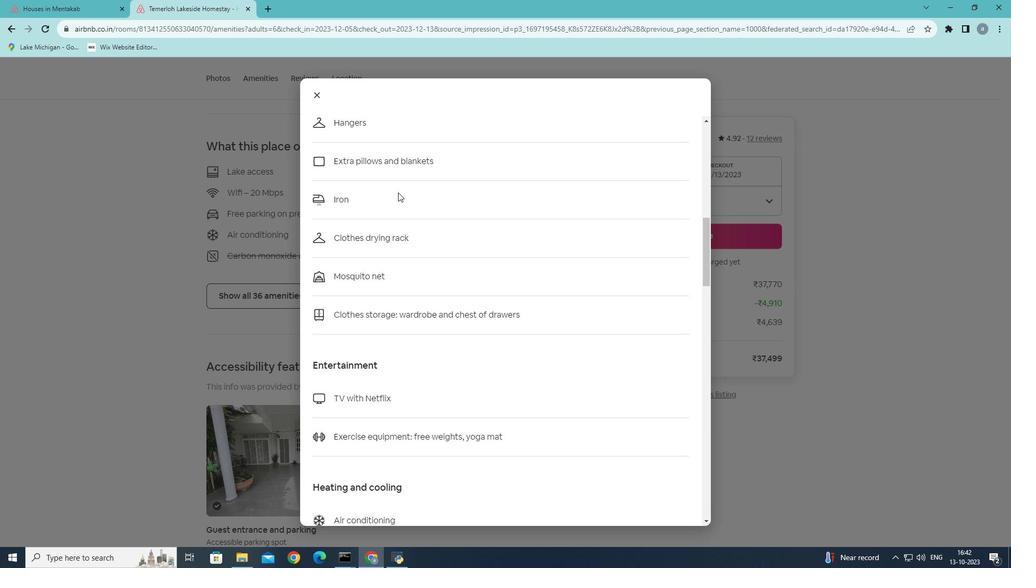 
Action: Mouse scrolled (398, 192) with delta (0, 0)
Screenshot: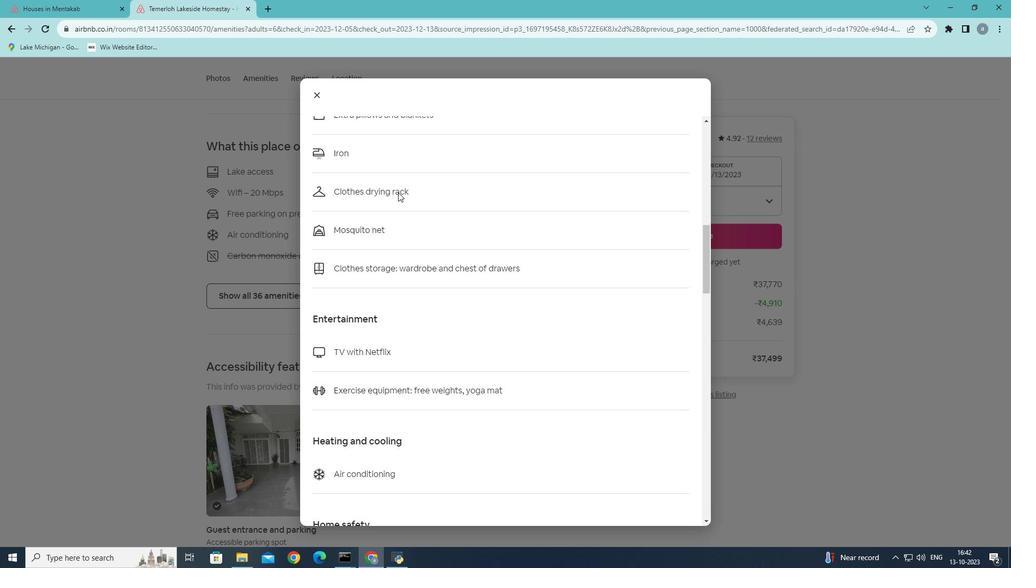 
Action: Mouse scrolled (398, 192) with delta (0, 0)
Screenshot: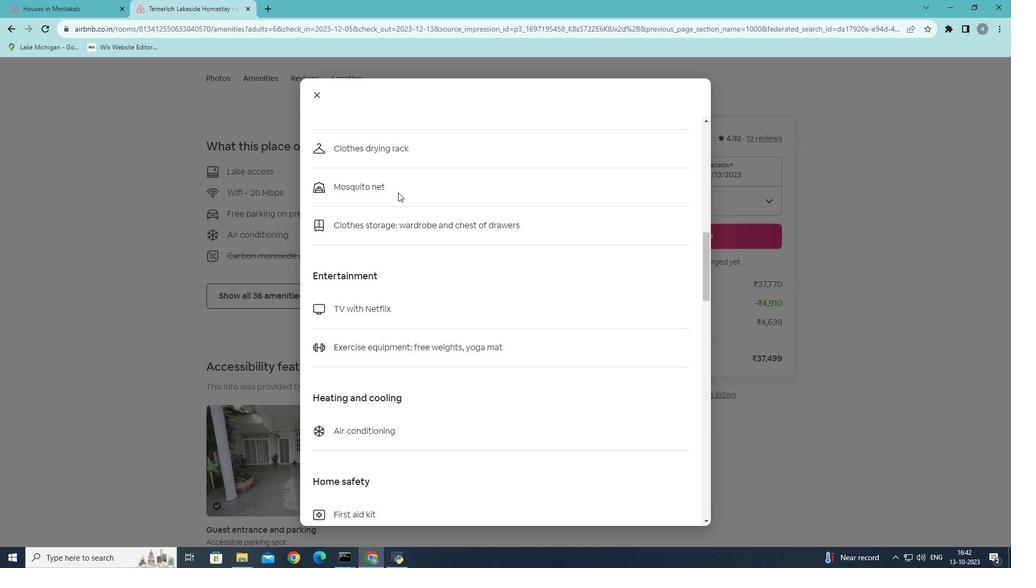 
Action: Mouse scrolled (398, 192) with delta (0, 0)
Screenshot: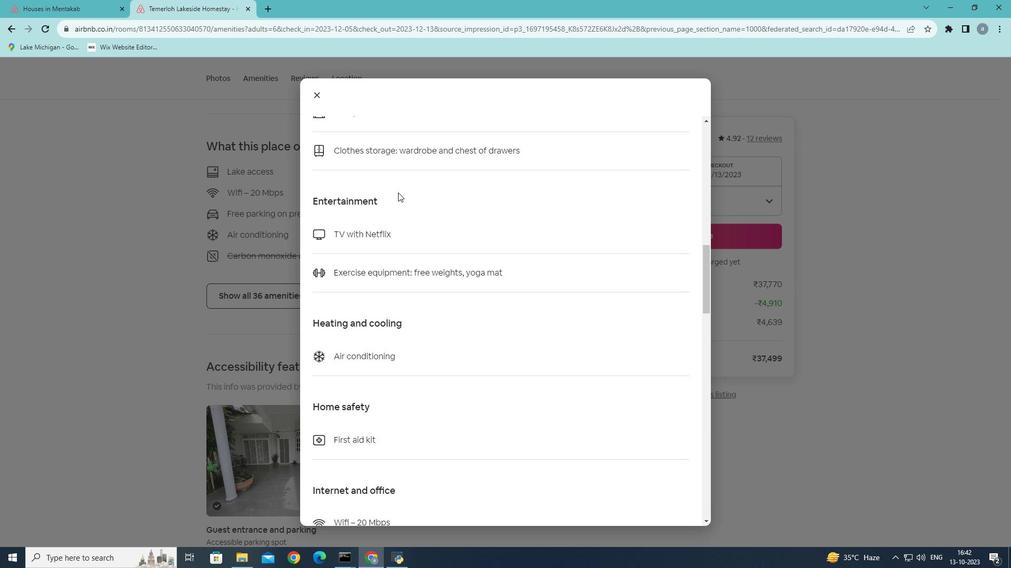 
Action: Mouse scrolled (398, 192) with delta (0, 0)
Screenshot: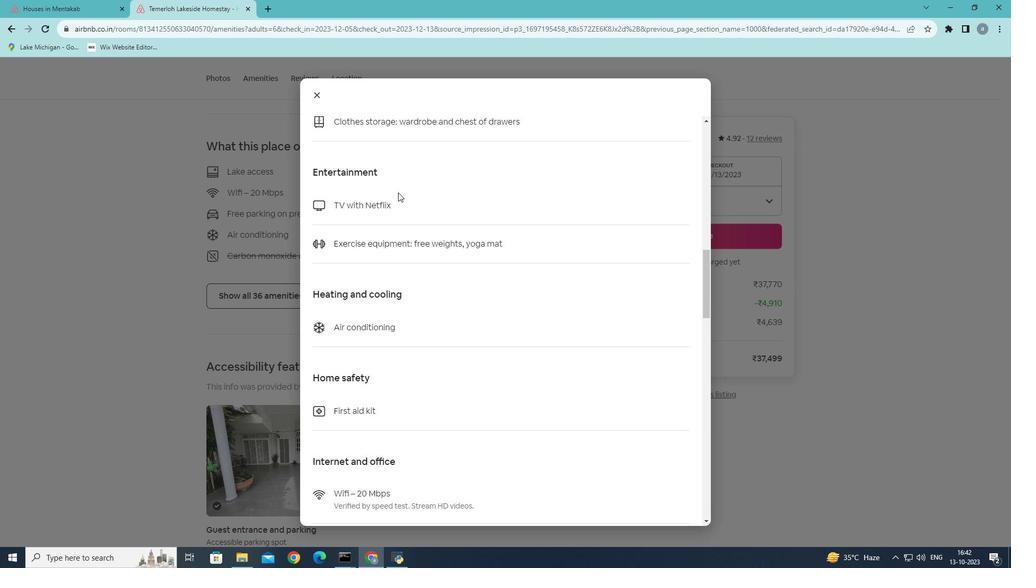 
Action: Mouse scrolled (398, 192) with delta (0, 0)
Screenshot: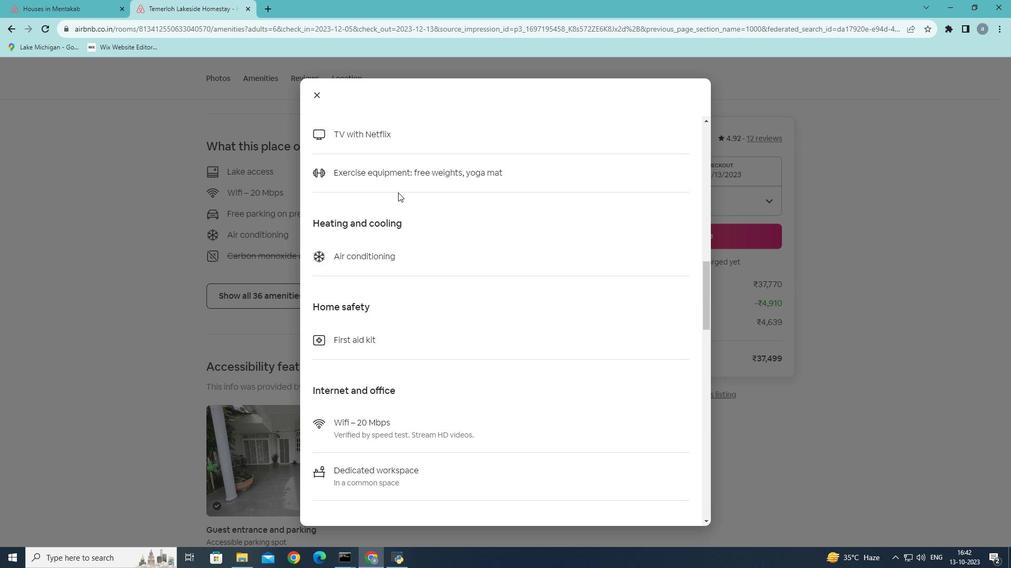 
Action: Mouse scrolled (398, 192) with delta (0, 0)
Screenshot: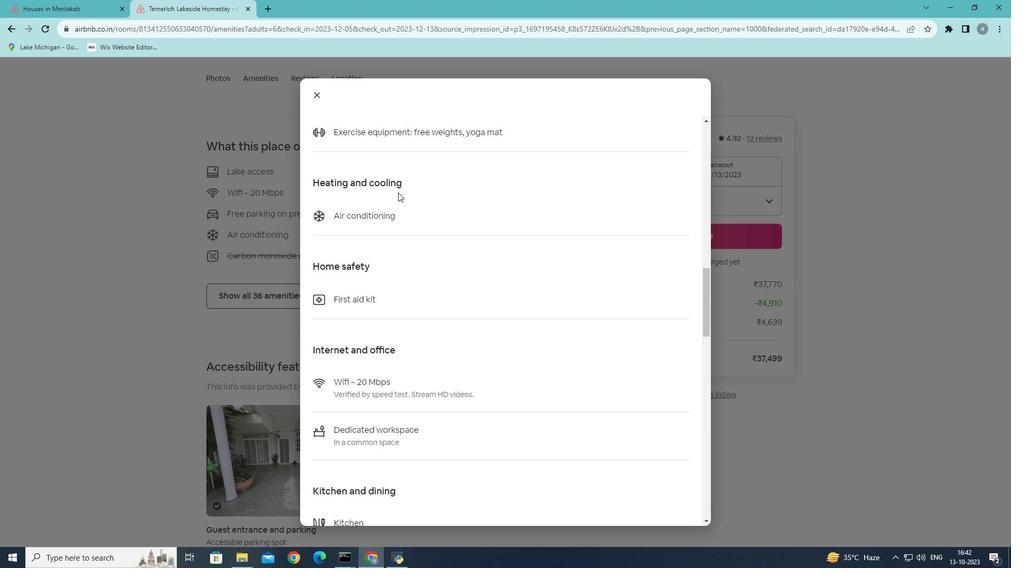 
Action: Mouse scrolled (398, 192) with delta (0, 0)
Screenshot: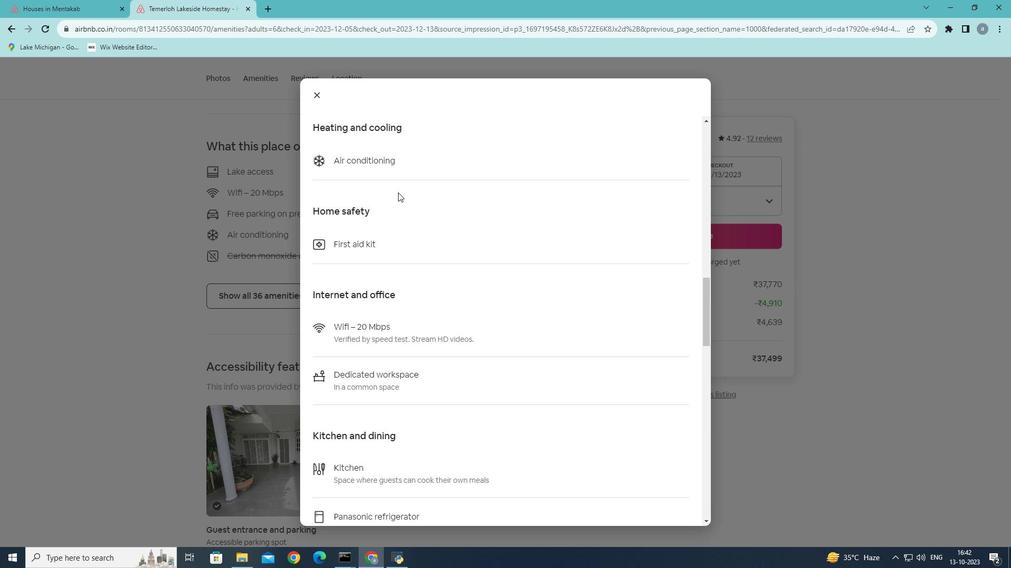 
Action: Mouse scrolled (398, 192) with delta (0, 0)
Screenshot: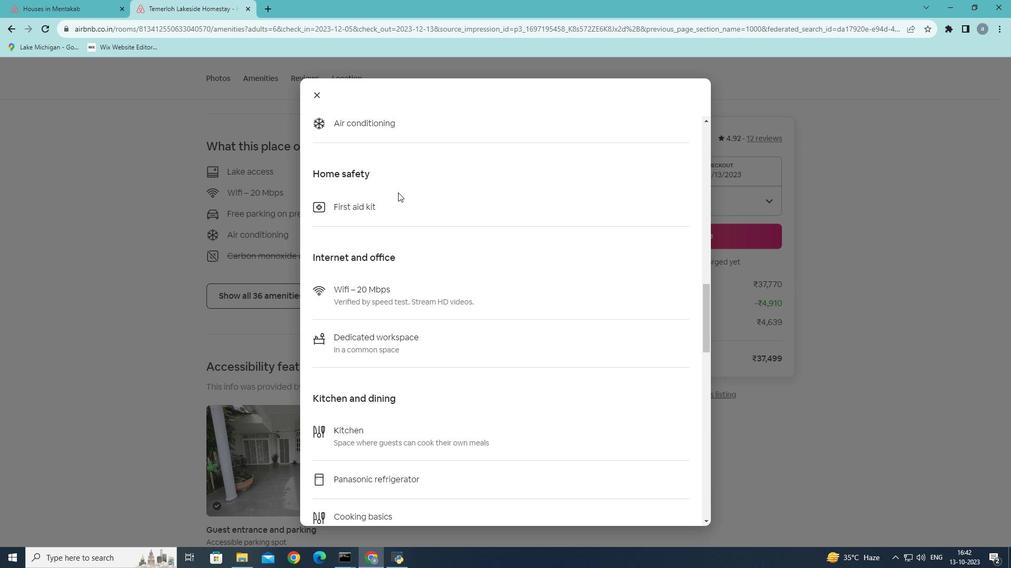 
Action: Mouse scrolled (398, 192) with delta (0, 0)
Screenshot: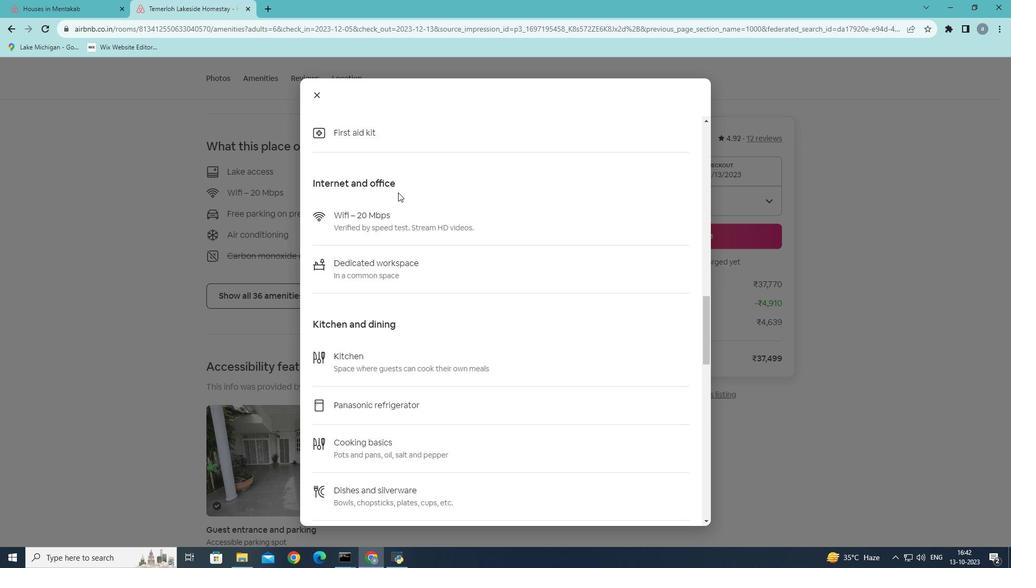 
Action: Mouse scrolled (398, 192) with delta (0, 0)
Screenshot: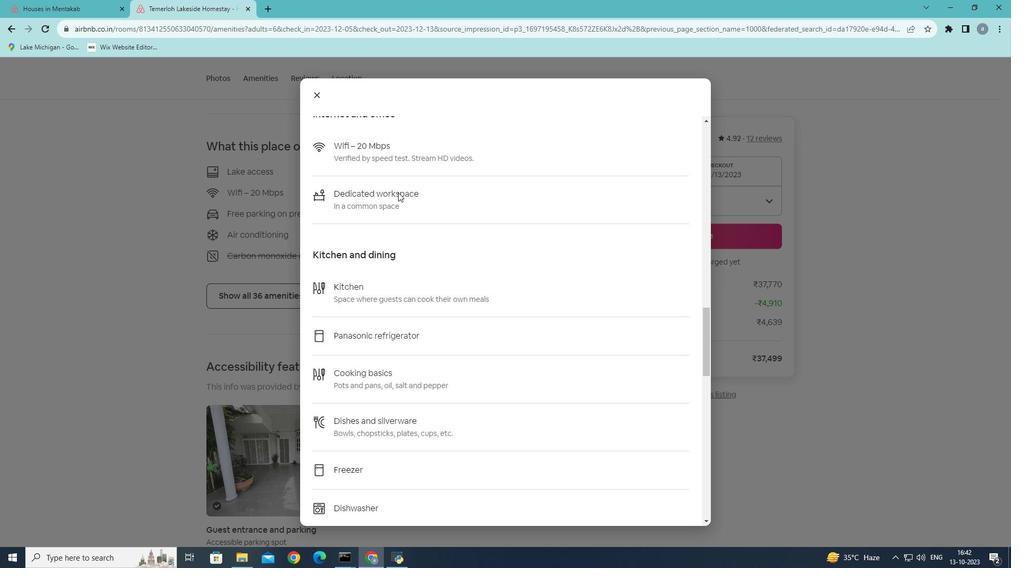 
Action: Mouse scrolled (398, 192) with delta (0, 0)
Screenshot: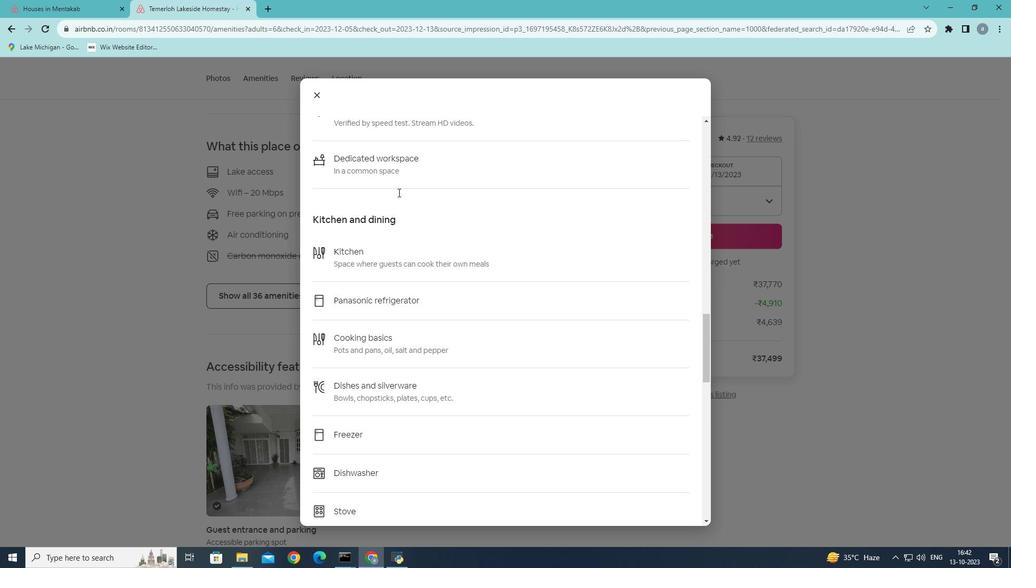 
Action: Mouse scrolled (398, 192) with delta (0, 0)
Screenshot: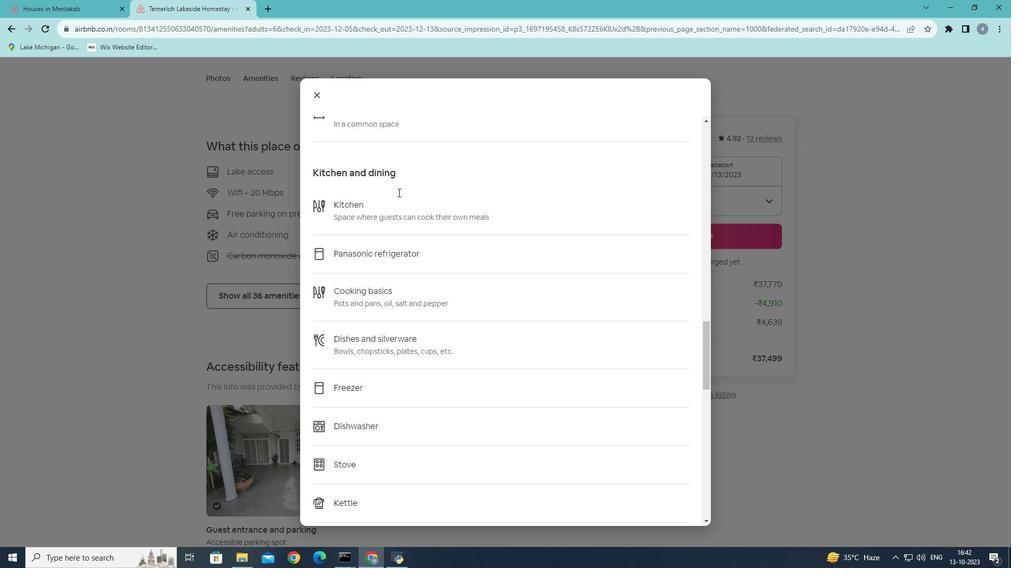 
Action: Mouse scrolled (398, 192) with delta (0, 0)
Screenshot: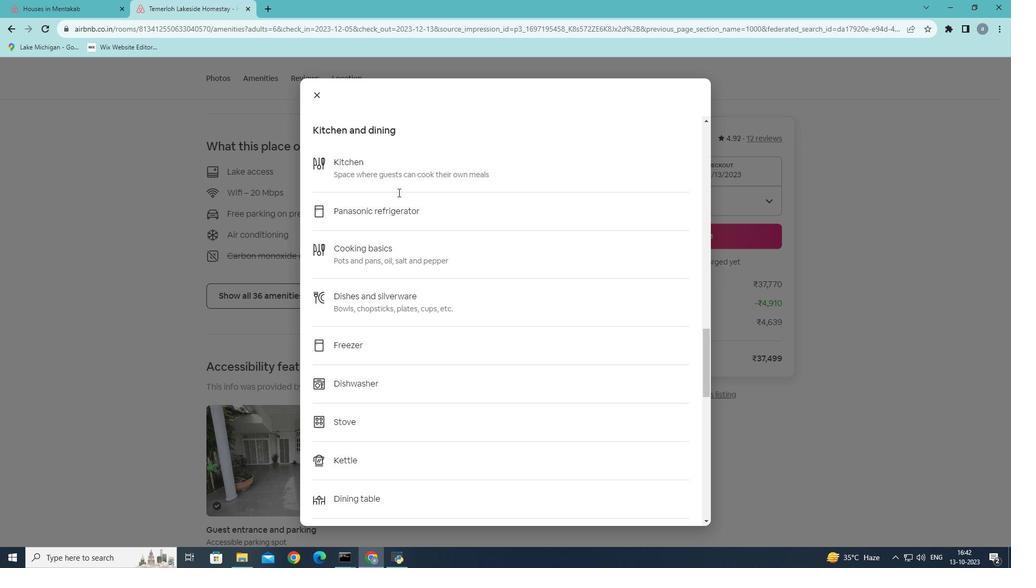 
Action: Mouse moved to (398, 191)
Screenshot: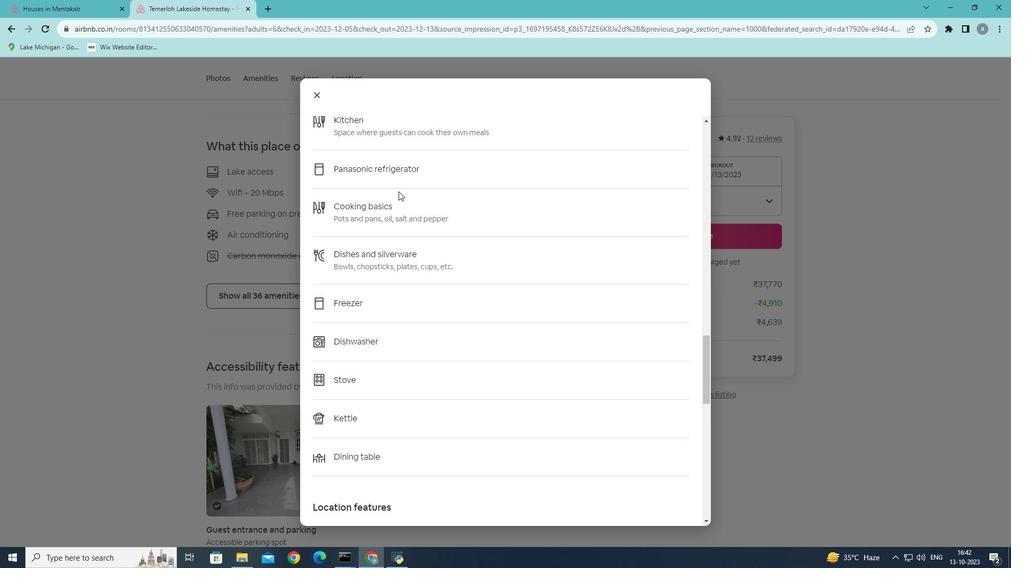 
Action: Mouse scrolled (398, 191) with delta (0, 0)
Screenshot: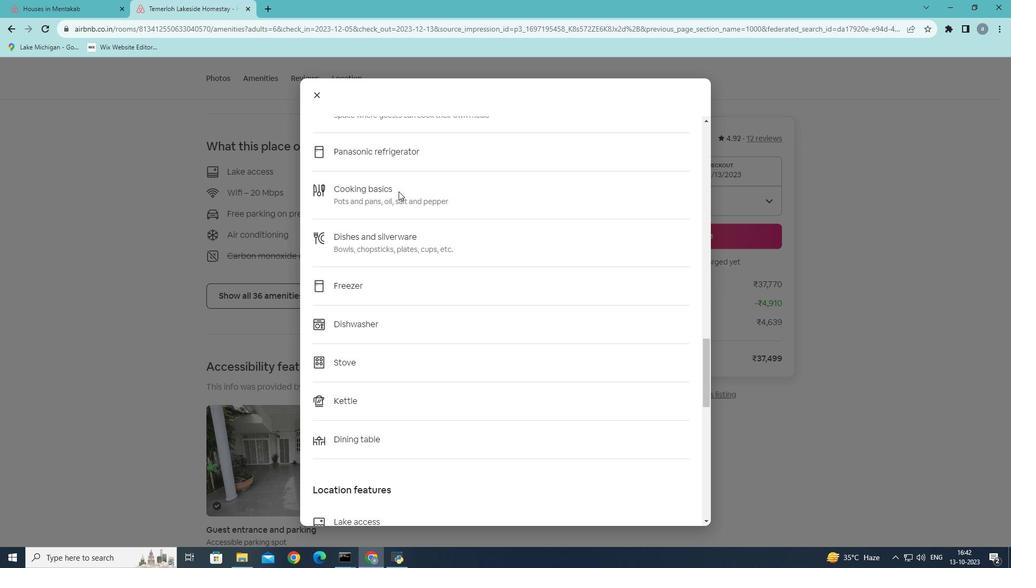 
Action: Mouse scrolled (398, 191) with delta (0, 0)
Screenshot: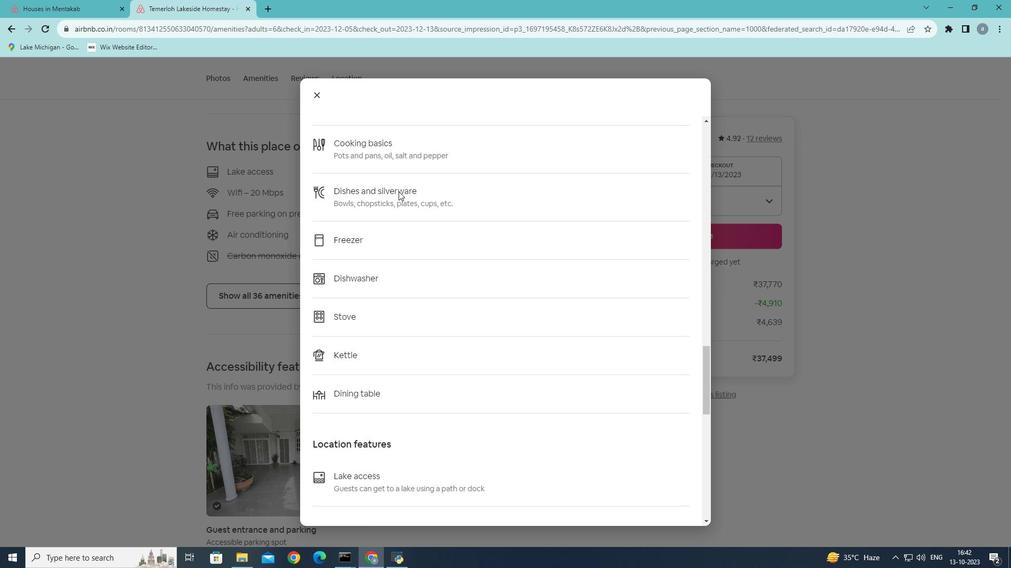 
Action: Mouse scrolled (398, 191) with delta (0, 0)
Screenshot: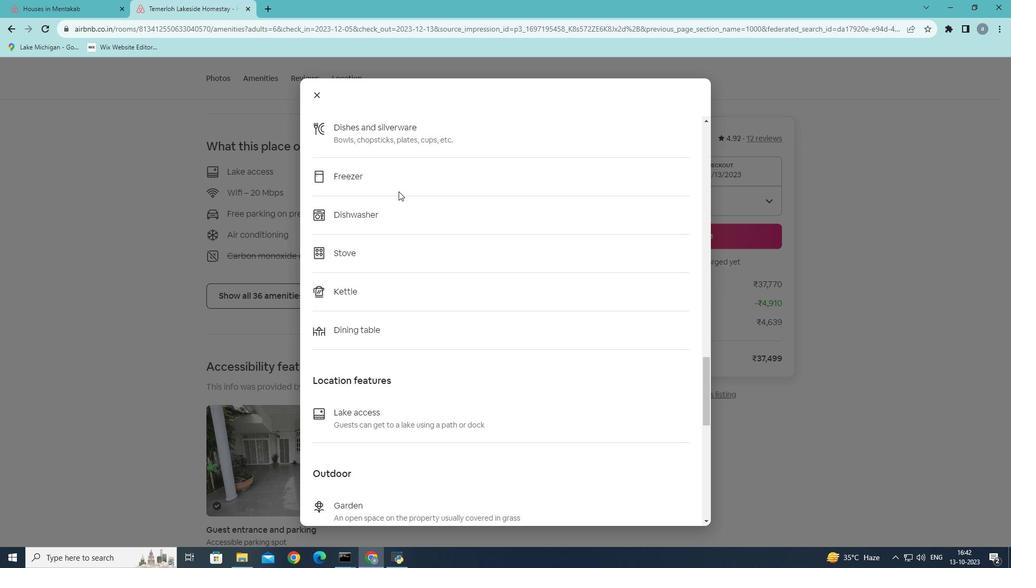 
Action: Mouse scrolled (398, 191) with delta (0, 0)
Screenshot: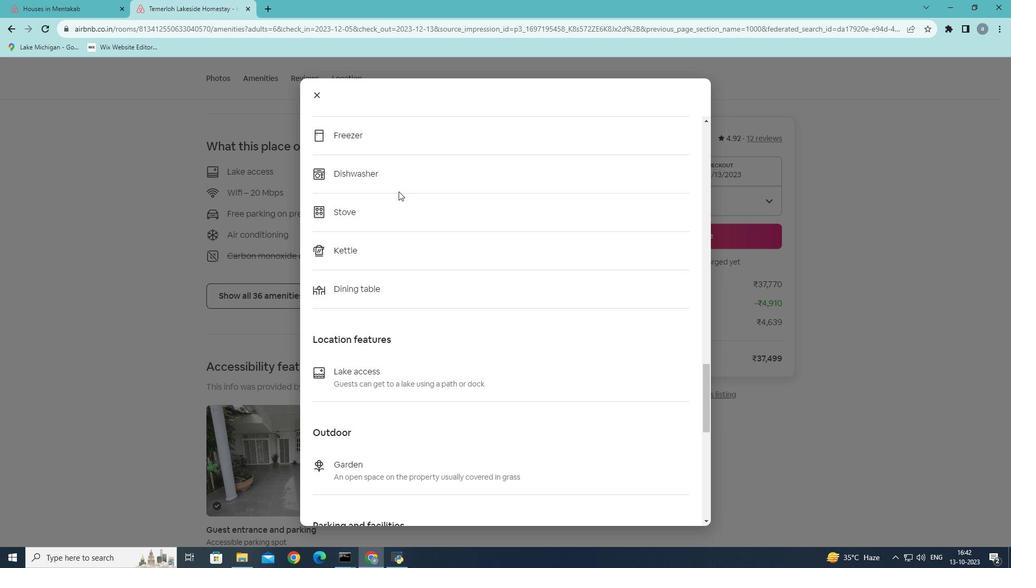 
Action: Mouse scrolled (398, 191) with delta (0, 0)
